 Task: Add a signature Melissa Sanchez containing Have a great National Puzzle Day, Melissa Sanchez to email address softage.9@softage.net and add a folder Disability insurance
Action: Mouse moved to (1264, 93)
Screenshot: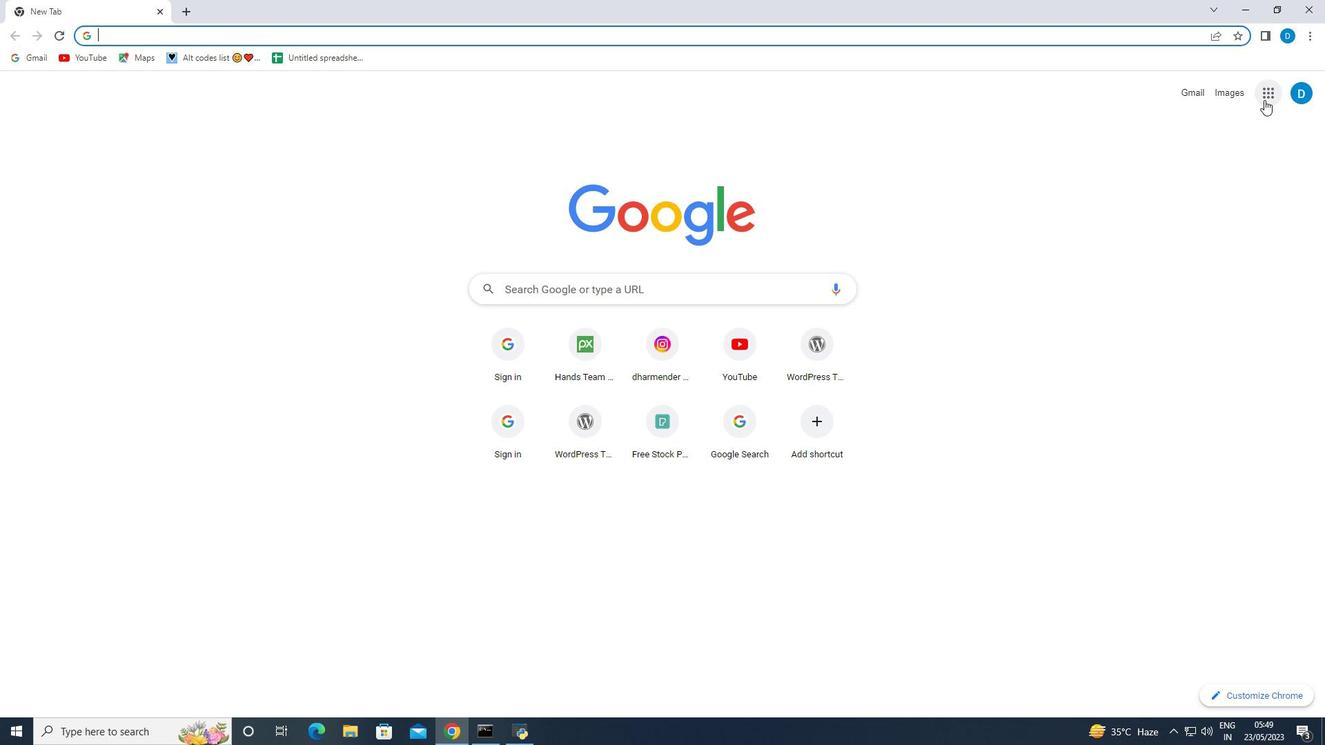 
Action: Mouse pressed left at (1264, 93)
Screenshot: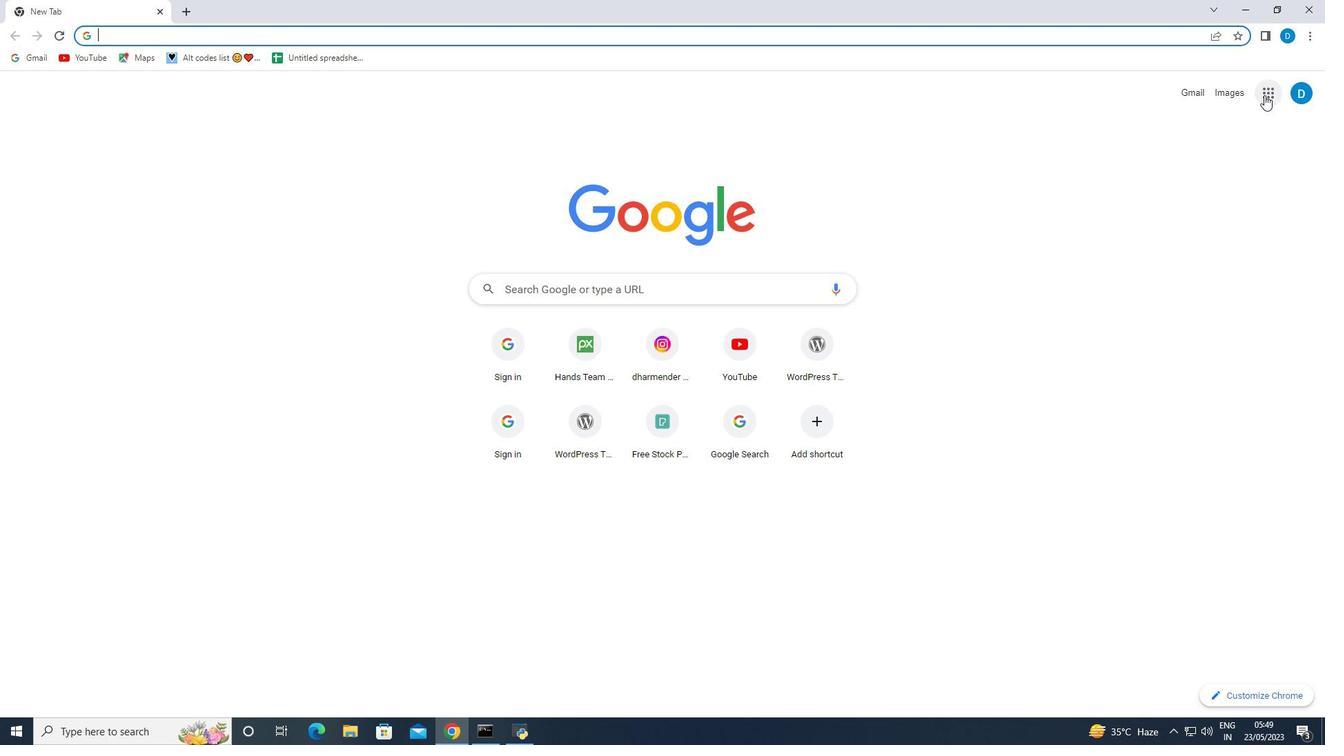 
Action: Mouse moved to (1135, 283)
Screenshot: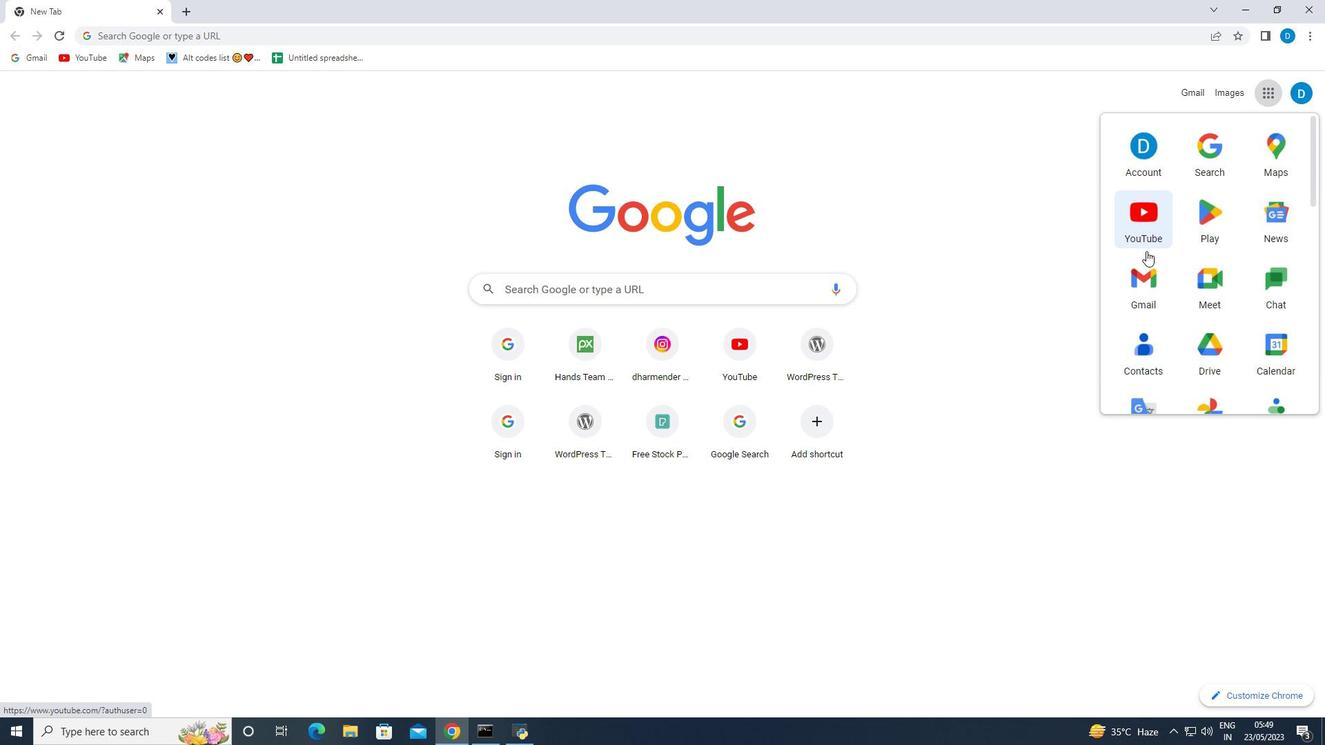 
Action: Mouse pressed left at (1135, 283)
Screenshot: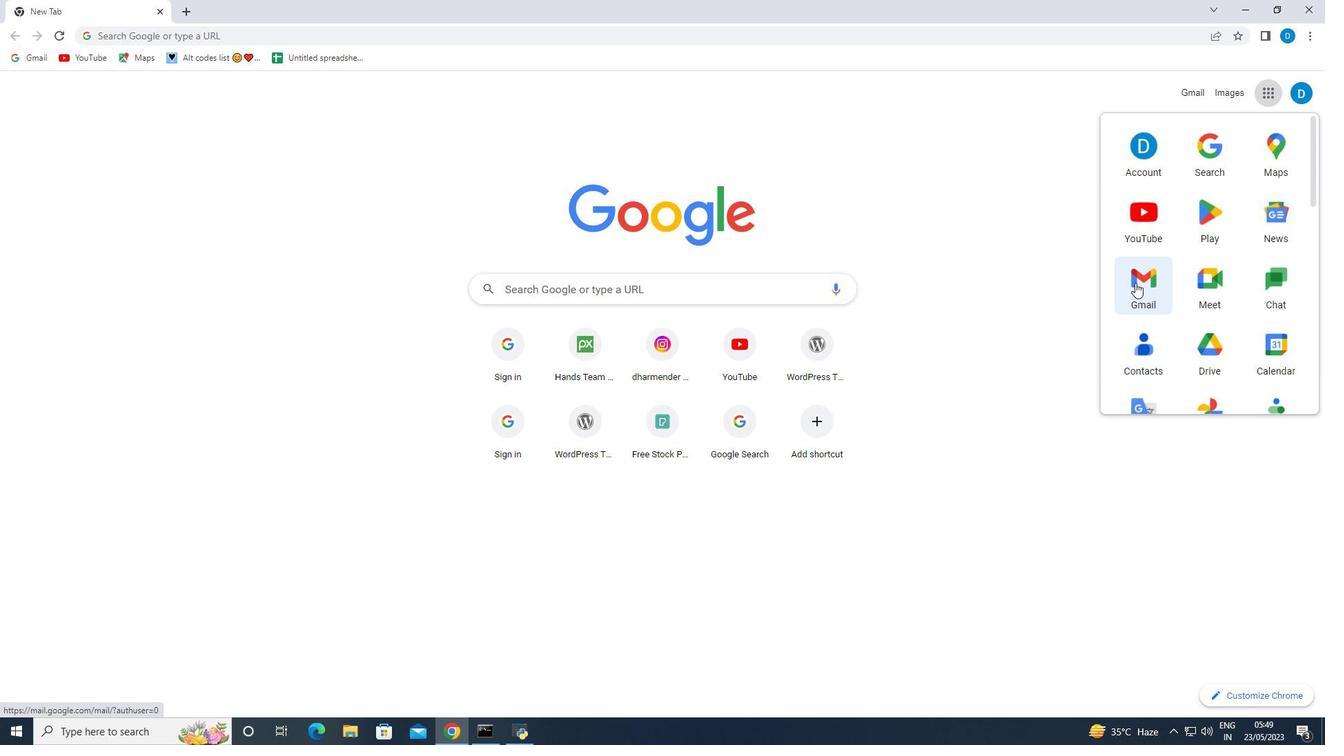 
Action: Mouse moved to (1241, 95)
Screenshot: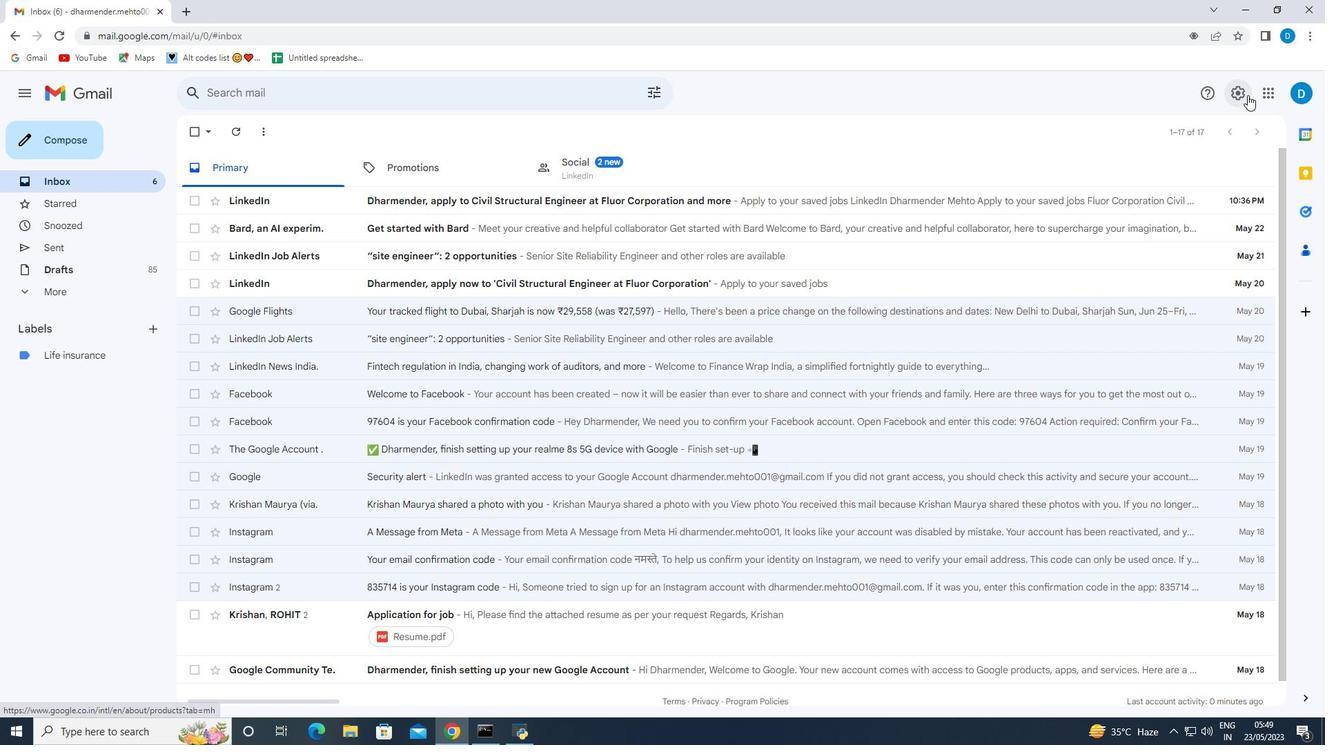 
Action: Mouse pressed left at (1241, 95)
Screenshot: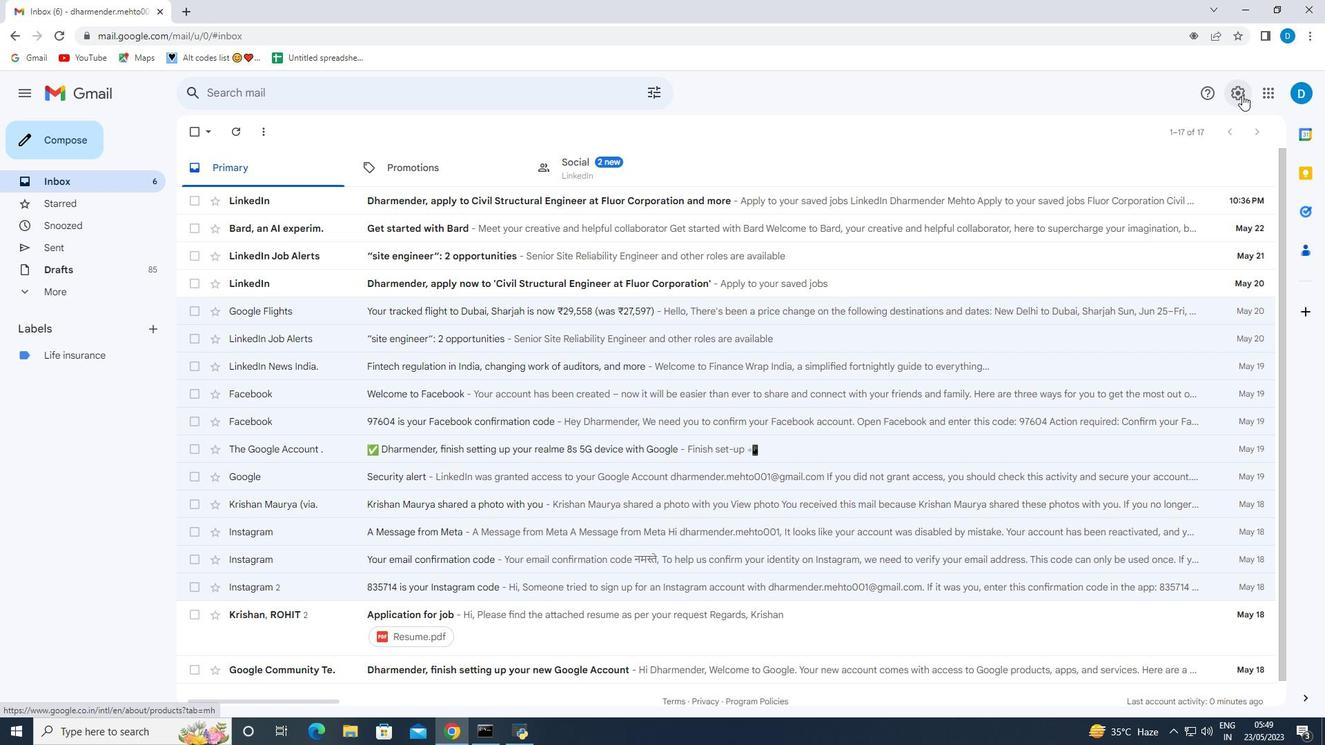 
Action: Mouse moved to (1201, 166)
Screenshot: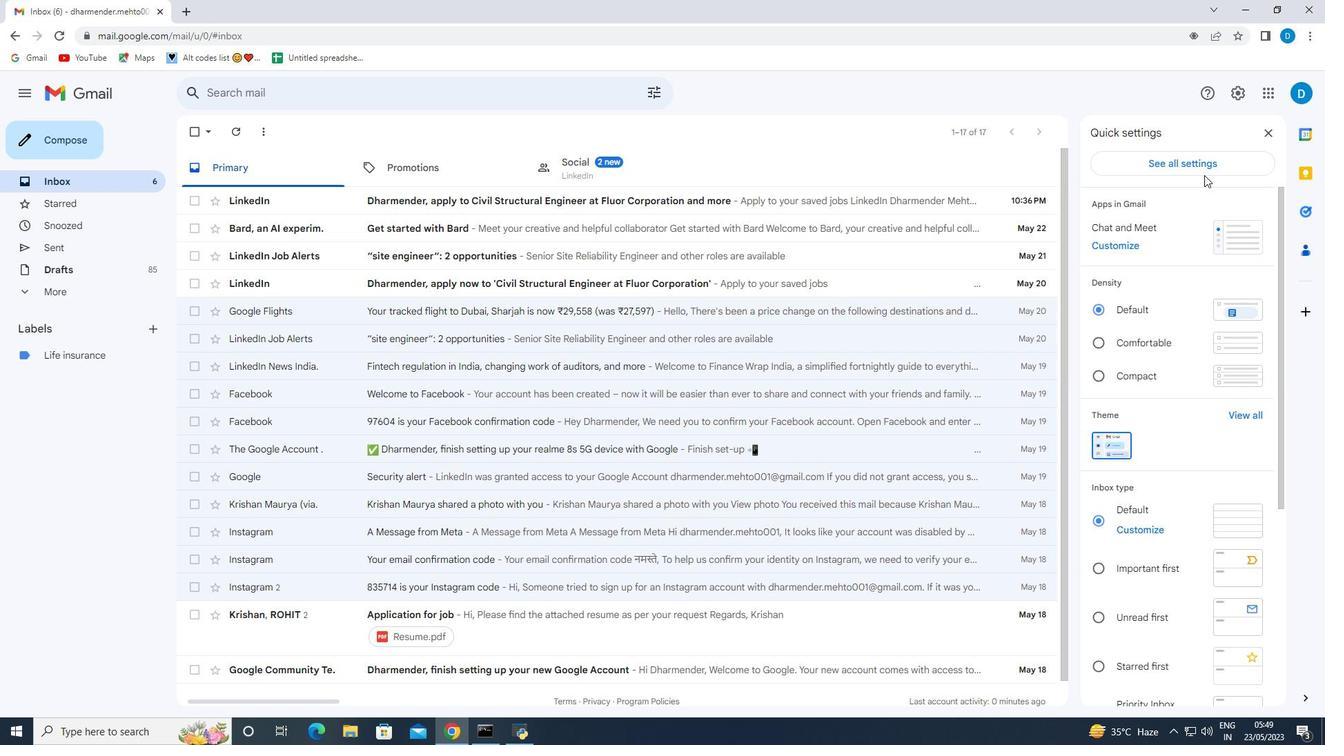 
Action: Mouse pressed left at (1201, 166)
Screenshot: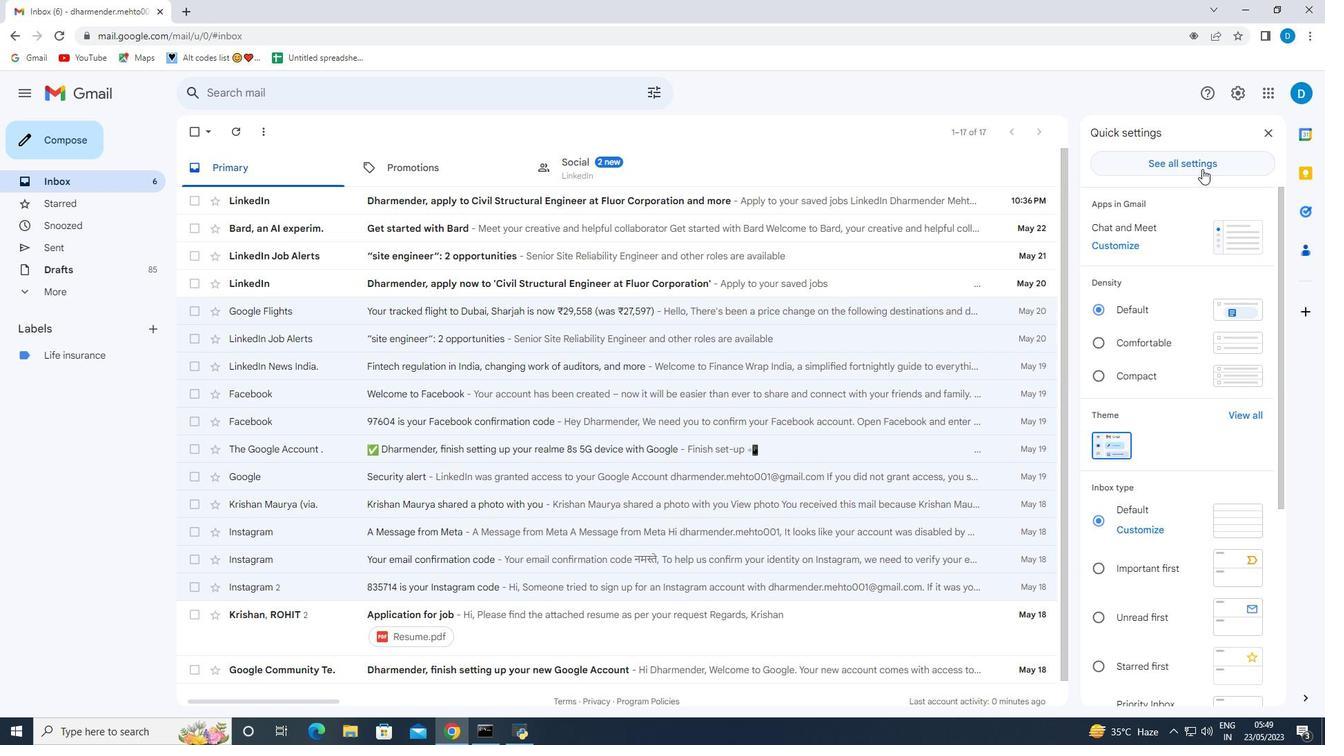 
Action: Mouse moved to (604, 339)
Screenshot: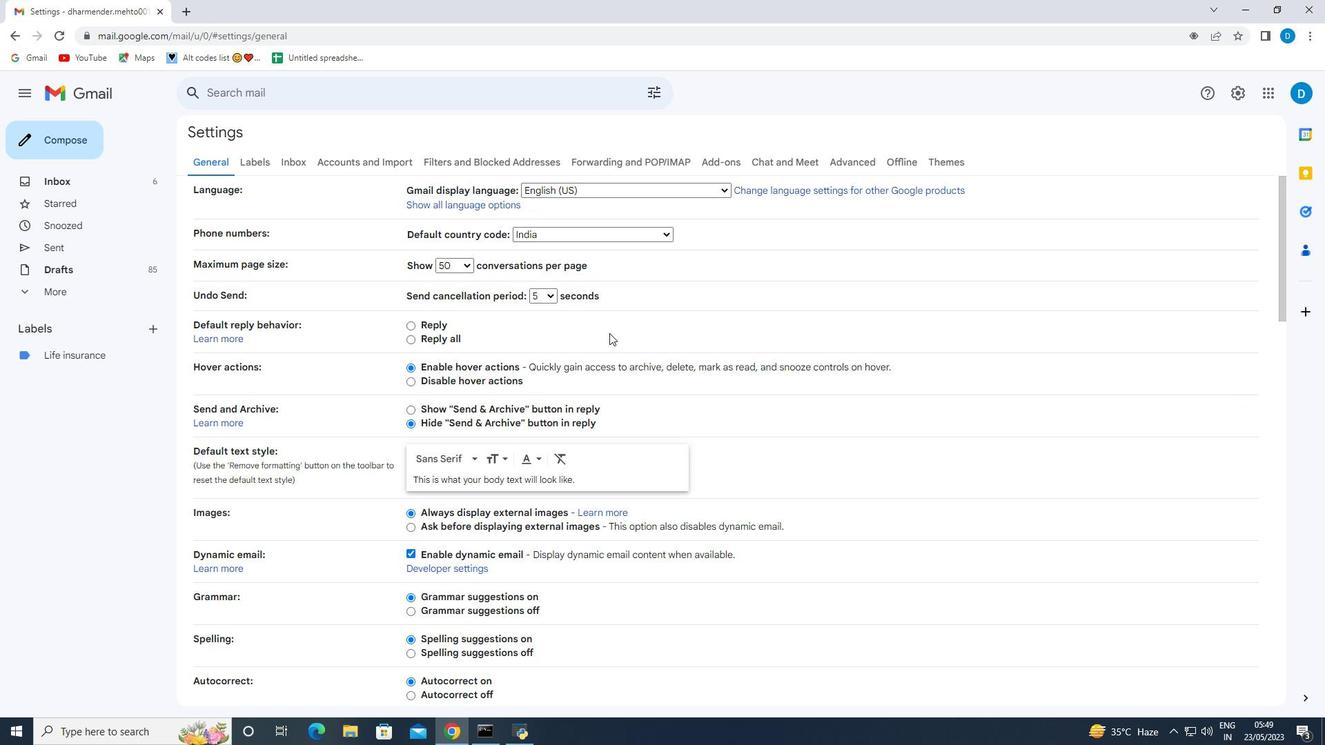 
Action: Mouse scrolled (604, 338) with delta (0, 0)
Screenshot: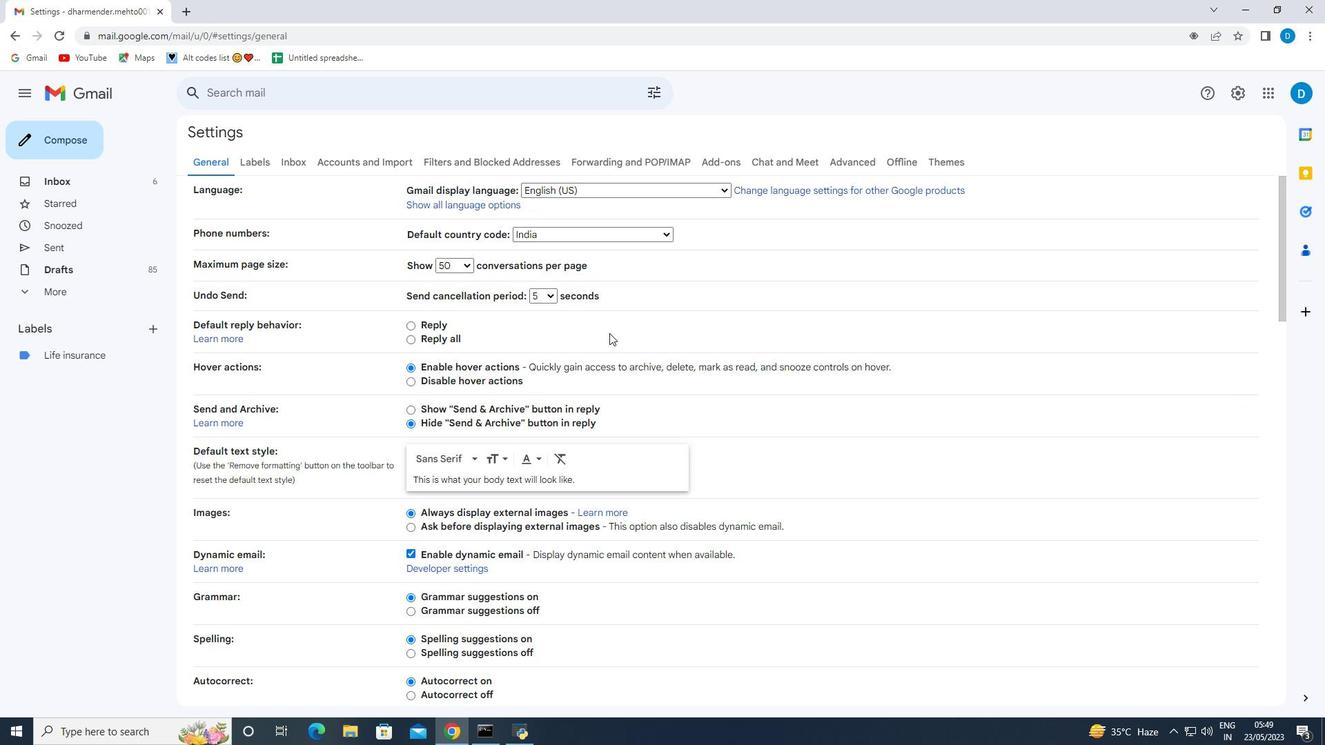 
Action: Mouse moved to (604, 339)
Screenshot: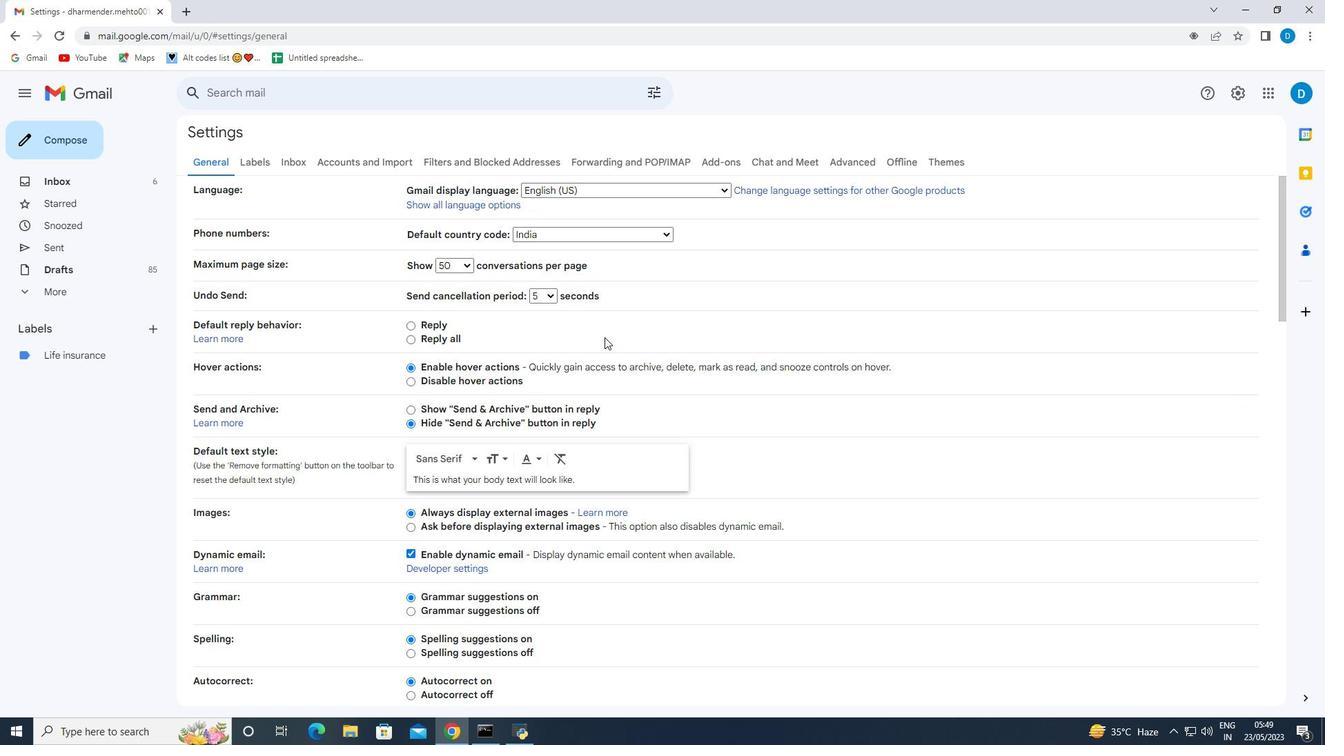 
Action: Mouse scrolled (604, 338) with delta (0, 0)
Screenshot: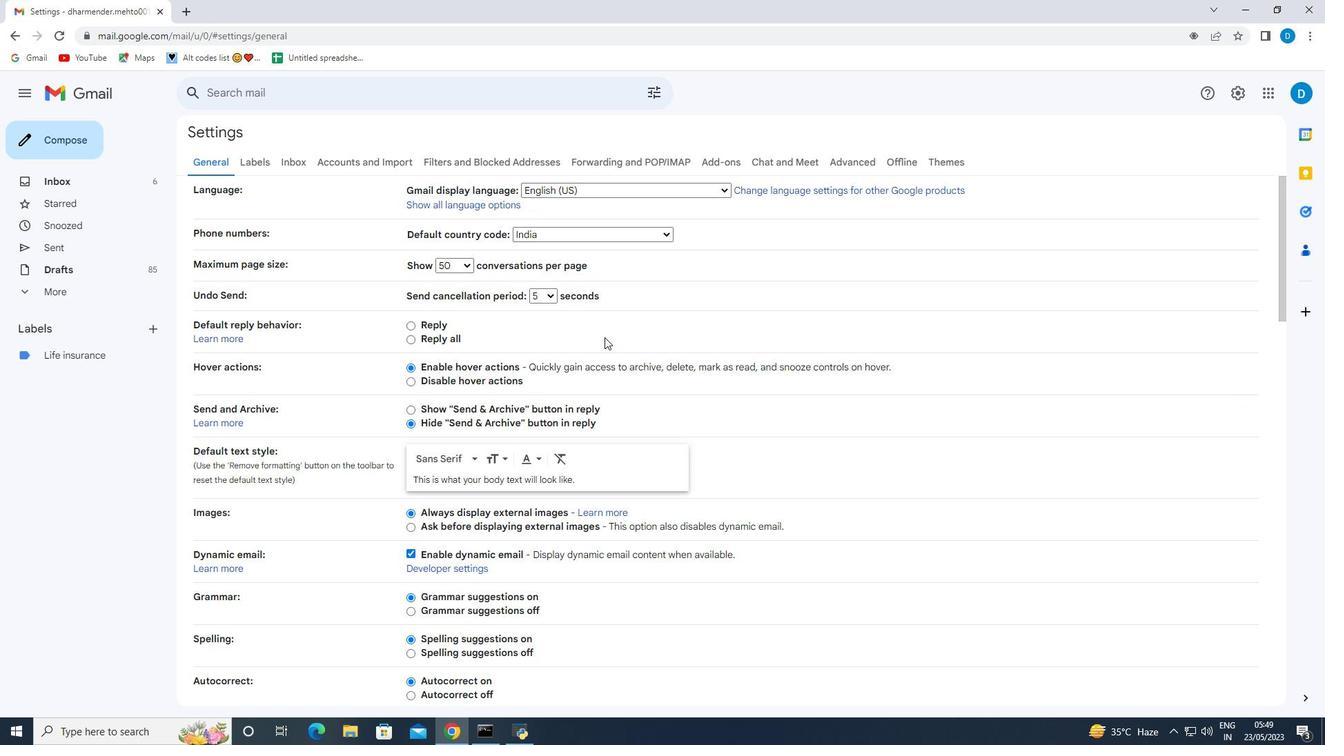 
Action: Mouse moved to (605, 340)
Screenshot: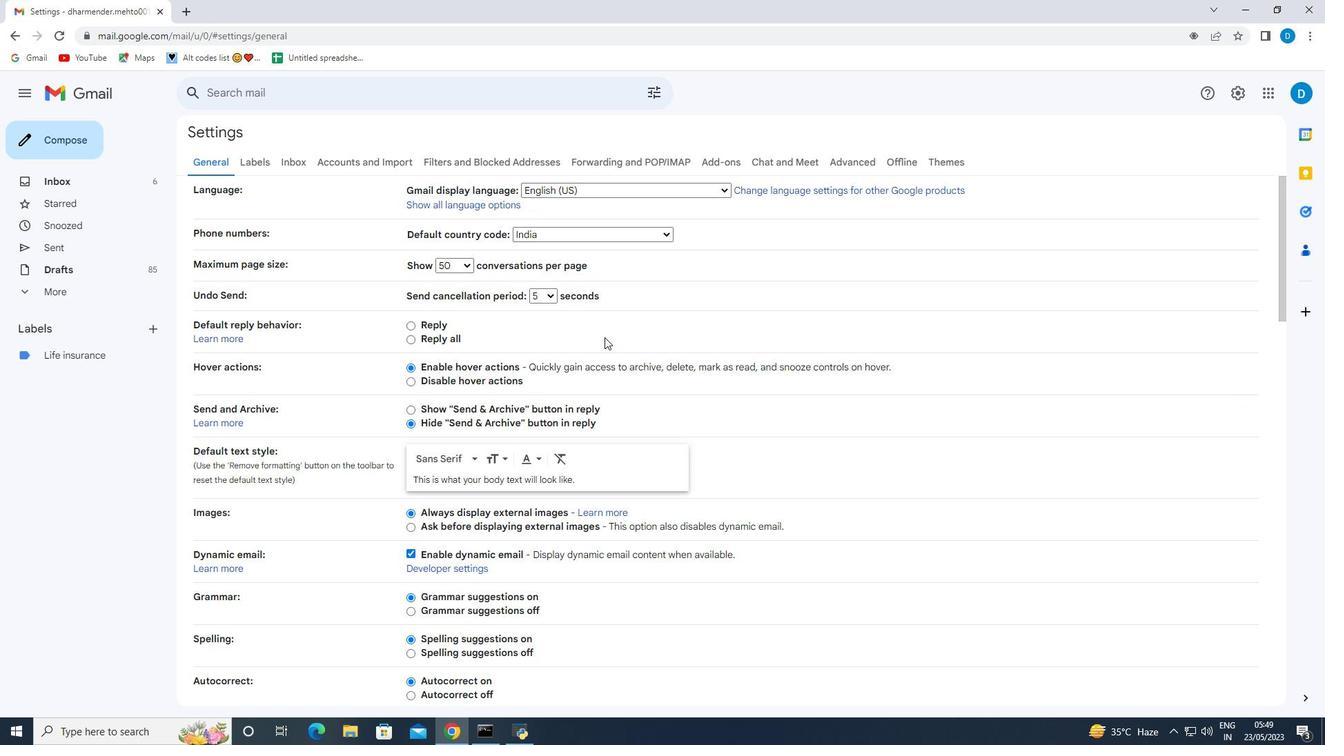 
Action: Mouse scrolled (605, 339) with delta (0, 0)
Screenshot: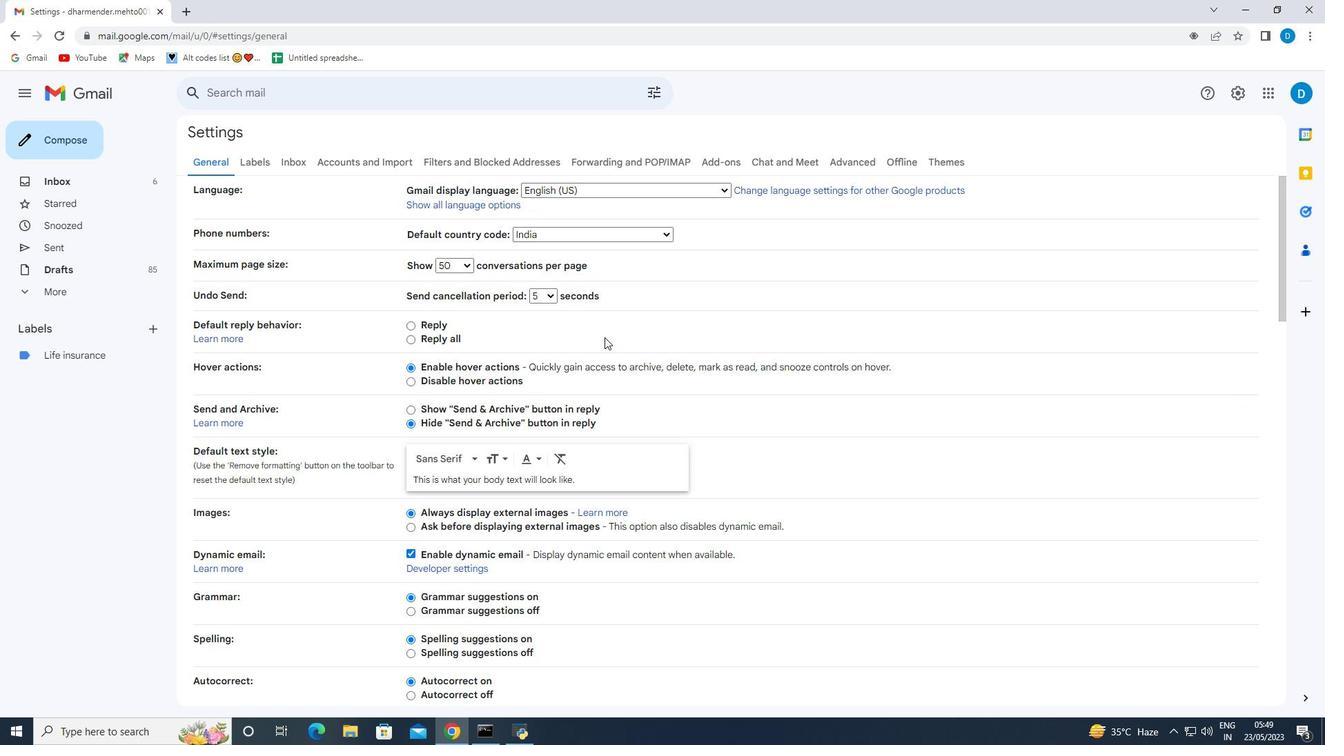 
Action: Mouse scrolled (605, 339) with delta (0, 0)
Screenshot: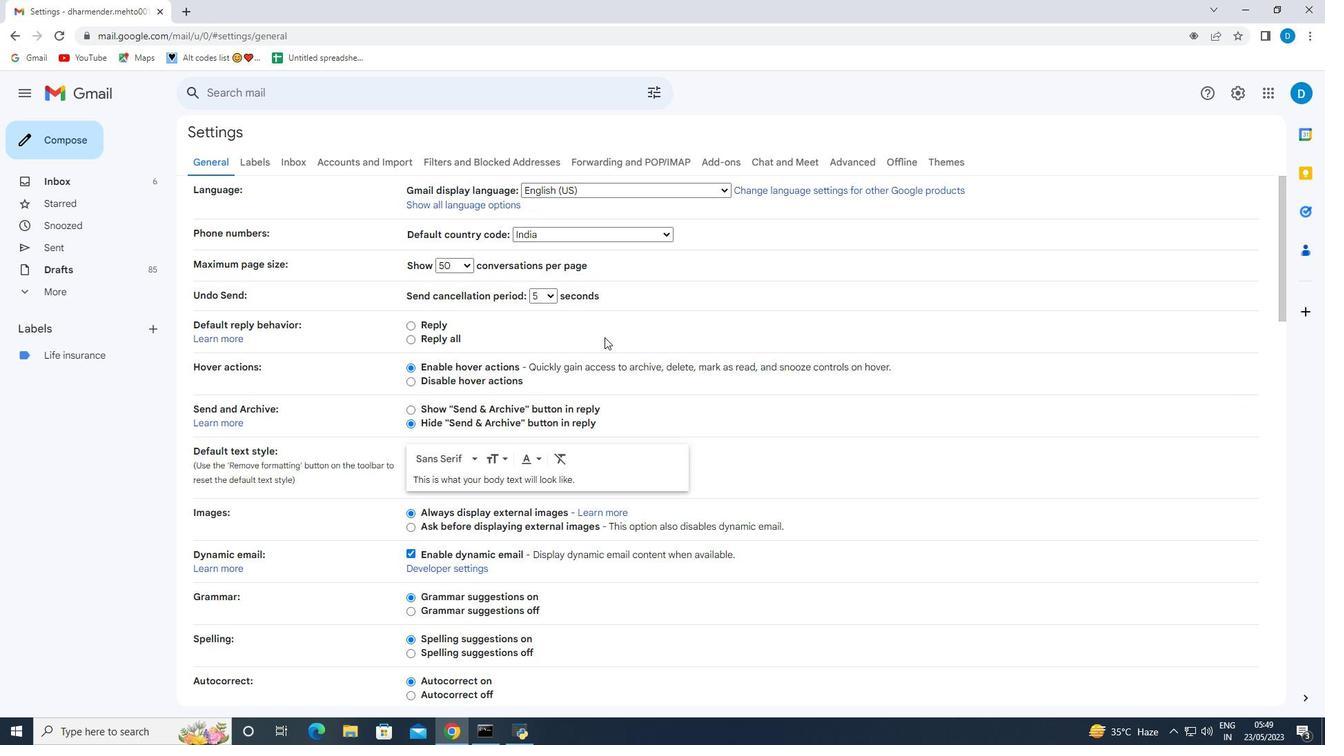 
Action: Mouse scrolled (605, 339) with delta (0, 0)
Screenshot: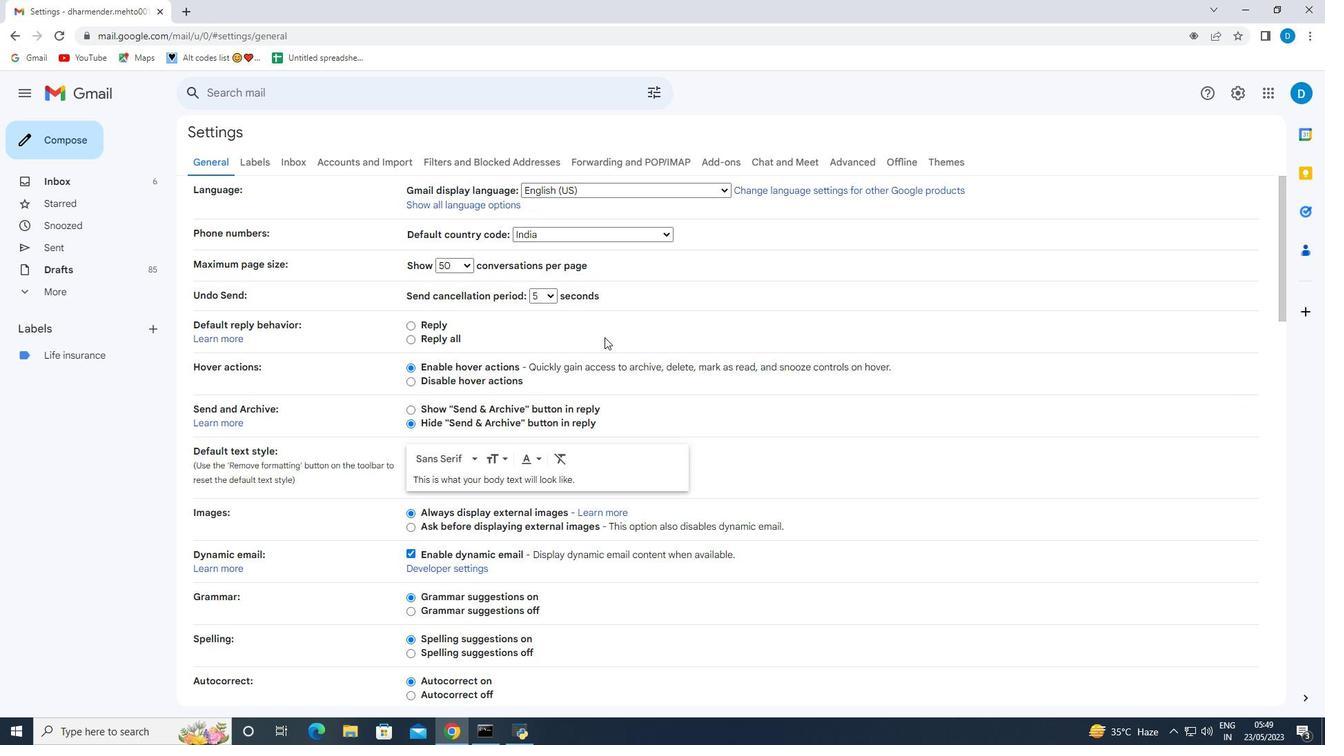 
Action: Mouse scrolled (605, 339) with delta (0, 0)
Screenshot: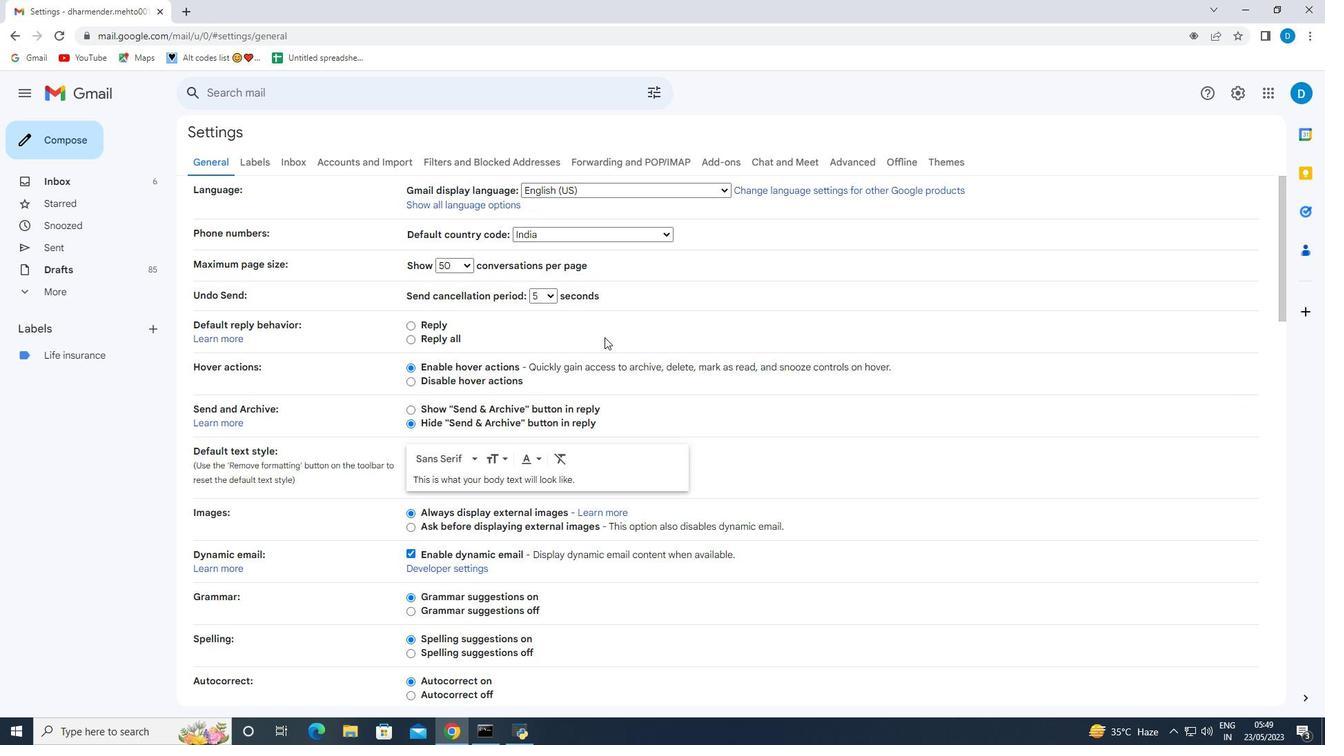 
Action: Mouse moved to (606, 340)
Screenshot: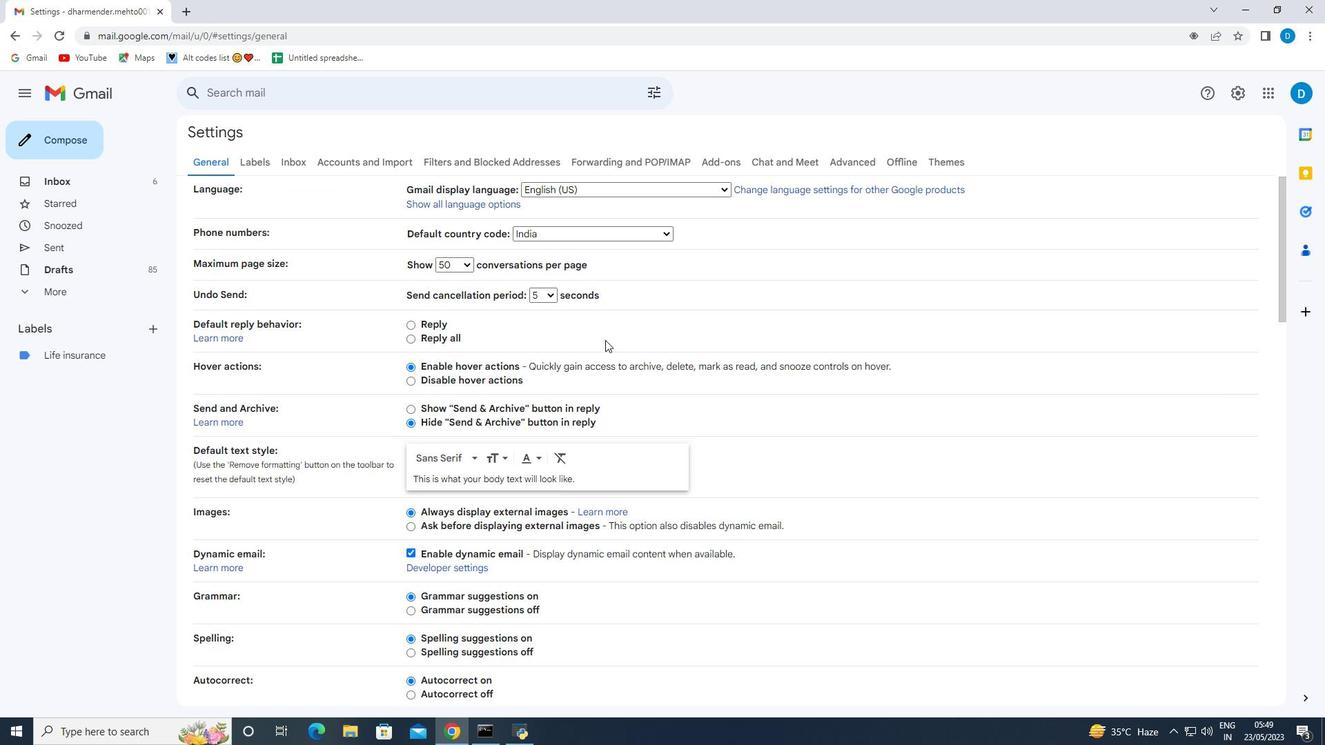 
Action: Mouse scrolled (606, 339) with delta (0, 0)
Screenshot: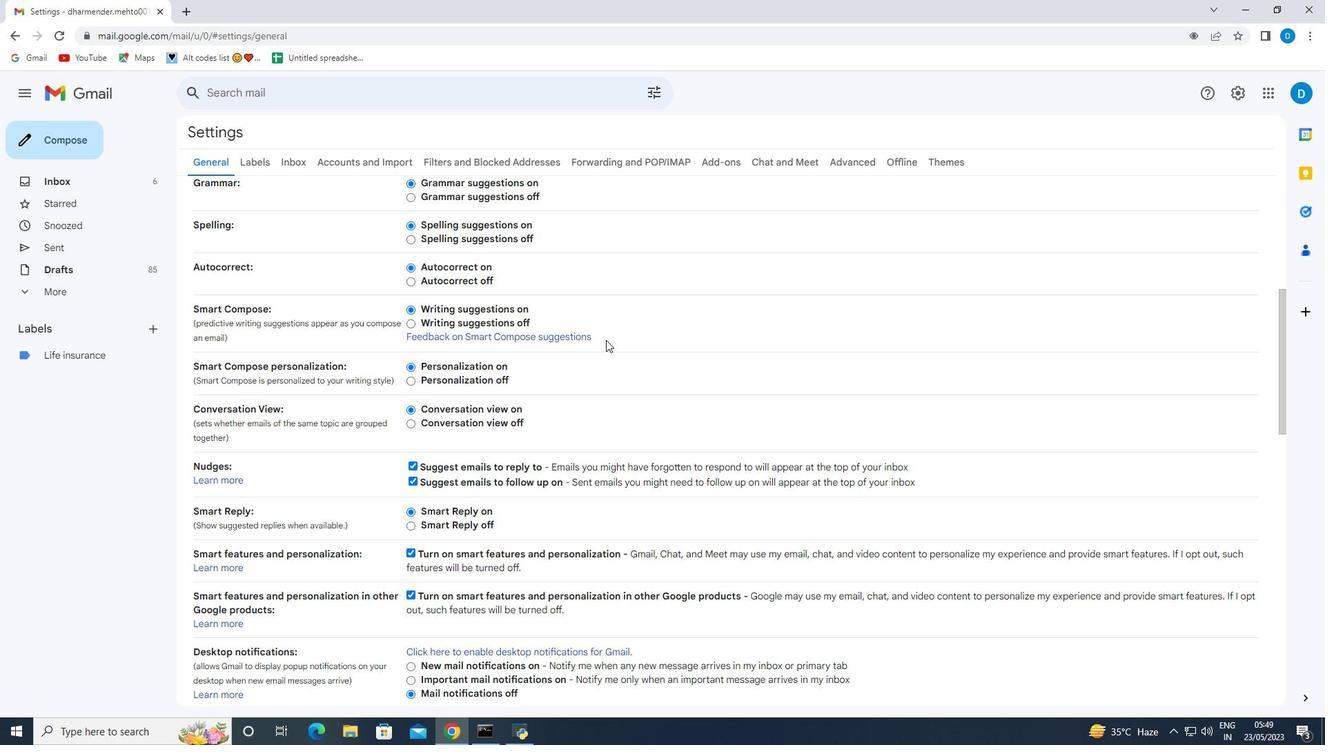 
Action: Mouse moved to (606, 340)
Screenshot: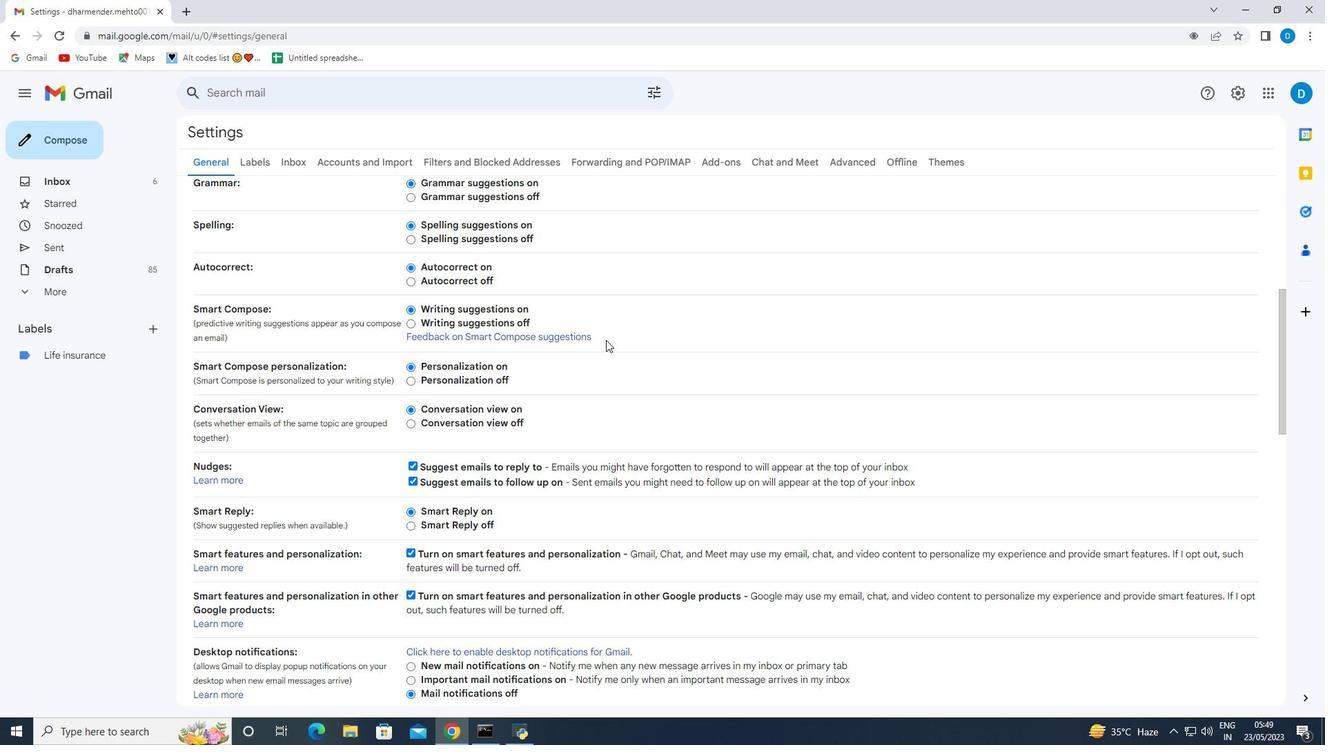 
Action: Mouse scrolled (606, 339) with delta (0, 0)
Screenshot: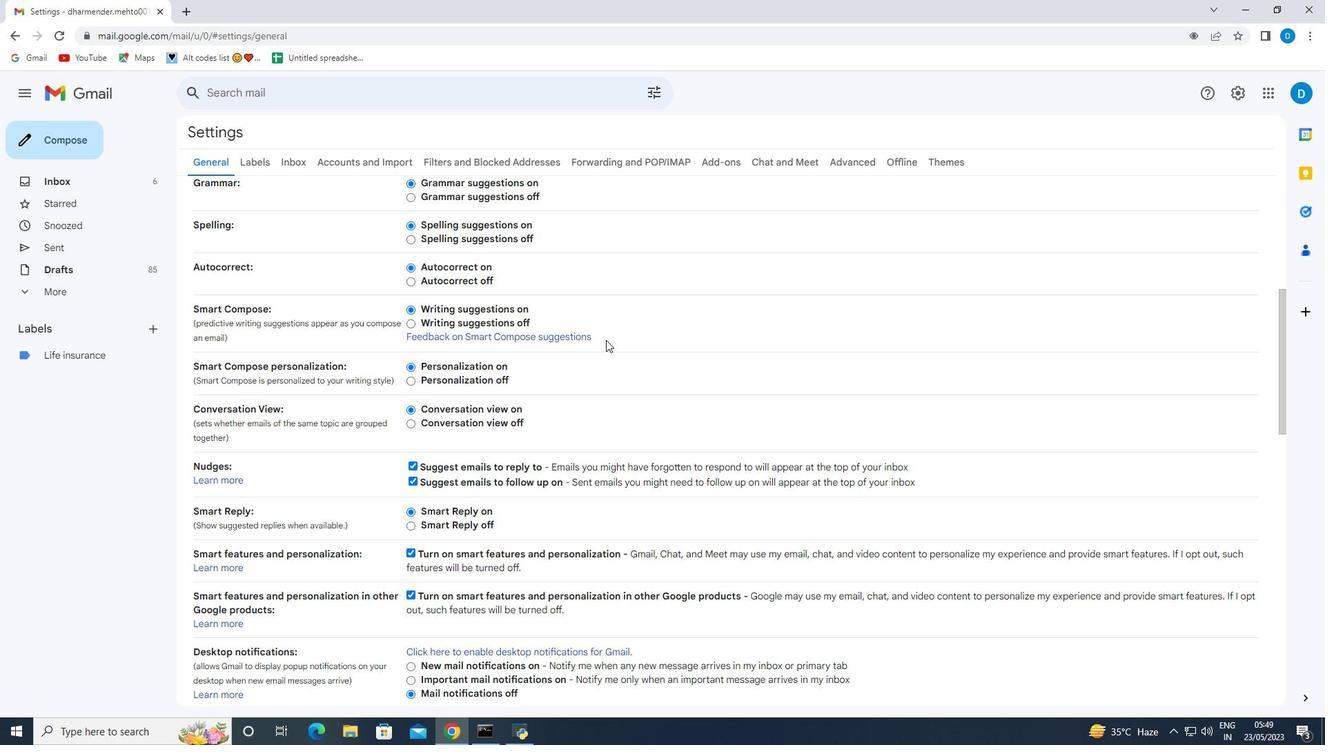 
Action: Mouse scrolled (606, 339) with delta (0, 0)
Screenshot: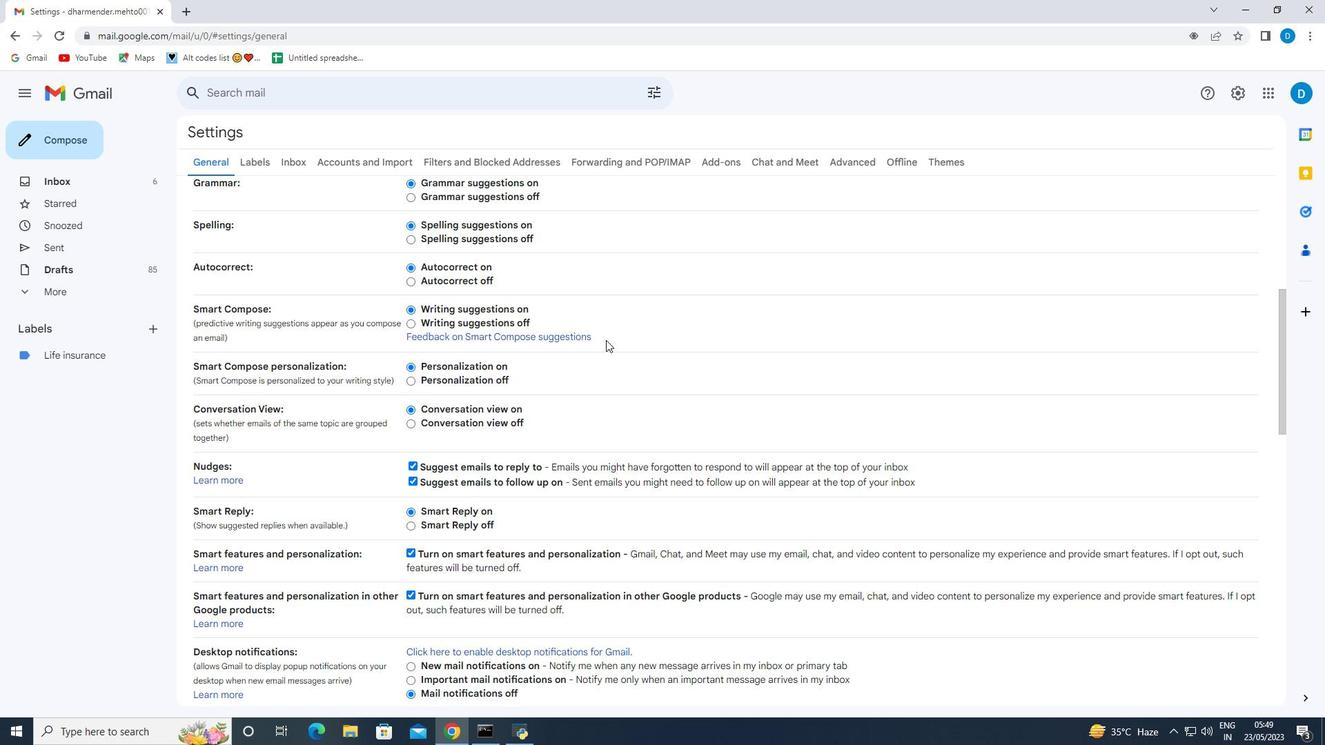 
Action: Mouse scrolled (606, 339) with delta (0, 0)
Screenshot: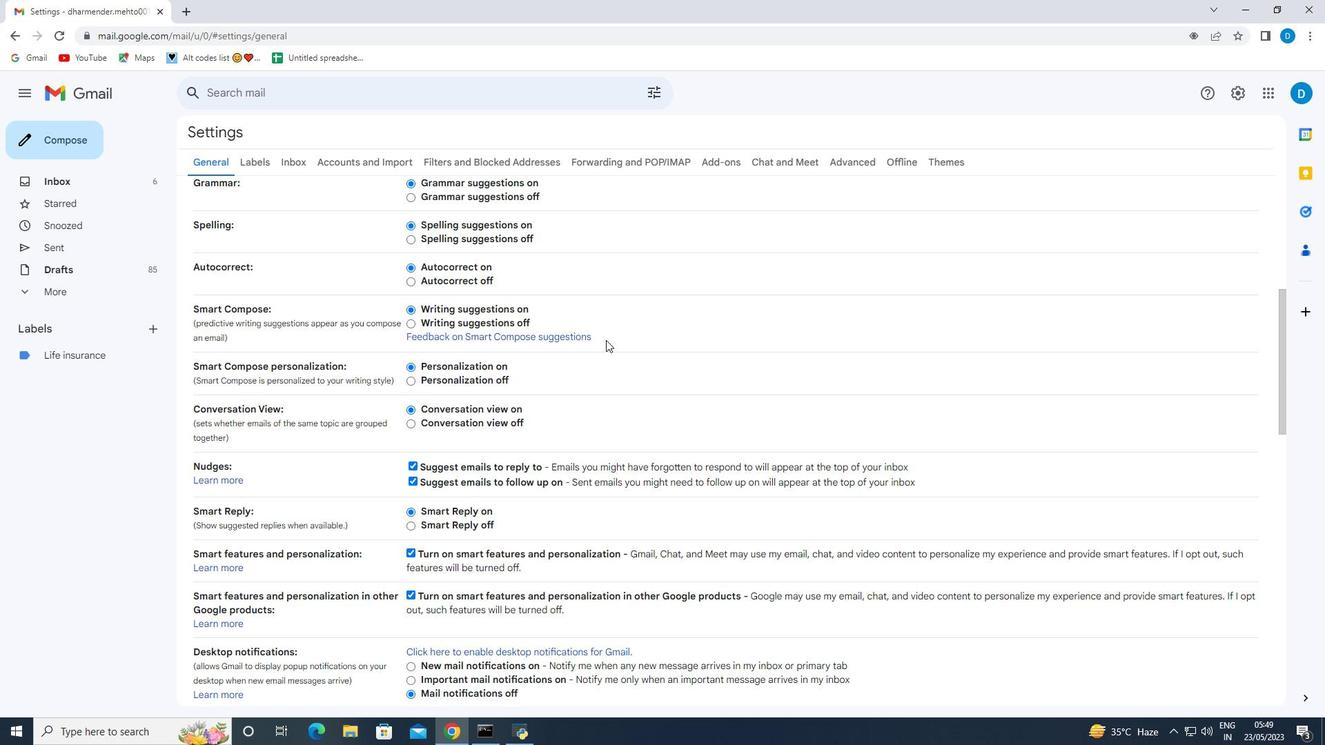 
Action: Mouse moved to (606, 340)
Screenshot: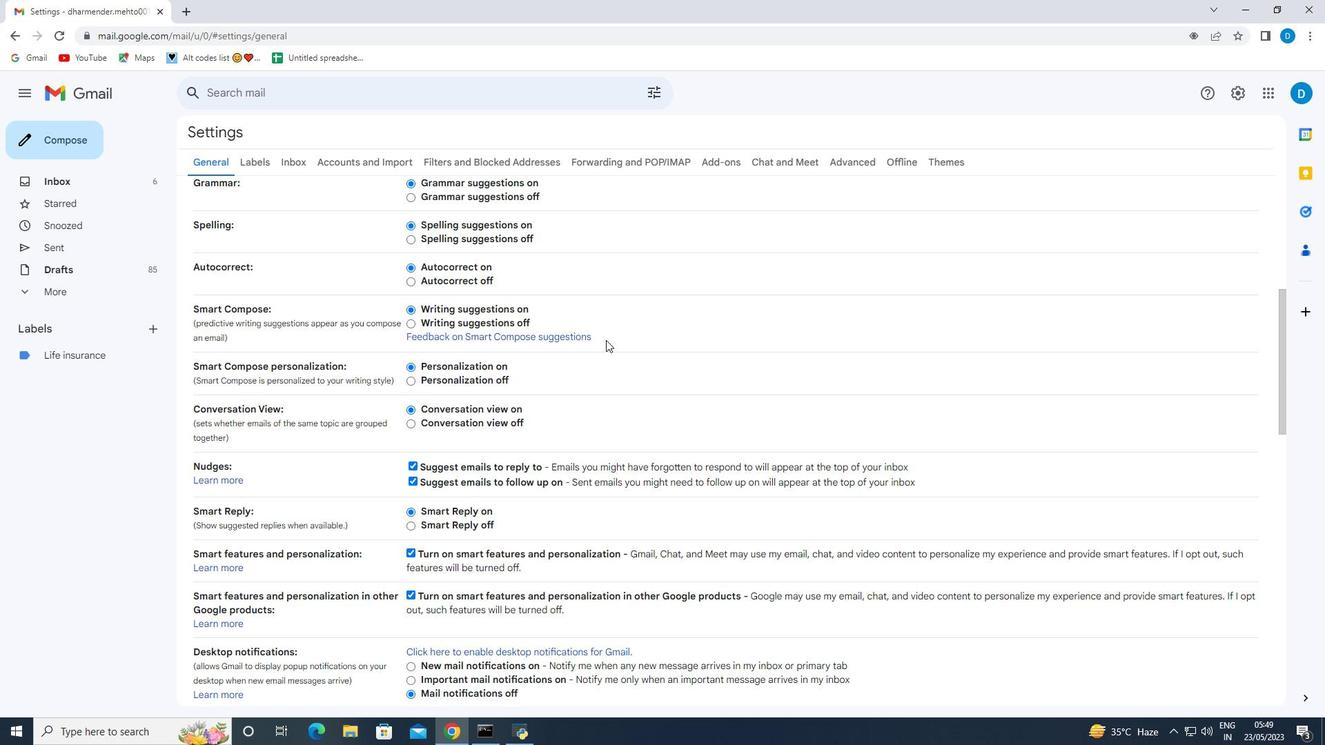 
Action: Mouse scrolled (606, 339) with delta (0, 0)
Screenshot: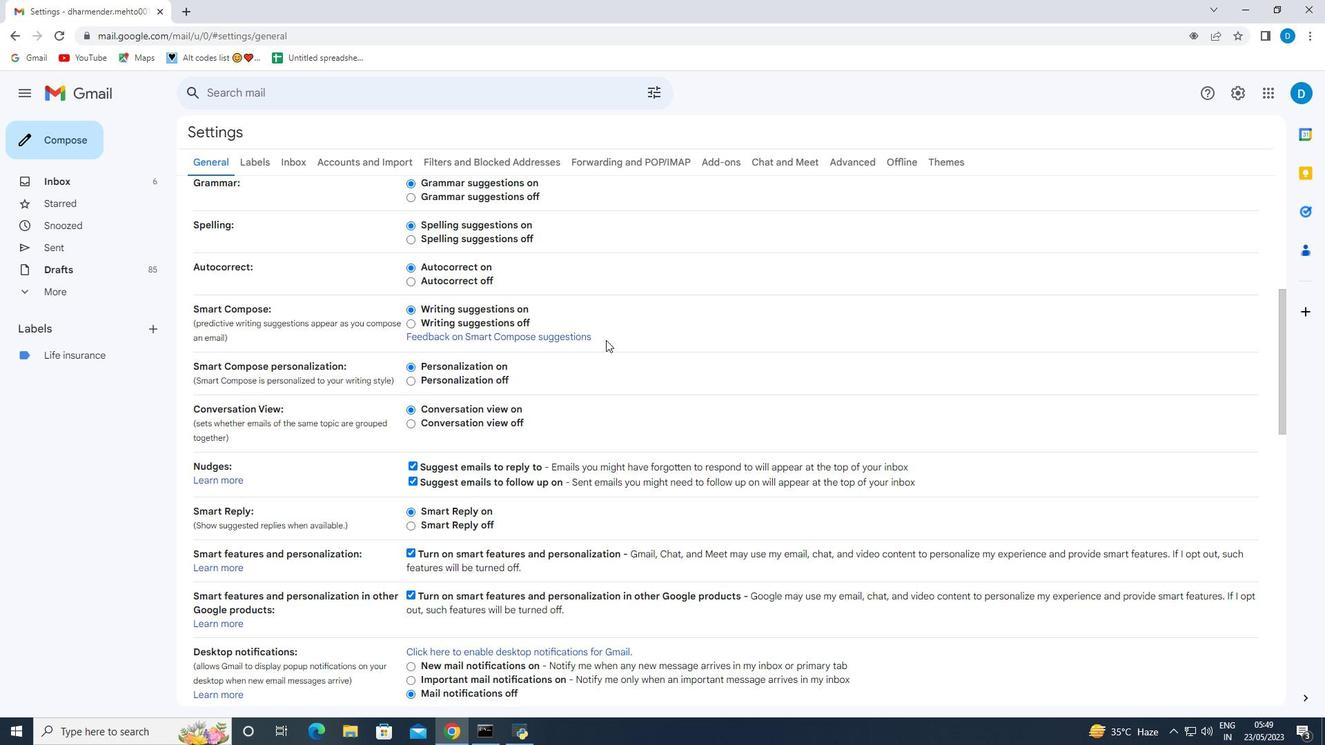 
Action: Mouse scrolled (606, 339) with delta (0, 0)
Screenshot: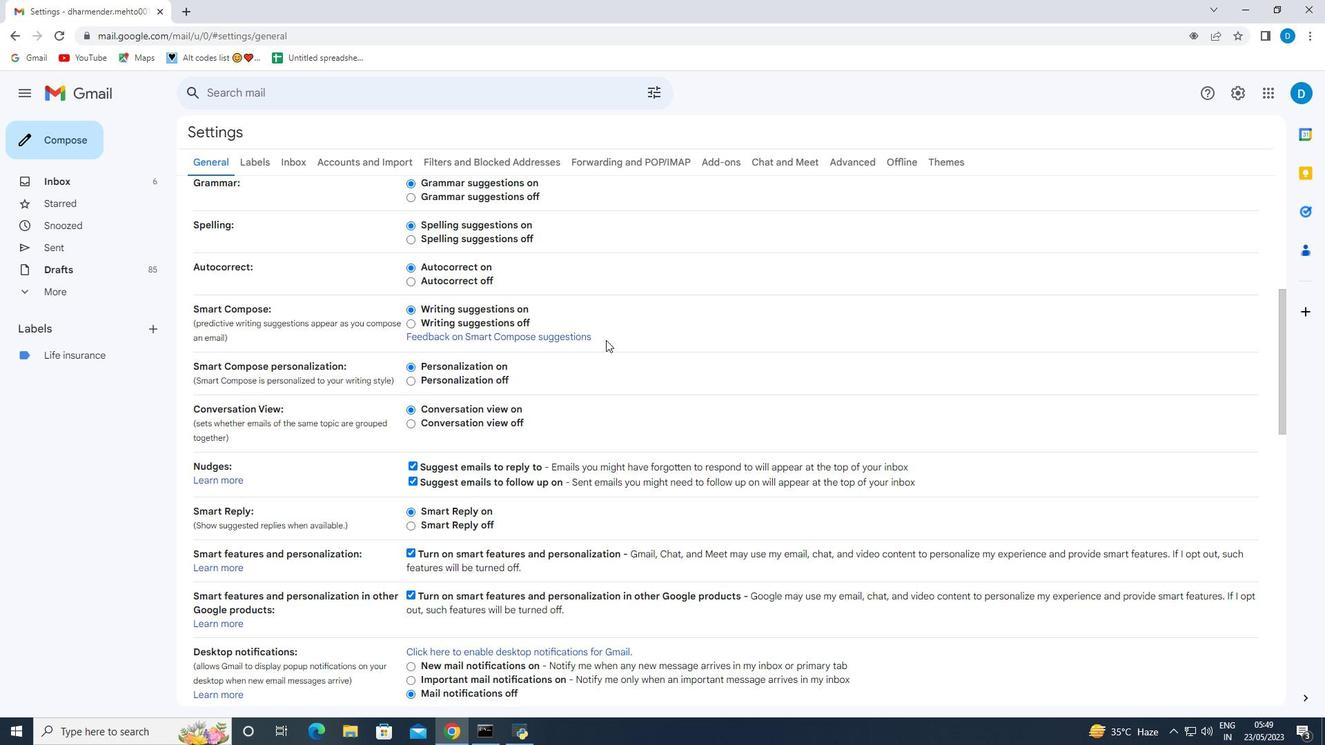 
Action: Mouse scrolled (606, 339) with delta (0, 0)
Screenshot: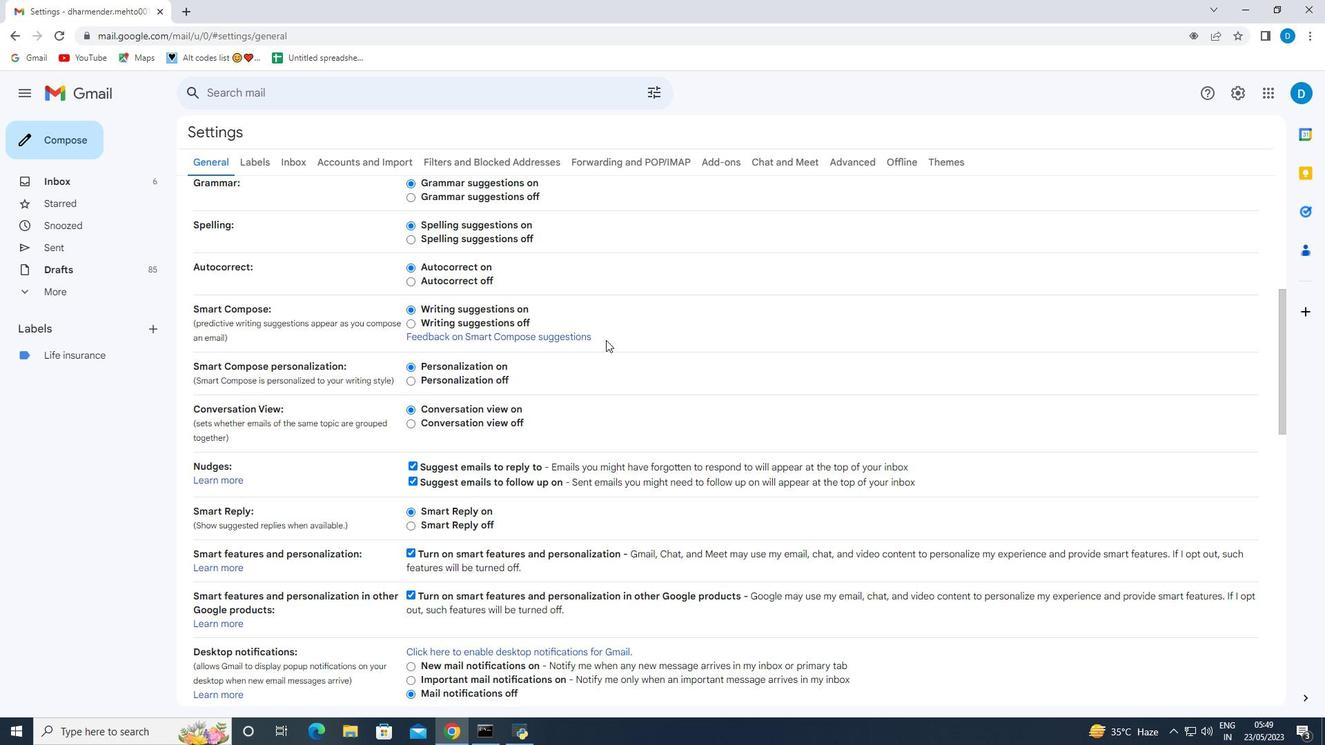 
Action: Mouse moved to (594, 361)
Screenshot: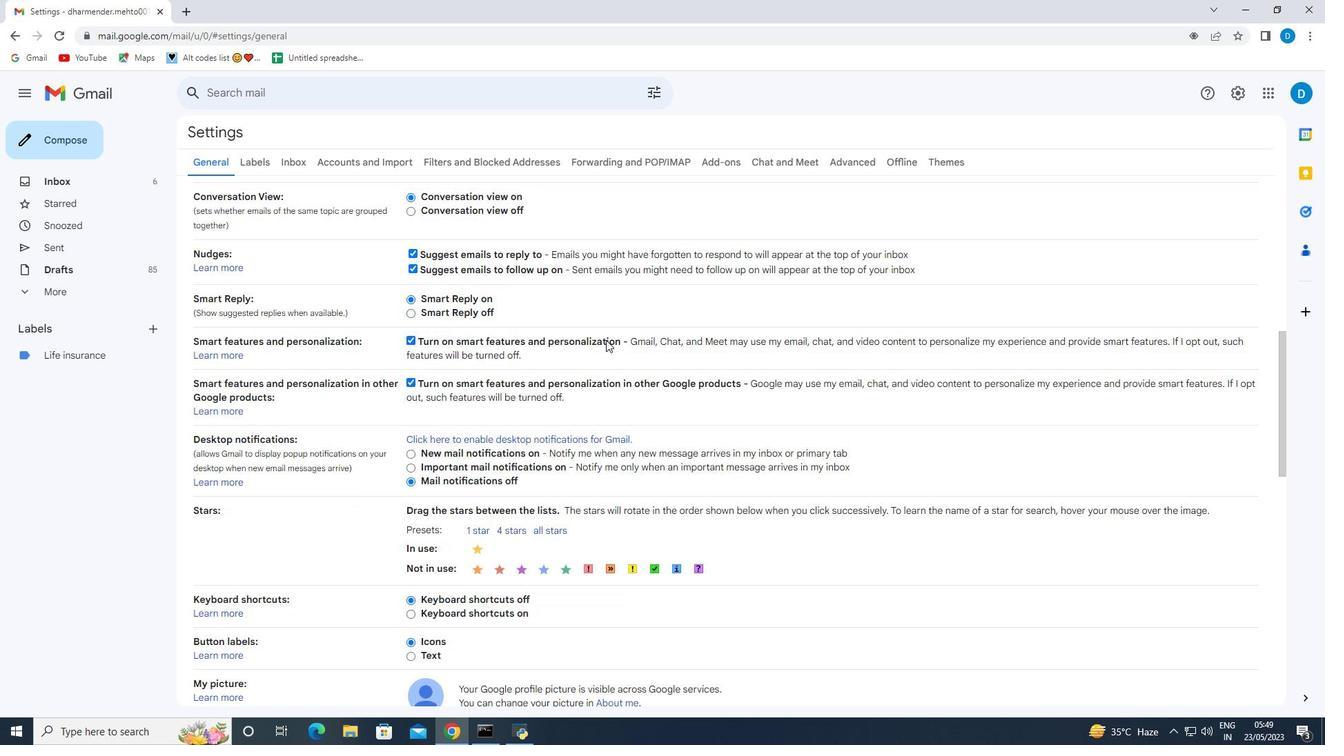
Action: Mouse scrolled (594, 361) with delta (0, 0)
Screenshot: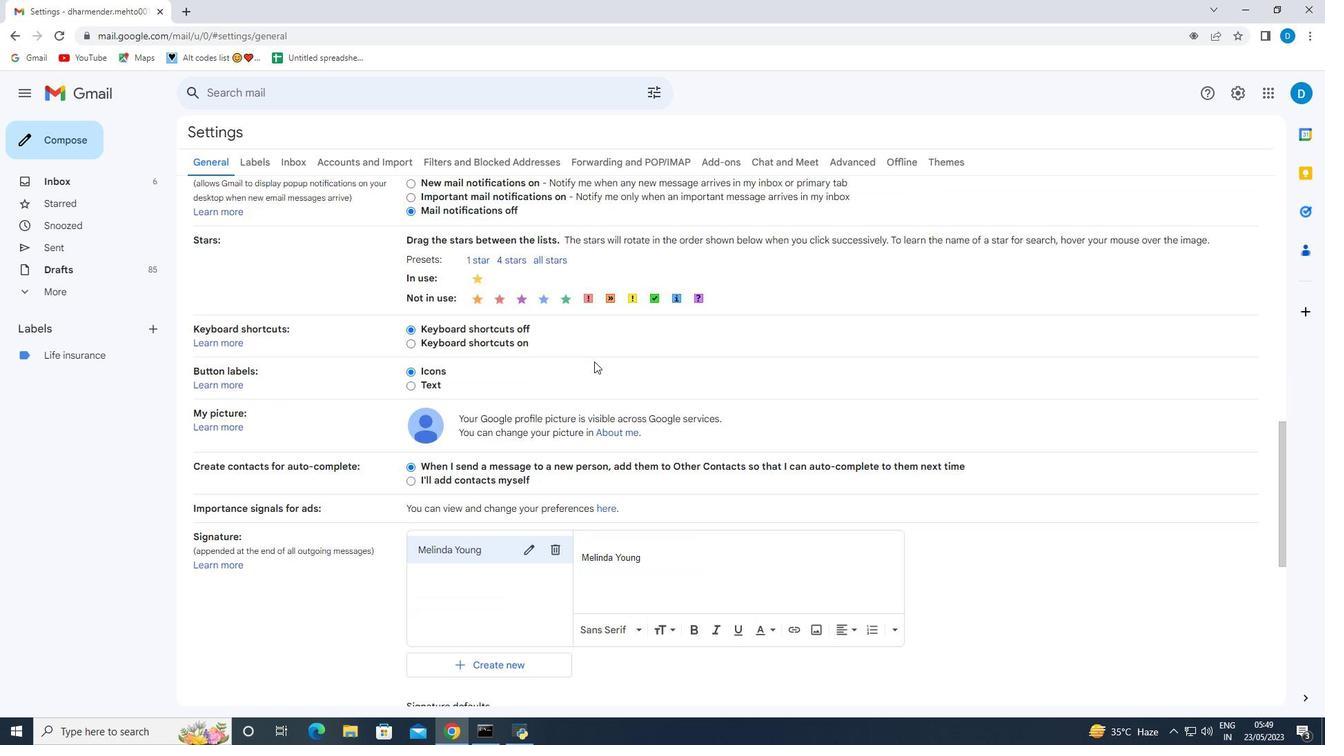 
Action: Mouse scrolled (594, 361) with delta (0, 0)
Screenshot: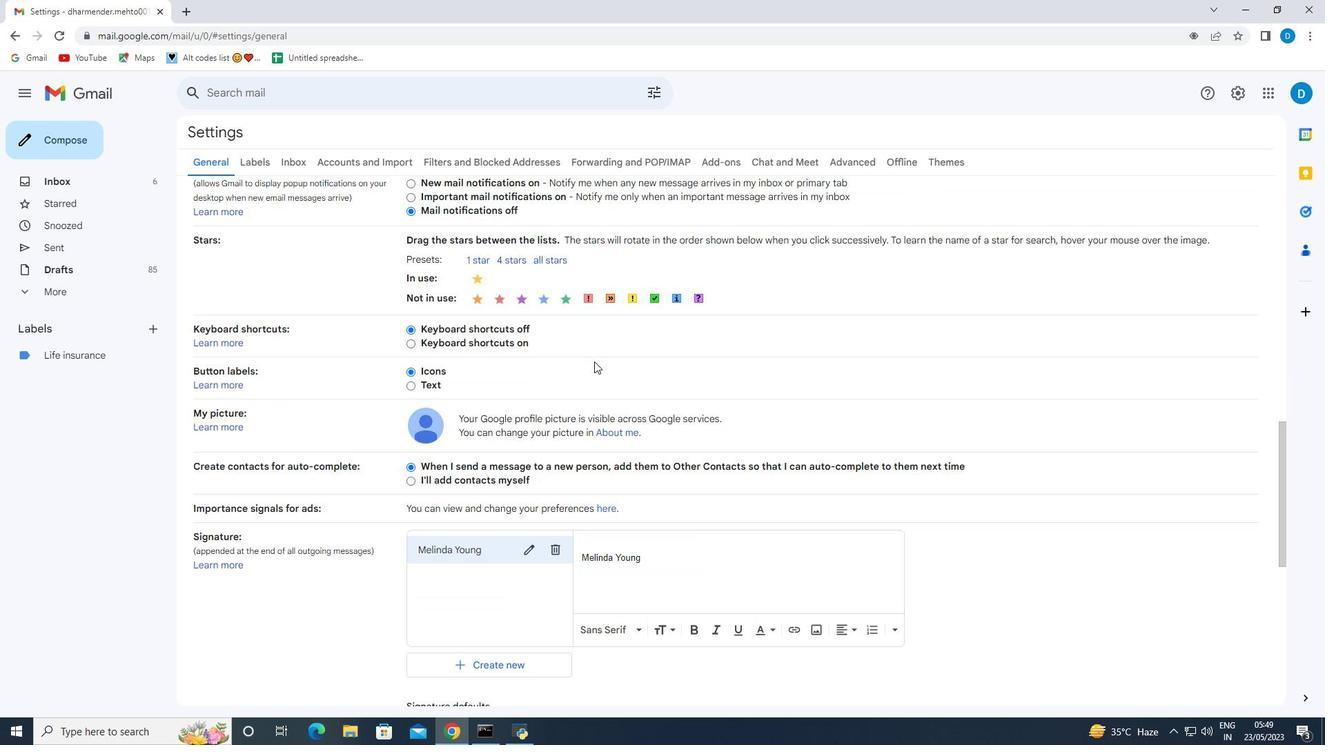 
Action: Mouse scrolled (594, 361) with delta (0, 0)
Screenshot: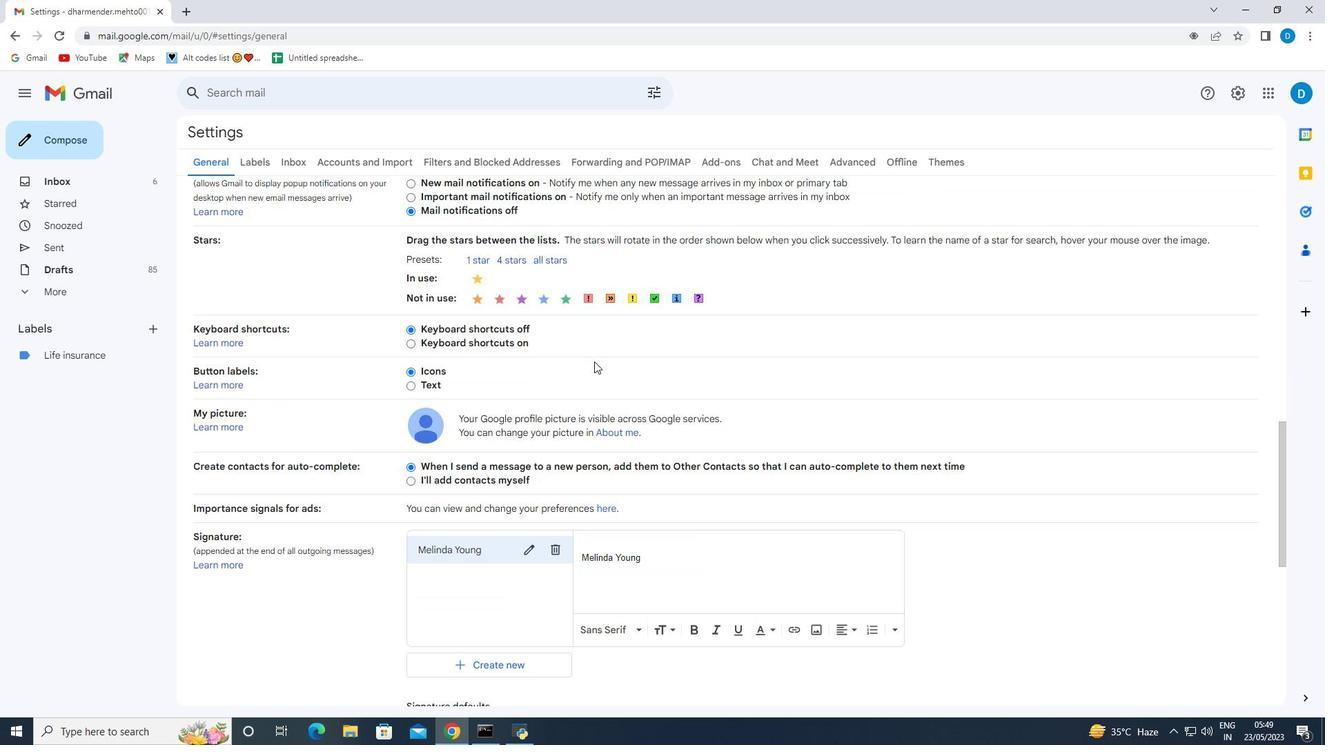 
Action: Mouse scrolled (594, 361) with delta (0, 0)
Screenshot: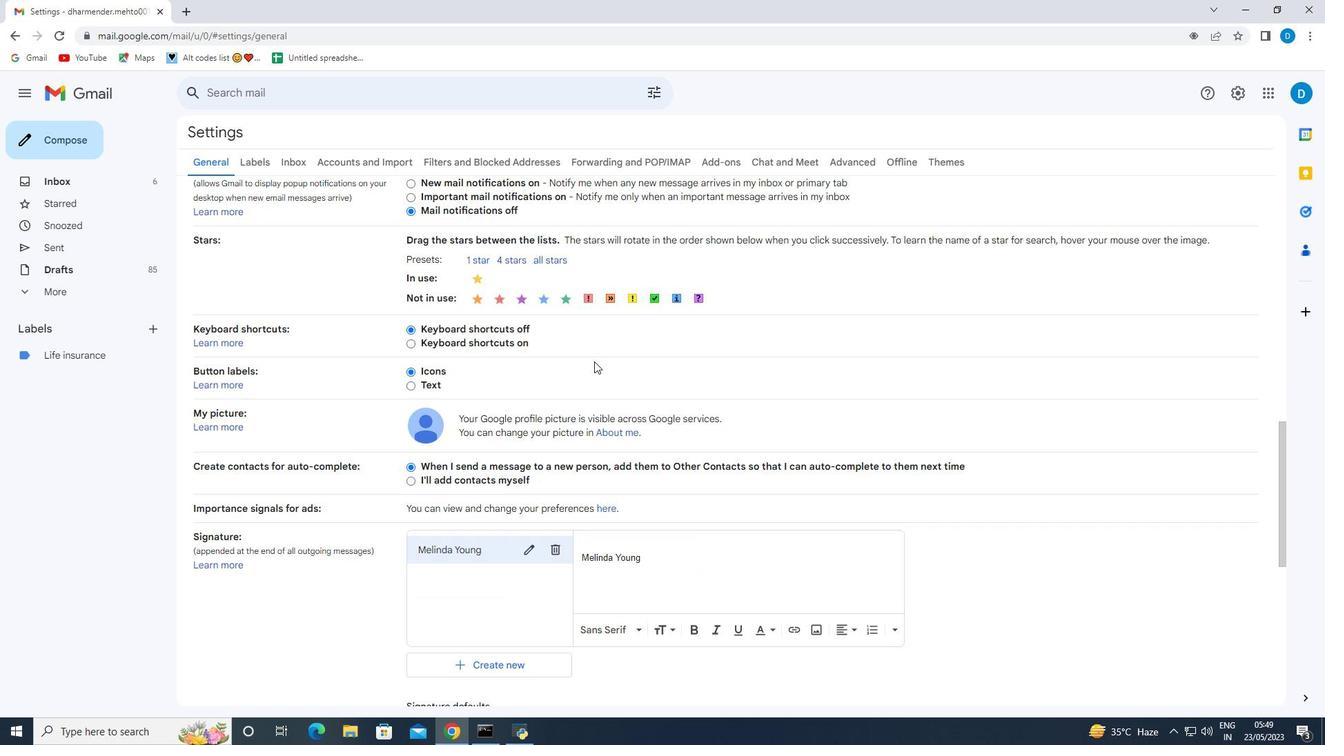 
Action: Mouse scrolled (594, 361) with delta (0, 0)
Screenshot: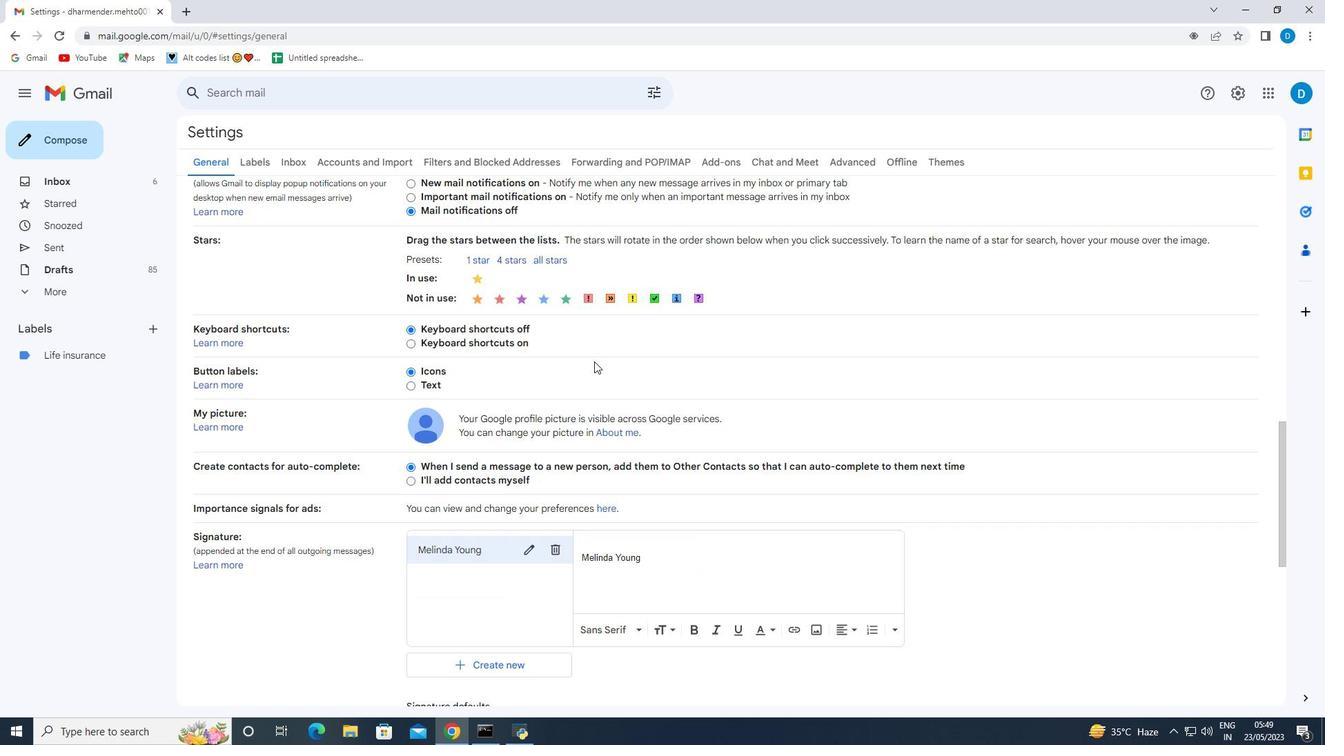
Action: Mouse moved to (554, 210)
Screenshot: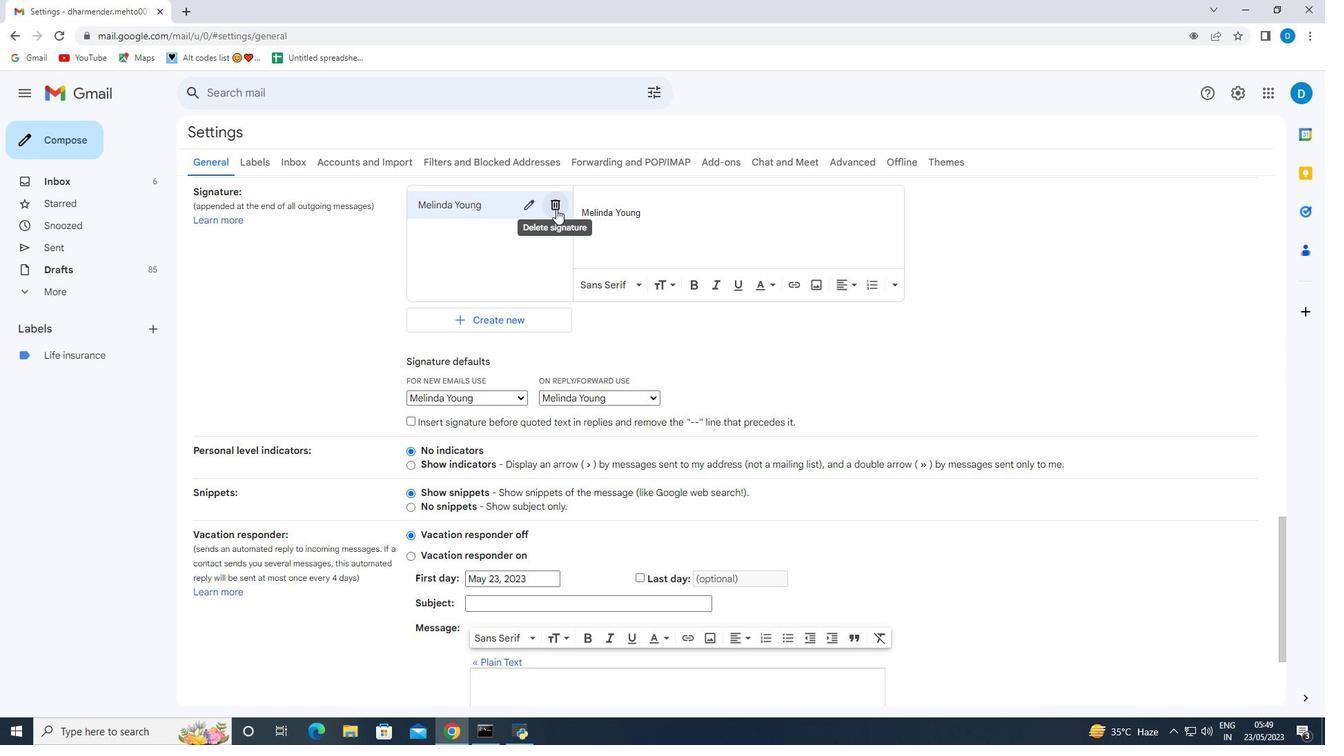 
Action: Mouse pressed left at (554, 210)
Screenshot: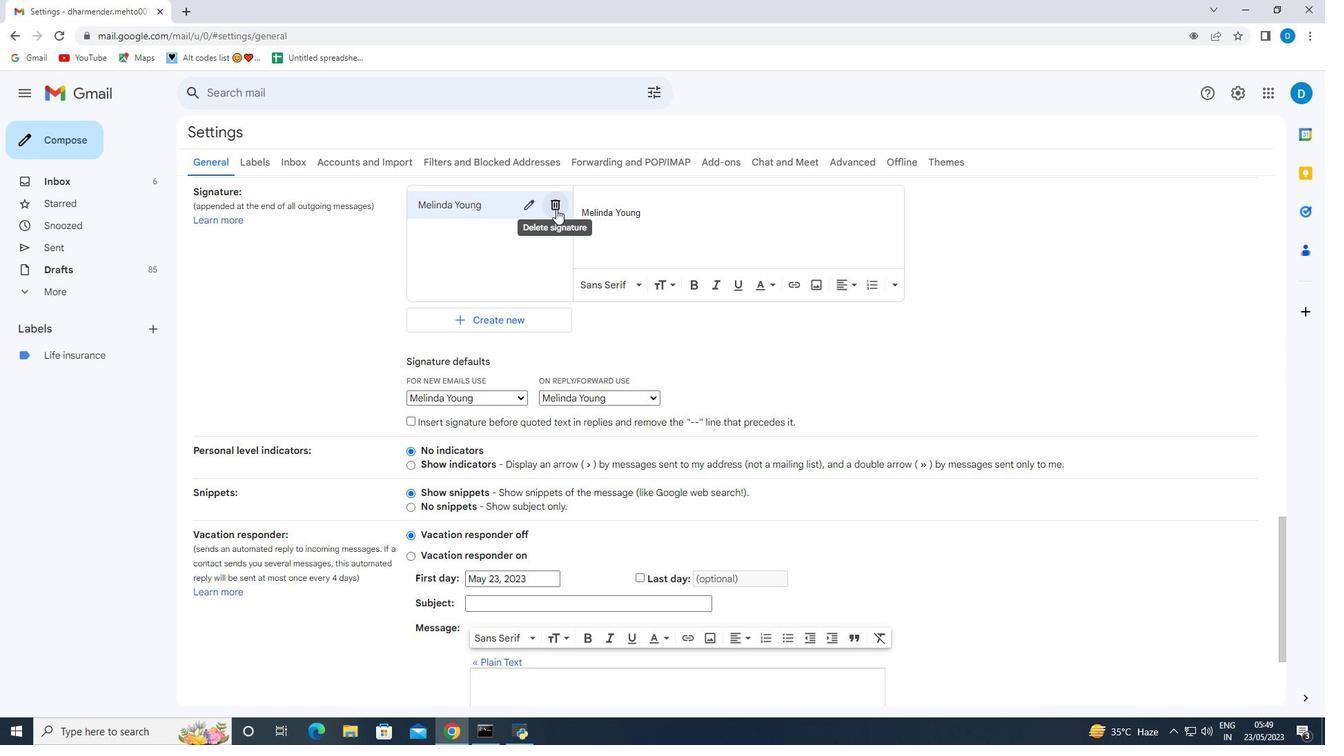 
Action: Mouse moved to (786, 421)
Screenshot: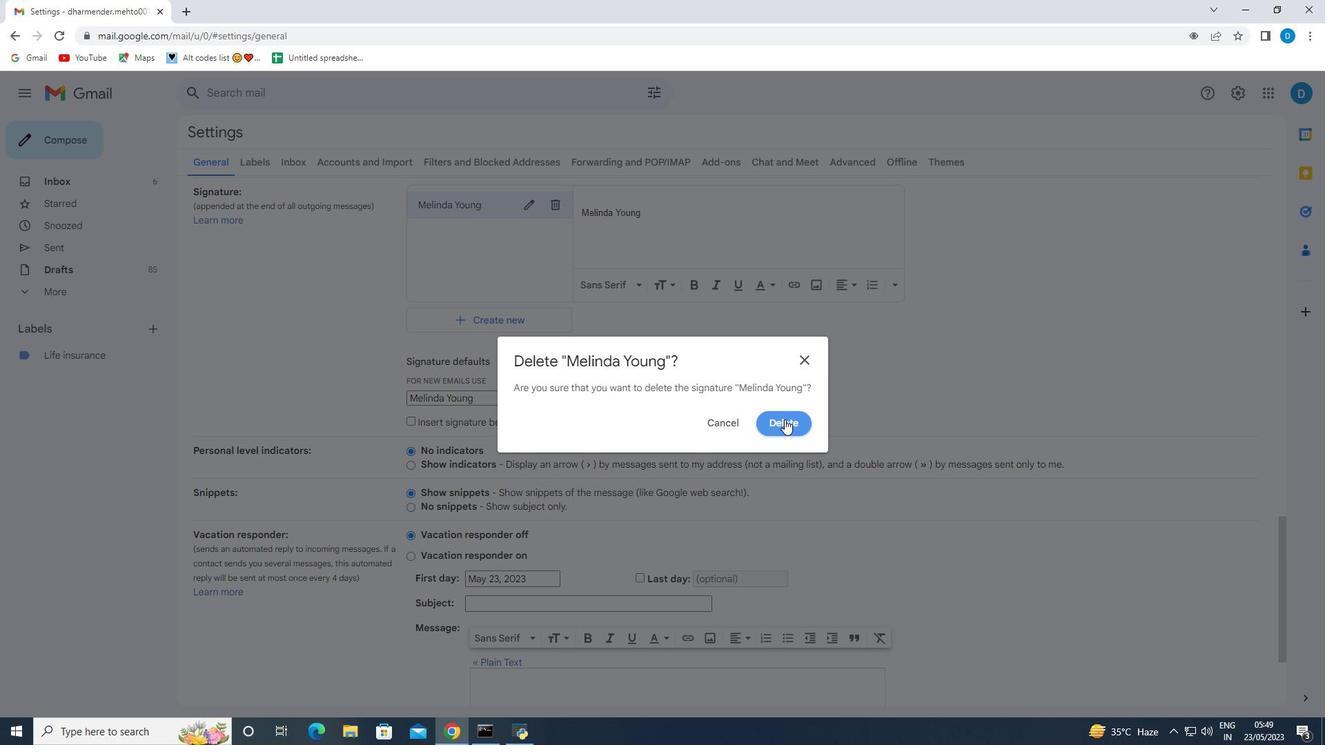 
Action: Mouse pressed left at (786, 421)
Screenshot: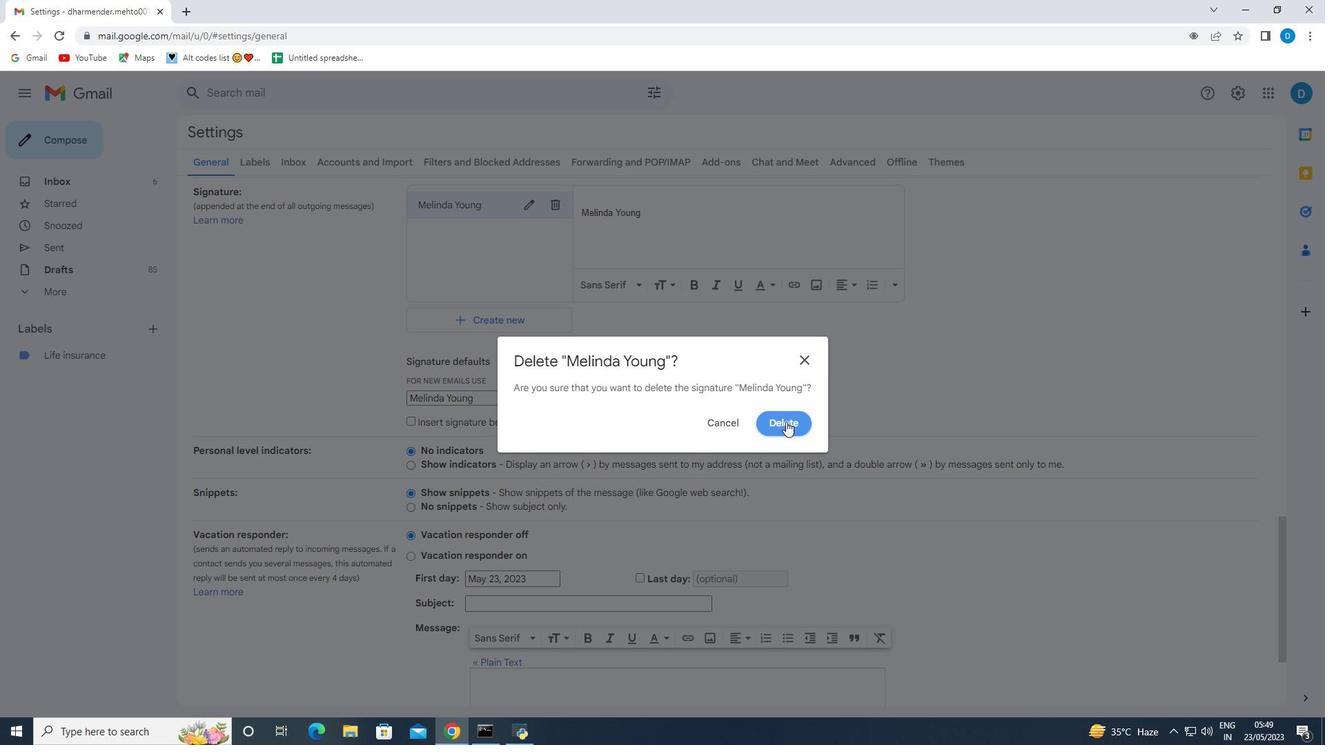 
Action: Mouse moved to (708, 452)
Screenshot: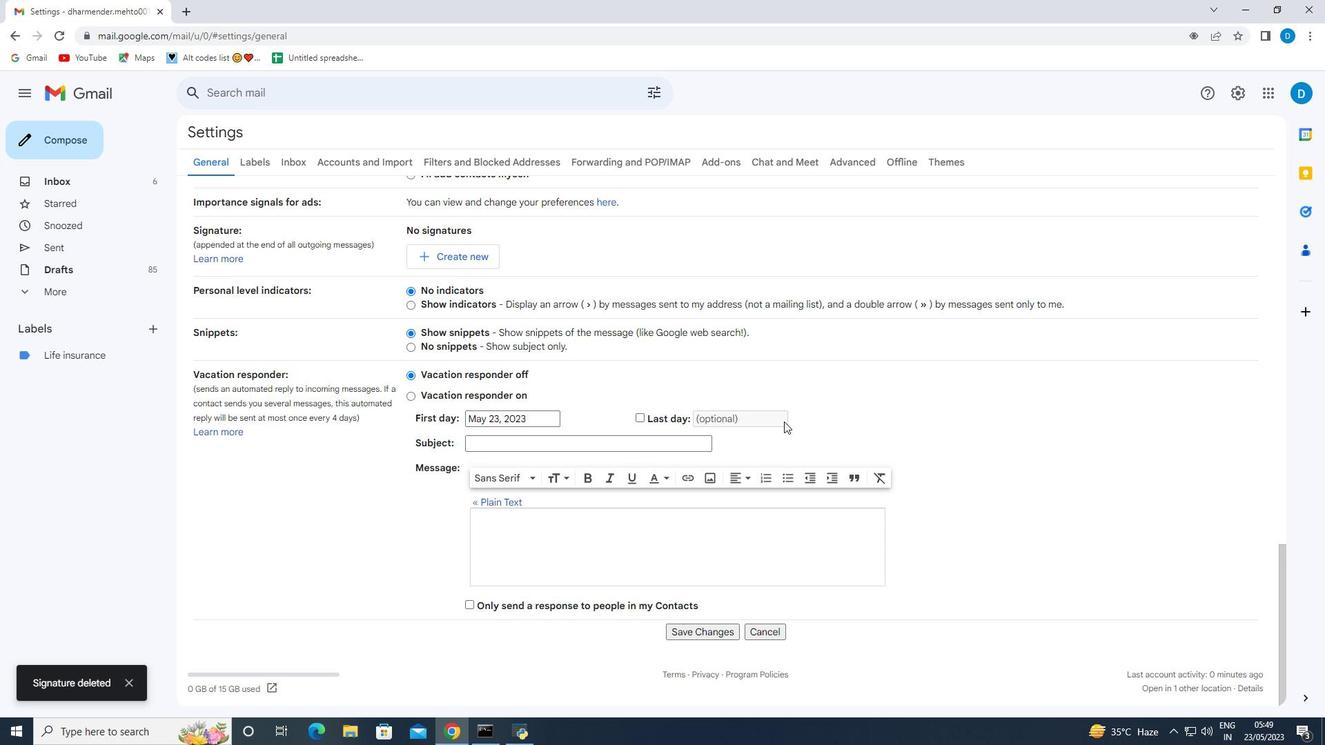 
Action: Mouse scrolled (708, 452) with delta (0, 0)
Screenshot: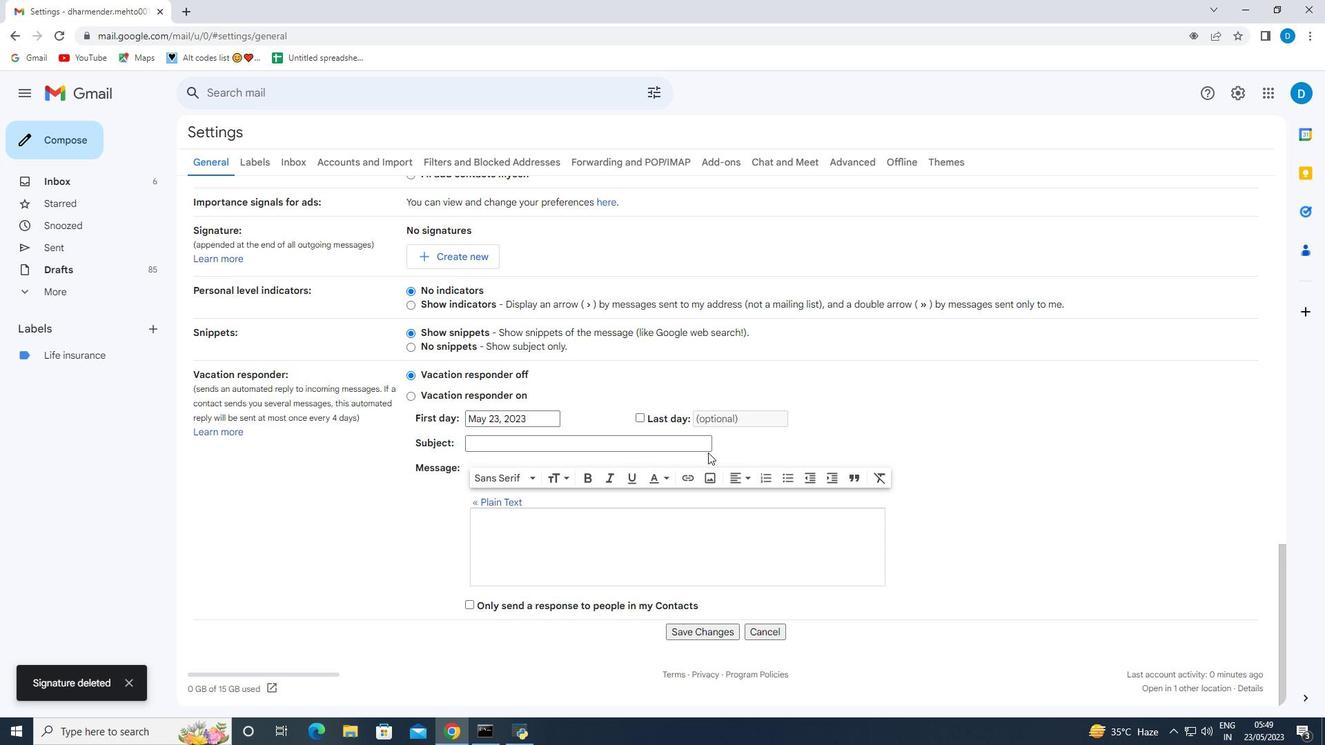 
Action: Mouse scrolled (708, 452) with delta (0, 0)
Screenshot: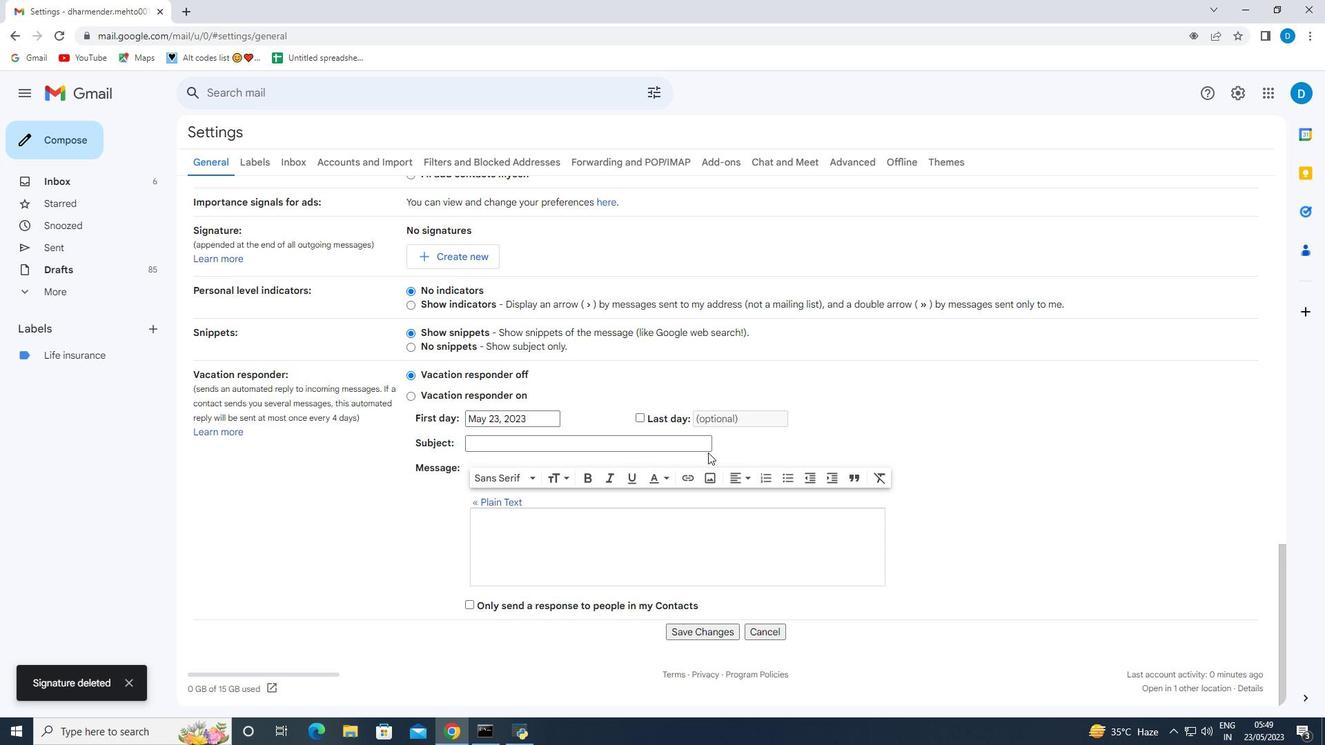 
Action: Mouse scrolled (708, 452) with delta (0, 0)
Screenshot: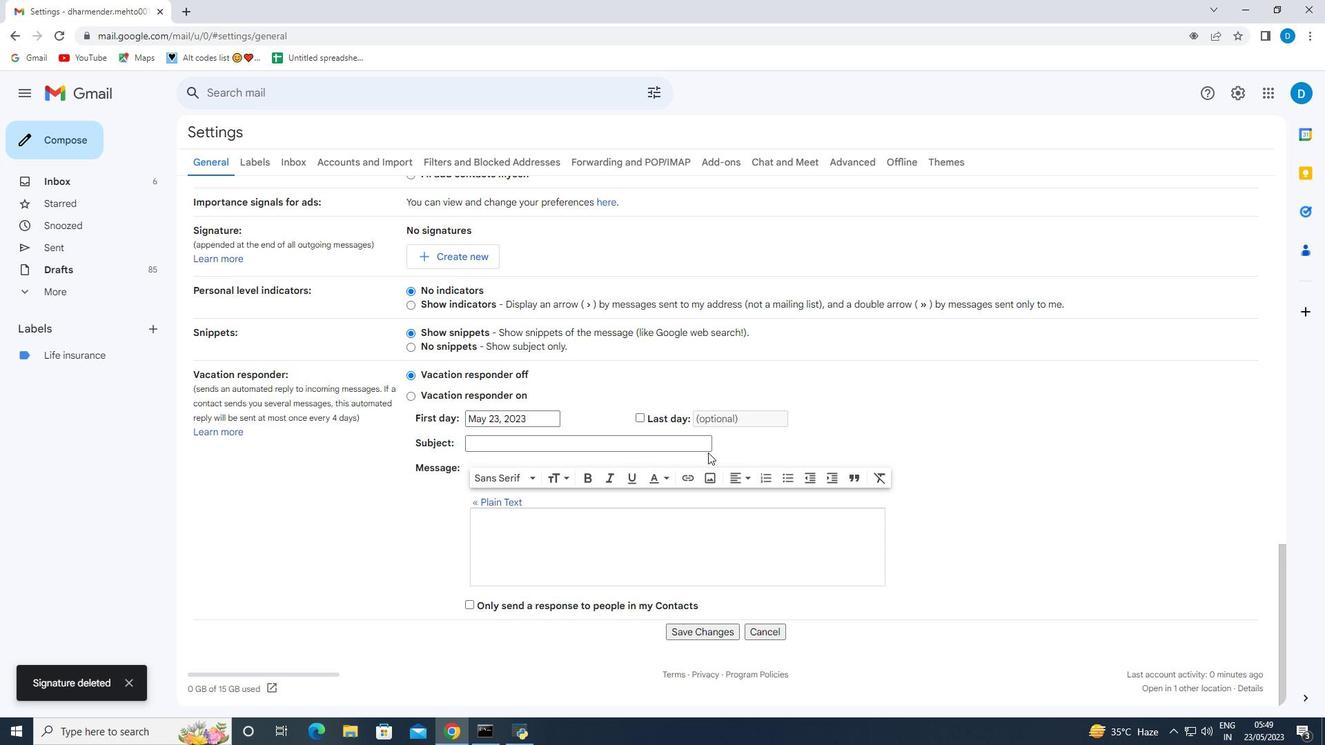
Action: Mouse scrolled (708, 452) with delta (0, 0)
Screenshot: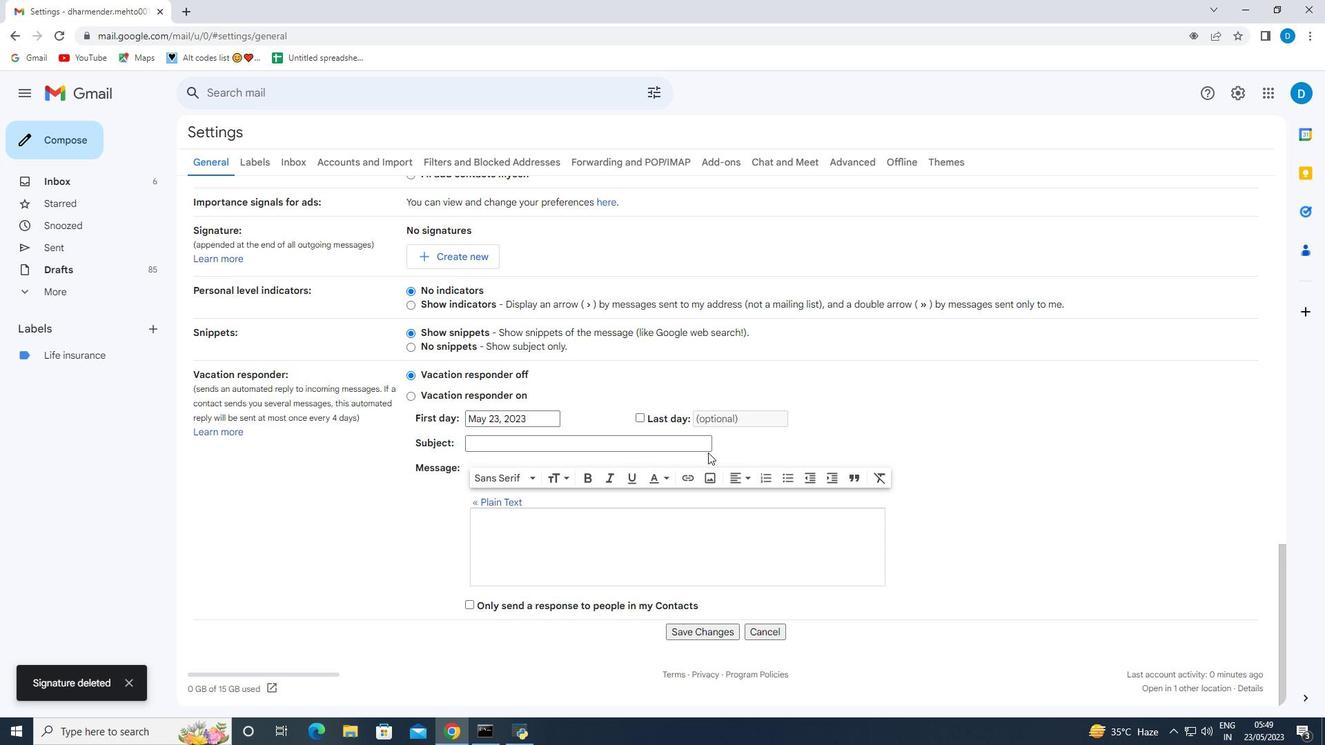 
Action: Mouse scrolled (708, 452) with delta (0, 0)
Screenshot: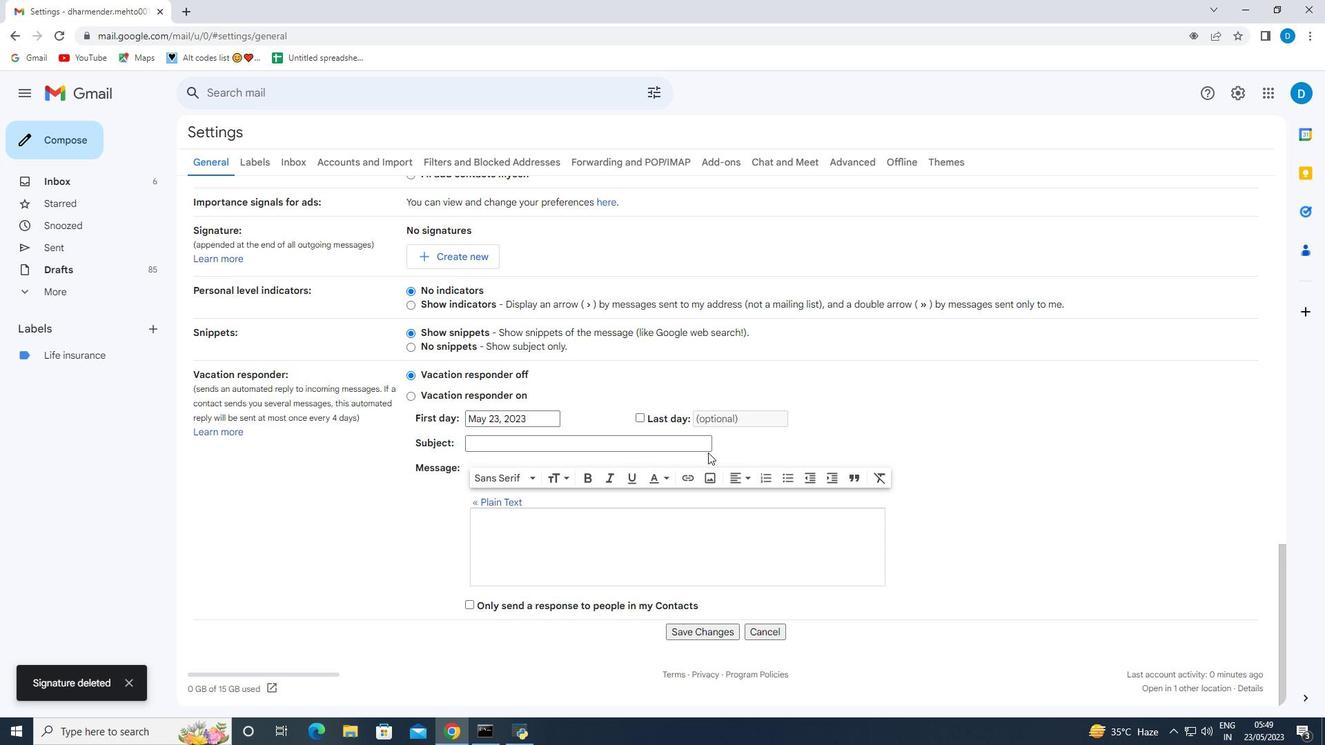 
Action: Mouse moved to (687, 635)
Screenshot: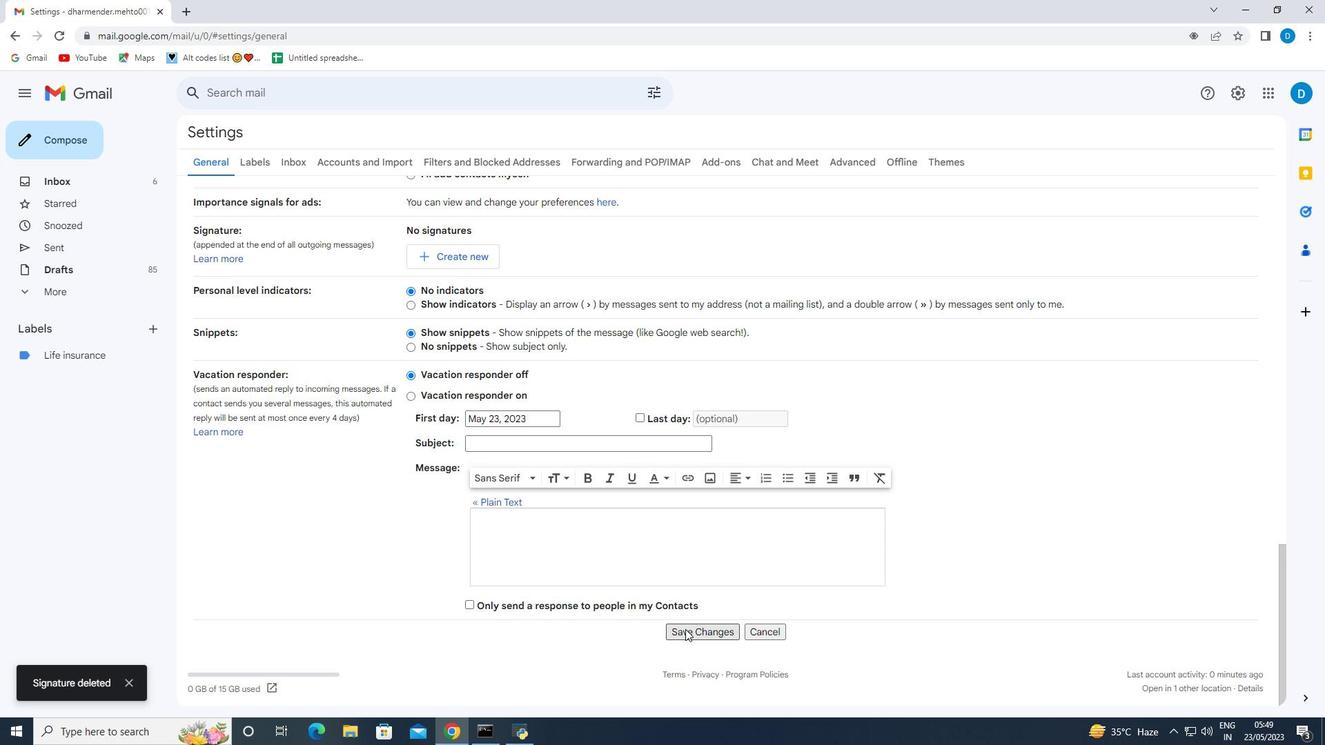 
Action: Mouse pressed left at (687, 635)
Screenshot: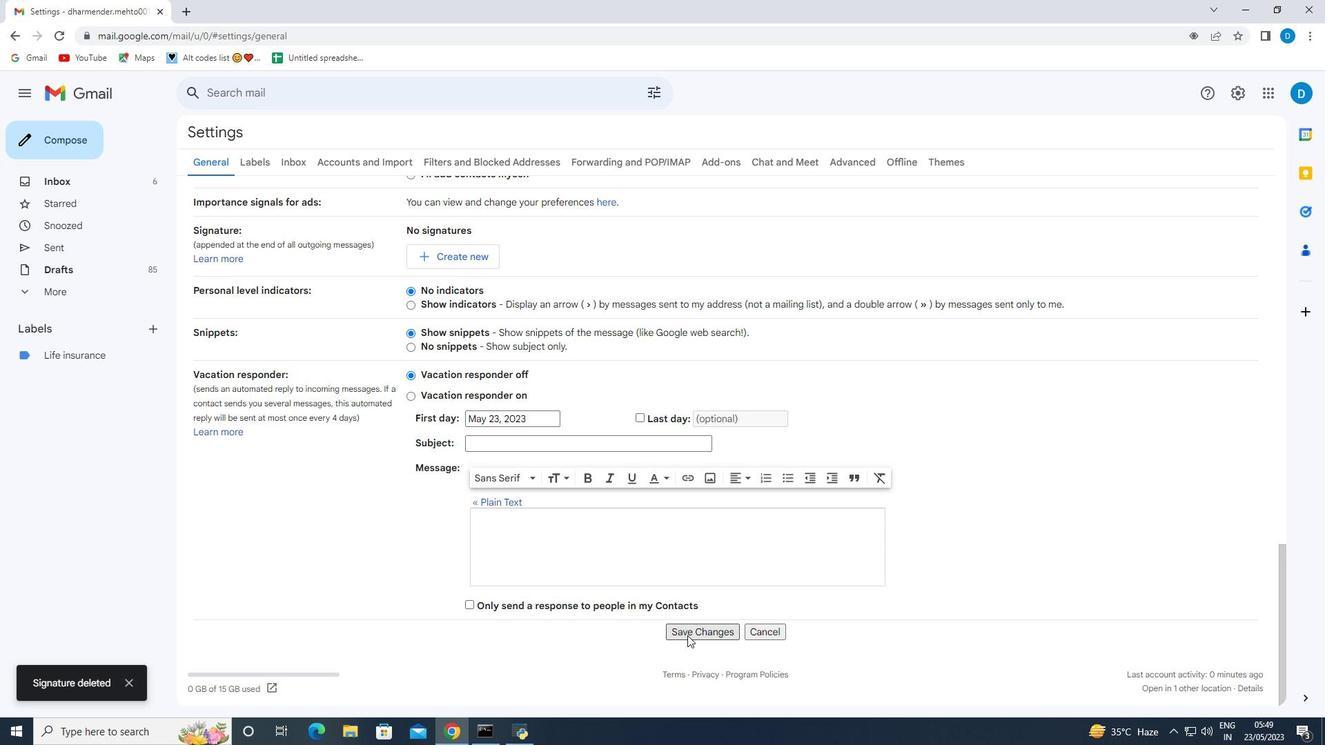 
Action: Mouse moved to (1232, 90)
Screenshot: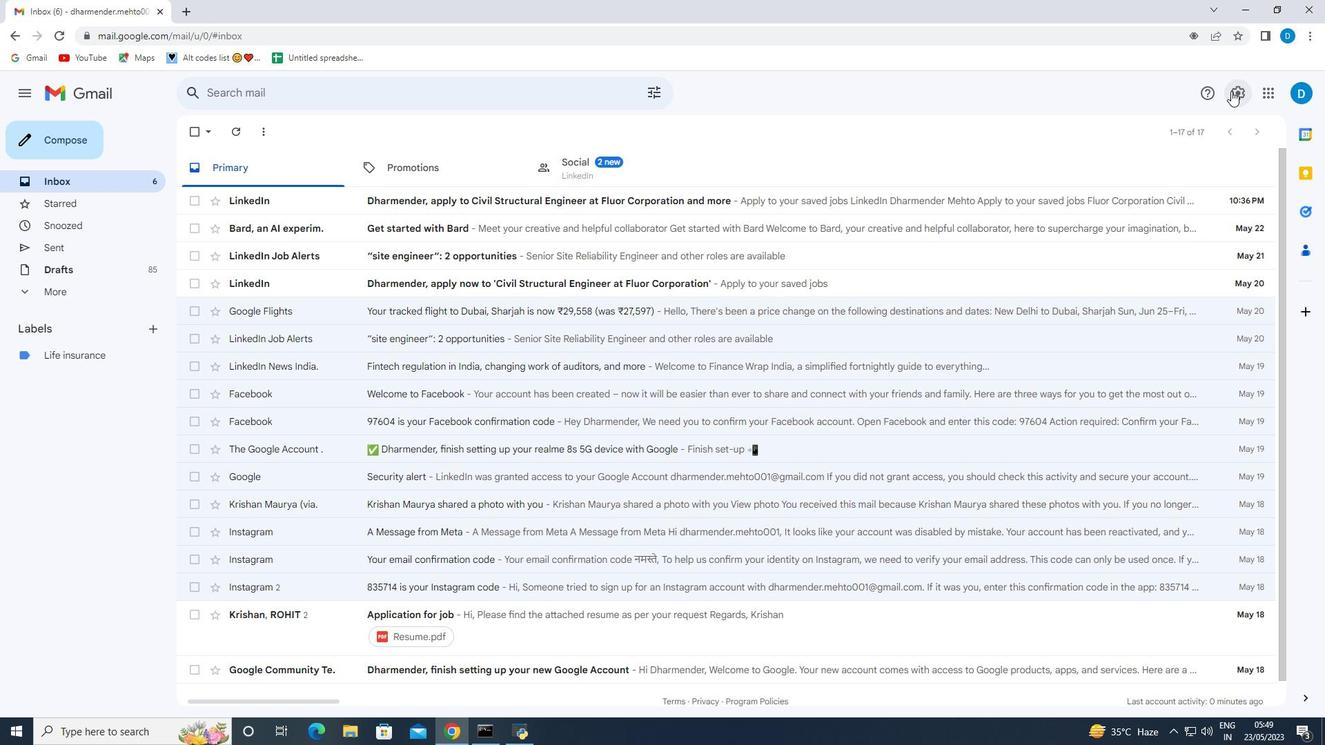 
Action: Mouse pressed left at (1232, 90)
Screenshot: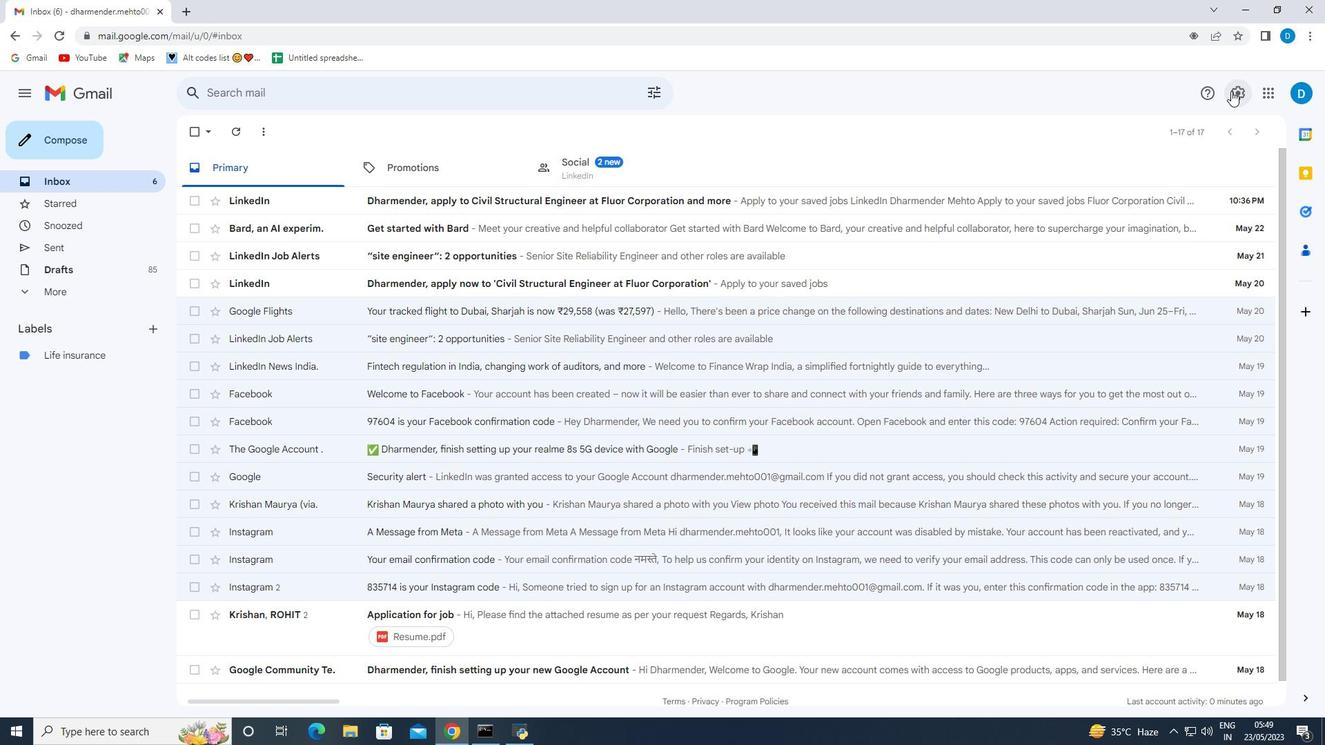 
Action: Mouse moved to (1174, 164)
Screenshot: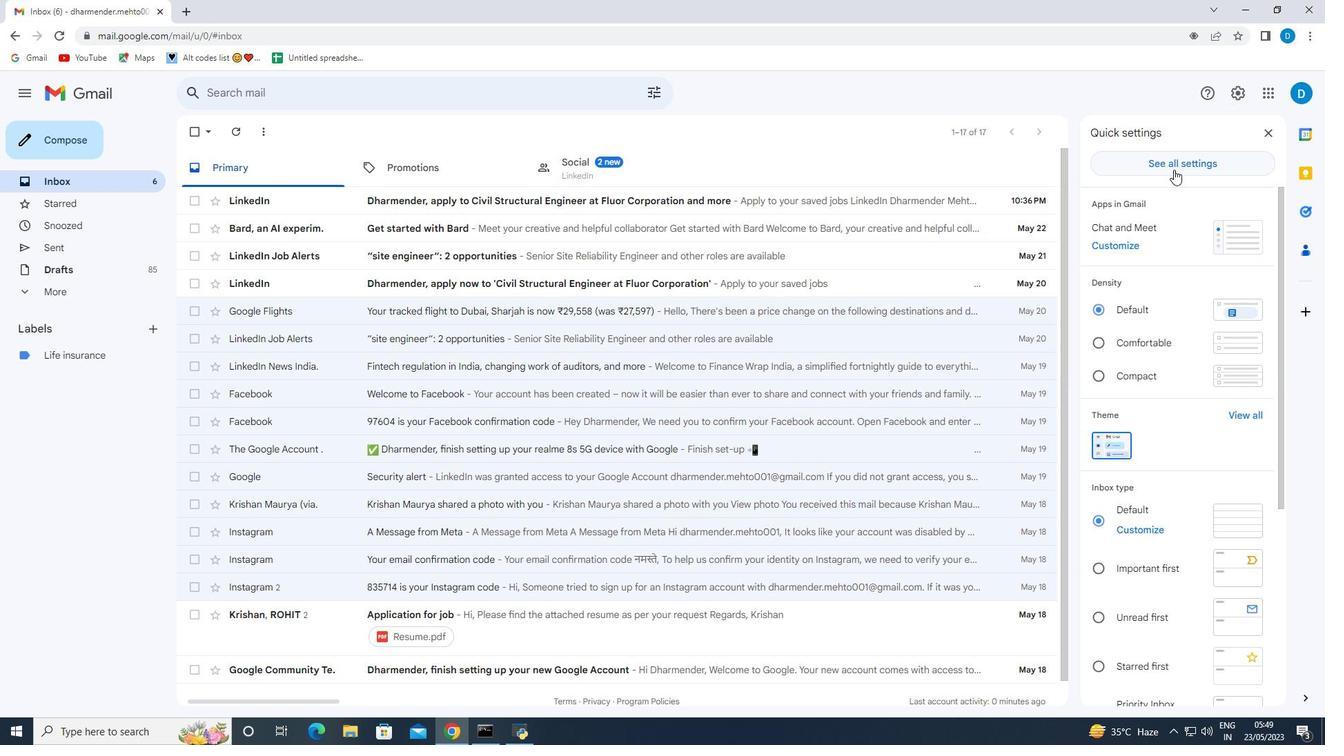 
Action: Mouse pressed left at (1174, 164)
Screenshot: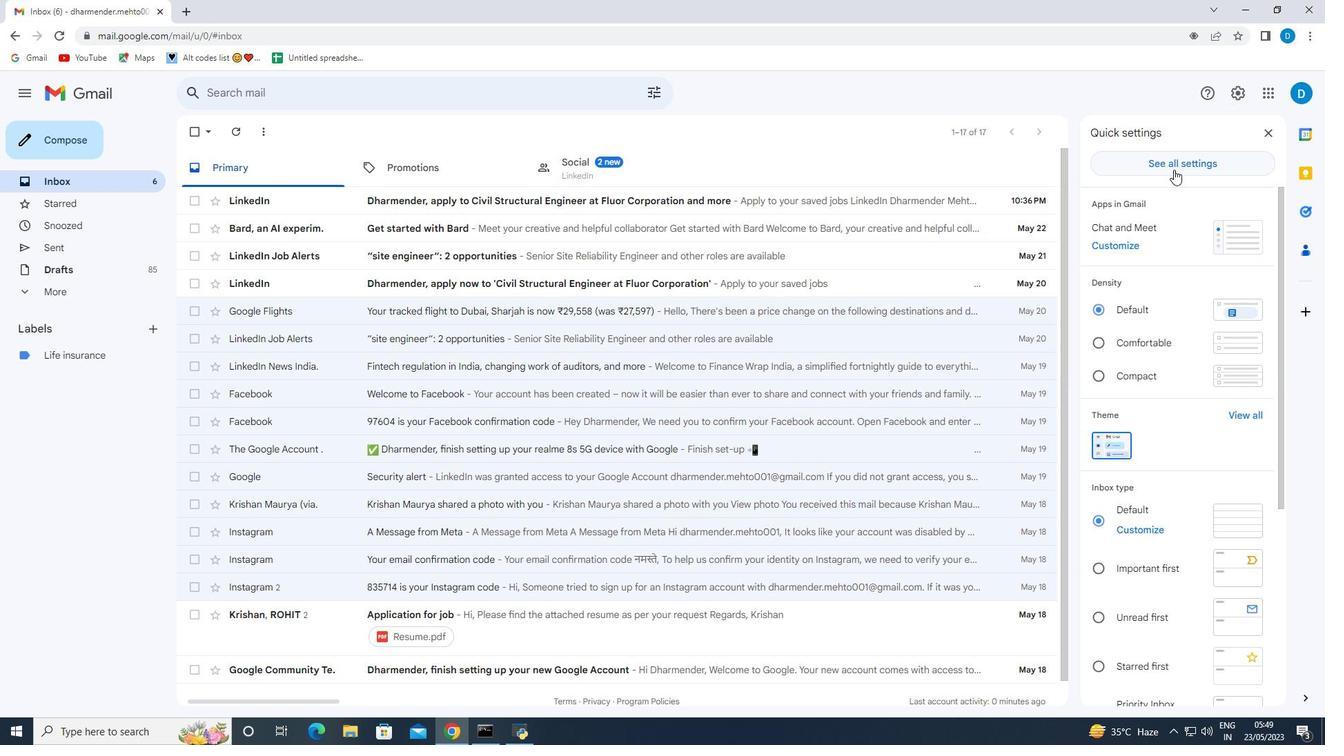
Action: Mouse moved to (573, 436)
Screenshot: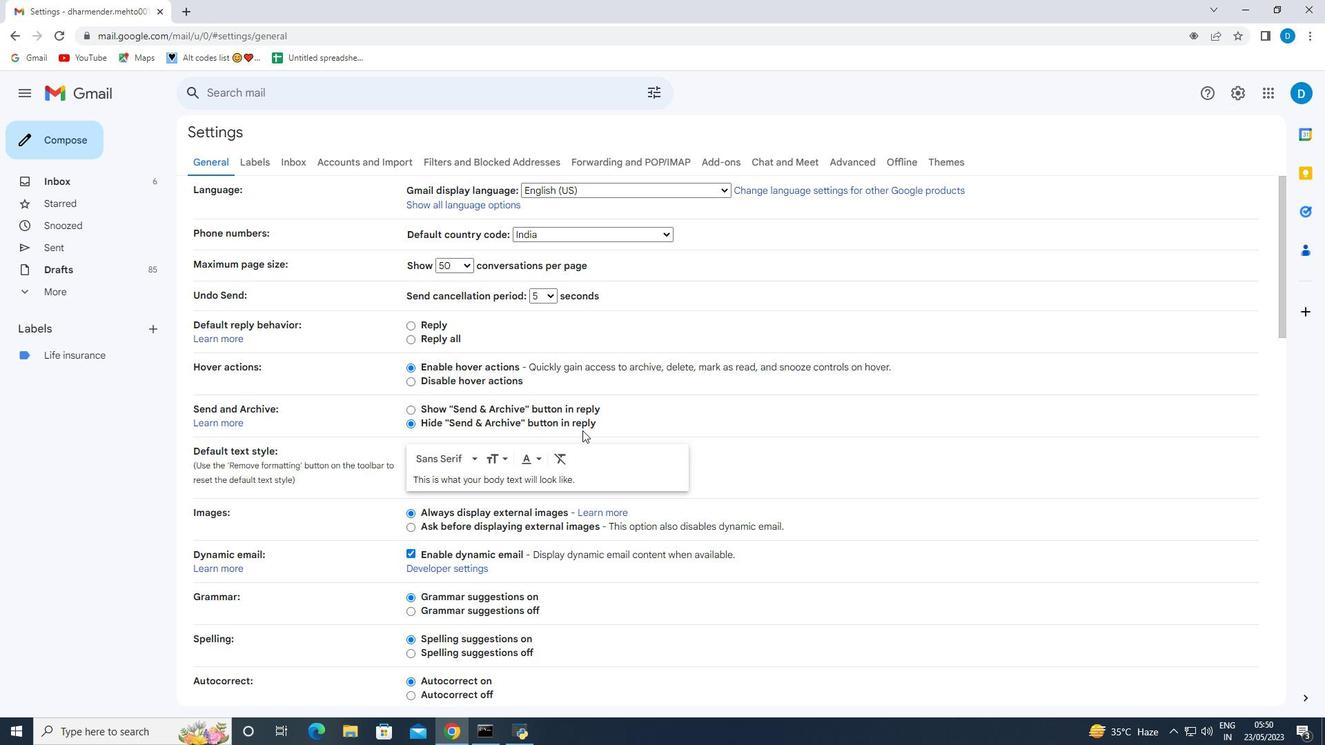 
Action: Mouse scrolled (573, 435) with delta (0, 0)
Screenshot: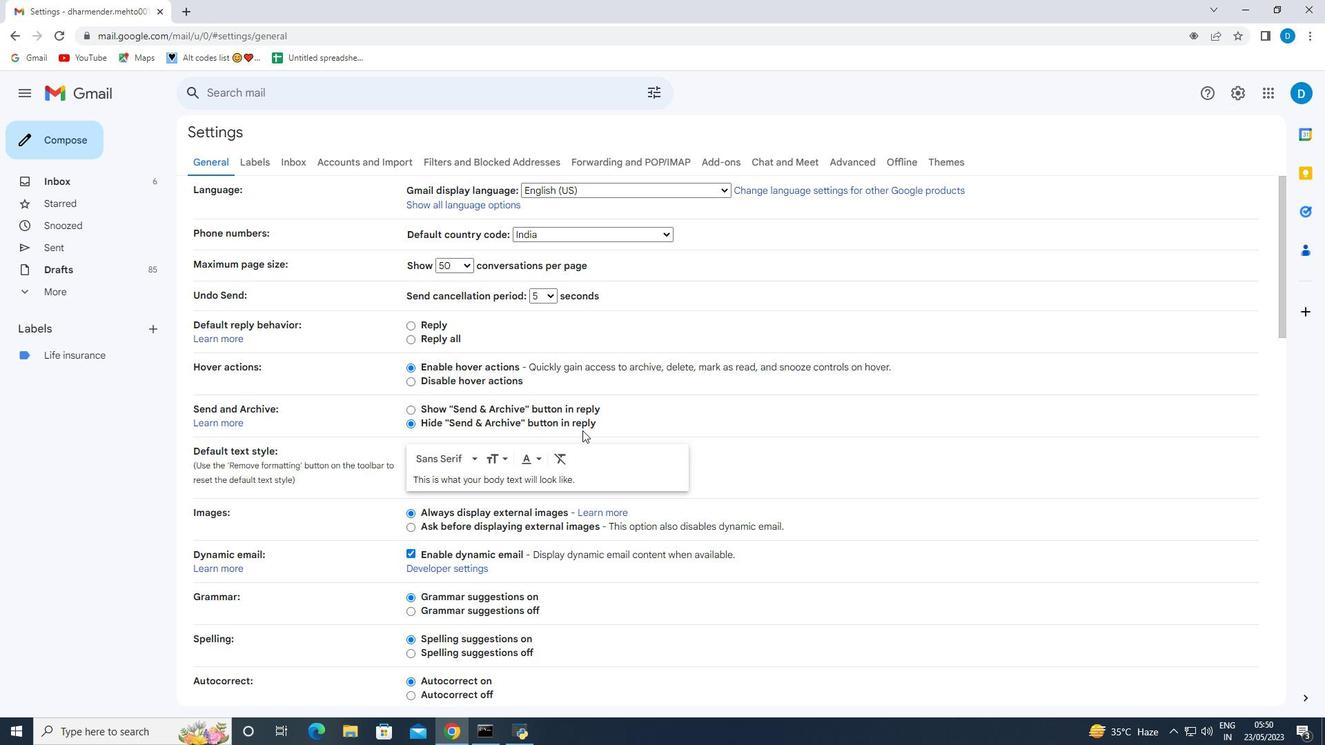 
Action: Mouse moved to (572, 436)
Screenshot: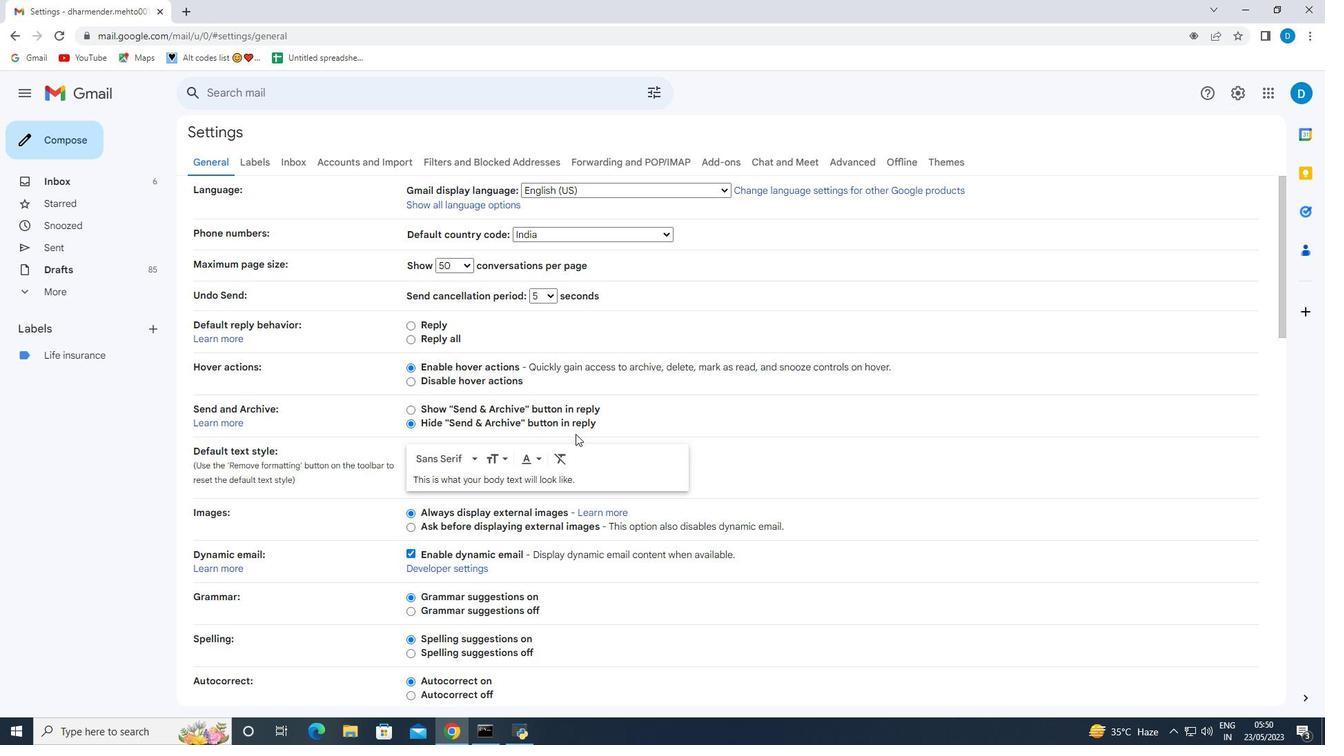 
Action: Mouse scrolled (572, 436) with delta (0, 0)
Screenshot: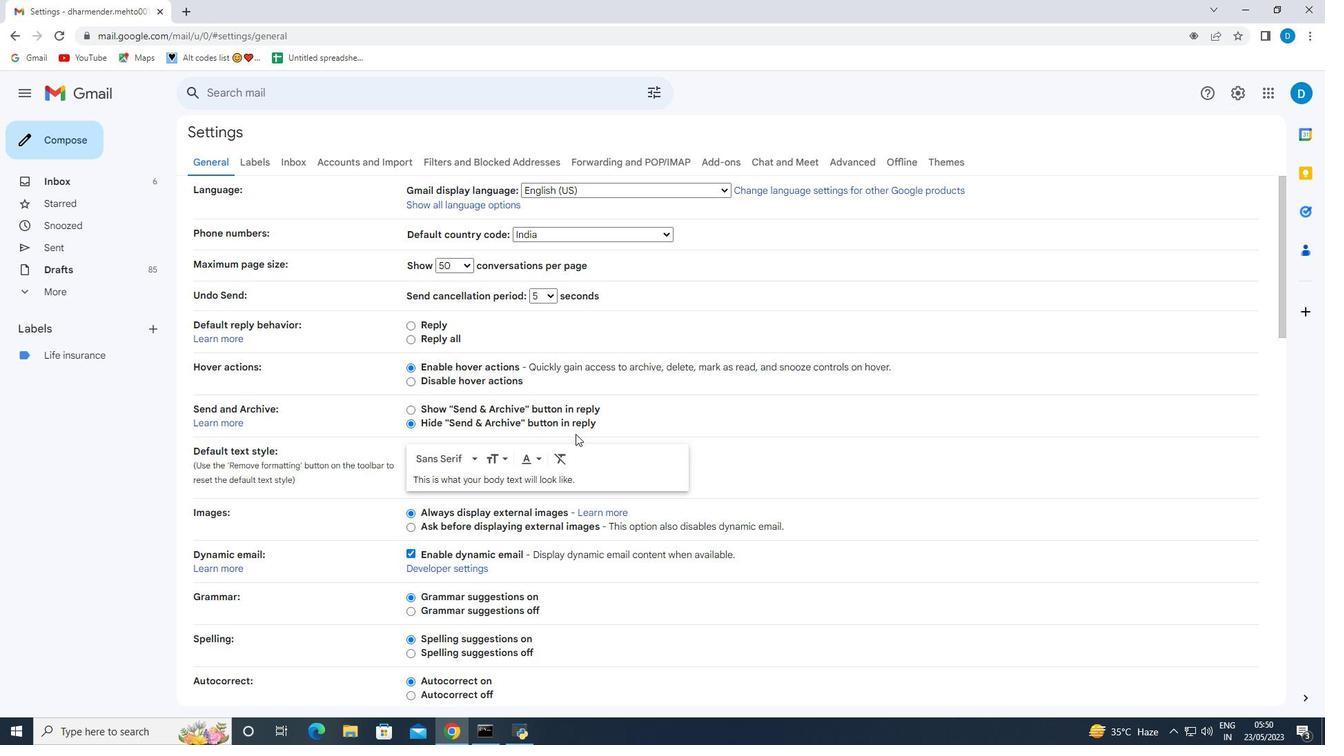 
Action: Mouse scrolled (572, 436) with delta (0, 0)
Screenshot: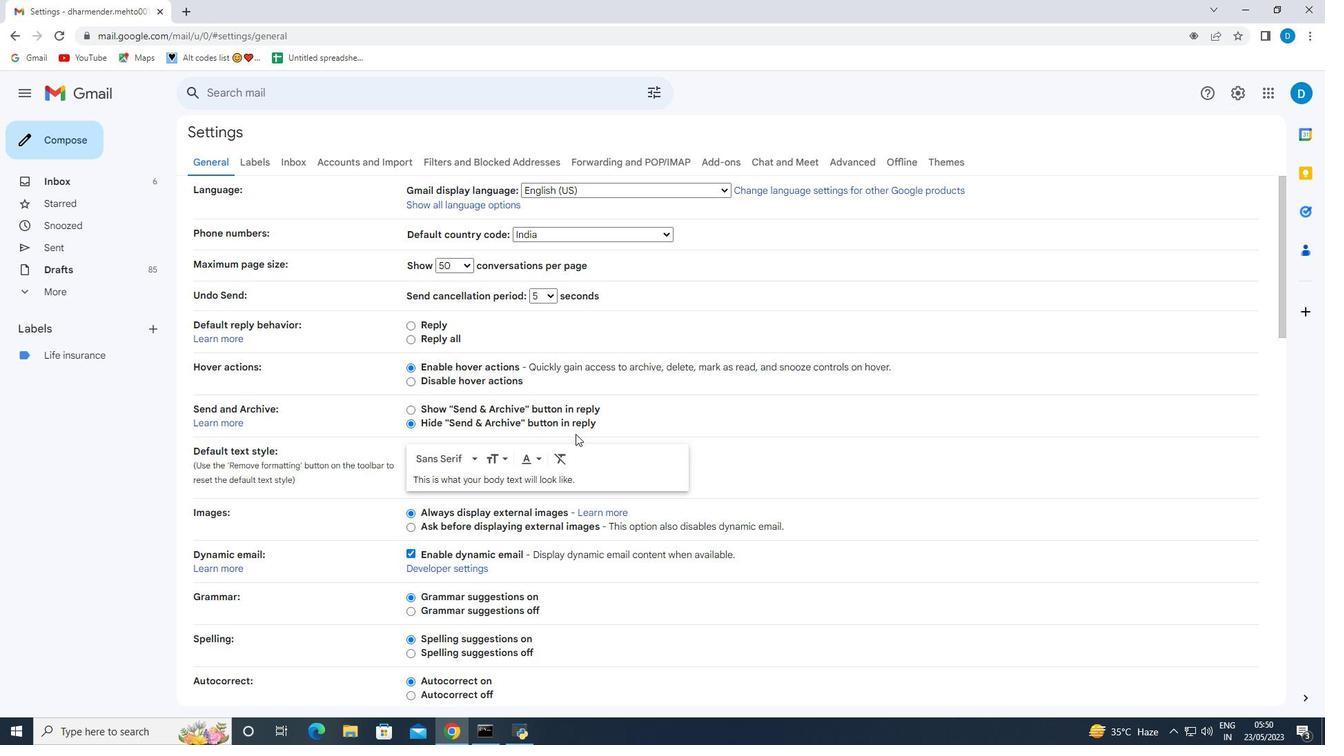 
Action: Mouse scrolled (572, 436) with delta (0, 0)
Screenshot: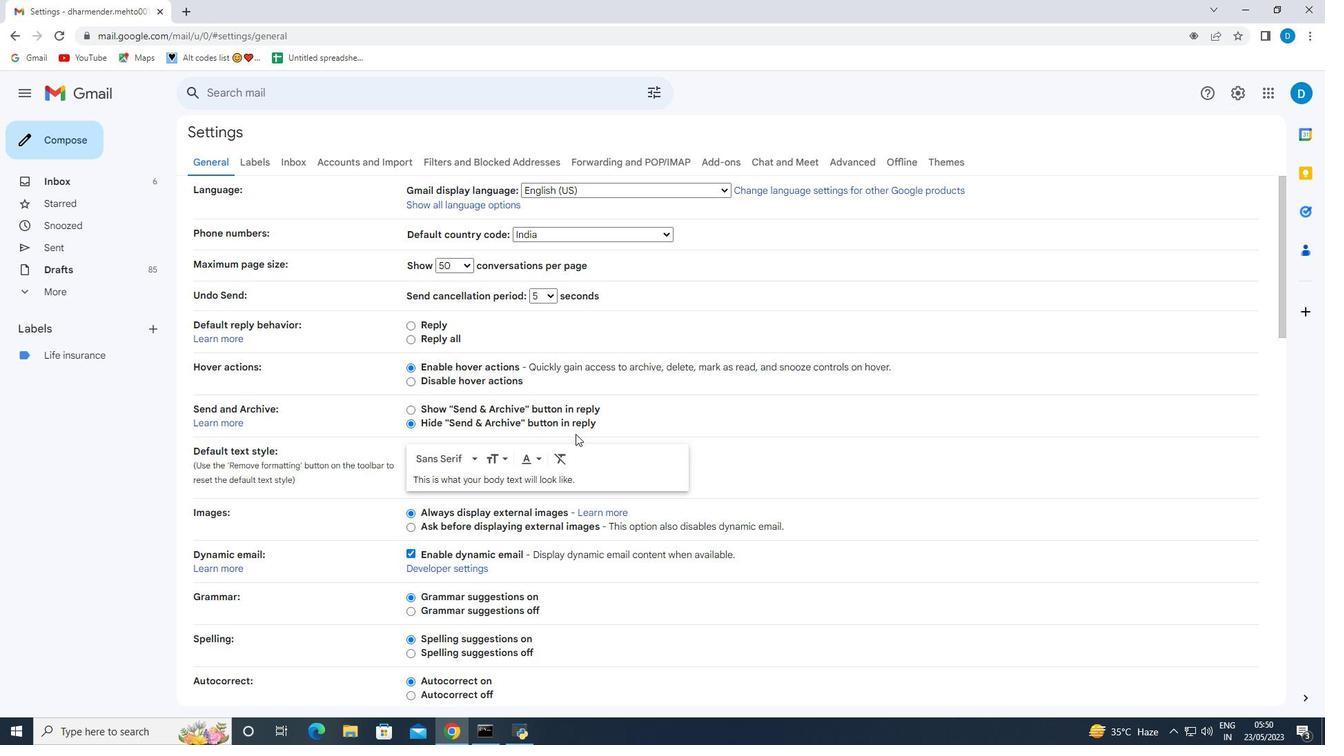 
Action: Mouse scrolled (572, 436) with delta (0, 0)
Screenshot: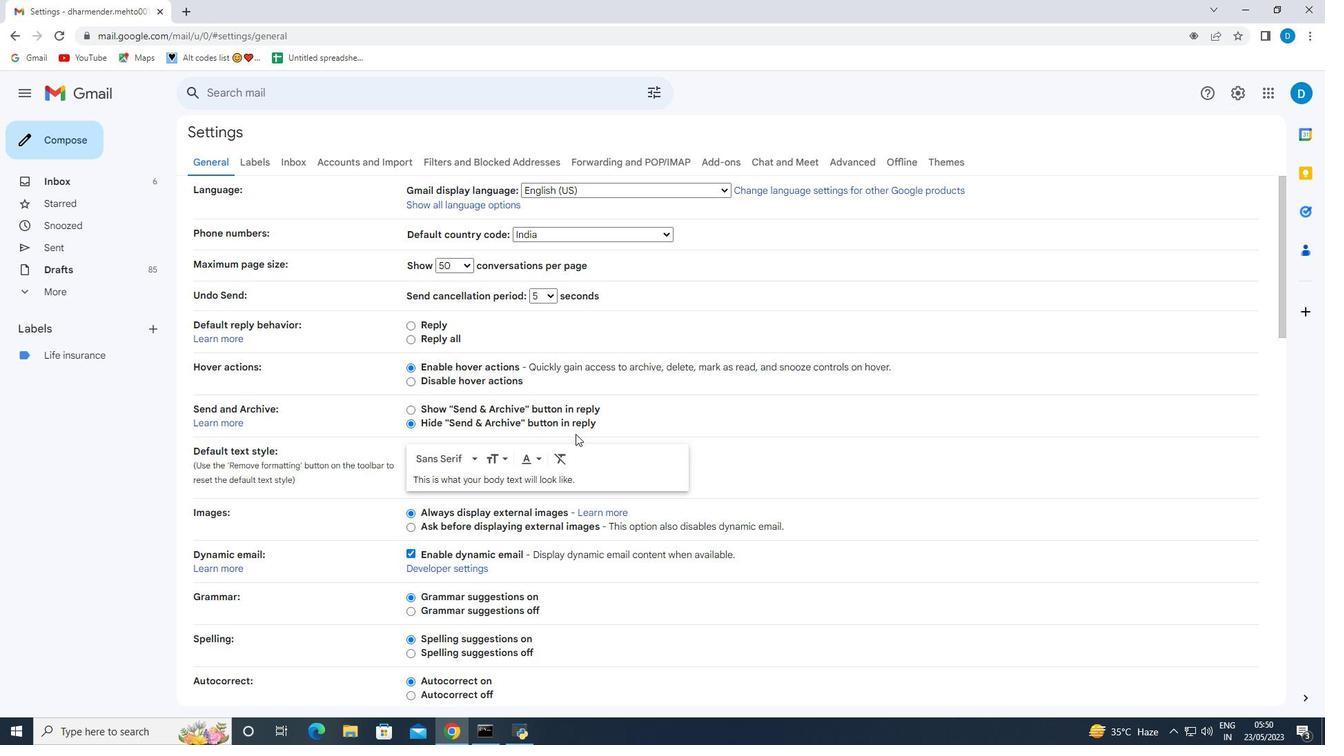 
Action: Mouse moved to (570, 436)
Screenshot: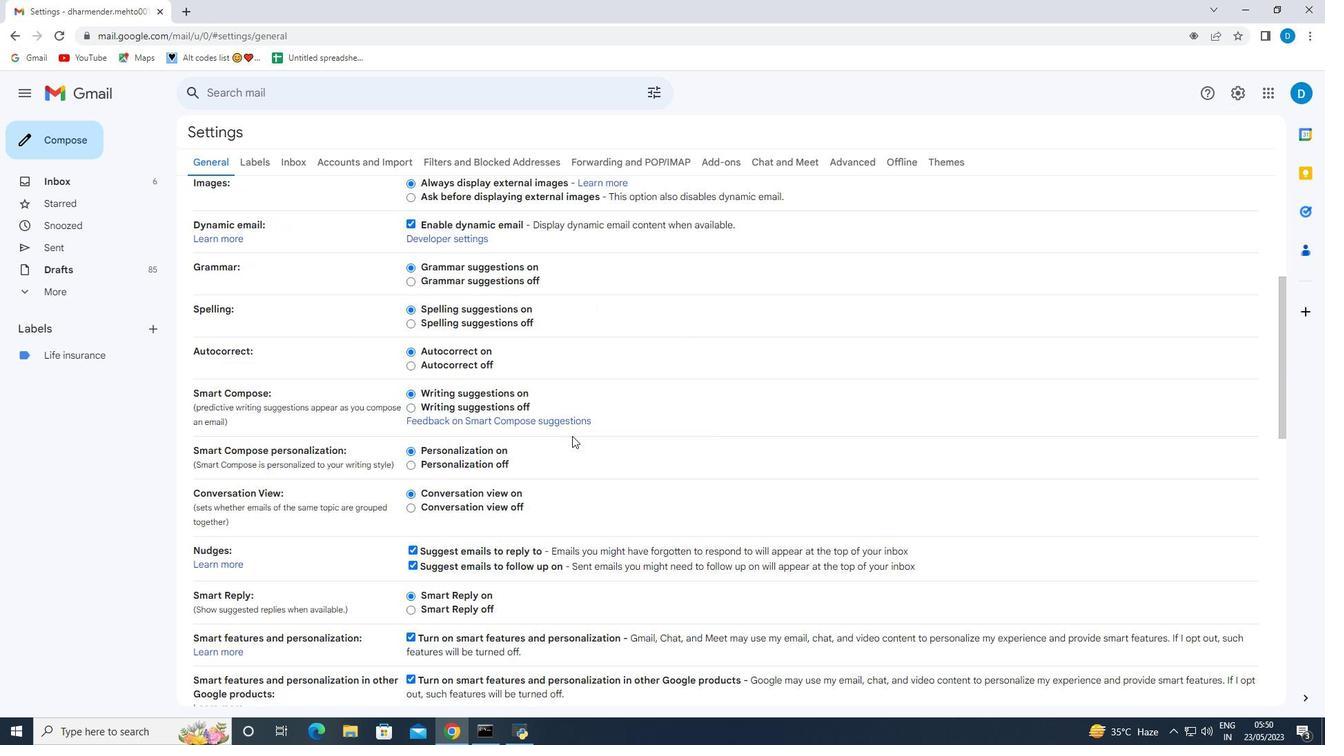 
Action: Mouse scrolled (570, 435) with delta (0, 0)
Screenshot: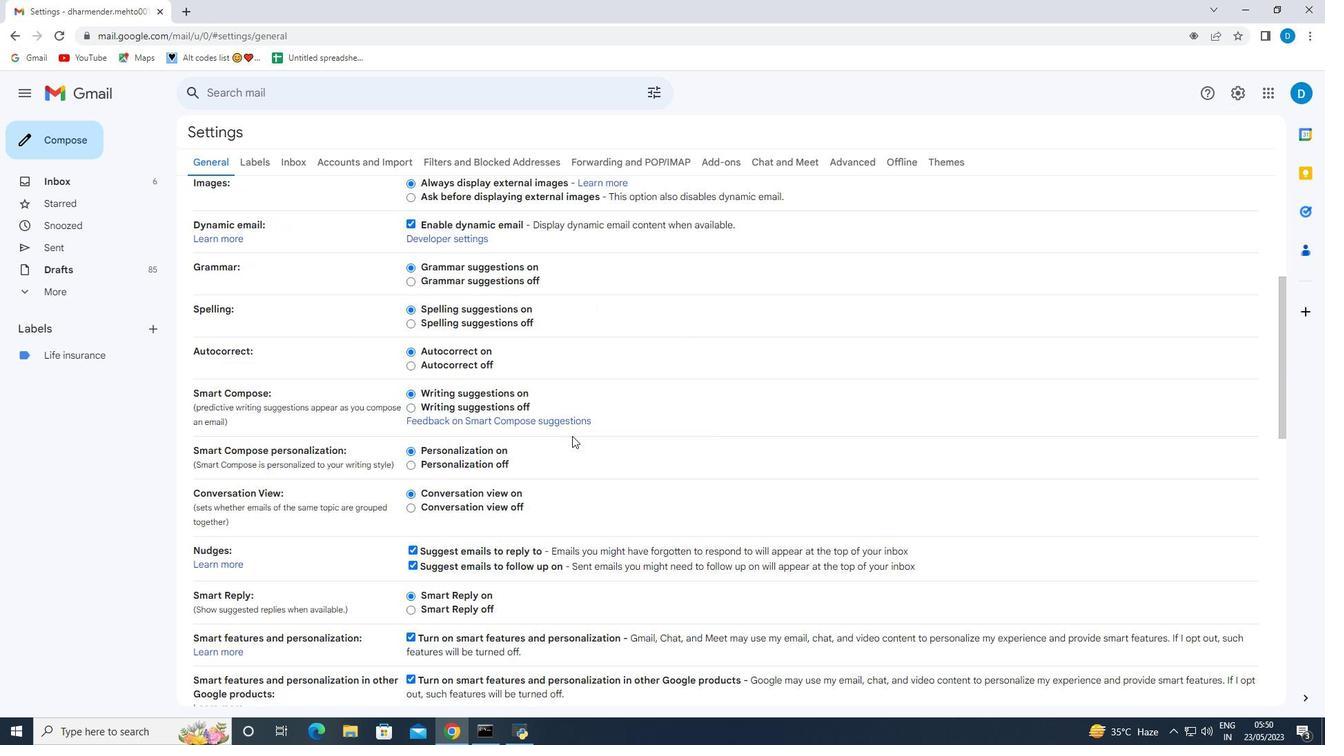 
Action: Mouse moved to (570, 436)
Screenshot: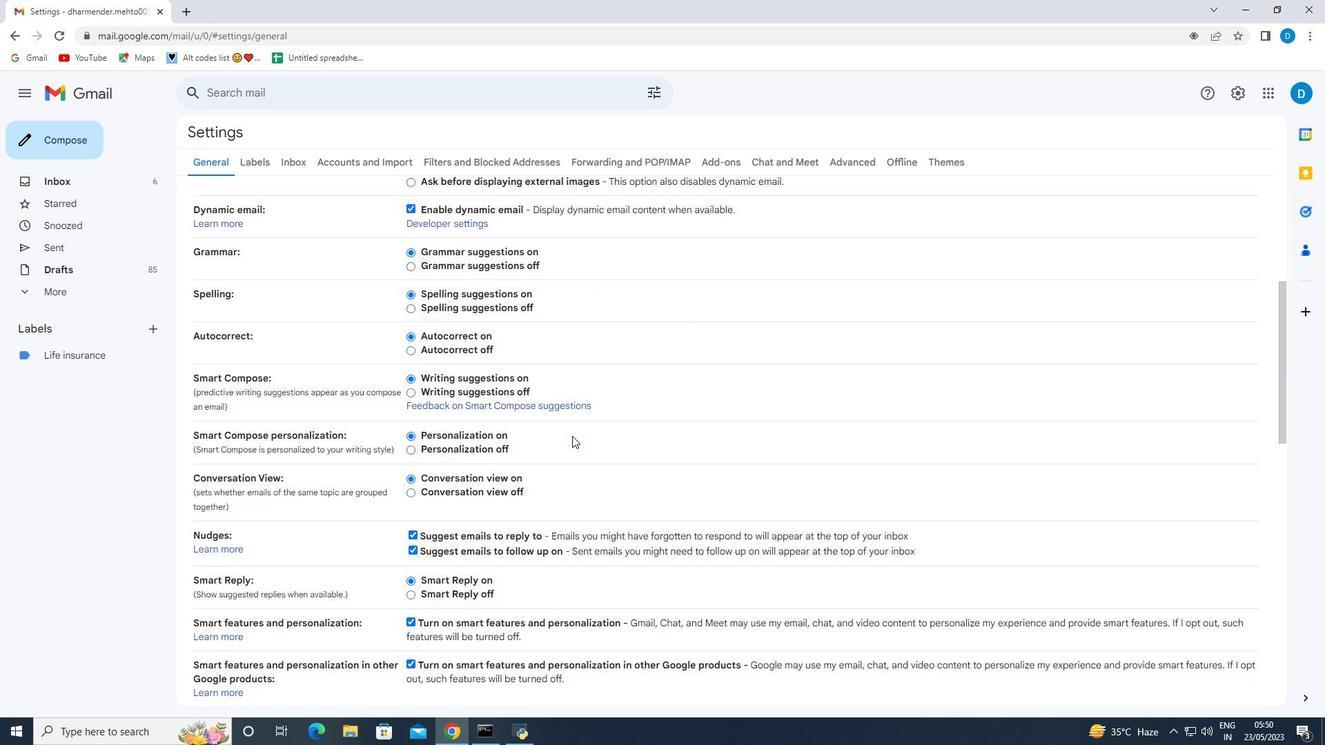 
Action: Mouse scrolled (570, 435) with delta (0, 0)
Screenshot: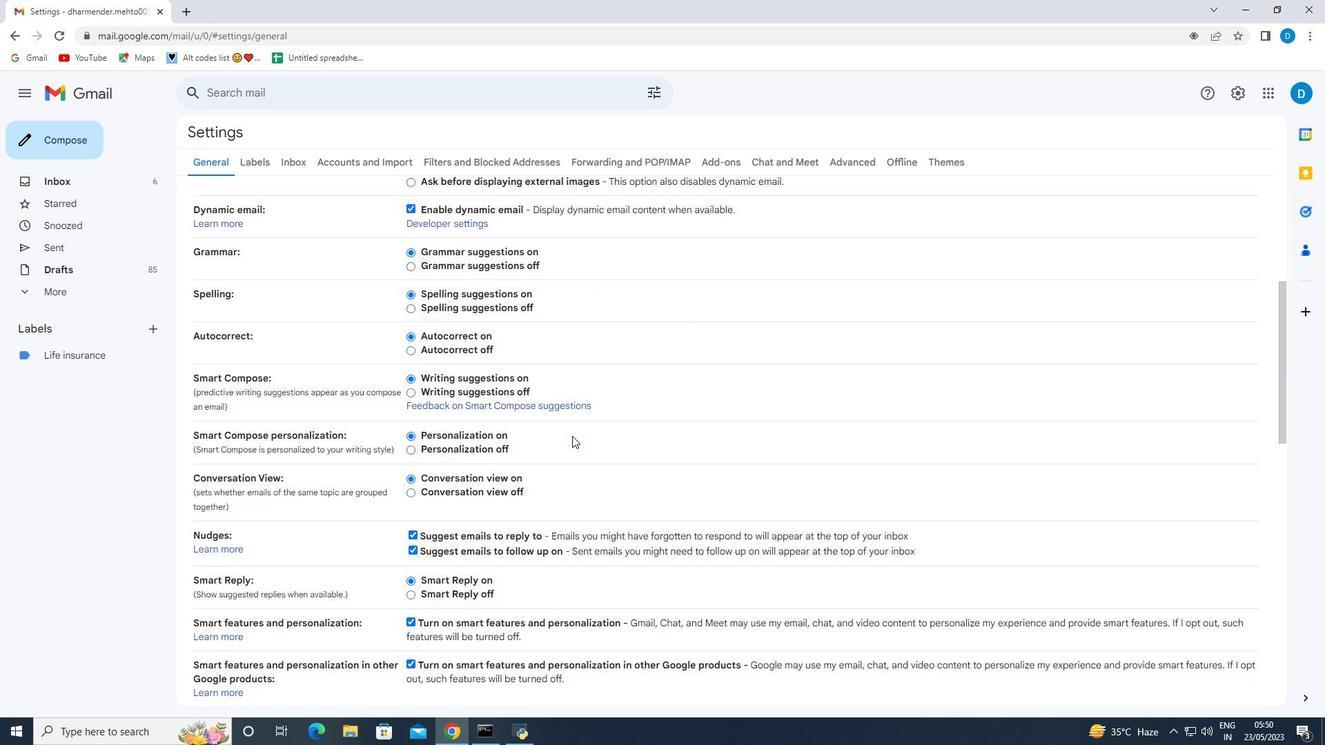 
Action: Mouse scrolled (570, 435) with delta (0, 0)
Screenshot: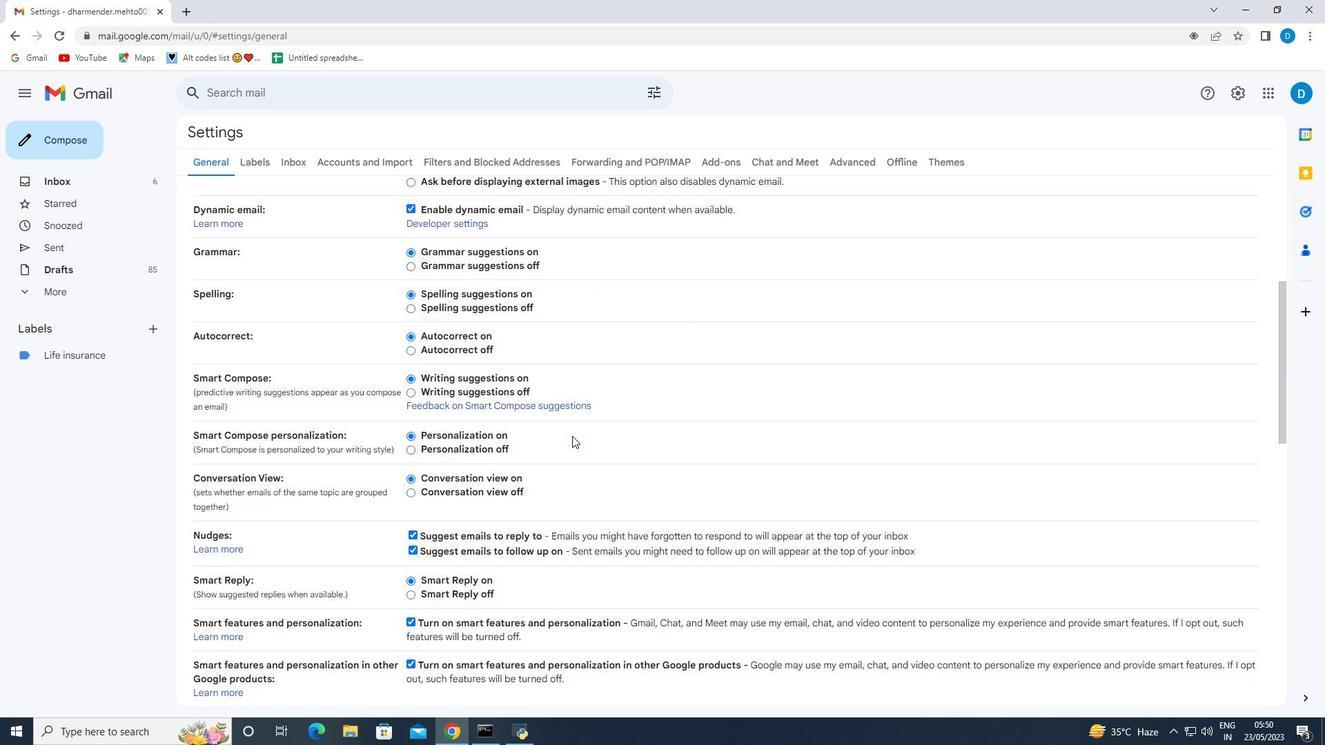 
Action: Mouse scrolled (570, 435) with delta (0, 0)
Screenshot: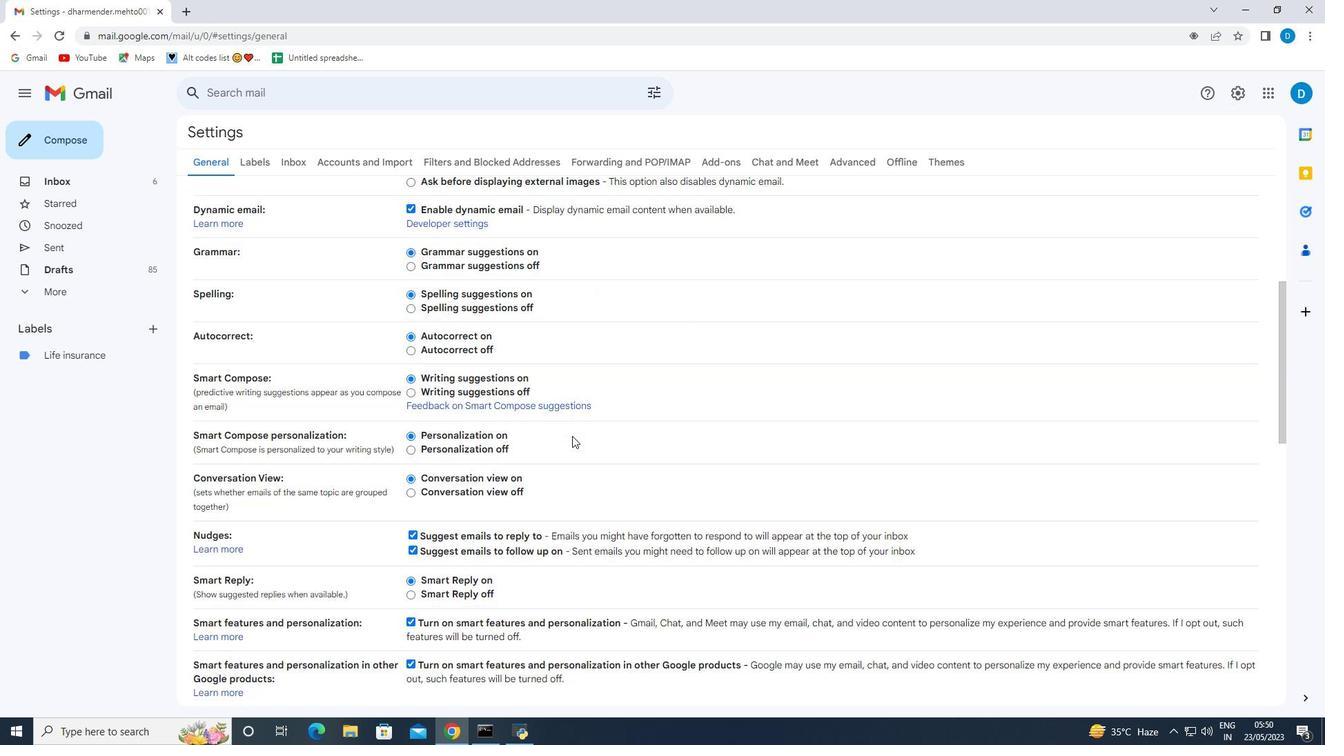 
Action: Mouse moved to (505, 446)
Screenshot: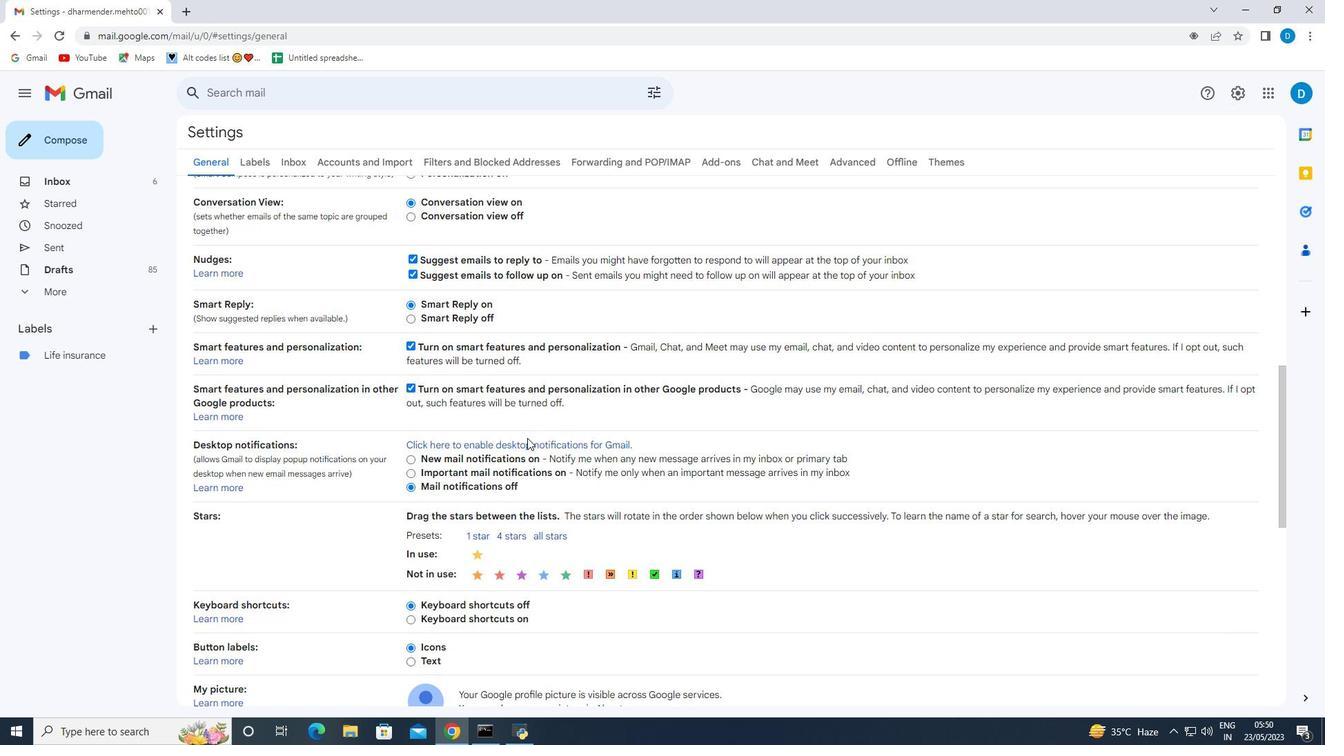 
Action: Mouse scrolled (505, 445) with delta (0, 0)
Screenshot: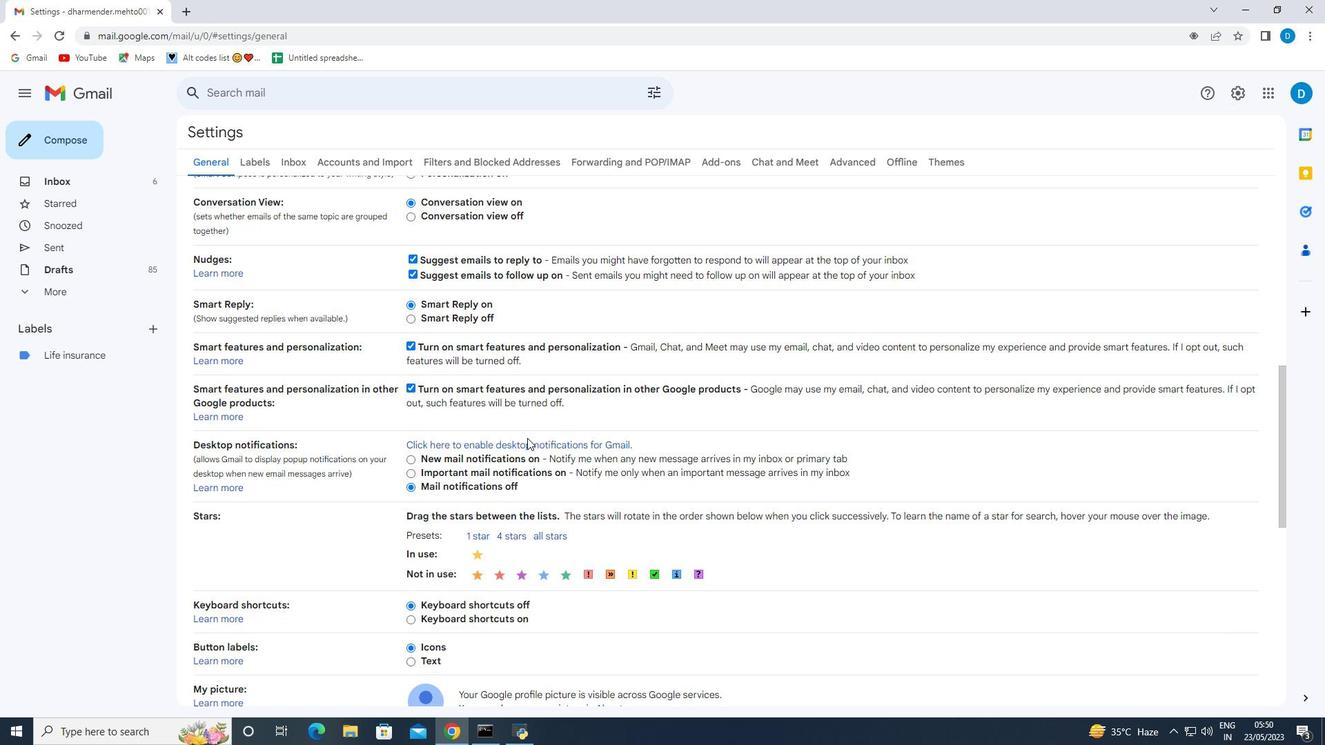 
Action: Mouse scrolled (505, 445) with delta (0, 0)
Screenshot: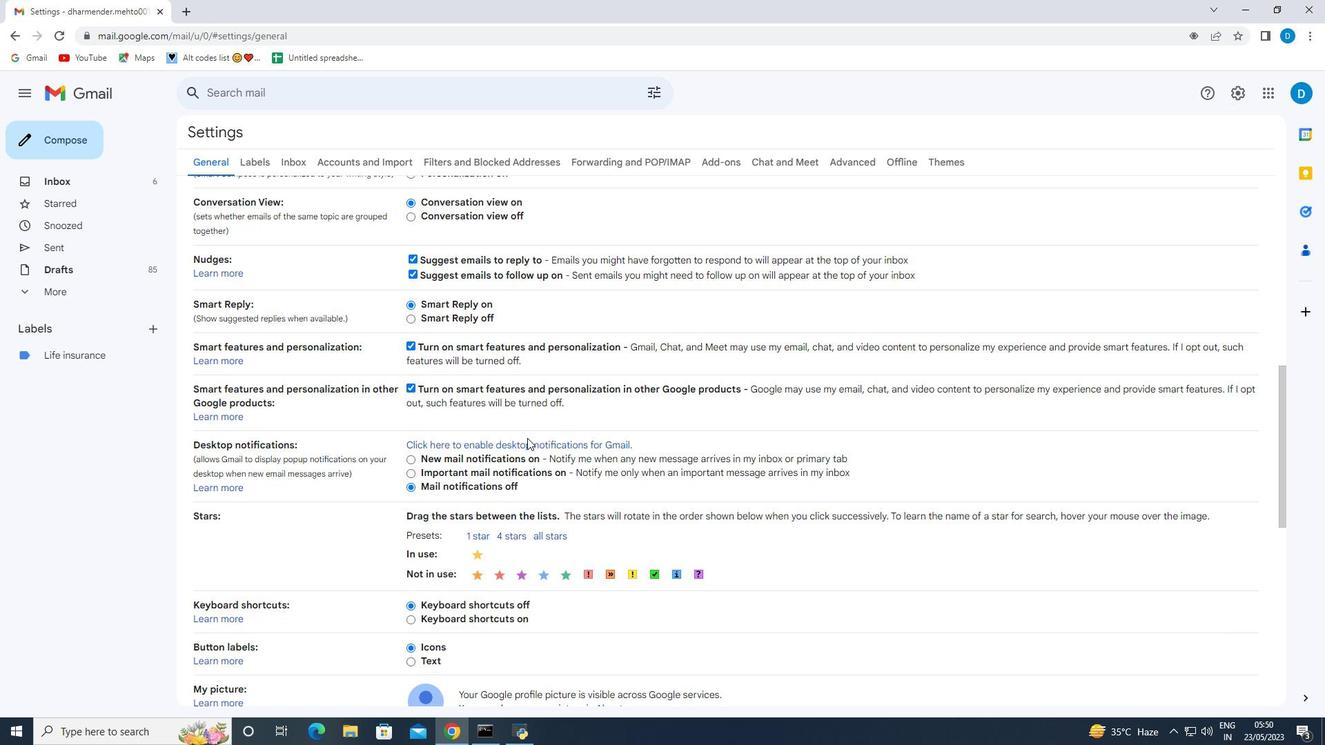 
Action: Mouse scrolled (505, 445) with delta (0, 0)
Screenshot: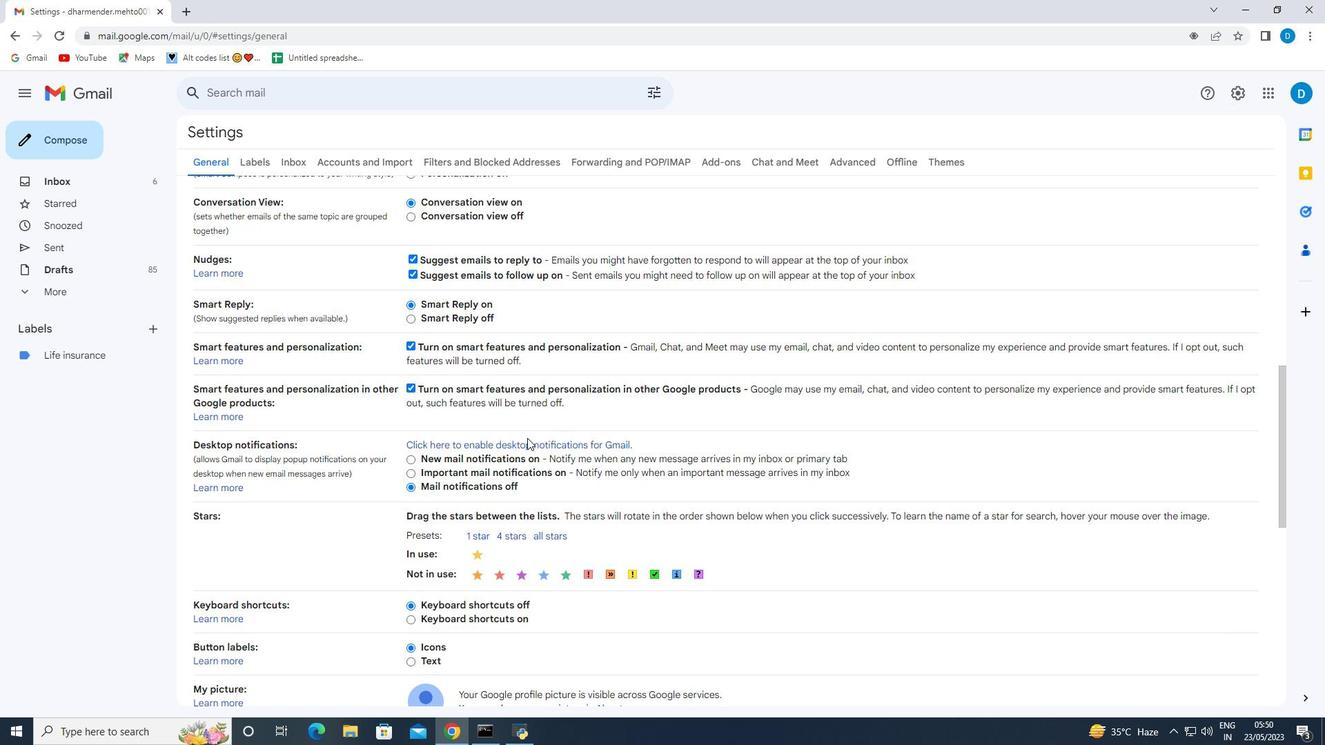 
Action: Mouse scrolled (505, 445) with delta (0, 0)
Screenshot: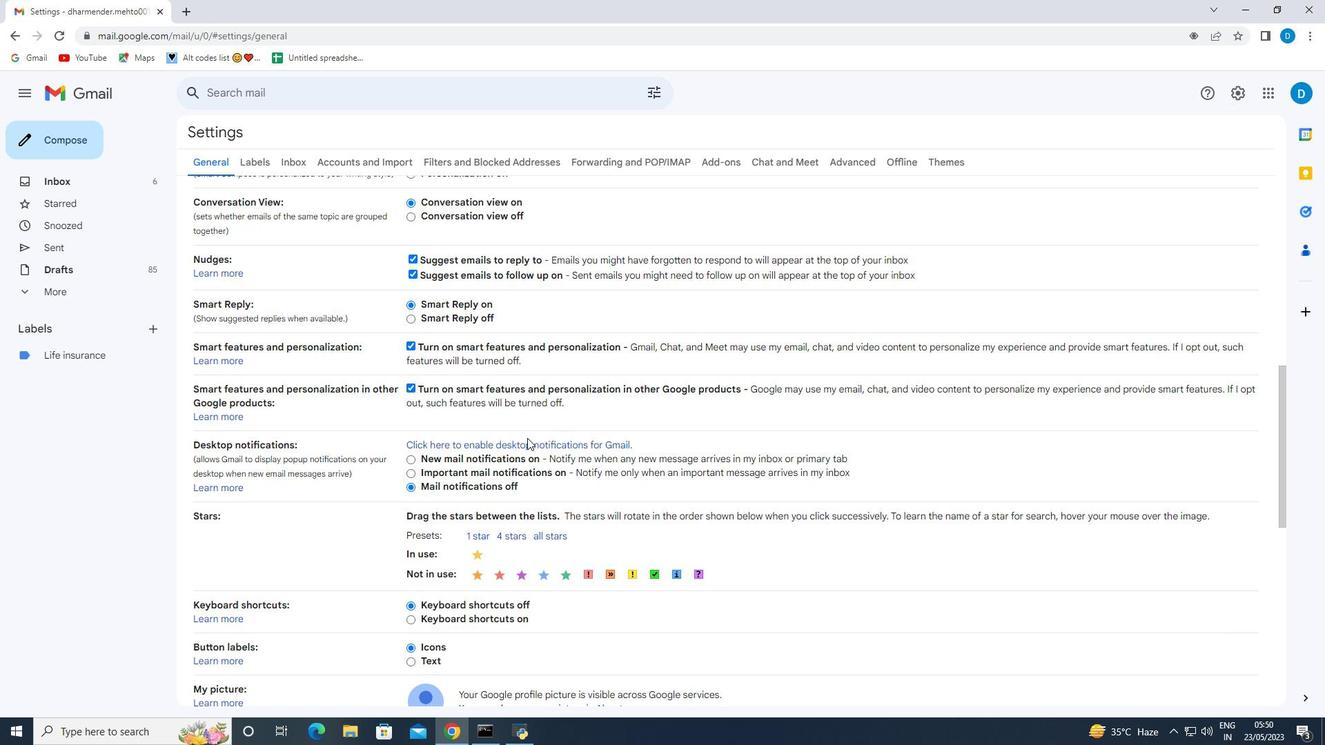 
Action: Mouse scrolled (505, 445) with delta (0, 0)
Screenshot: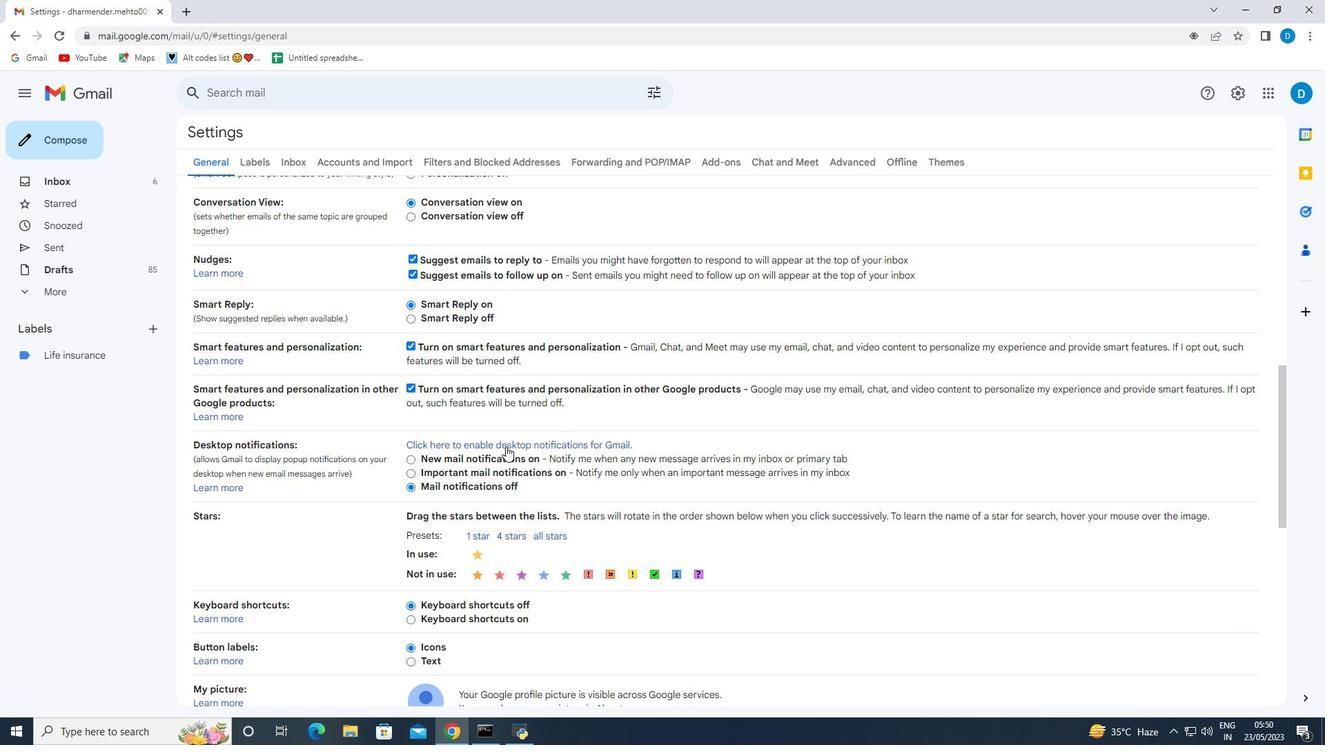 
Action: Mouse moved to (481, 487)
Screenshot: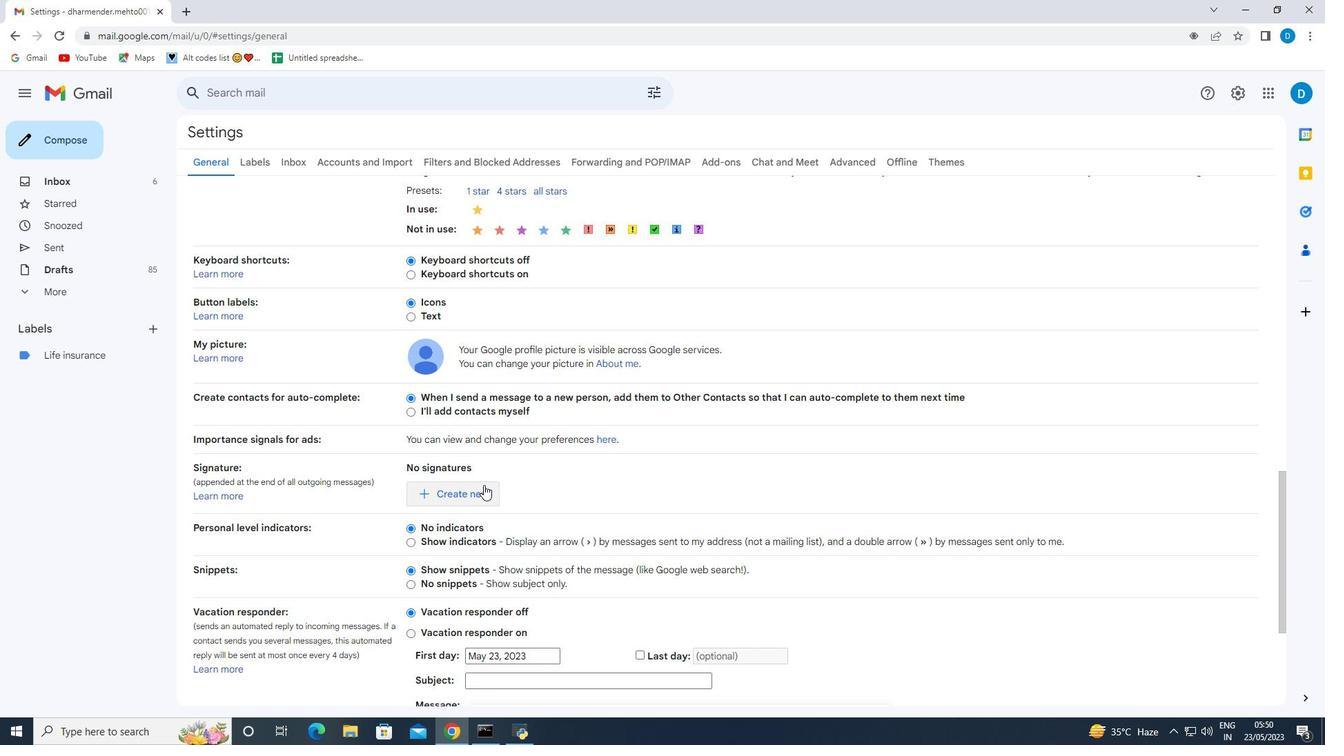 
Action: Mouse pressed left at (481, 487)
Screenshot: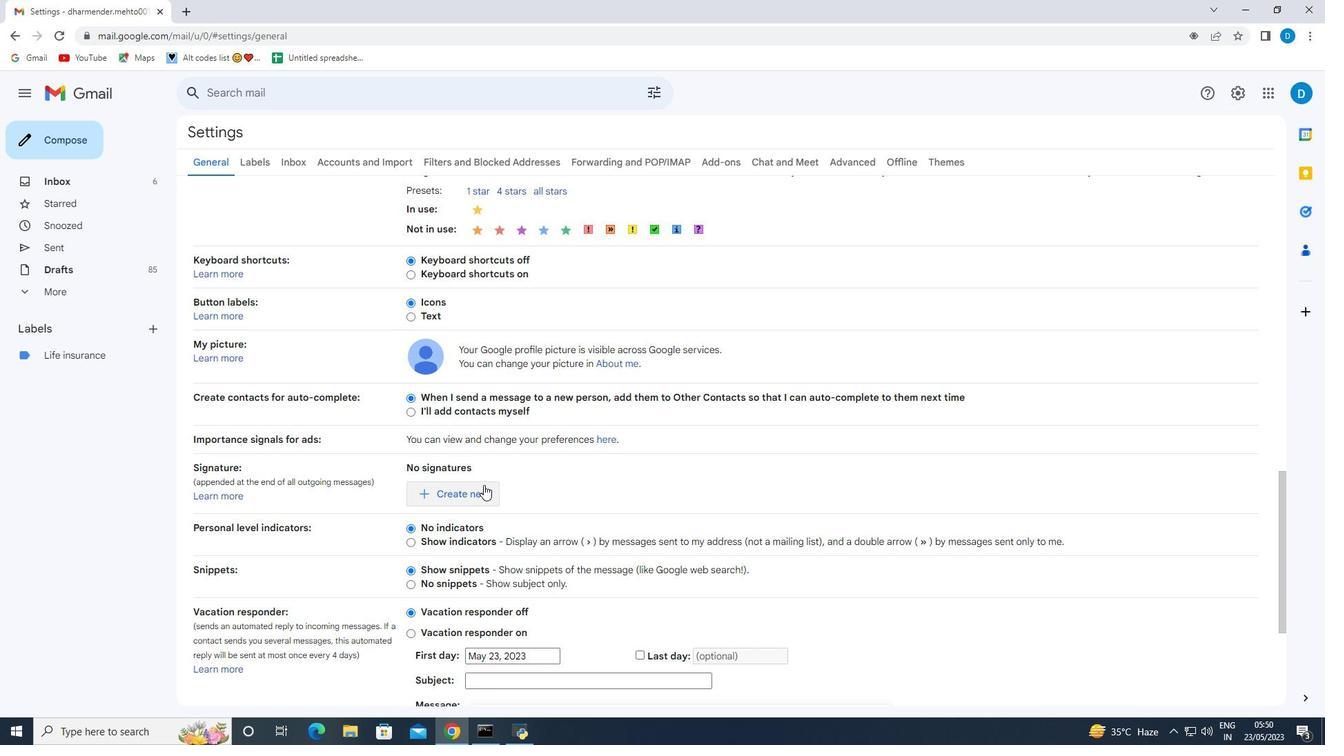 
Action: Mouse moved to (557, 392)
Screenshot: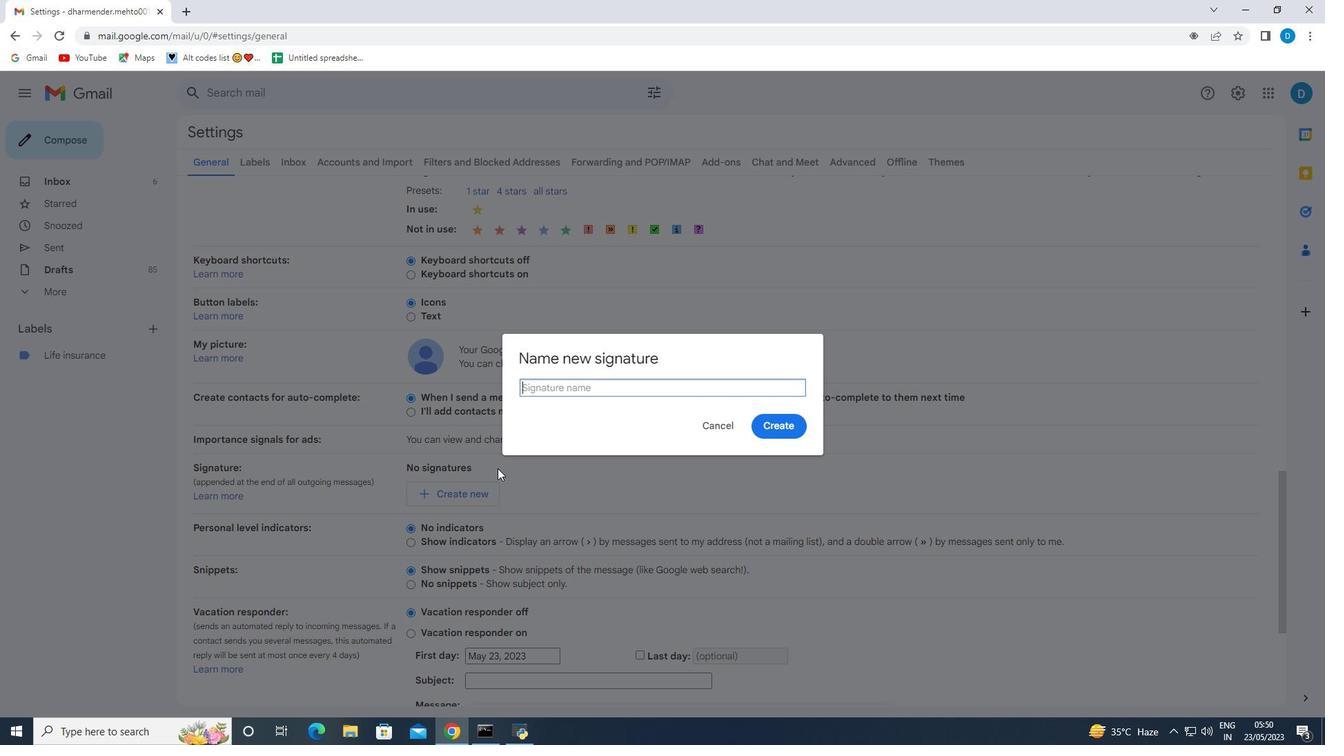 
Action: Mouse pressed left at (557, 392)
Screenshot: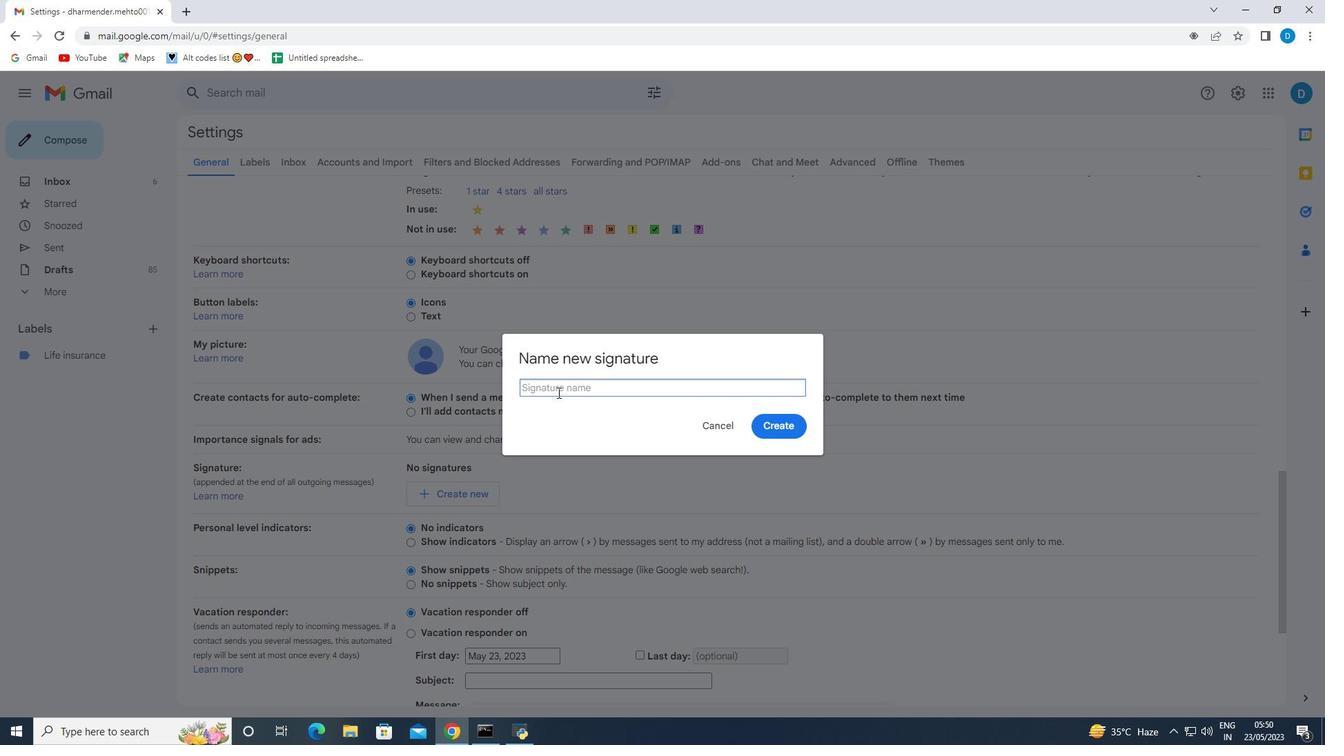 
Action: Mouse moved to (557, 392)
Screenshot: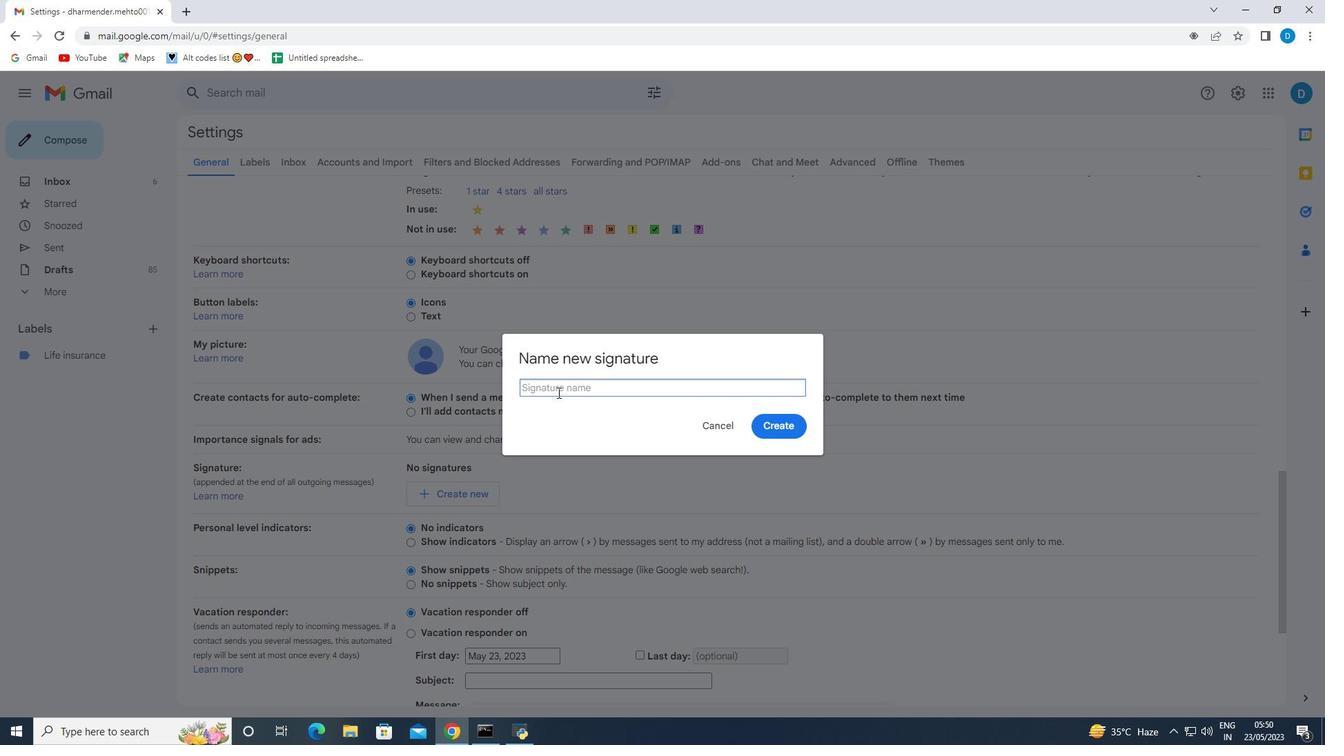 
Action: Key pressed <Key.shift><Key.shift><Key.shift><Key.shift>Melissa<Key.space><Key.shift>Sanchez
Screenshot: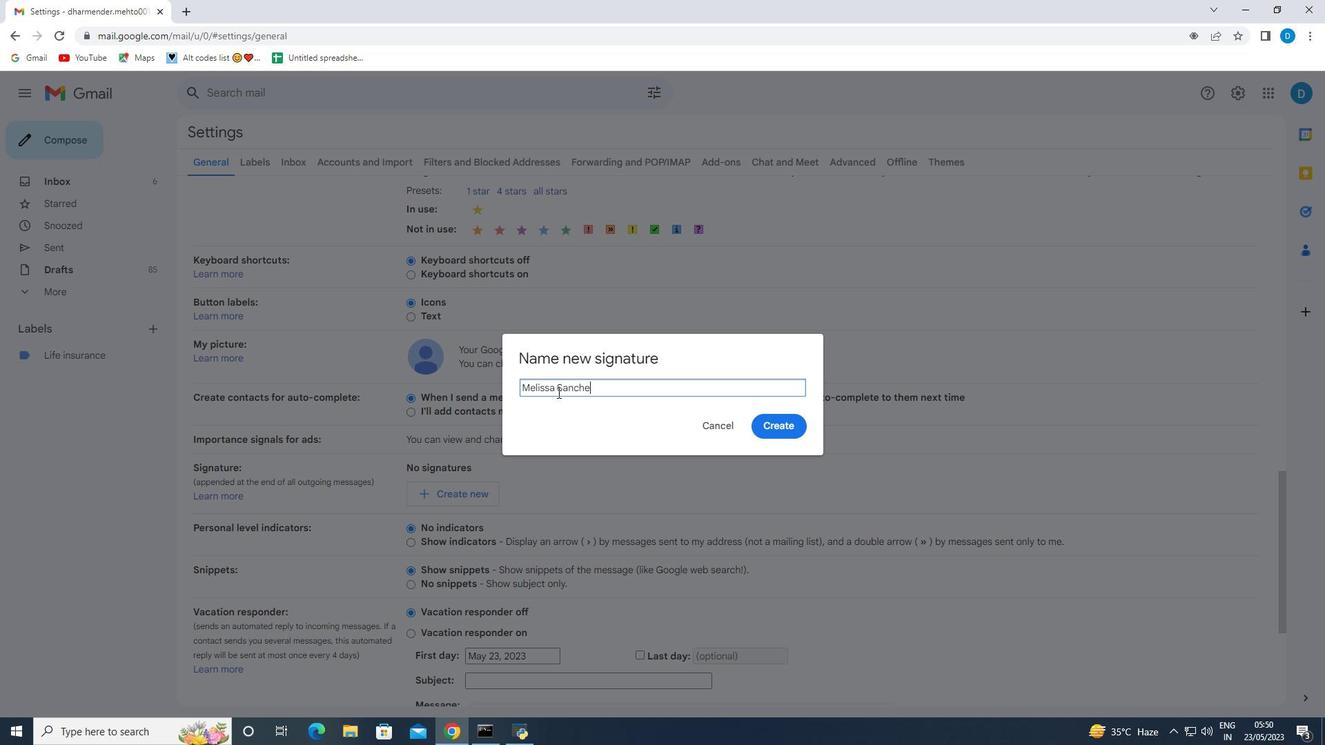 
Action: Mouse moved to (767, 423)
Screenshot: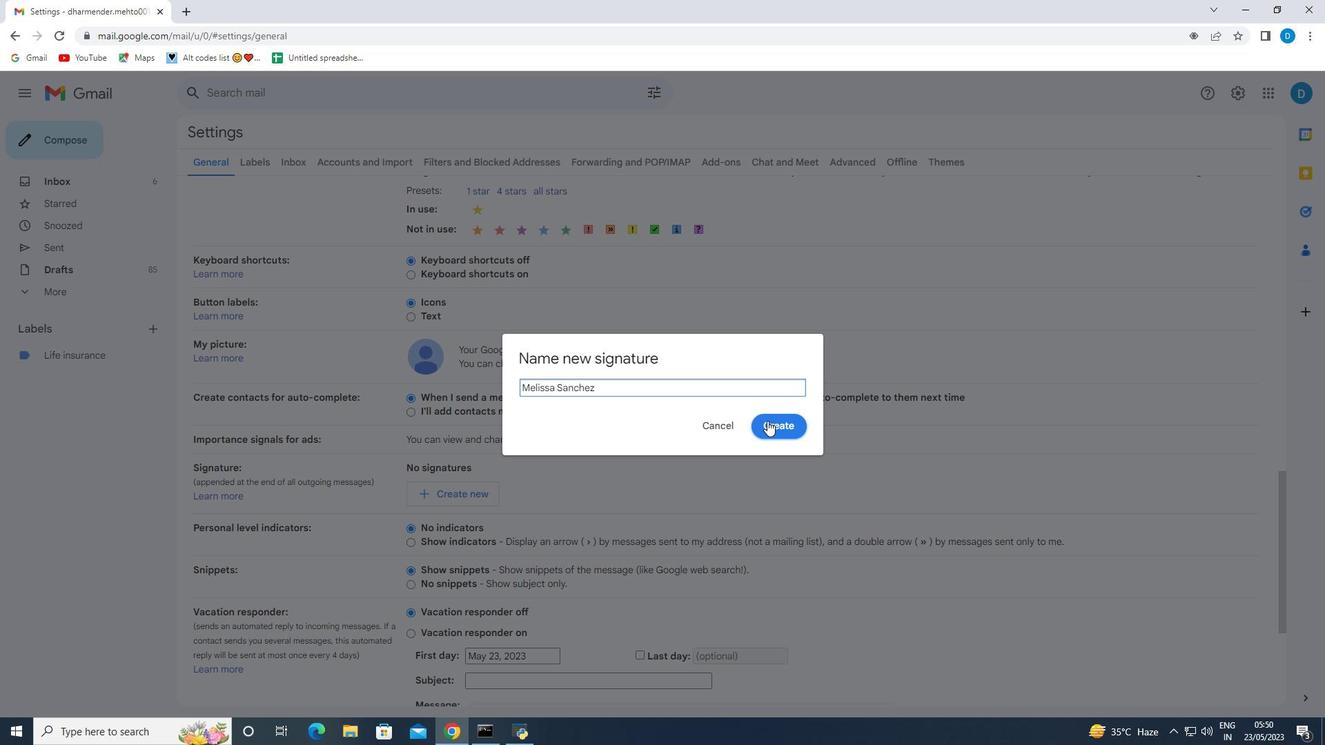 
Action: Mouse pressed left at (767, 423)
Screenshot: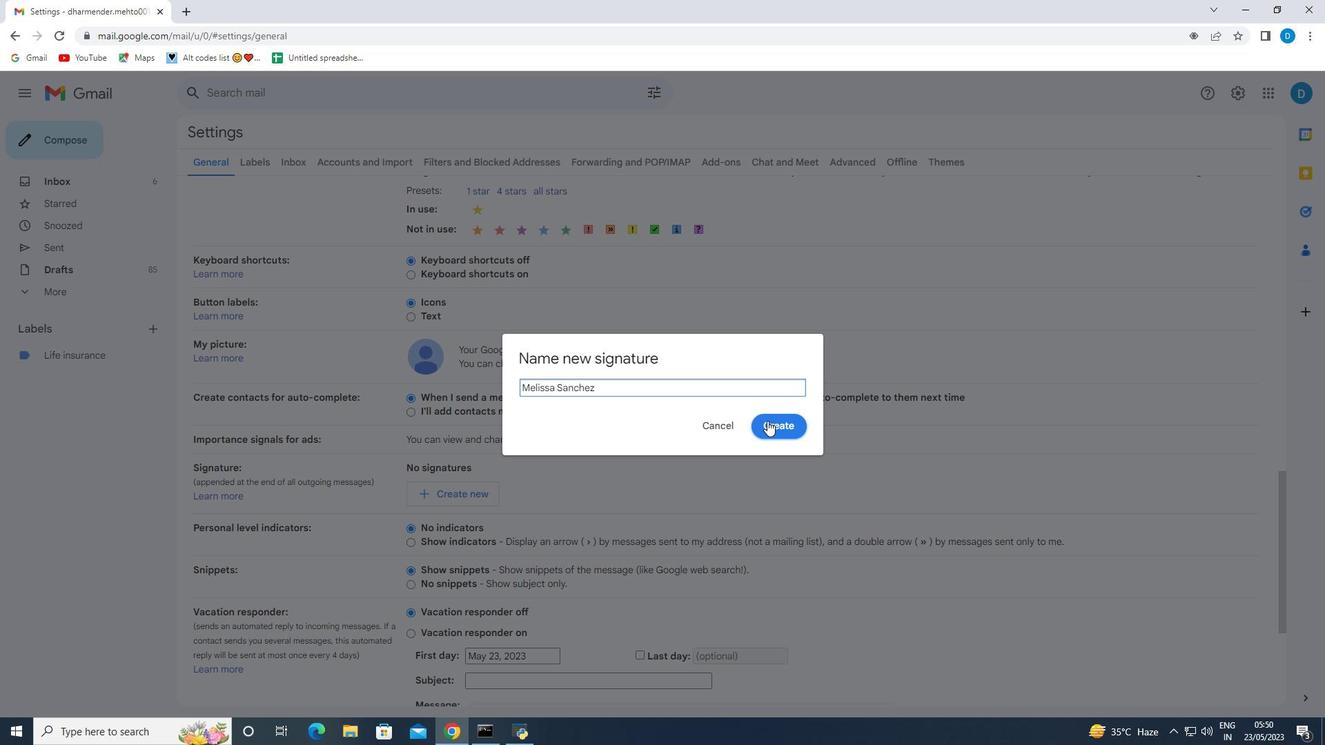 
Action: Mouse moved to (610, 480)
Screenshot: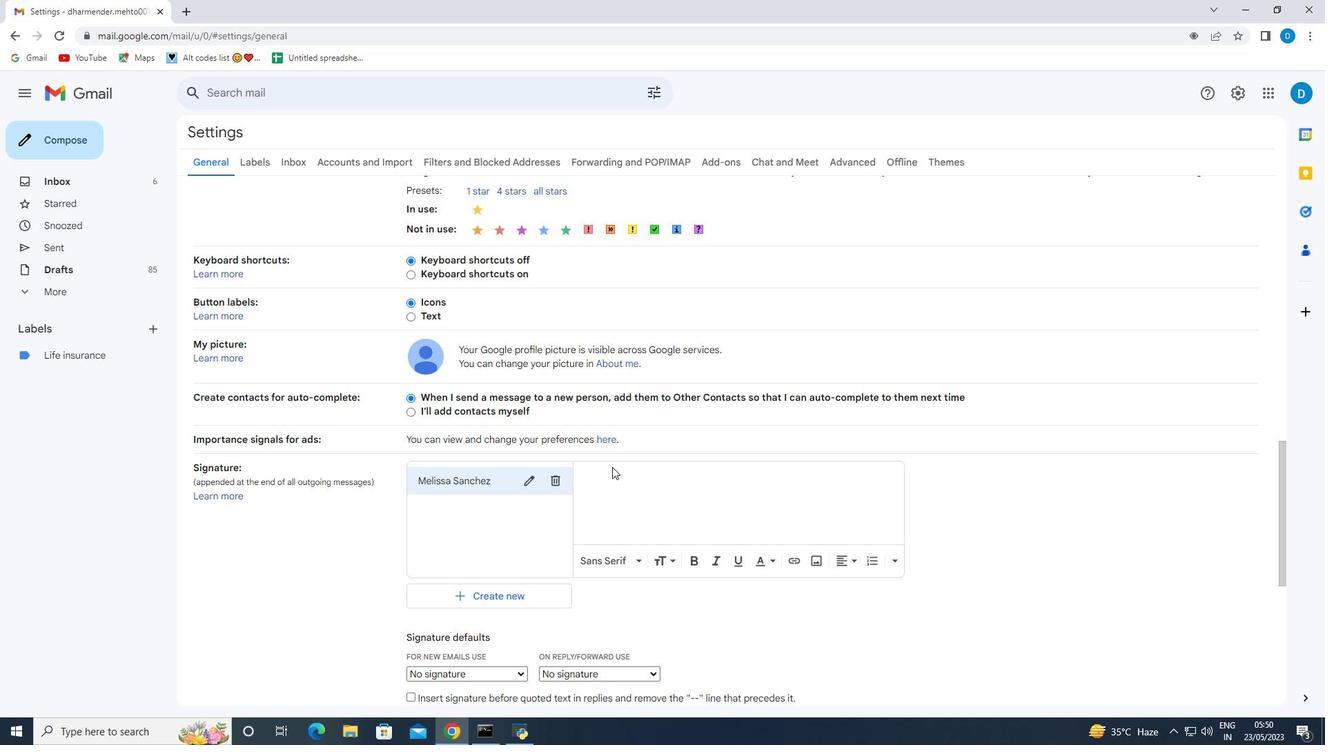 
Action: Mouse pressed left at (610, 480)
Screenshot: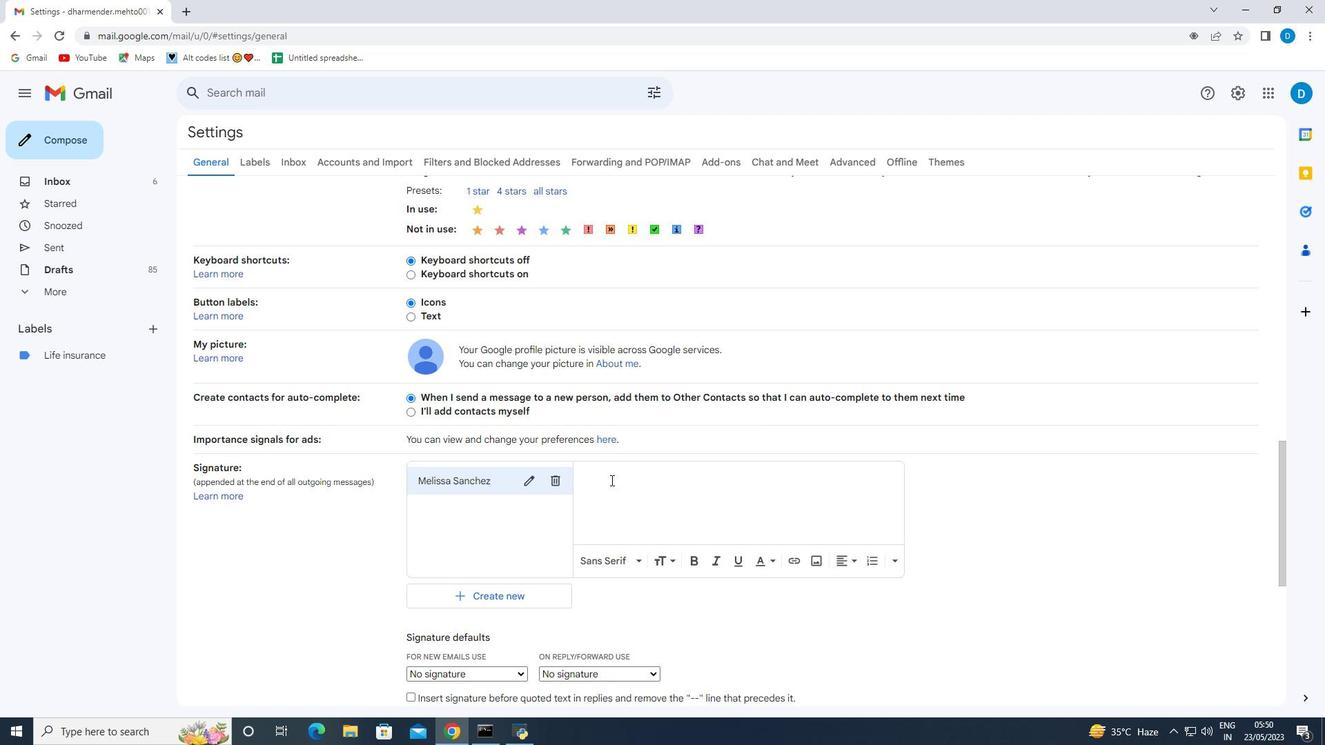 
Action: Key pressed <Key.enter><Key.shift>Melissa<Key.space><Key.shift>Sanchez
Screenshot: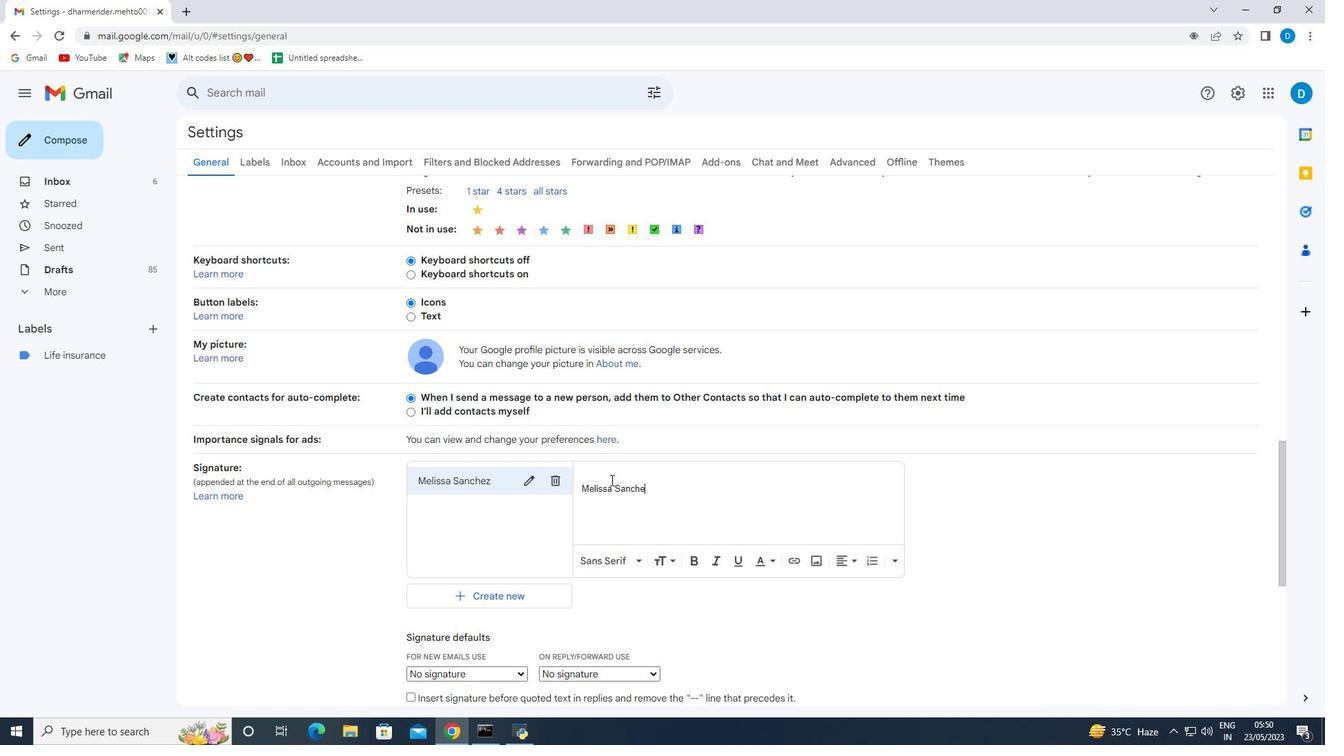 
Action: Mouse moved to (523, 593)
Screenshot: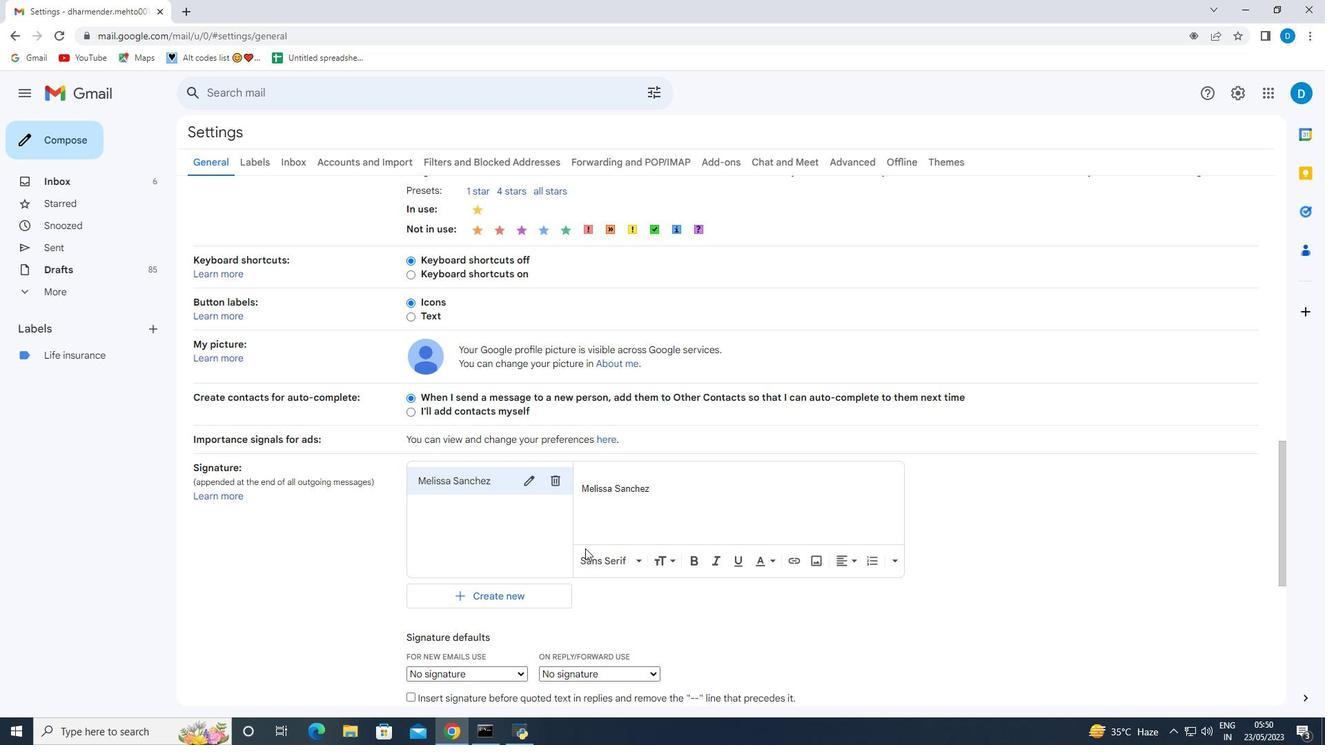 
Action: Mouse scrolled (523, 592) with delta (0, 0)
Screenshot: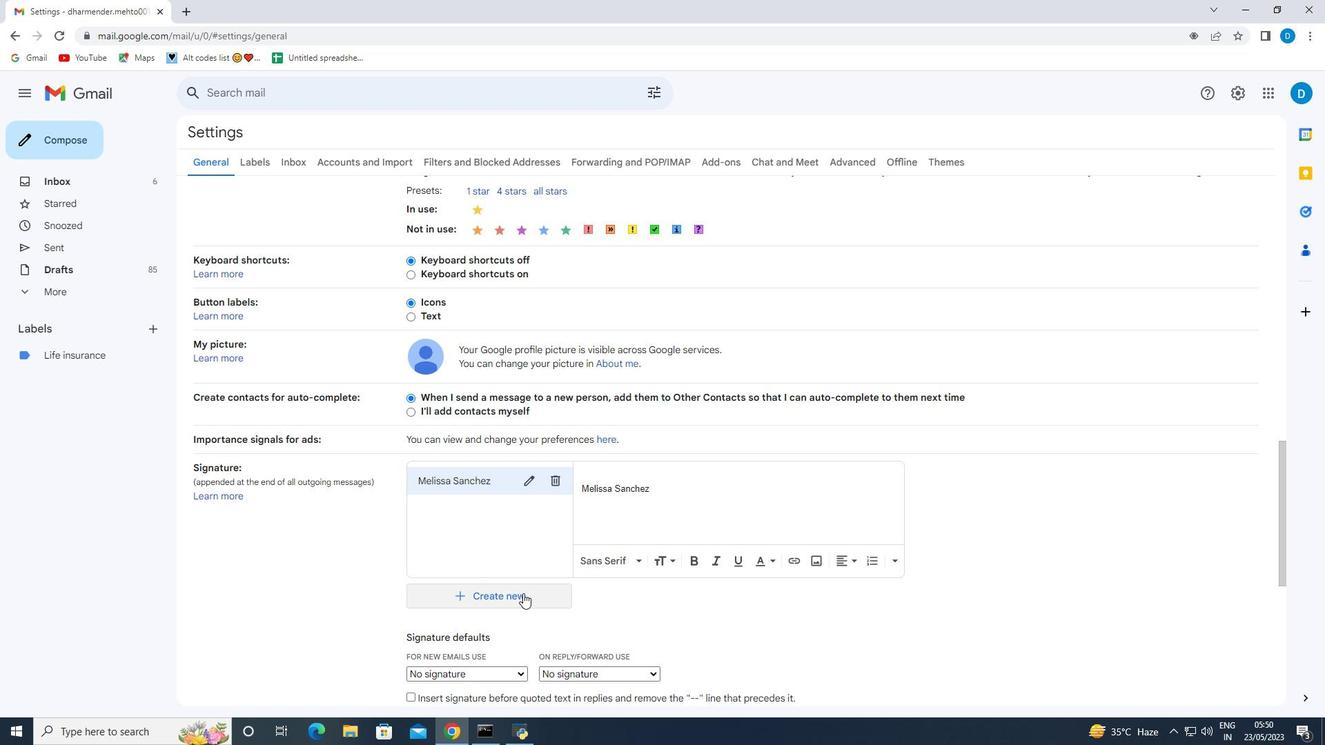 
Action: Mouse scrolled (523, 592) with delta (0, 0)
Screenshot: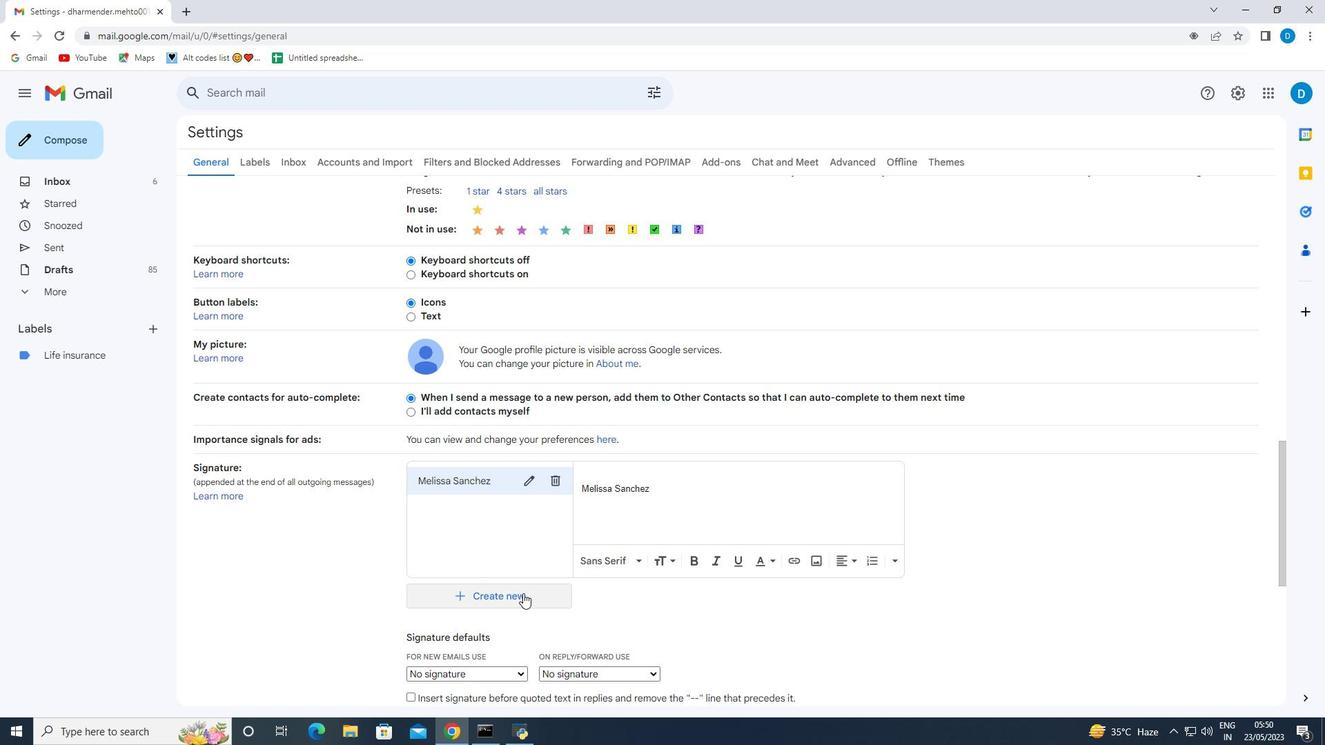 
Action: Mouse moved to (503, 541)
Screenshot: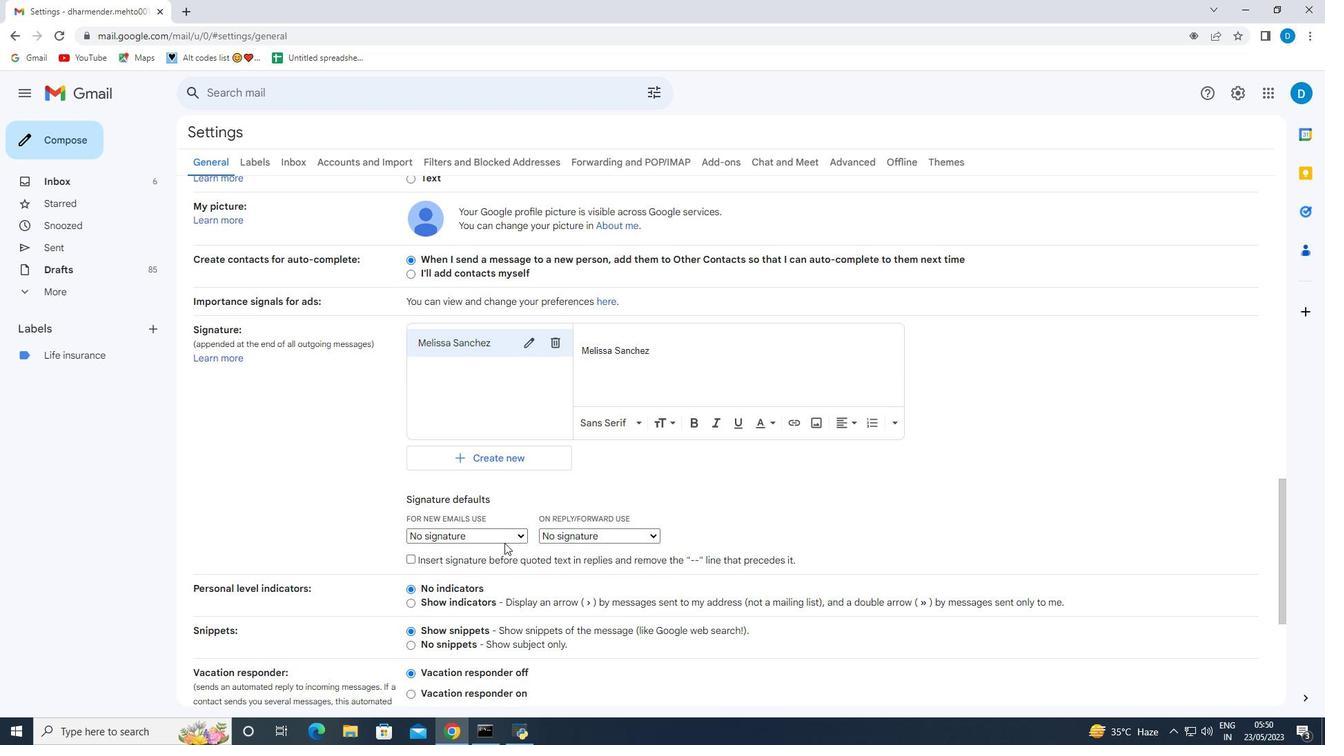 
Action: Mouse pressed left at (503, 541)
Screenshot: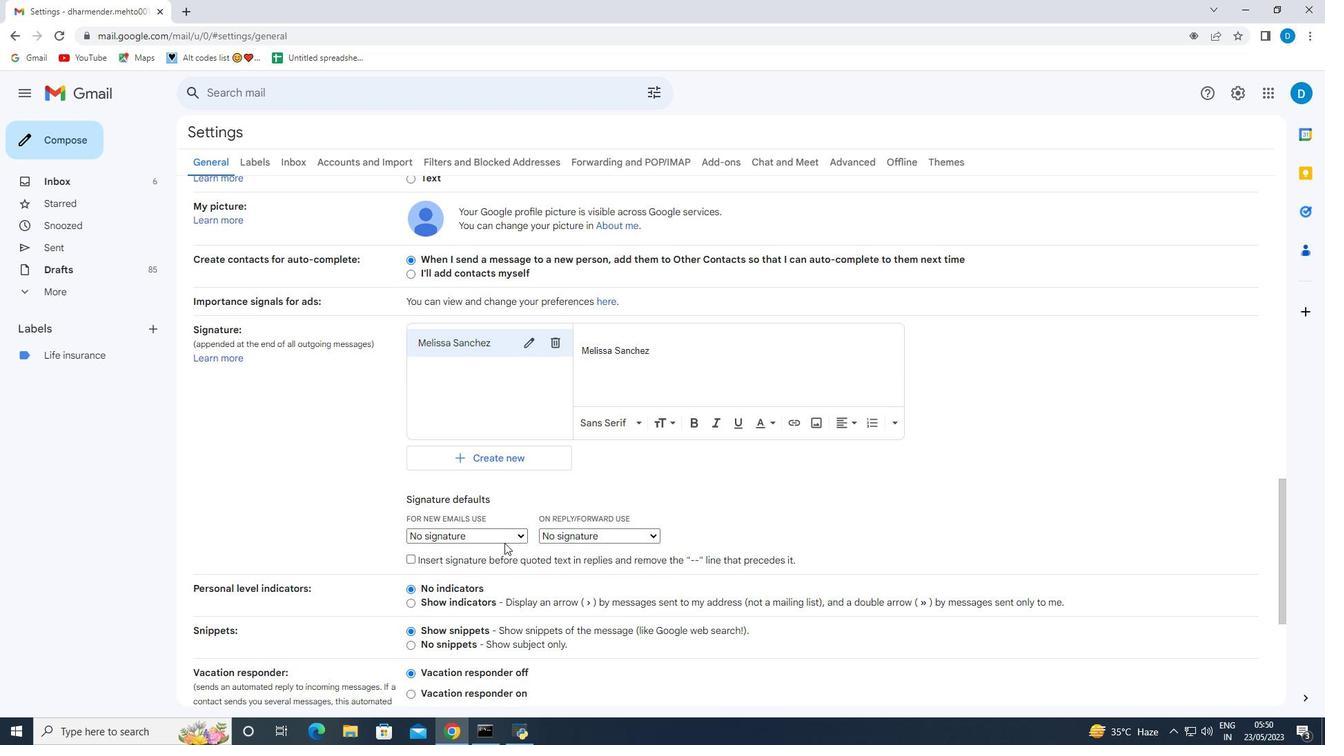 
Action: Mouse moved to (499, 561)
Screenshot: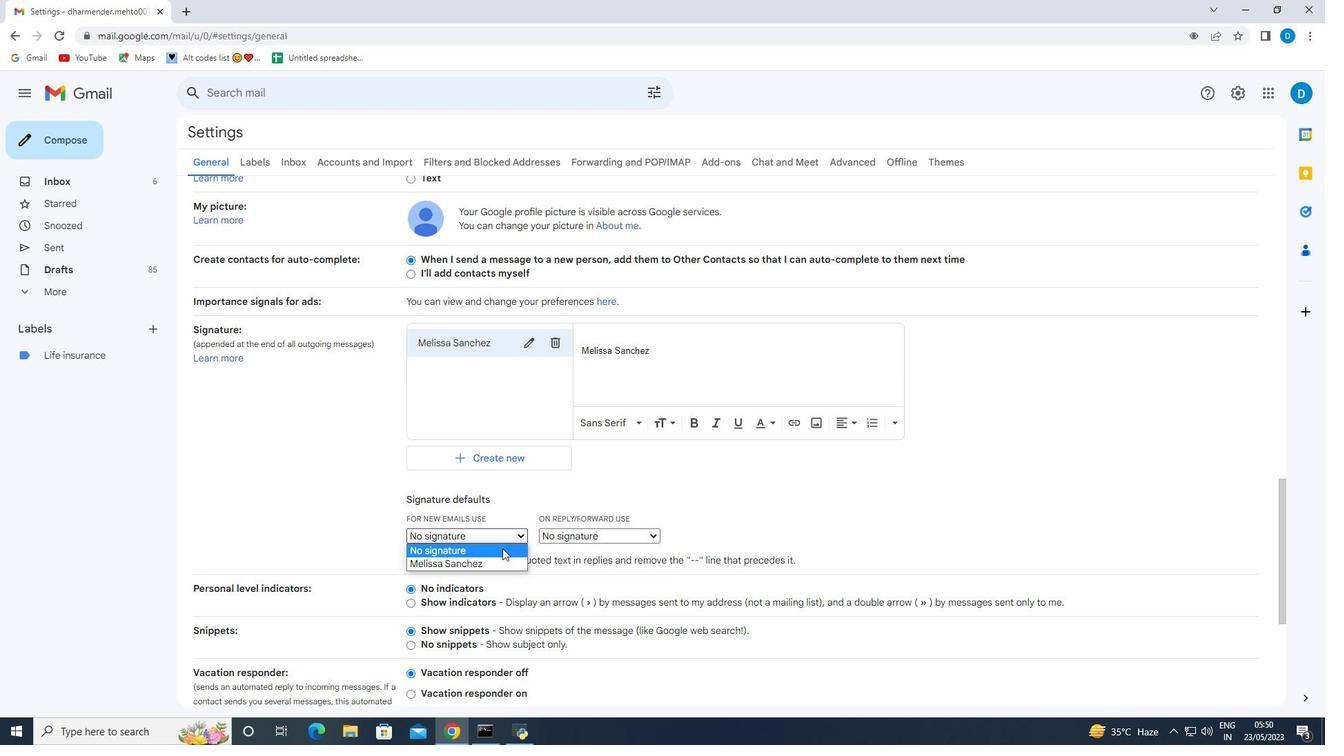 
Action: Mouse pressed left at (499, 561)
Screenshot: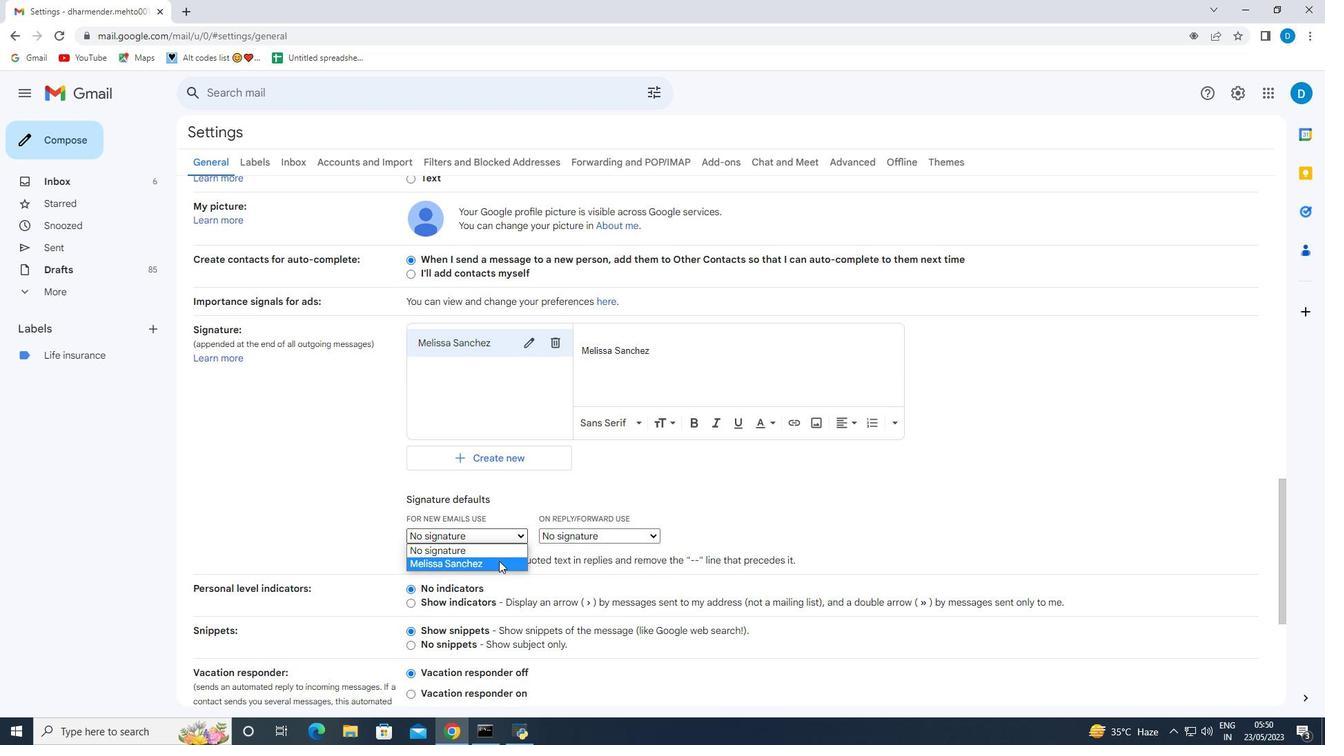 
Action: Mouse moved to (576, 534)
Screenshot: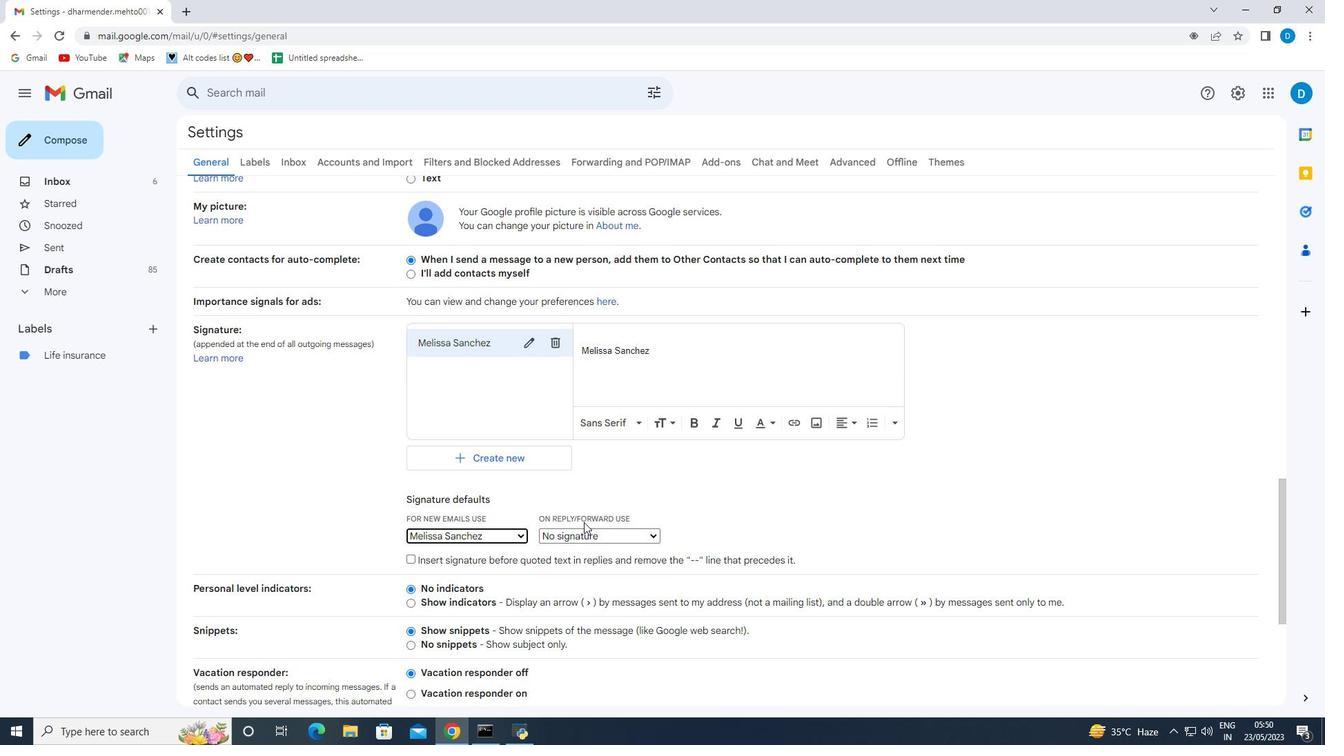
Action: Mouse pressed left at (576, 534)
Screenshot: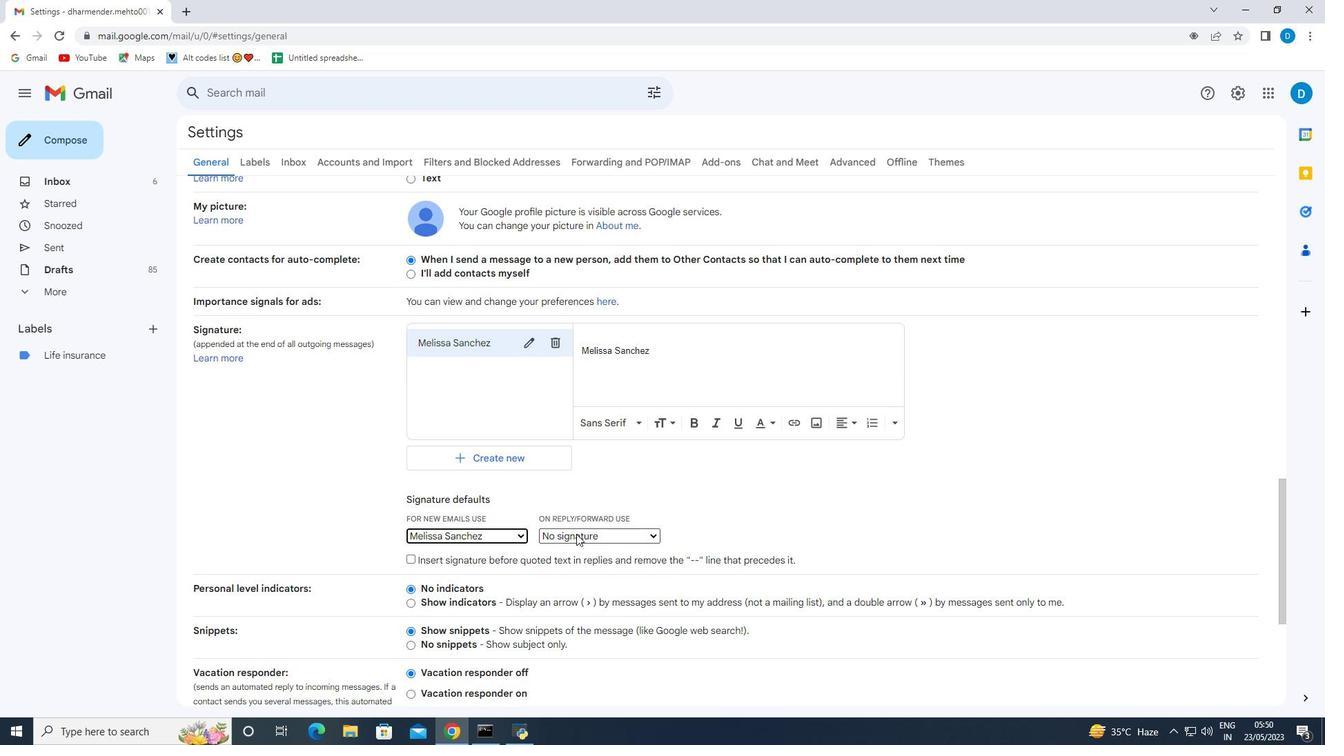 
Action: Mouse moved to (568, 559)
Screenshot: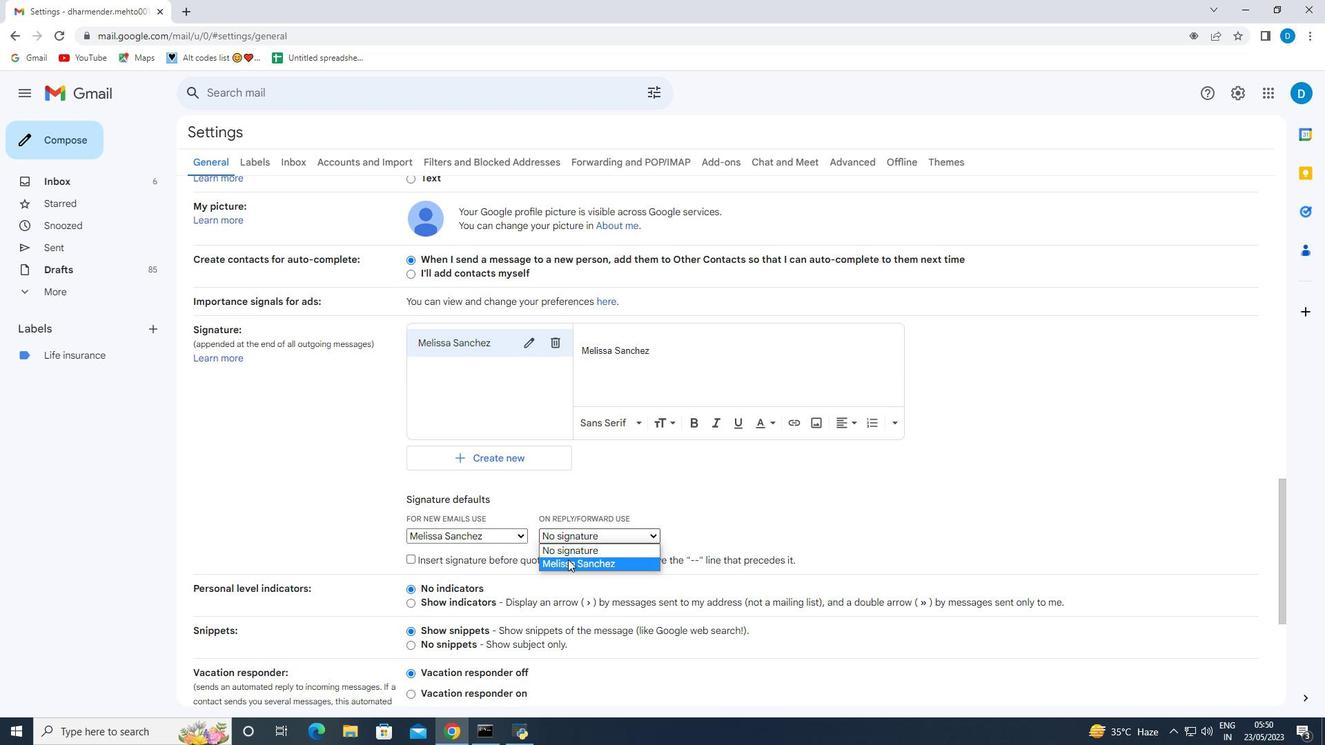 
Action: Mouse pressed left at (568, 559)
Screenshot: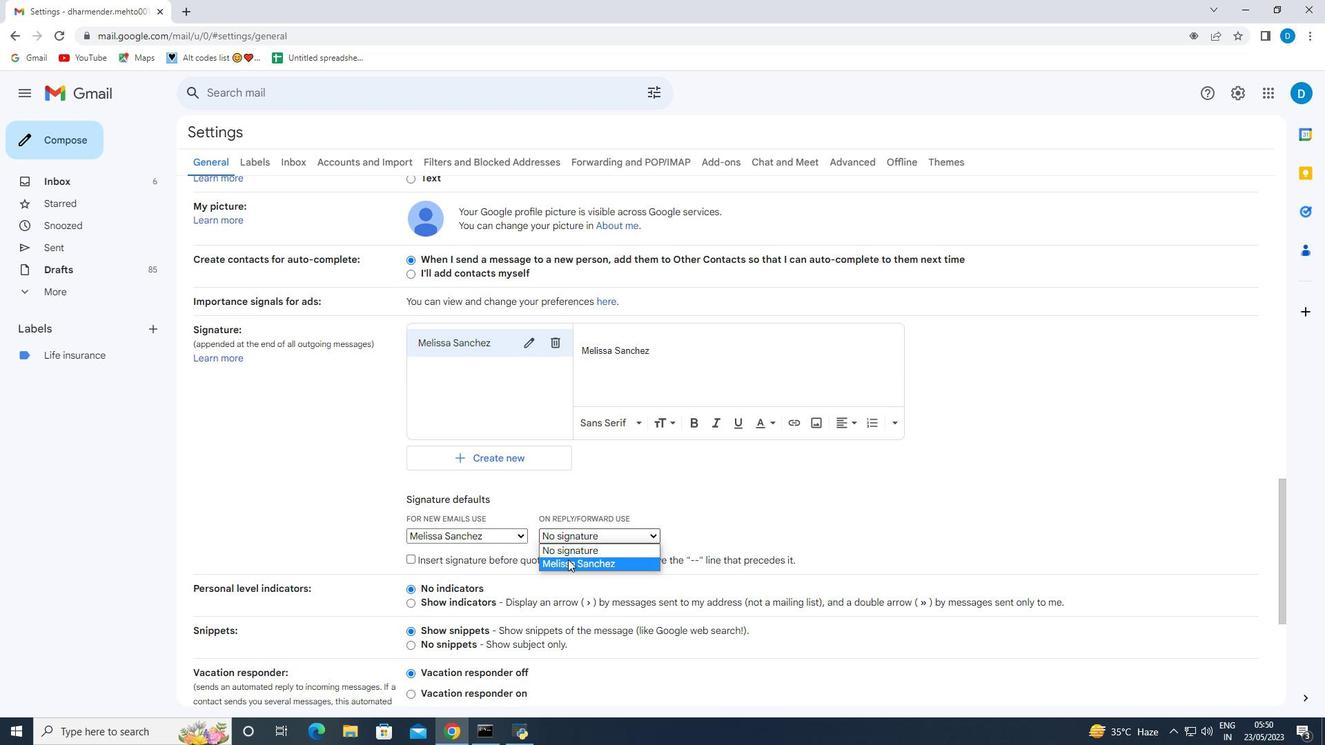 
Action: Mouse moved to (572, 554)
Screenshot: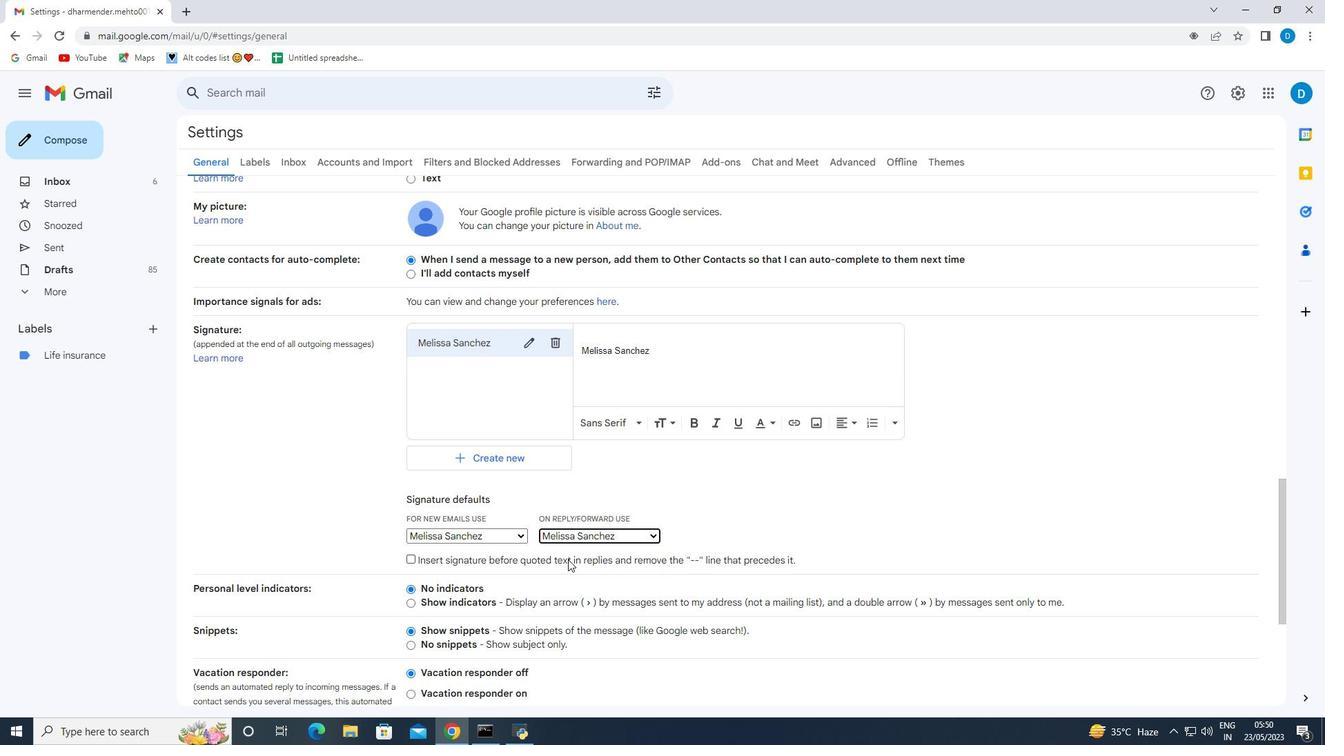 
Action: Mouse scrolled (572, 553) with delta (0, 0)
Screenshot: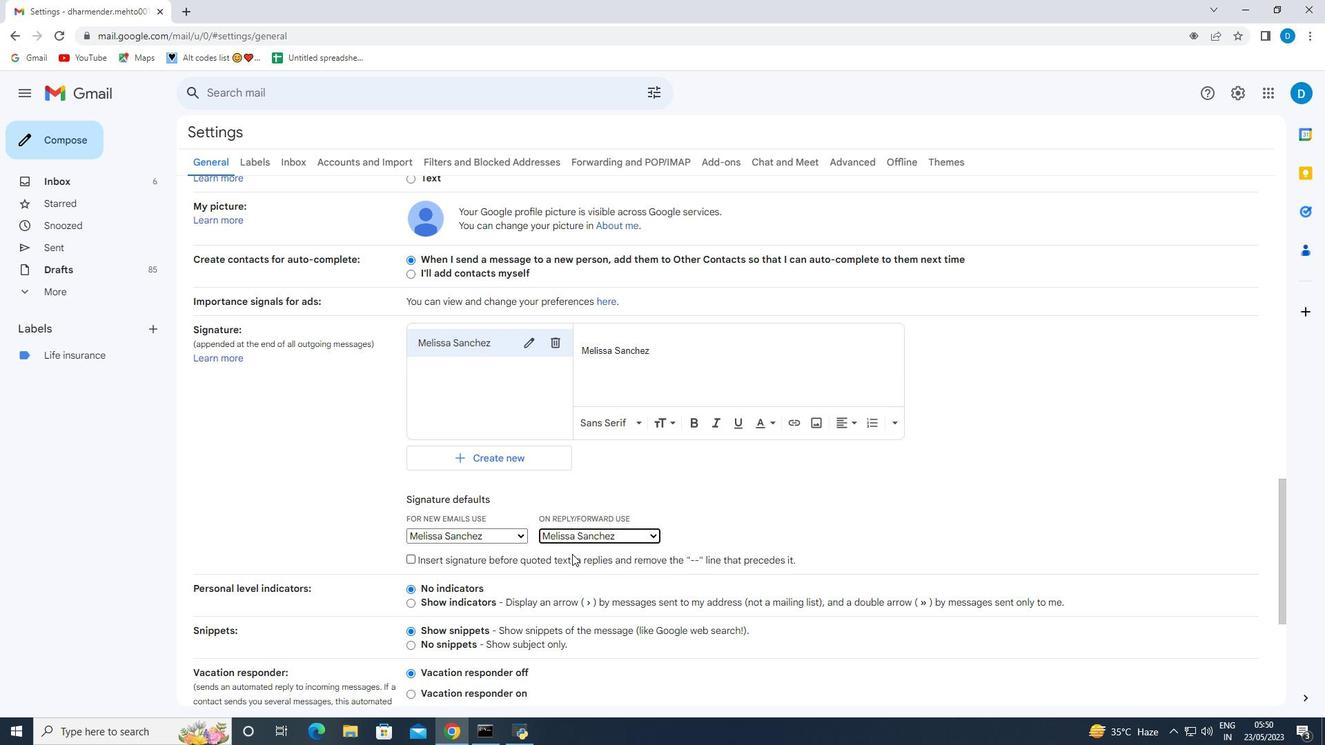 
Action: Mouse scrolled (572, 553) with delta (0, 0)
Screenshot: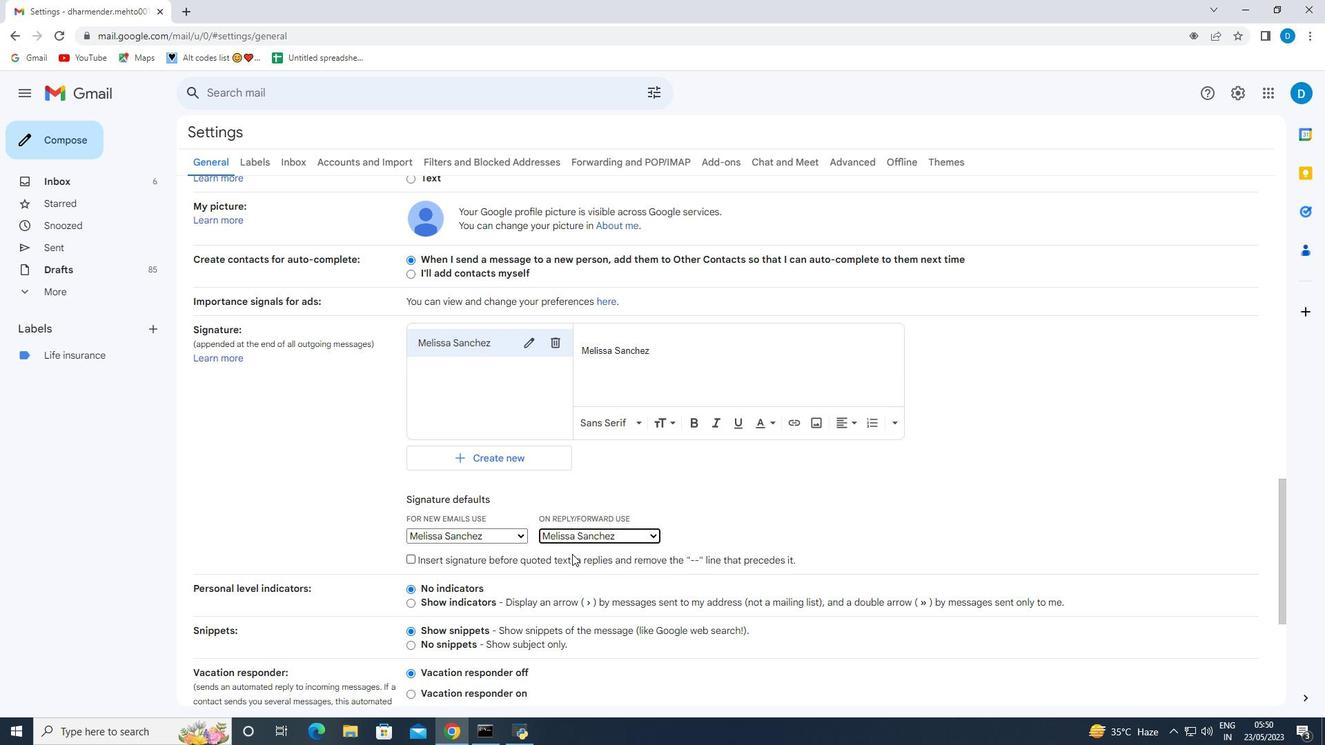 
Action: Mouse scrolled (572, 553) with delta (0, 0)
Screenshot: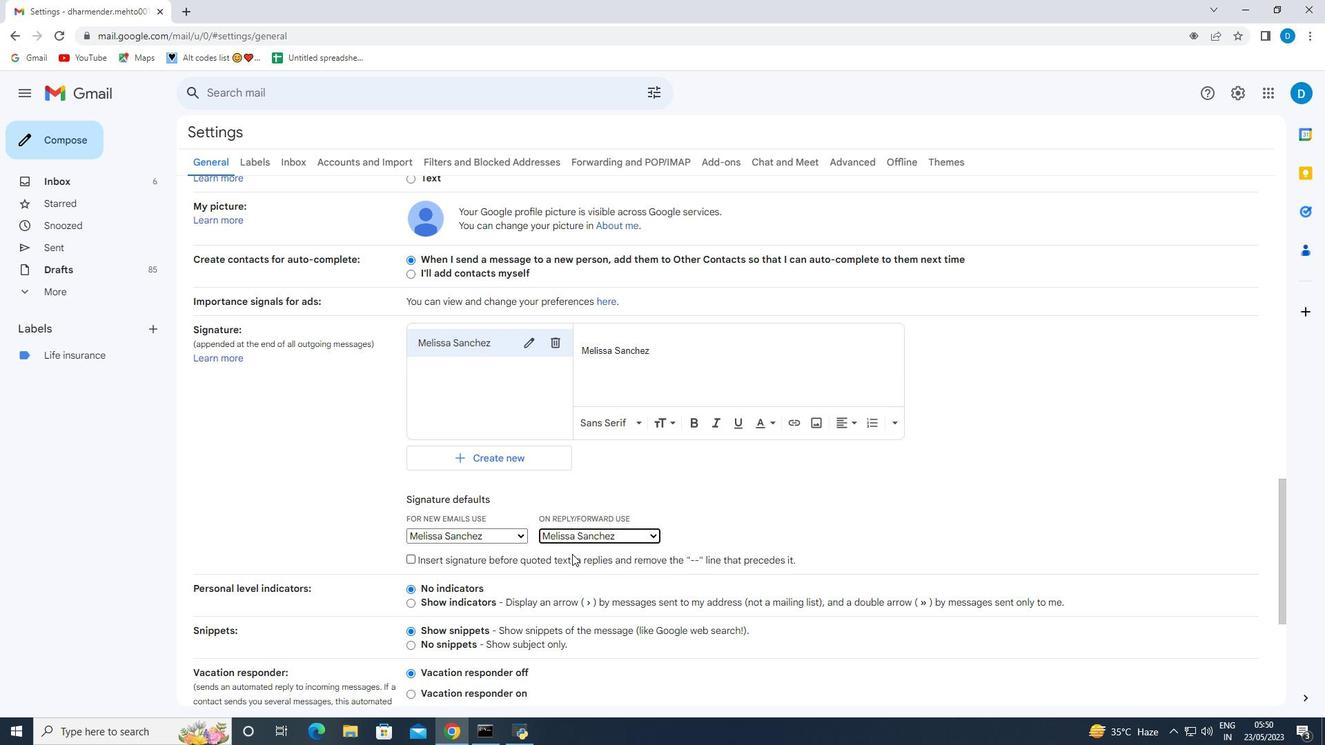 
Action: Mouse moved to (572, 554)
Screenshot: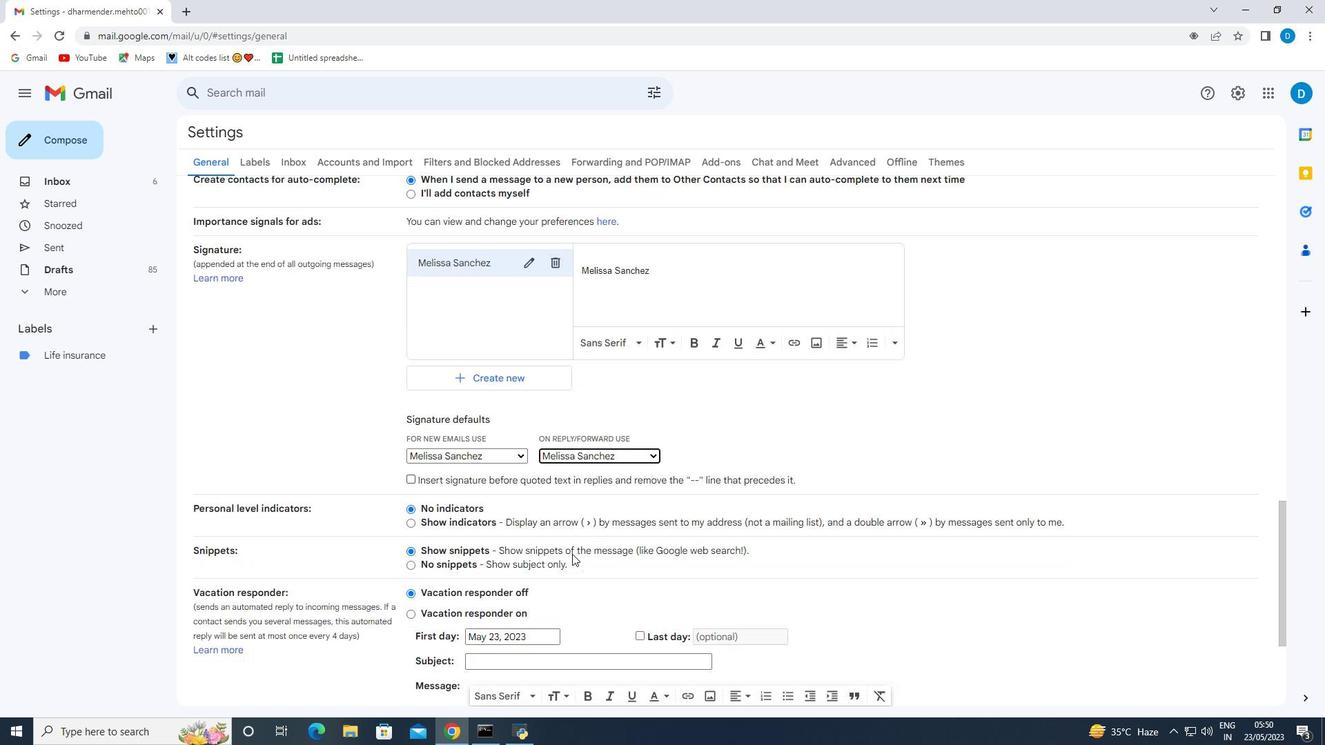 
Action: Mouse scrolled (572, 553) with delta (0, 0)
Screenshot: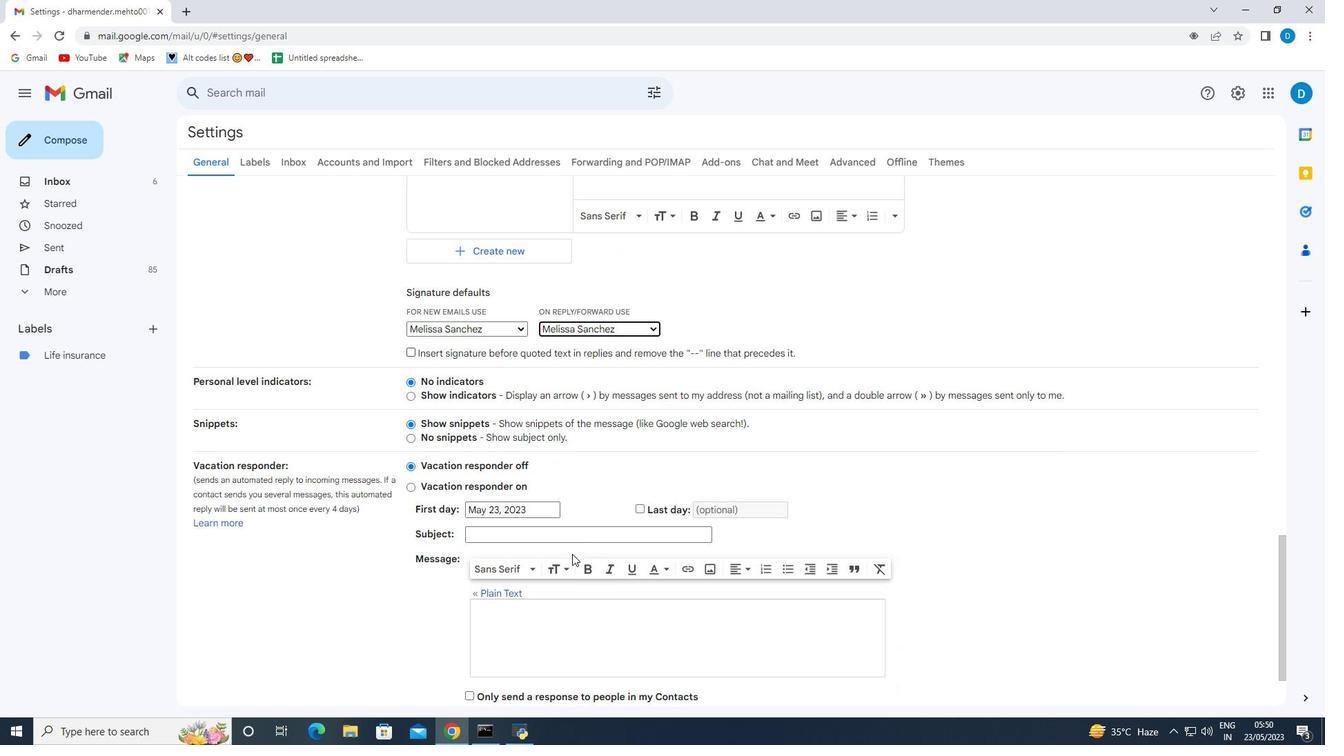 
Action: Mouse scrolled (572, 553) with delta (0, 0)
Screenshot: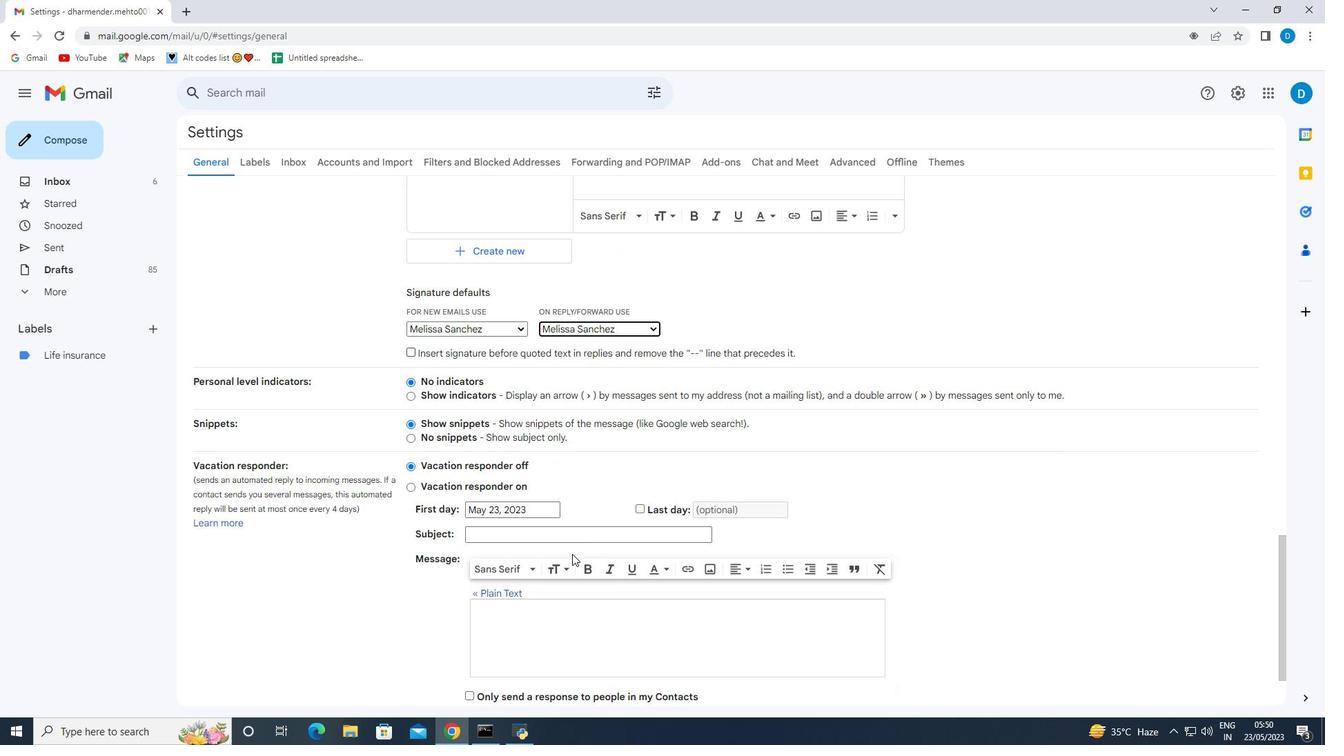 
Action: Mouse scrolled (572, 553) with delta (0, 0)
Screenshot: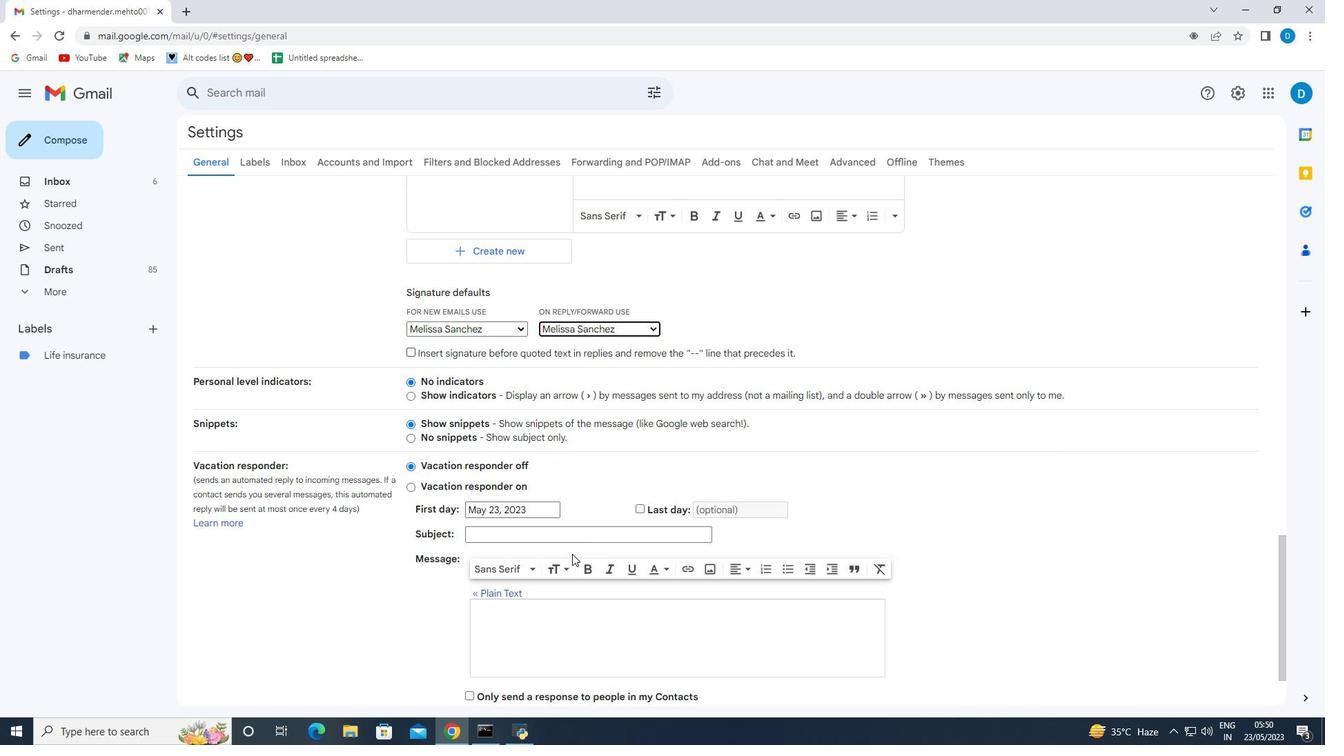 
Action: Mouse scrolled (572, 553) with delta (0, 0)
Screenshot: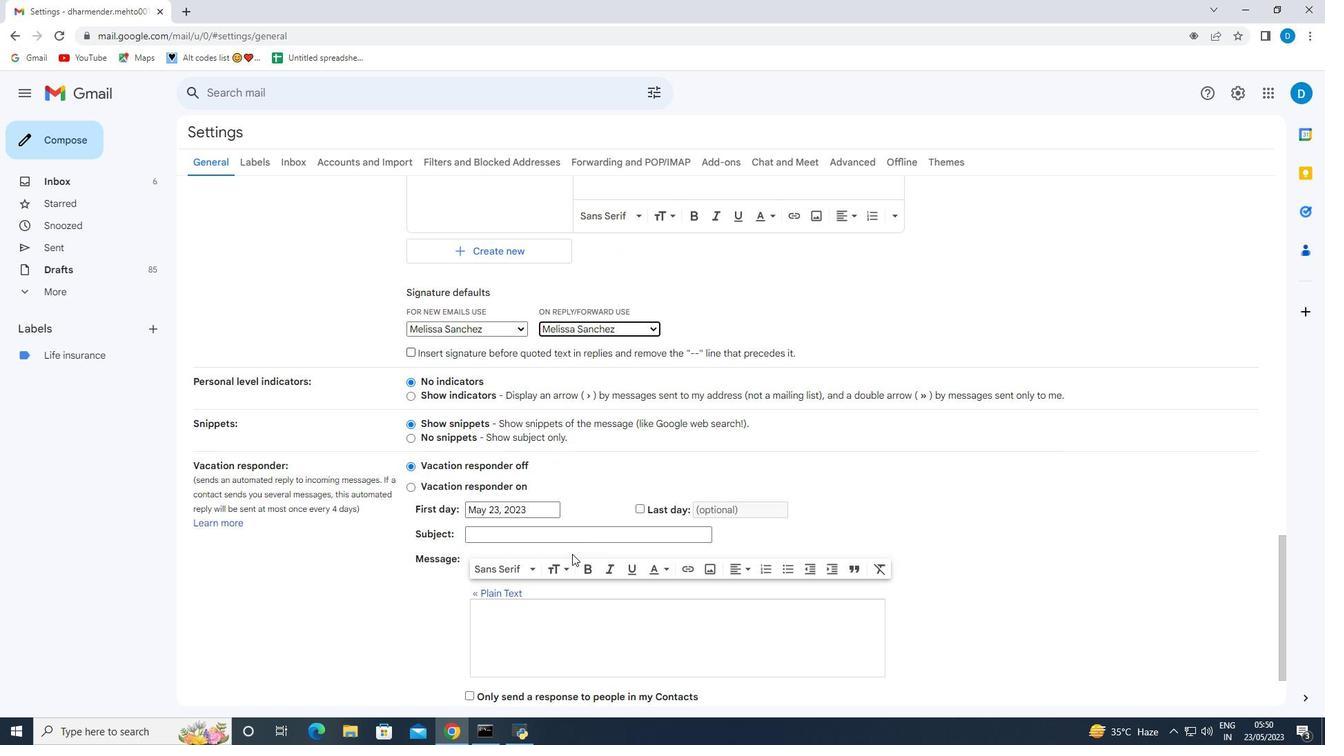 
Action: Mouse moved to (570, 554)
Screenshot: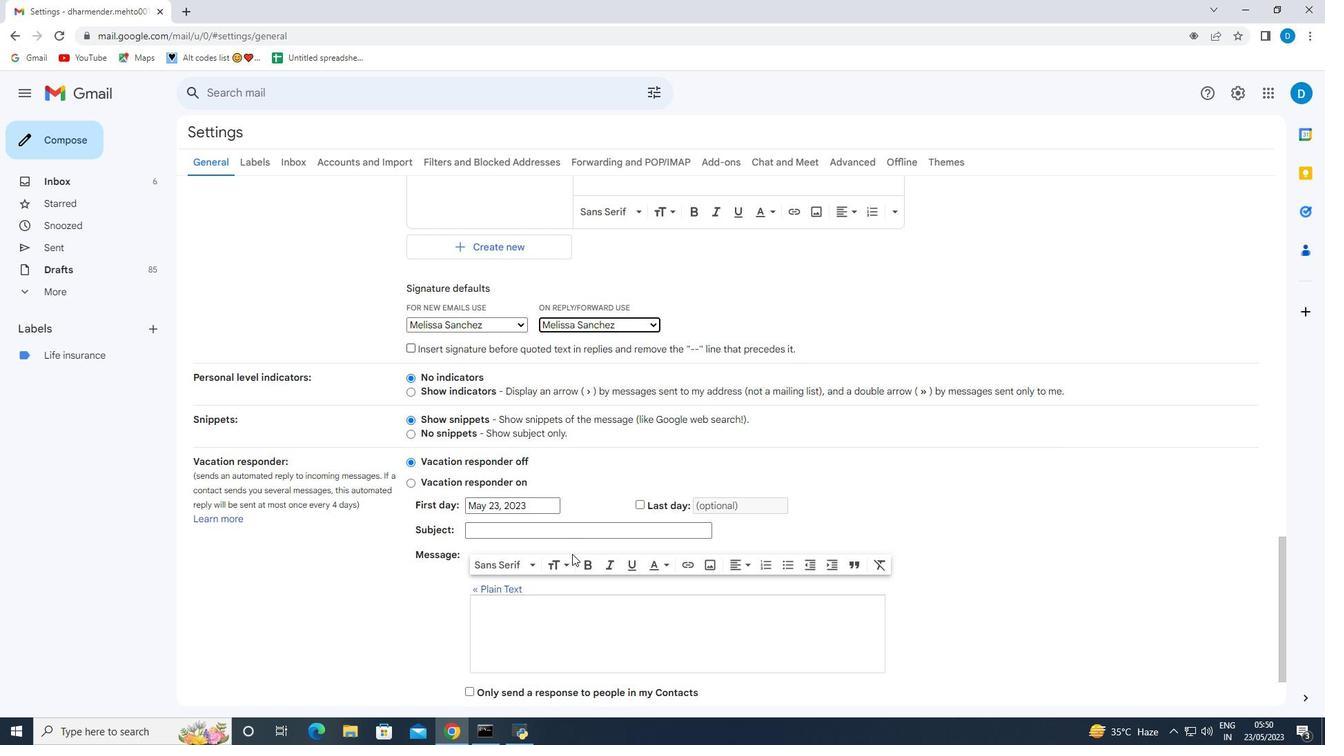 
Action: Mouse scrolled (570, 553) with delta (0, 0)
Screenshot: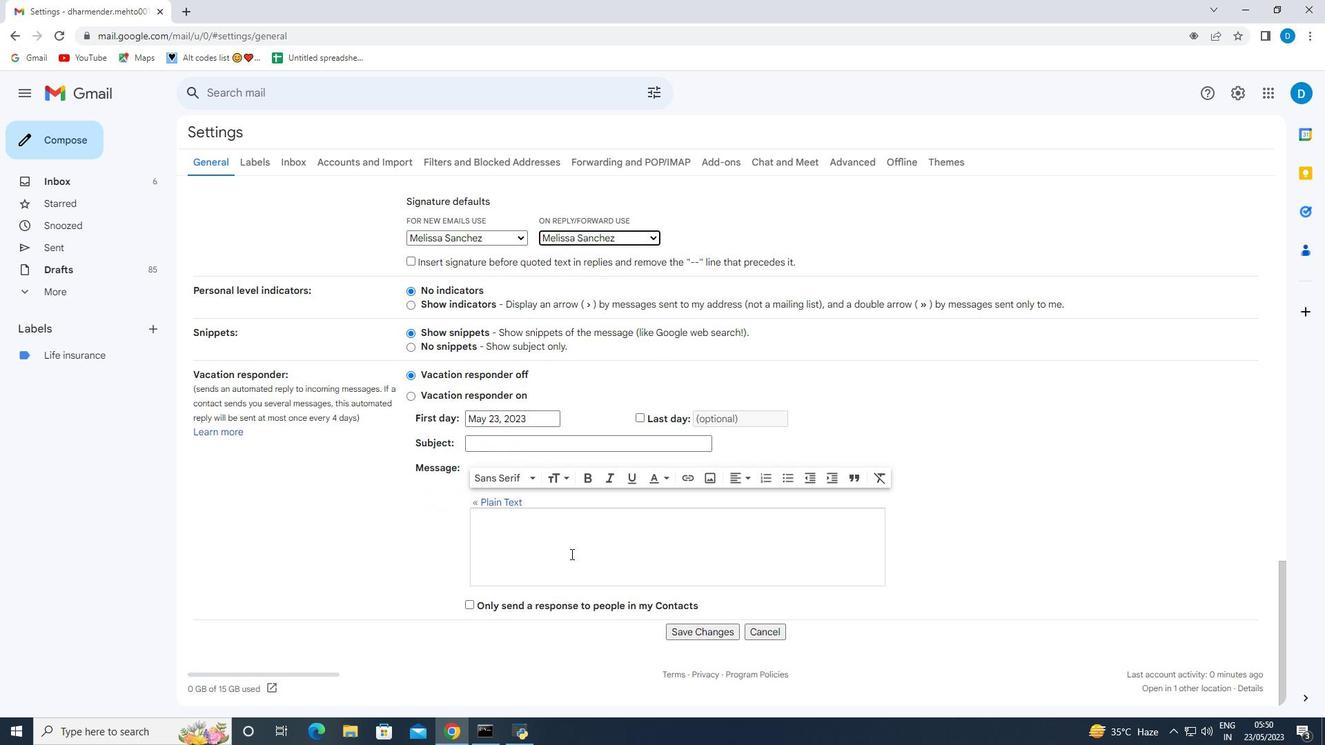 
Action: Mouse scrolled (570, 553) with delta (0, 0)
Screenshot: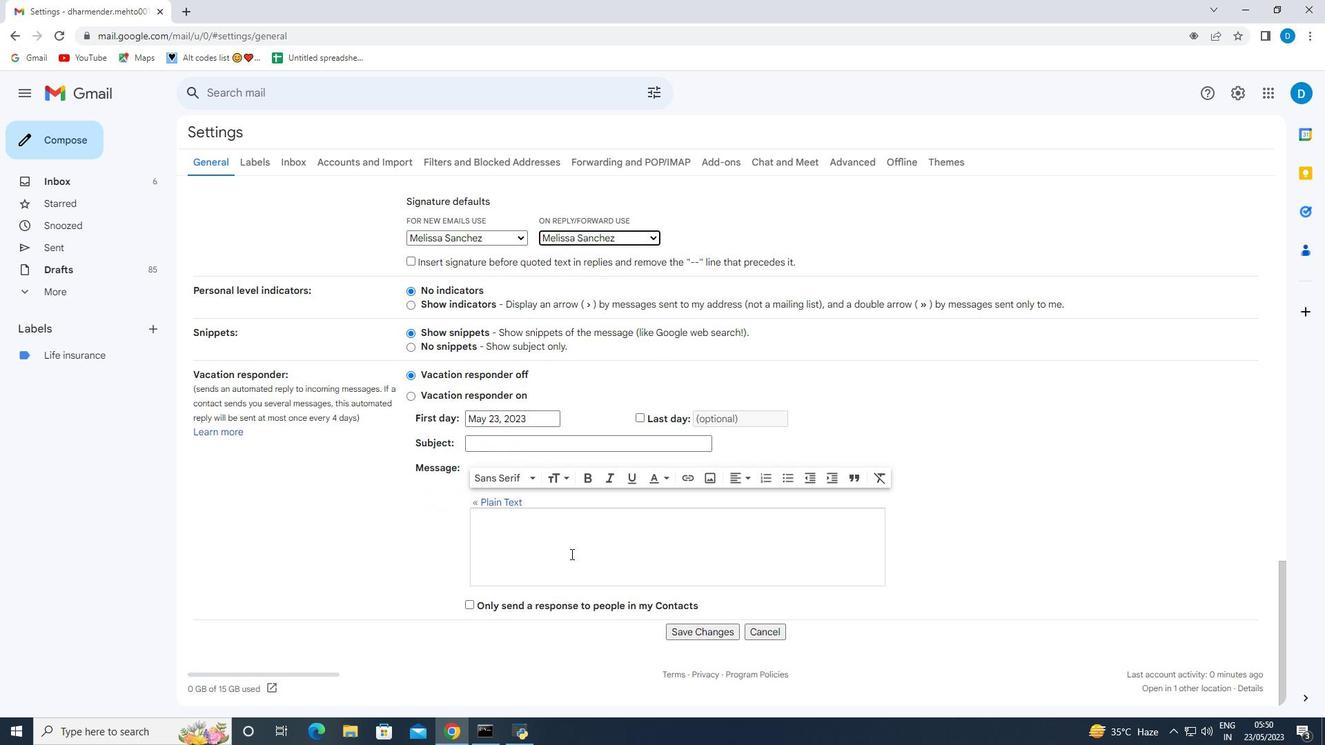 
Action: Mouse scrolled (570, 553) with delta (0, 0)
Screenshot: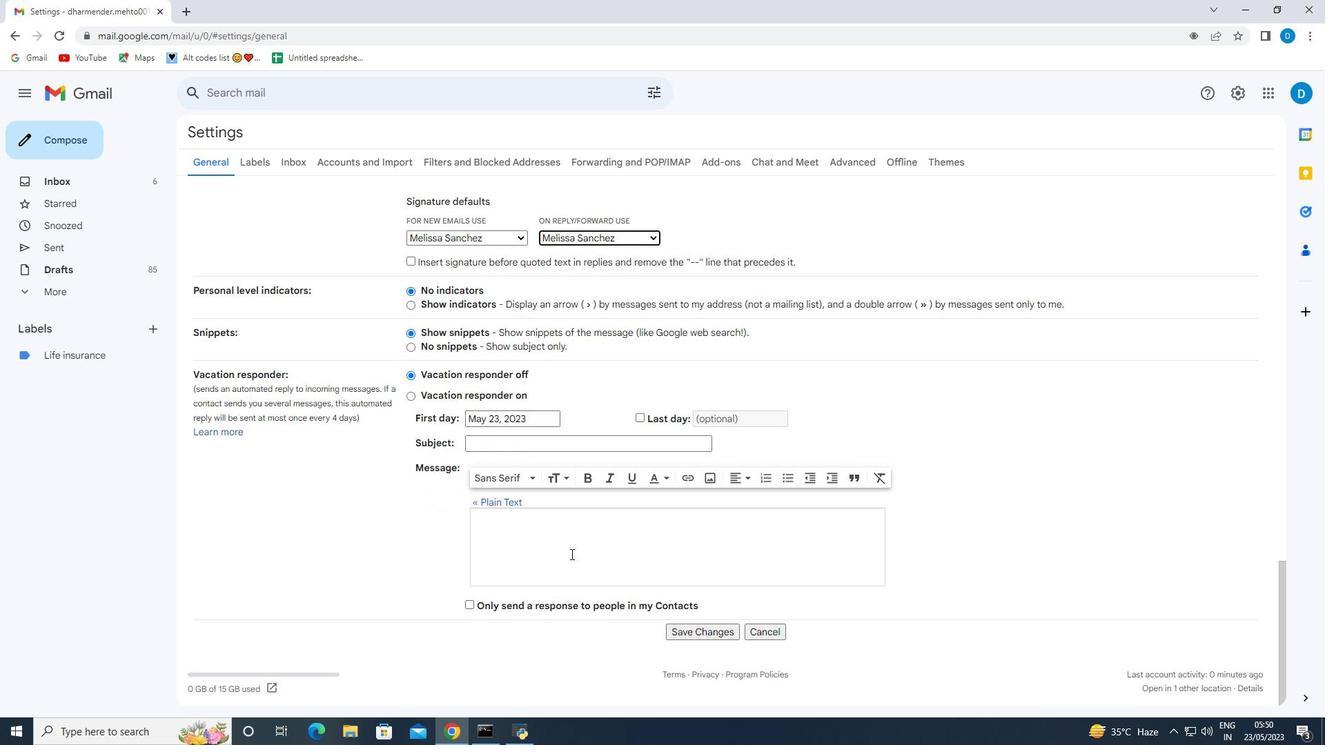 
Action: Mouse scrolled (570, 553) with delta (0, 0)
Screenshot: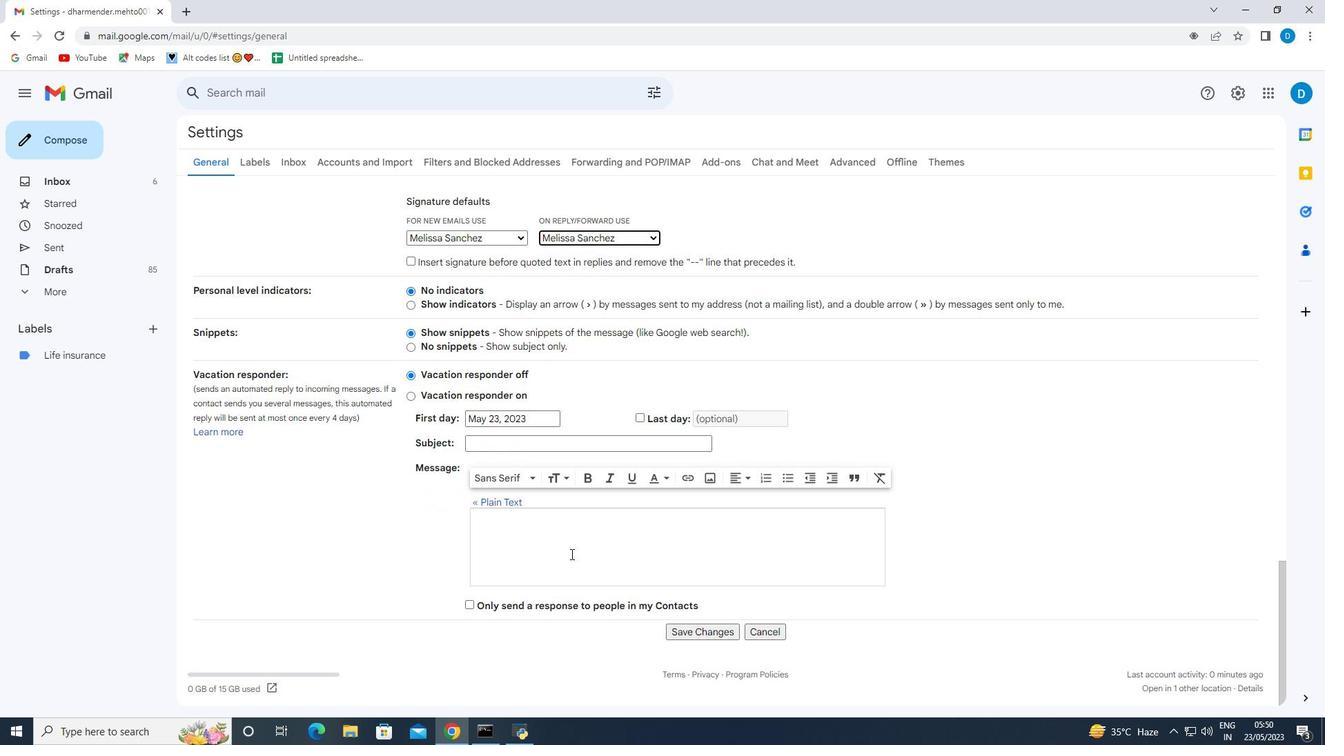 
Action: Mouse moved to (686, 628)
Screenshot: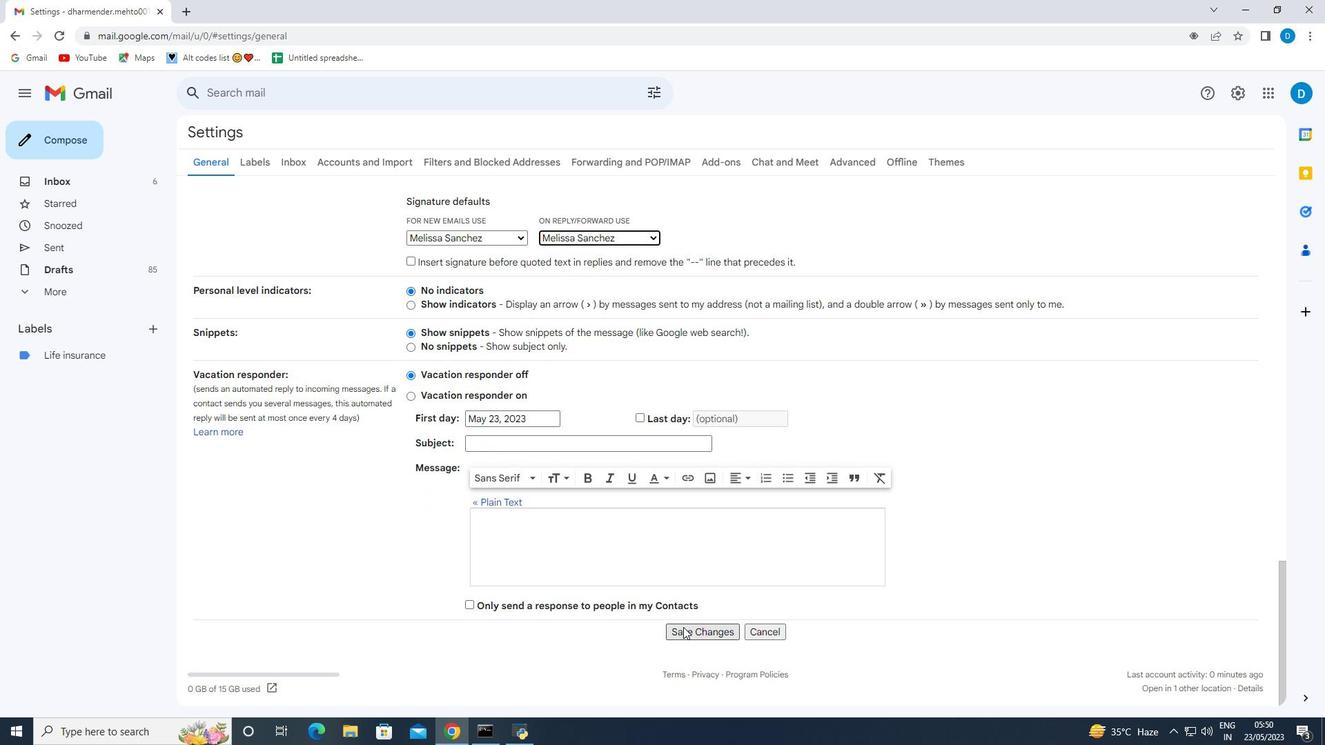 
Action: Mouse pressed left at (686, 628)
Screenshot: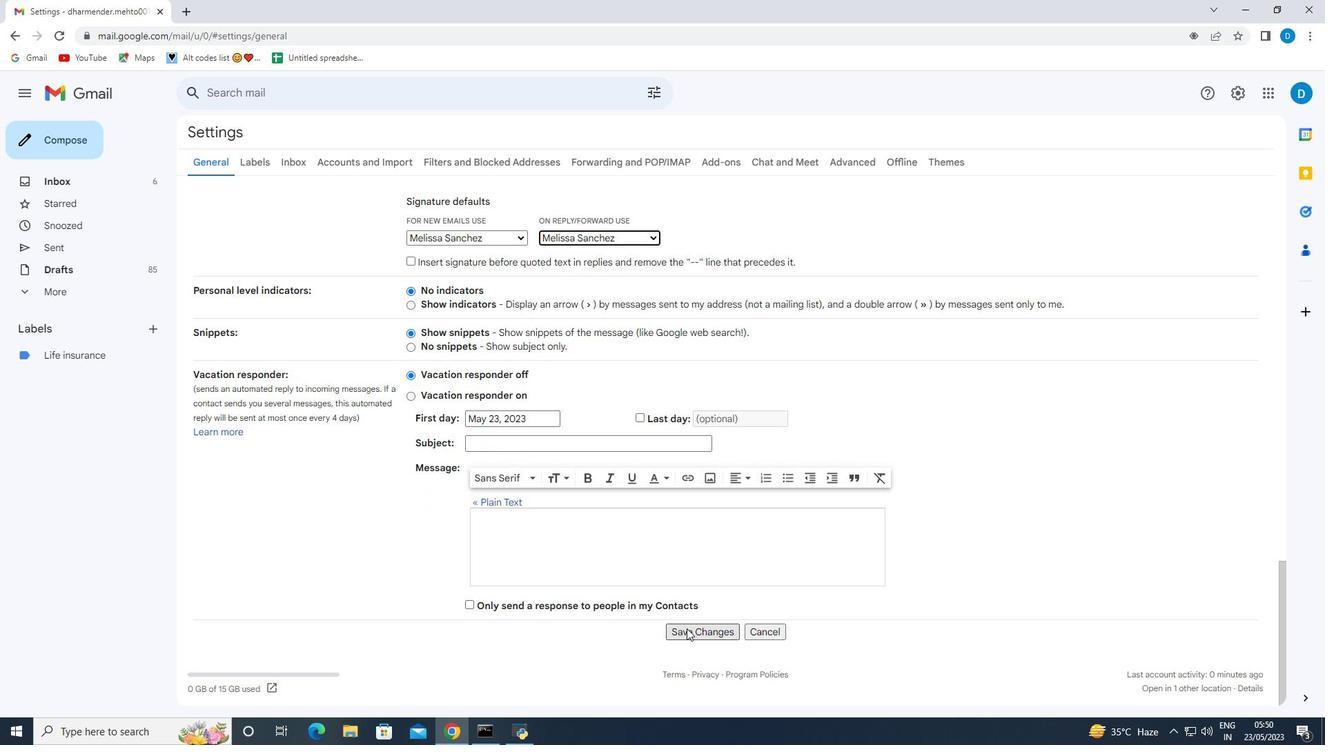 
Action: Mouse moved to (151, 357)
Screenshot: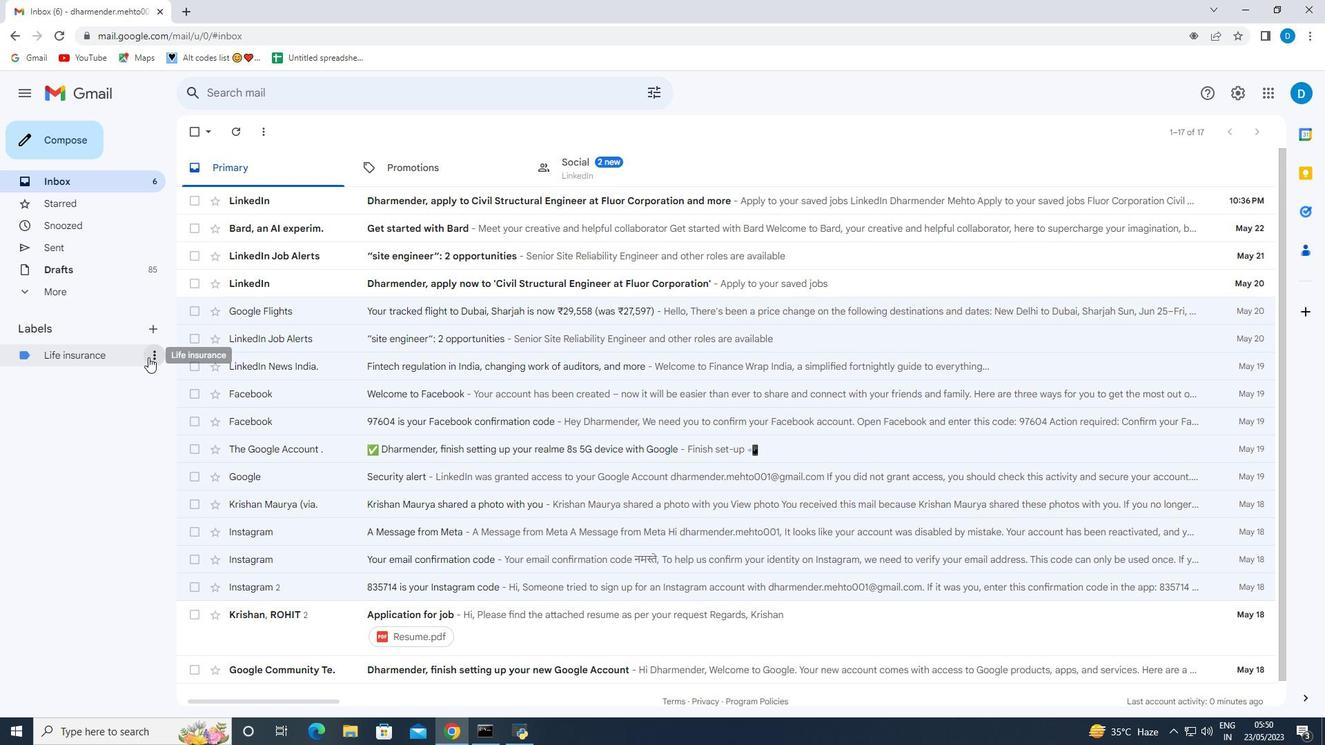 
Action: Mouse pressed left at (151, 357)
Screenshot: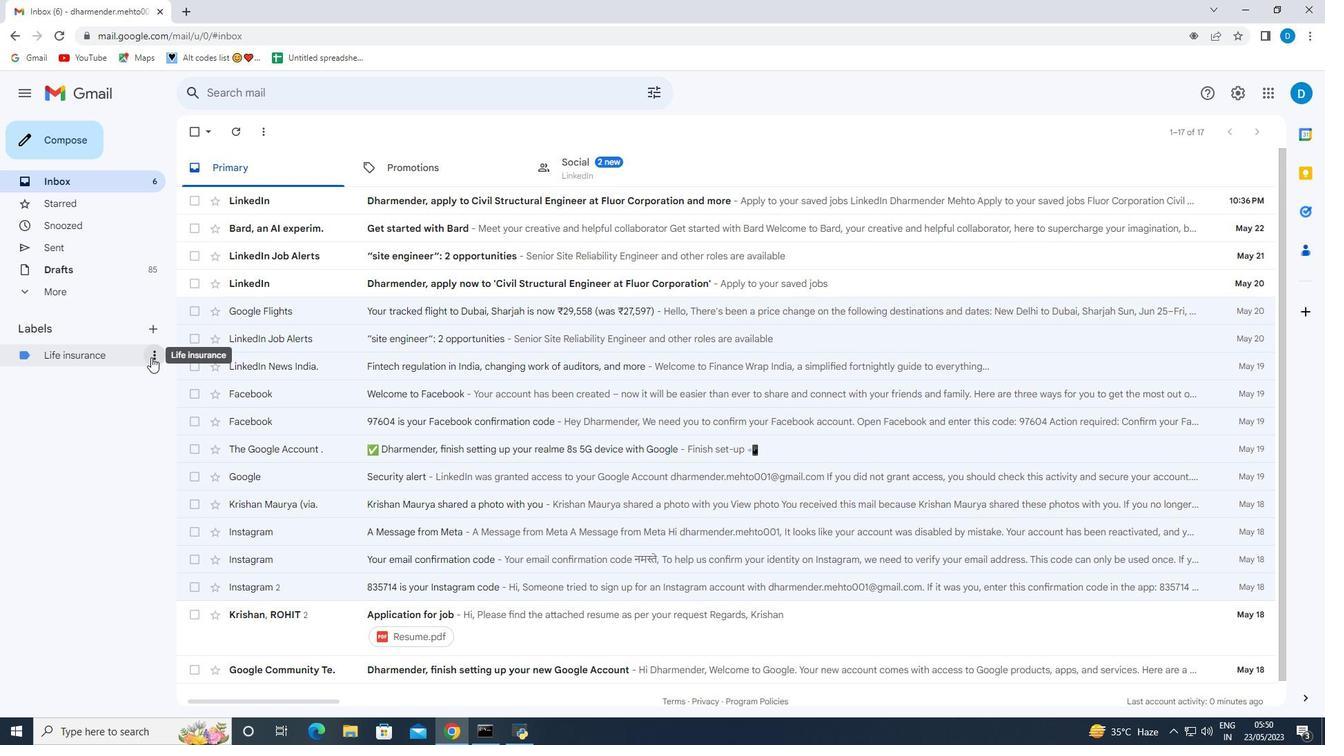 
Action: Mouse moved to (197, 608)
Screenshot: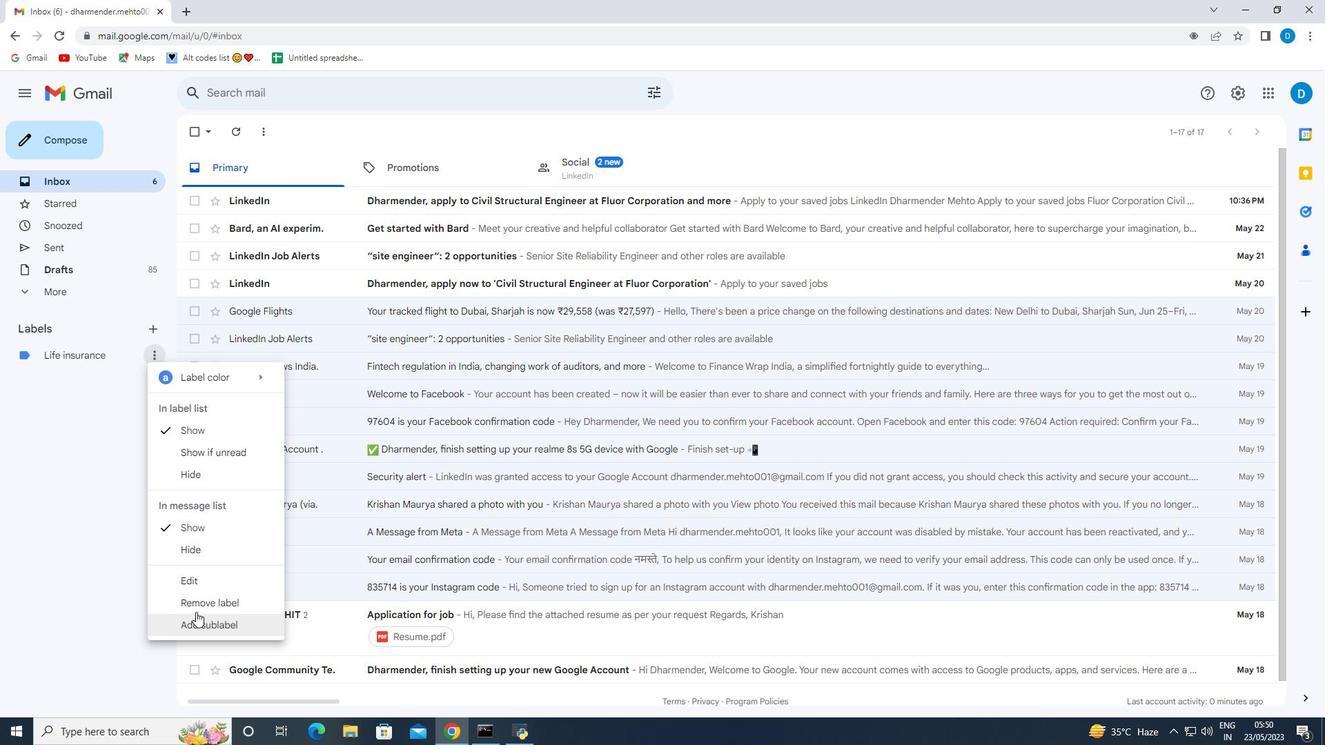 
Action: Mouse pressed left at (197, 608)
Screenshot: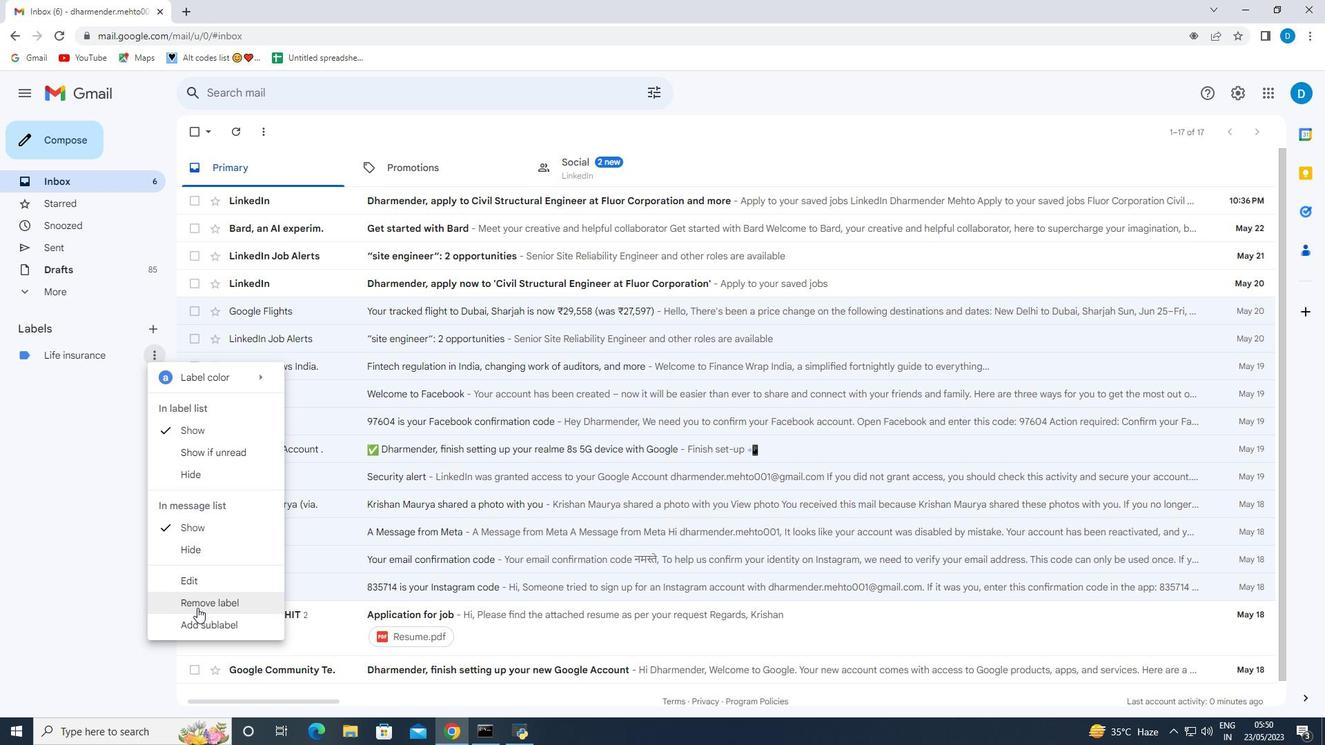 
Action: Mouse moved to (791, 436)
Screenshot: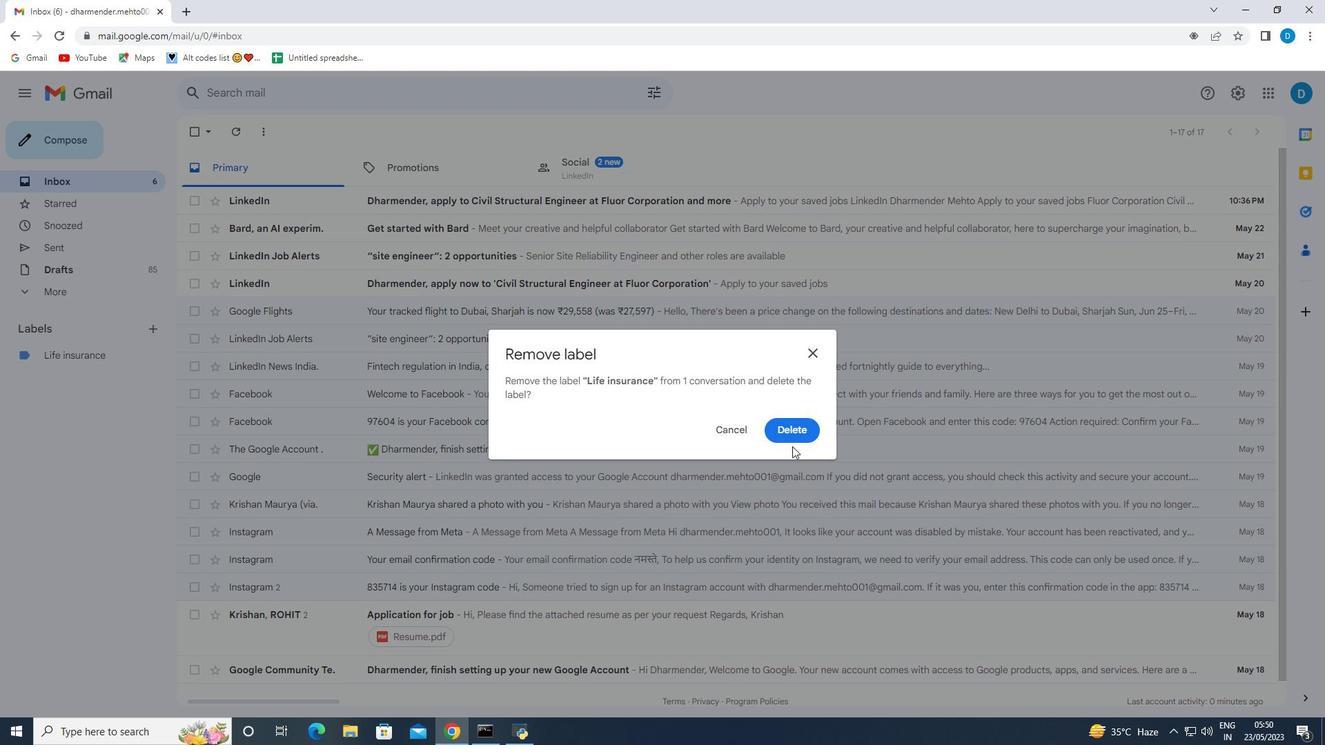 
Action: Mouse pressed left at (791, 436)
Screenshot: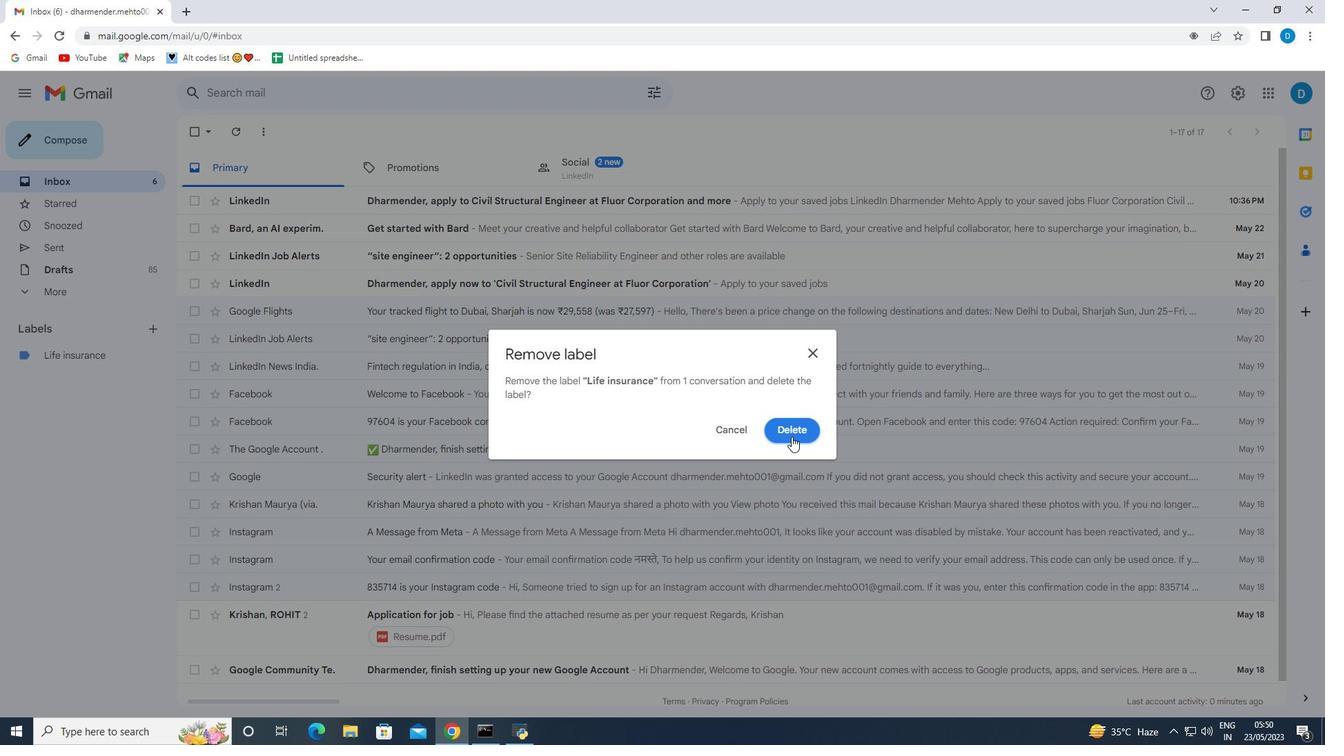 
Action: Mouse moved to (152, 330)
Screenshot: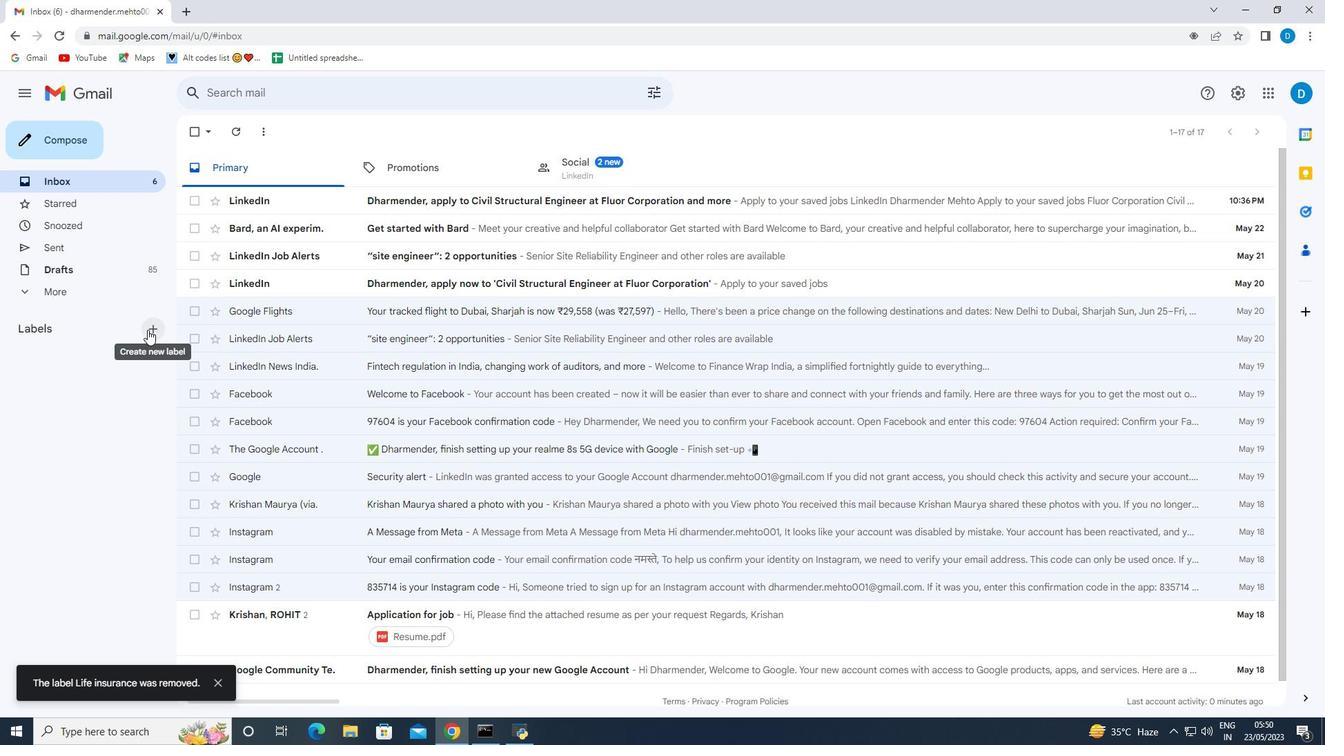 
Action: Mouse pressed left at (152, 330)
Screenshot: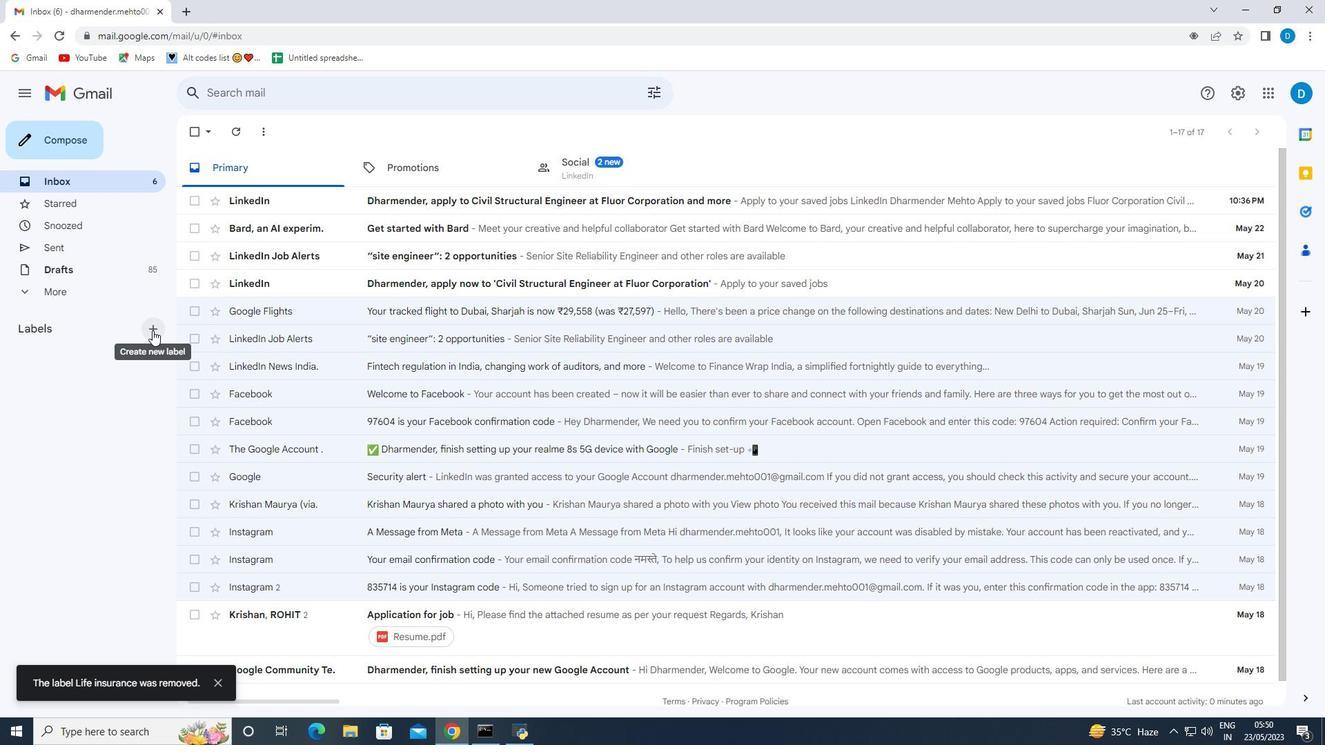 
Action: Mouse moved to (540, 381)
Screenshot: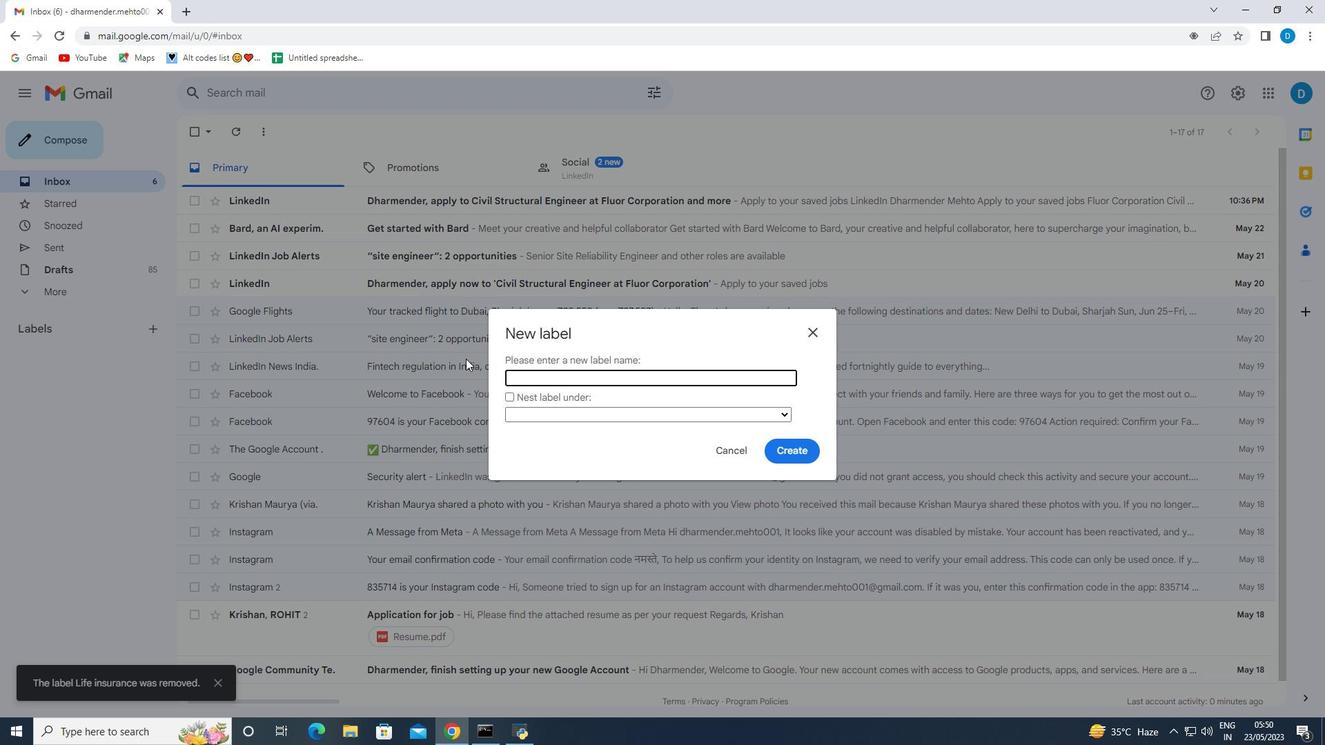 
Action: Mouse pressed left at (540, 381)
Screenshot: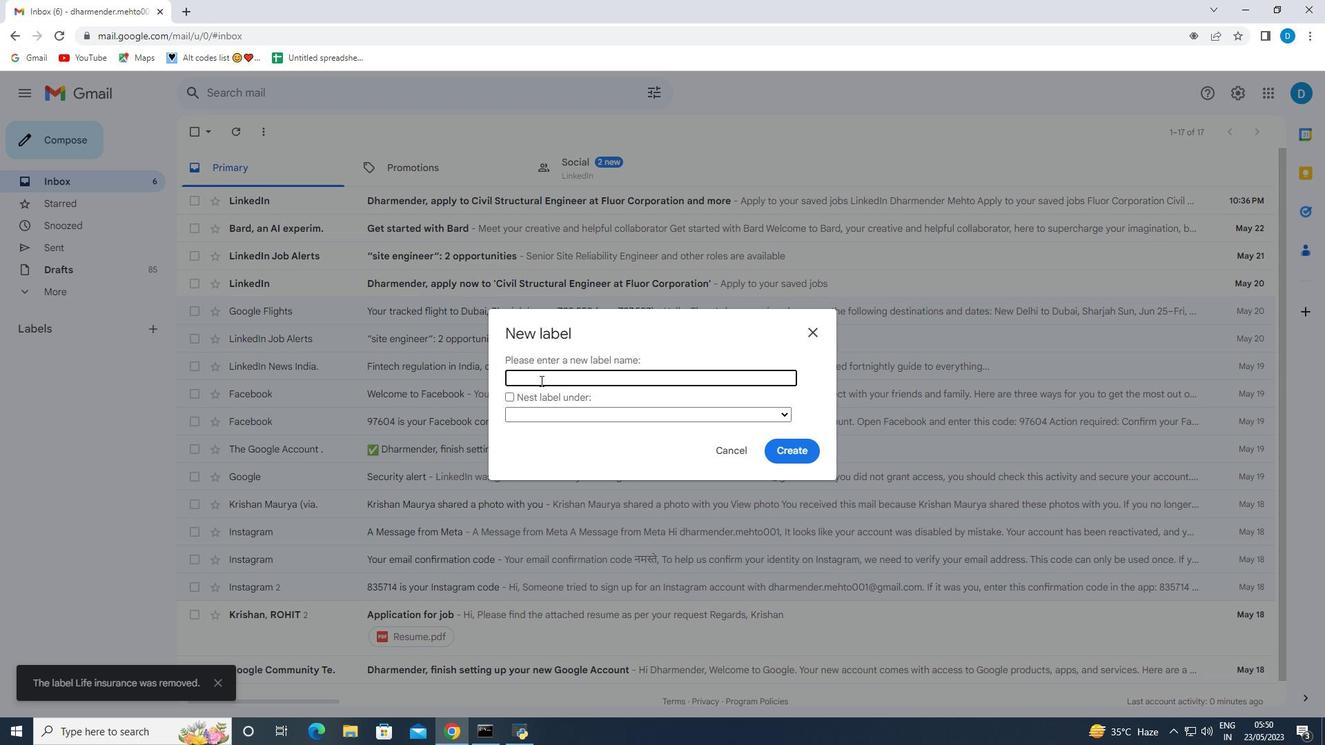 
Action: Key pressed <Key.shift>Disability<Key.space>insurance
Screenshot: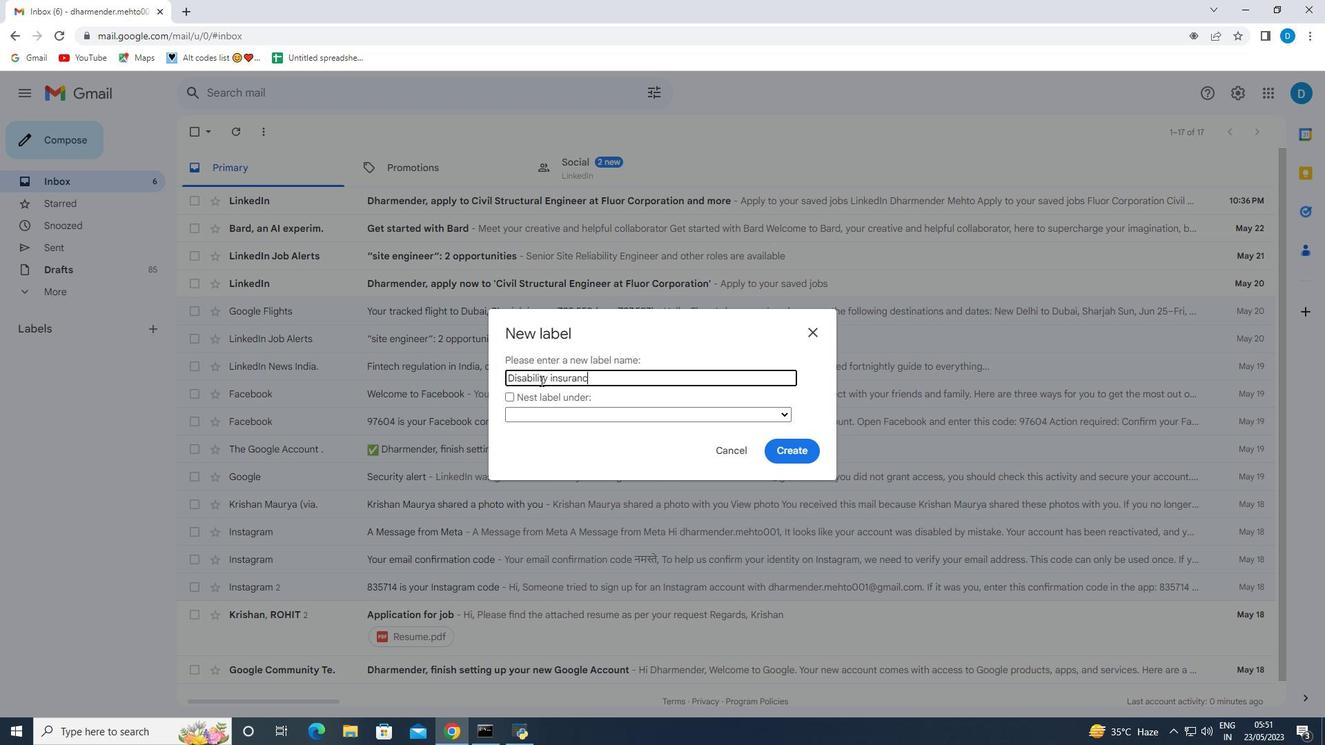 
Action: Mouse moved to (769, 451)
Screenshot: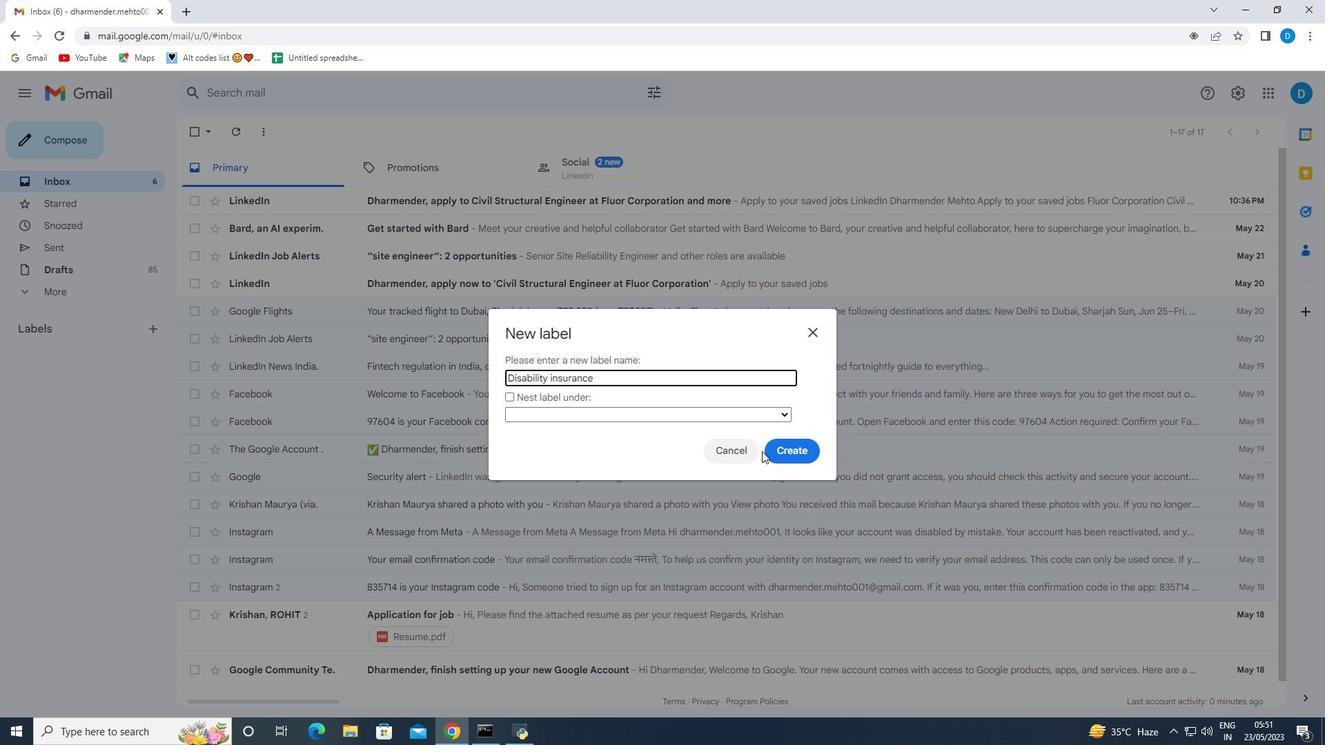 
Action: Mouse pressed left at (769, 451)
Screenshot: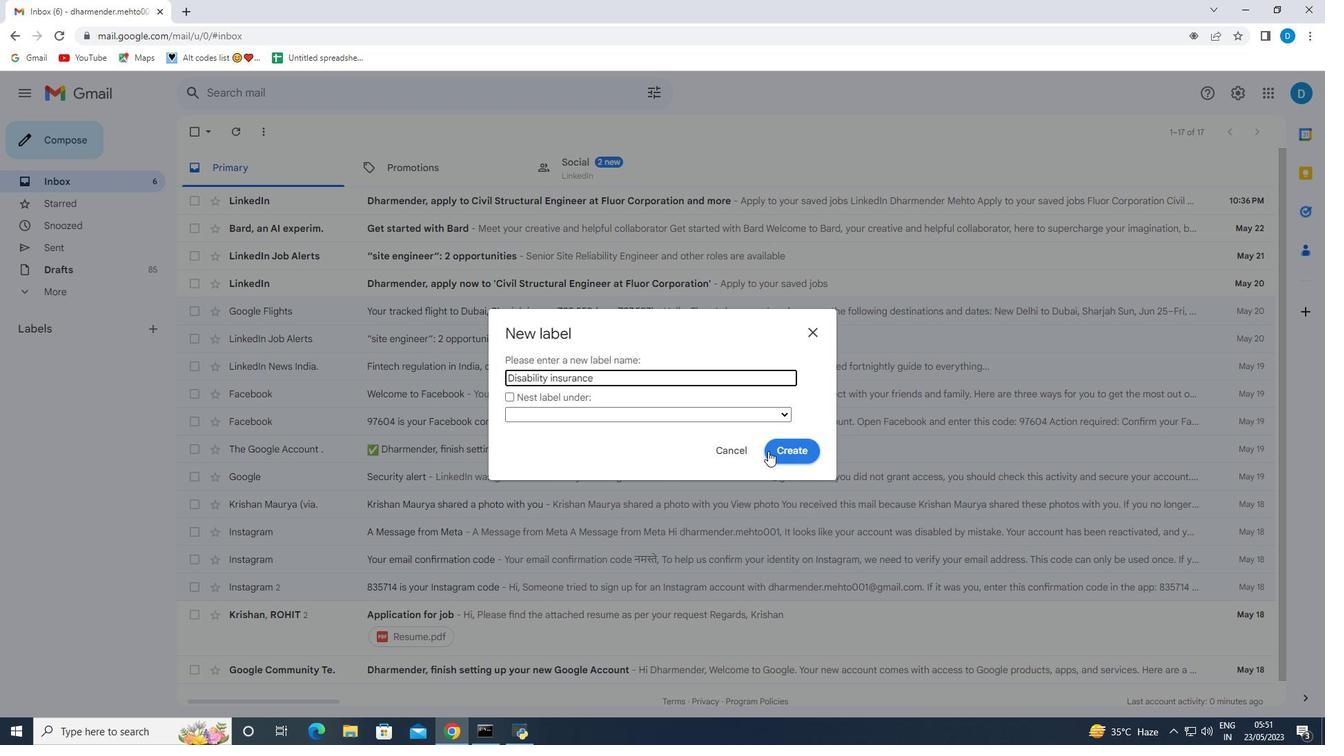 
Action: Mouse moved to (1185, 459)
Screenshot: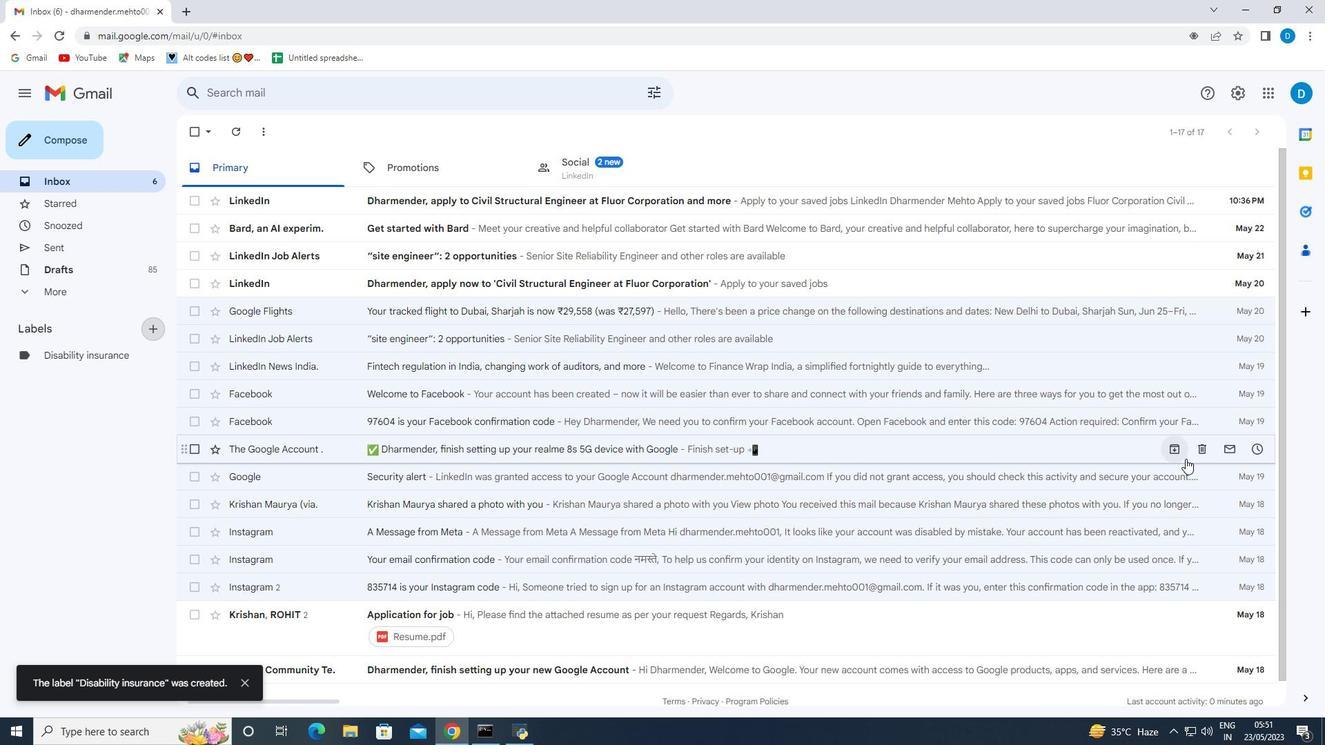 
Action: Mouse scrolled (1185, 458) with delta (0, 0)
Screenshot: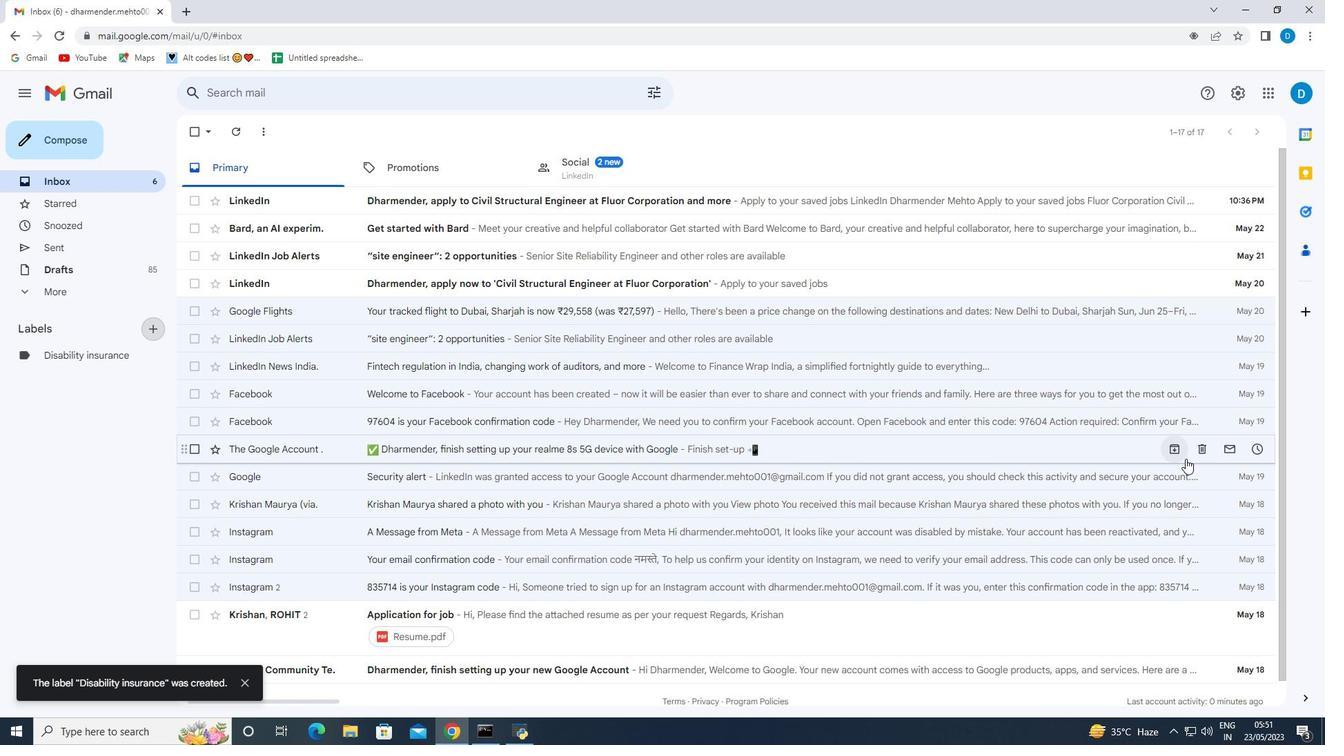 
Action: Mouse moved to (41, 134)
Screenshot: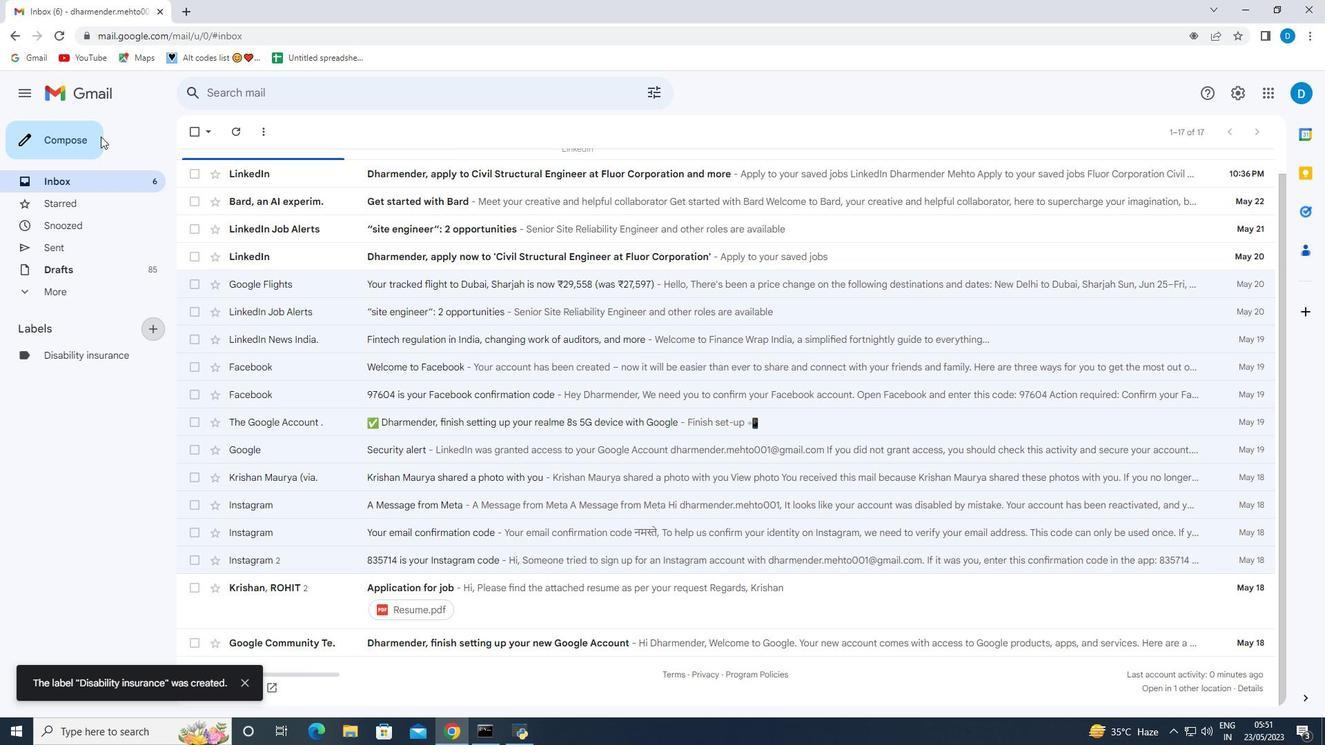 
Action: Mouse pressed left at (41, 134)
Screenshot: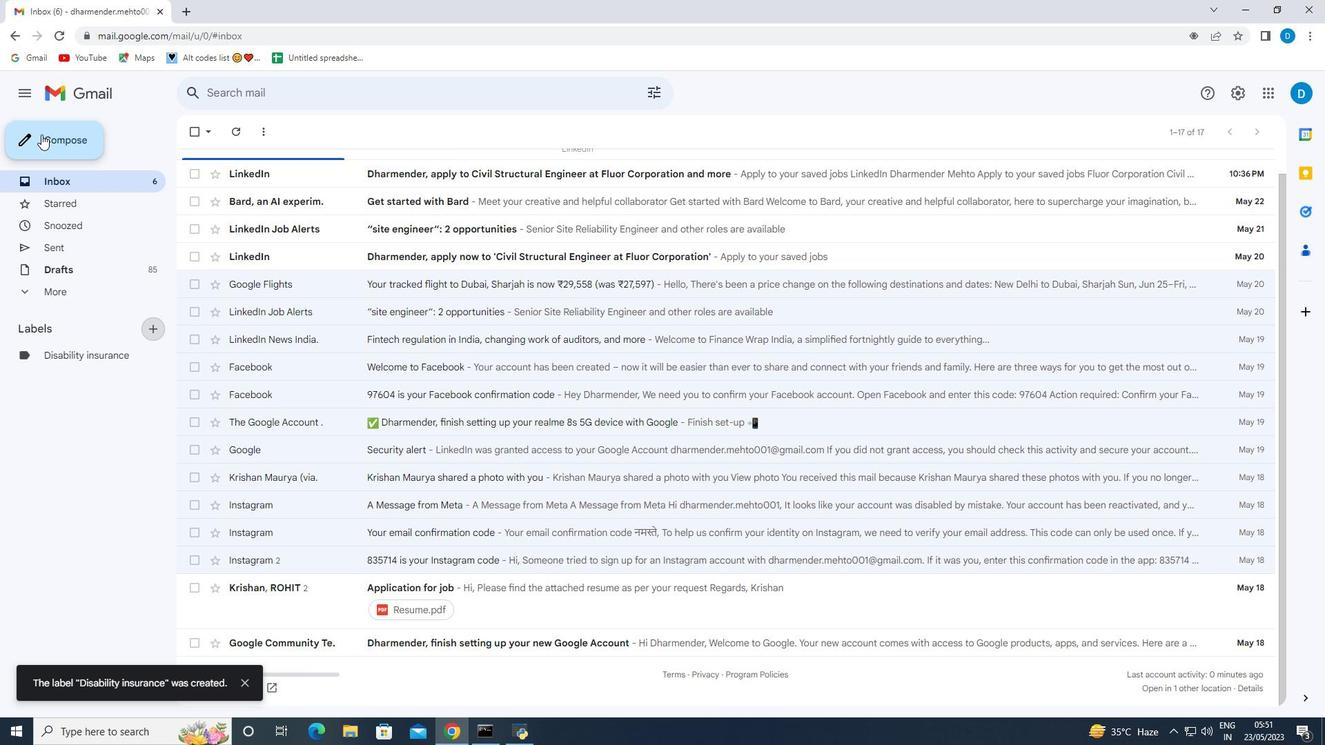 
Action: Mouse moved to (884, 412)
Screenshot: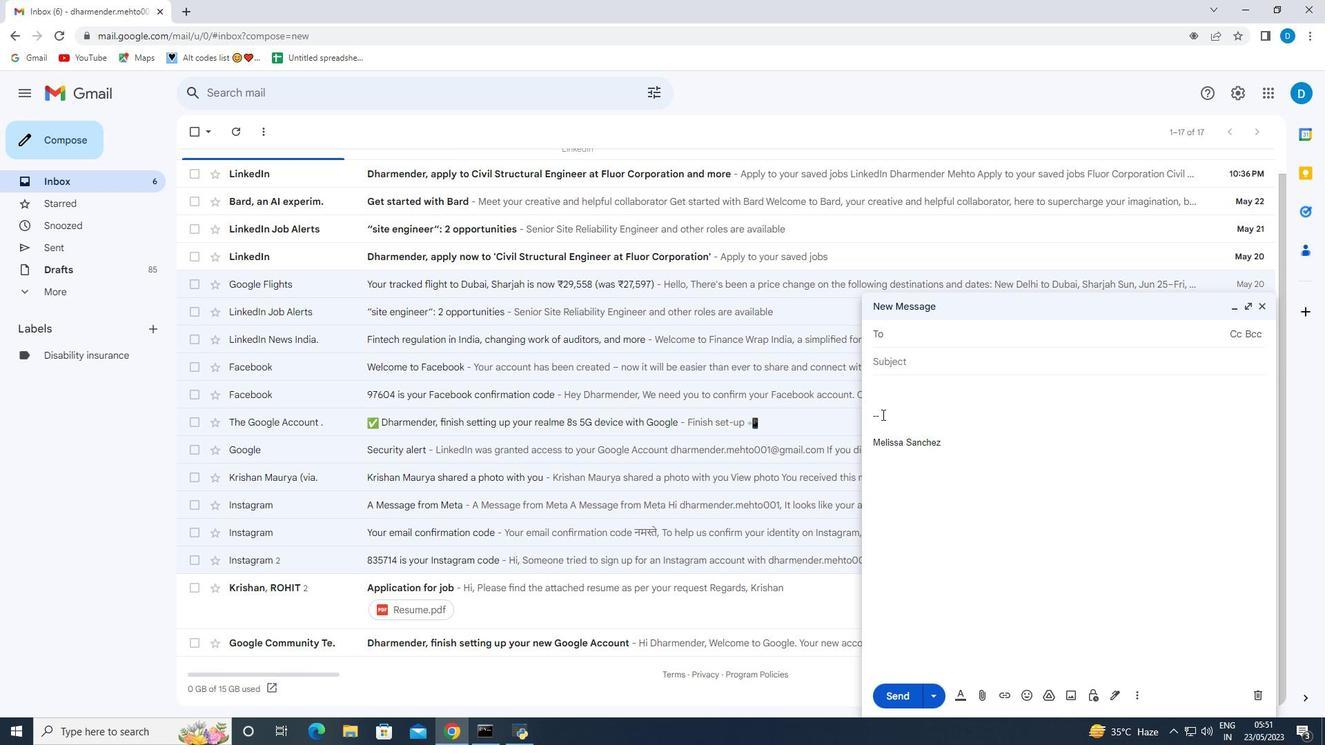 
Action: Mouse pressed left at (884, 412)
Screenshot: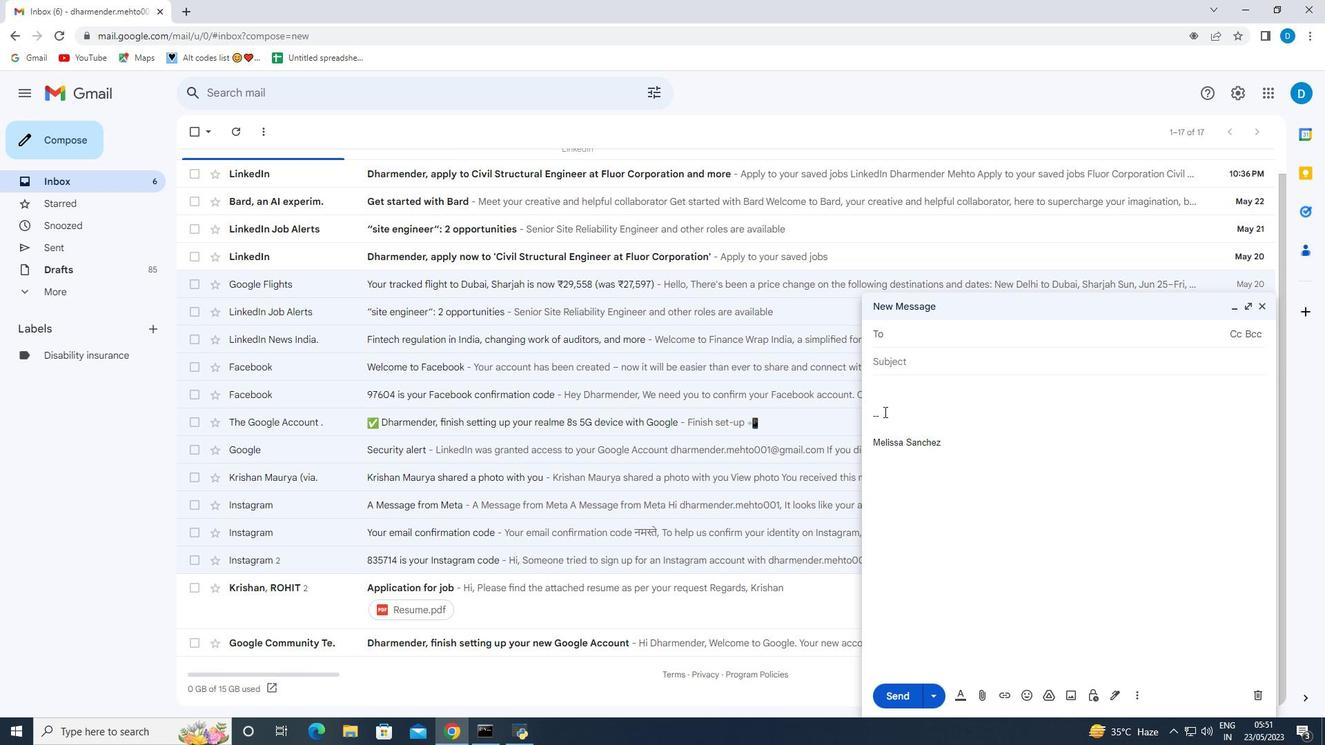 
Action: Mouse moved to (884, 412)
Screenshot: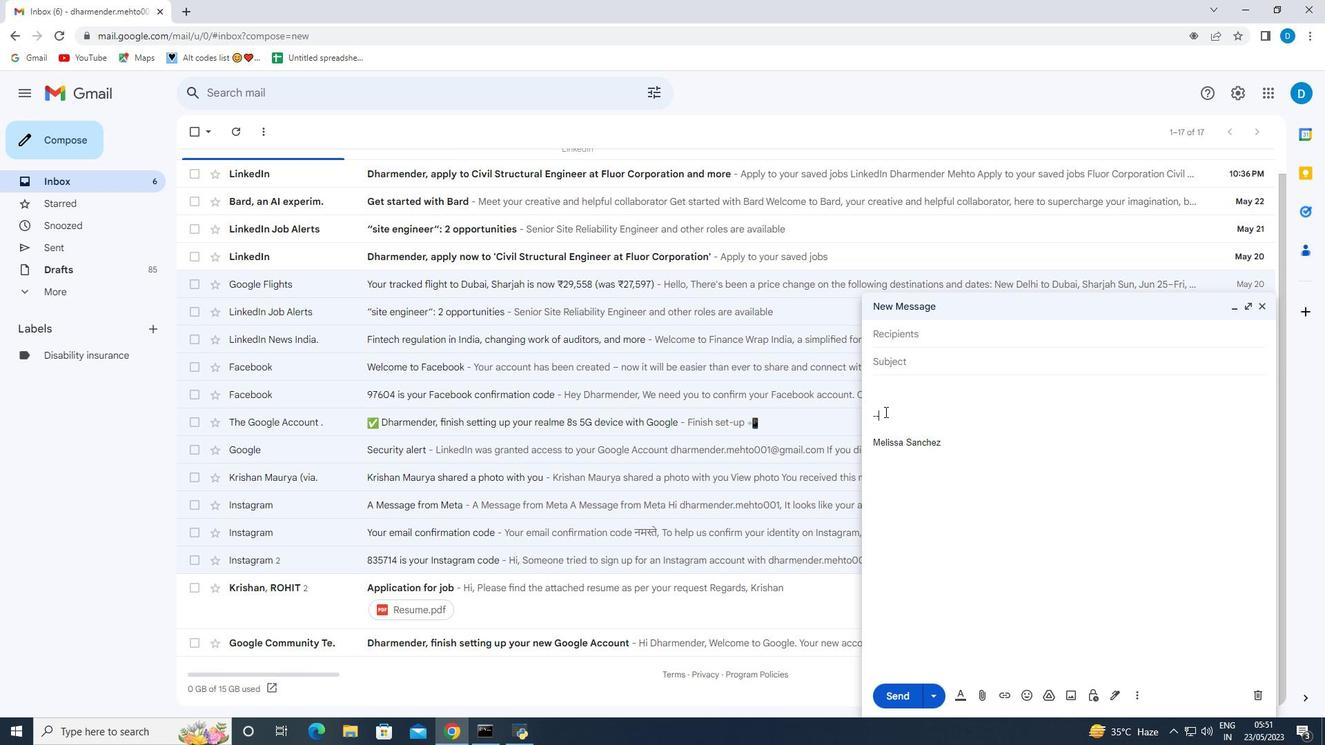 
Action: Key pressed <Key.backspace><Key.backspace><Key.backspace><Key.backspace><Key.shift>Have<Key.space>a<Key.space>great<Key.space><Key.shift>National<Key.space><Key.shift>Puzzle<Key.space><Key.shift>Day,
Screenshot: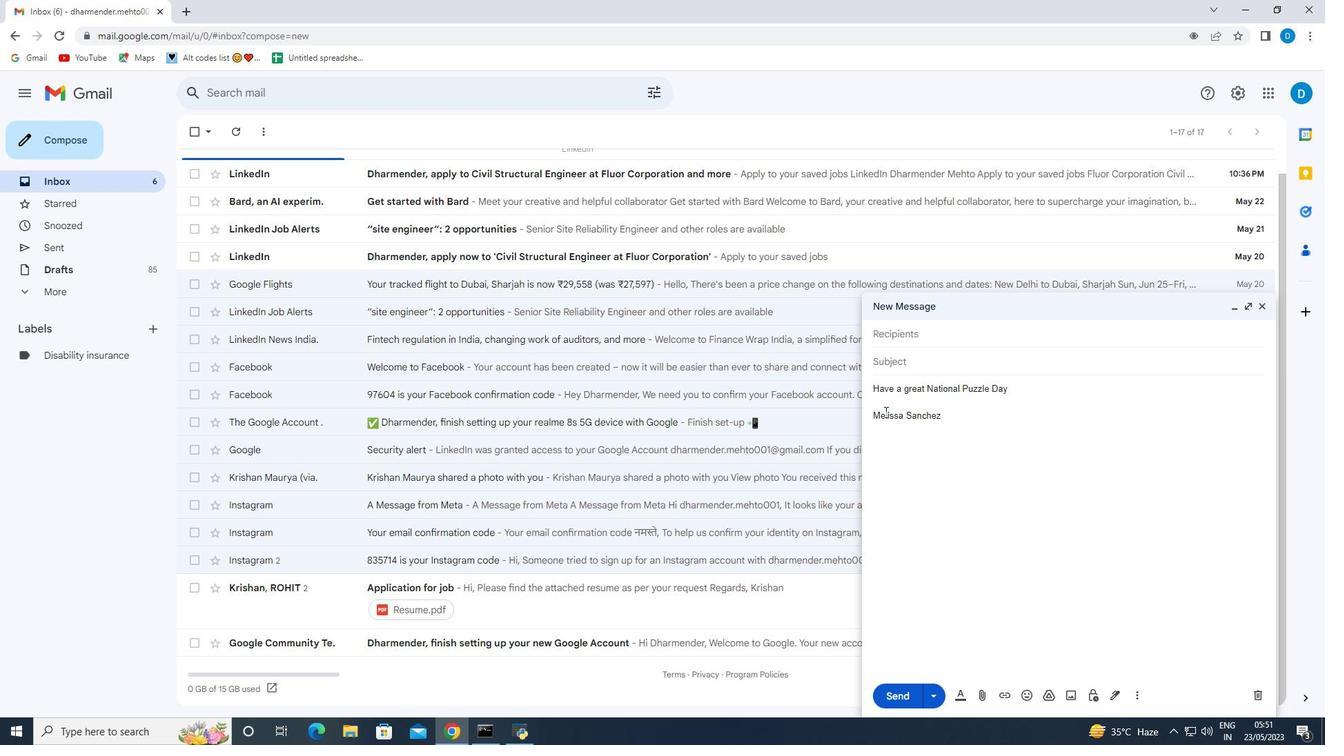 
Action: Mouse moved to (1139, 695)
Screenshot: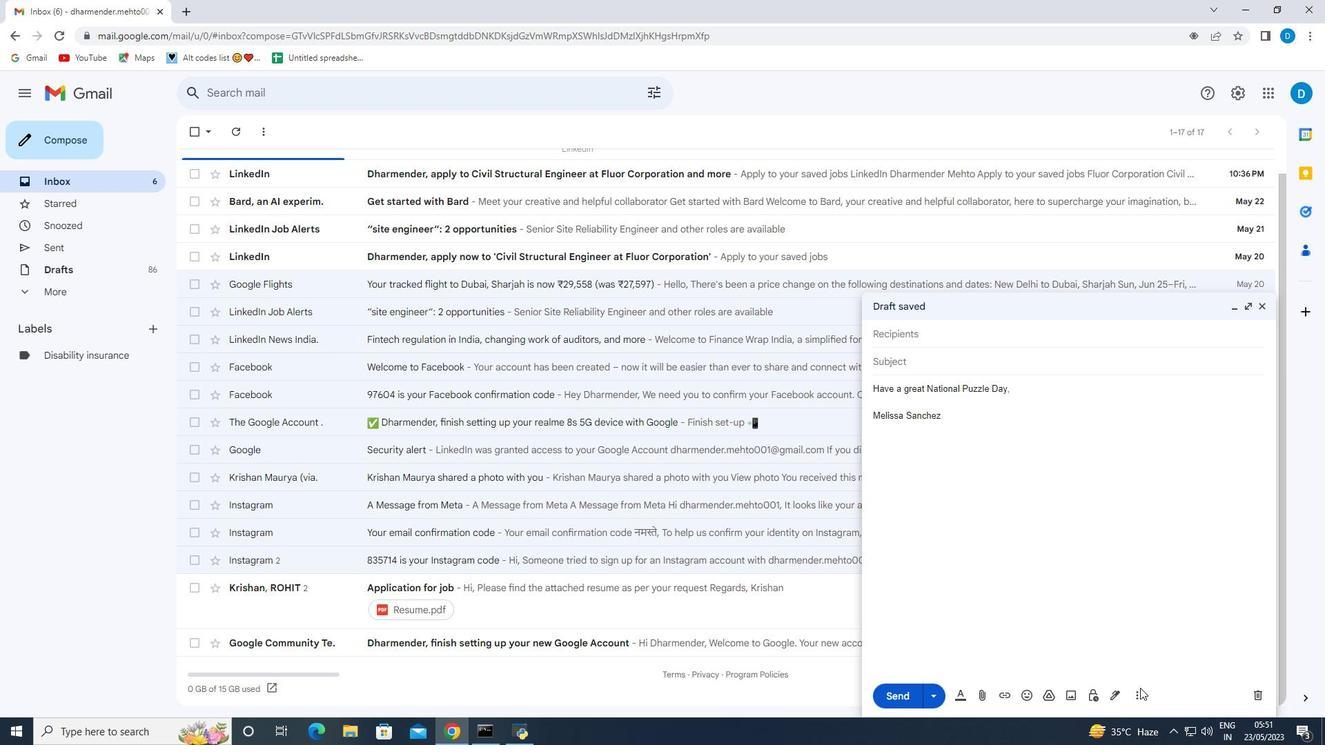 
Action: Mouse pressed left at (1139, 695)
Screenshot: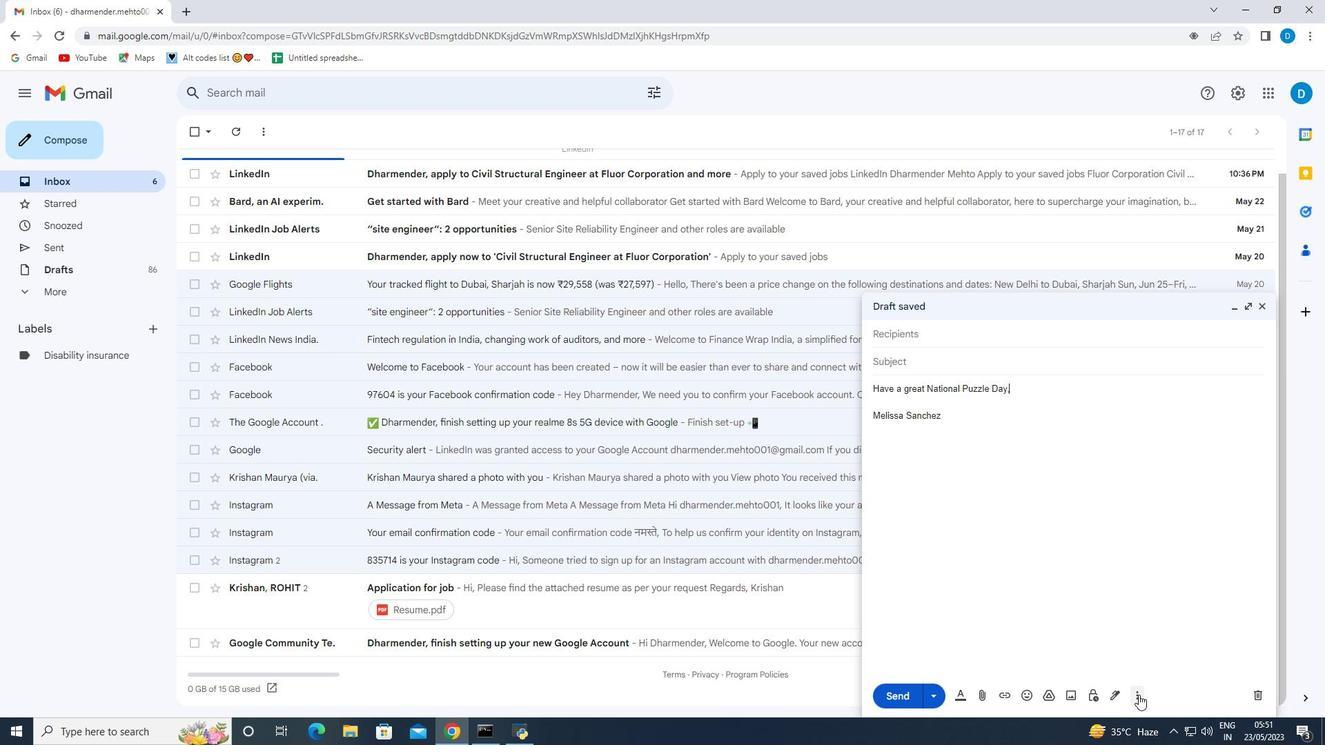 
Action: Mouse moved to (1188, 574)
Screenshot: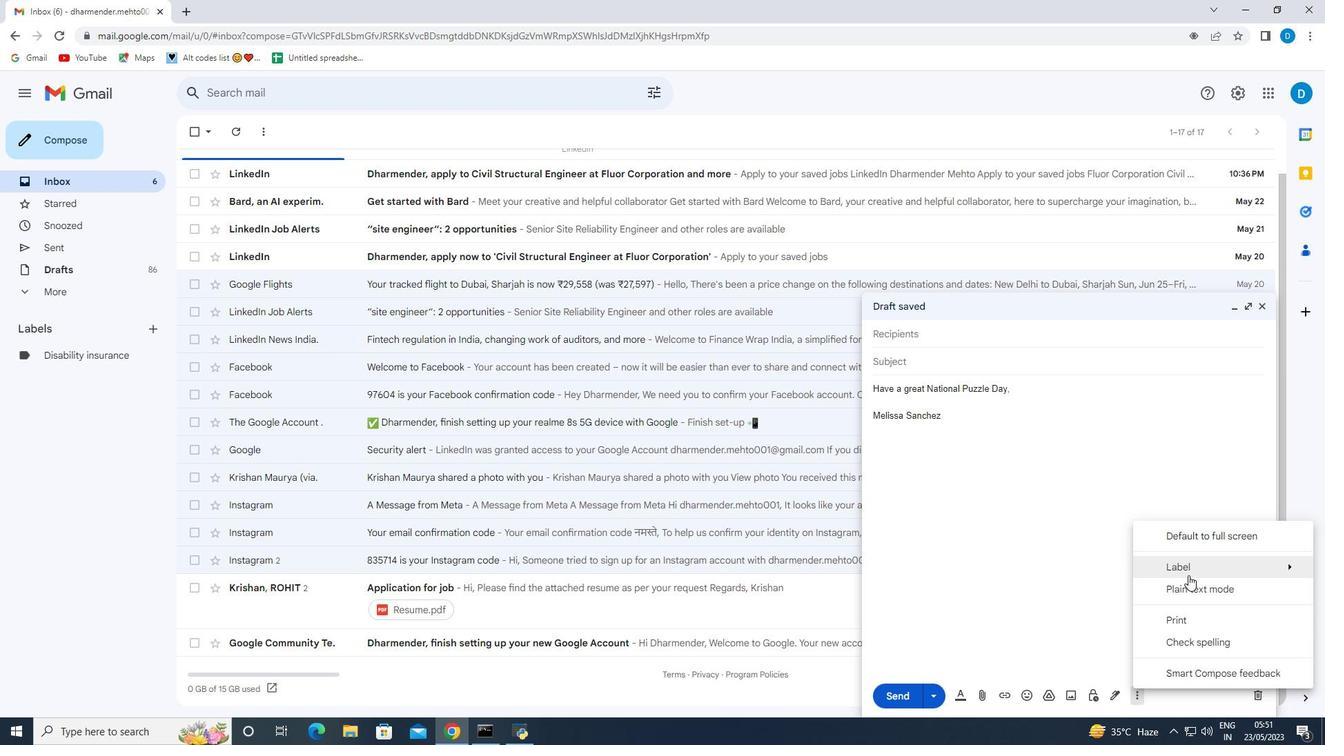 
Action: Mouse pressed left at (1188, 574)
Screenshot: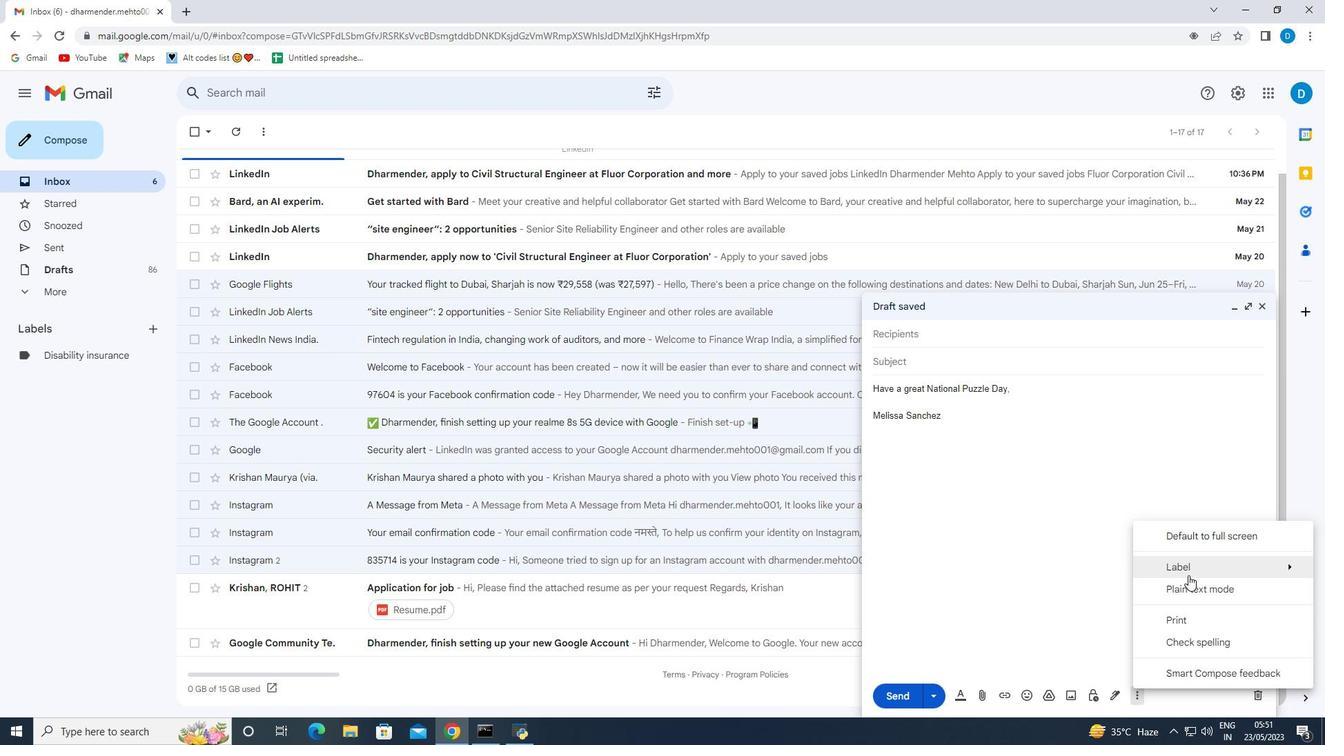 
Action: Mouse moved to (986, 386)
Screenshot: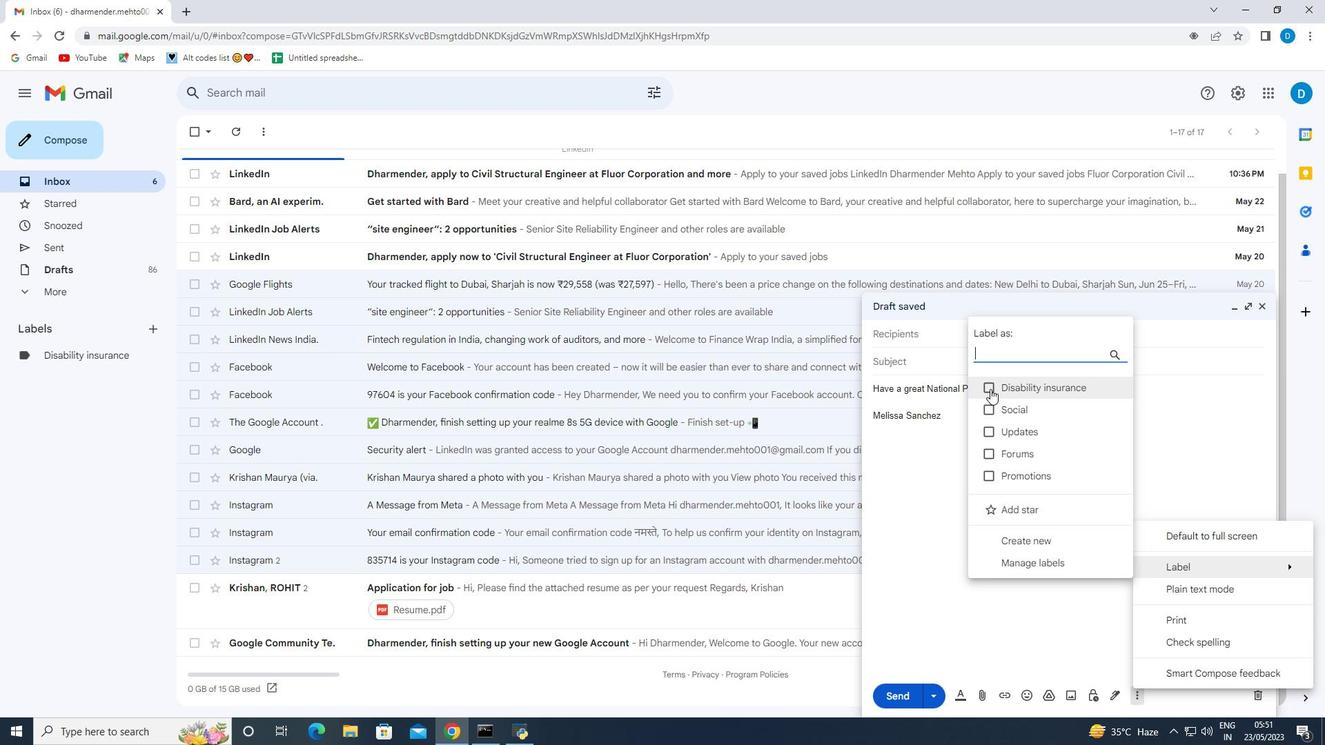 
Action: Mouse pressed left at (986, 386)
Screenshot: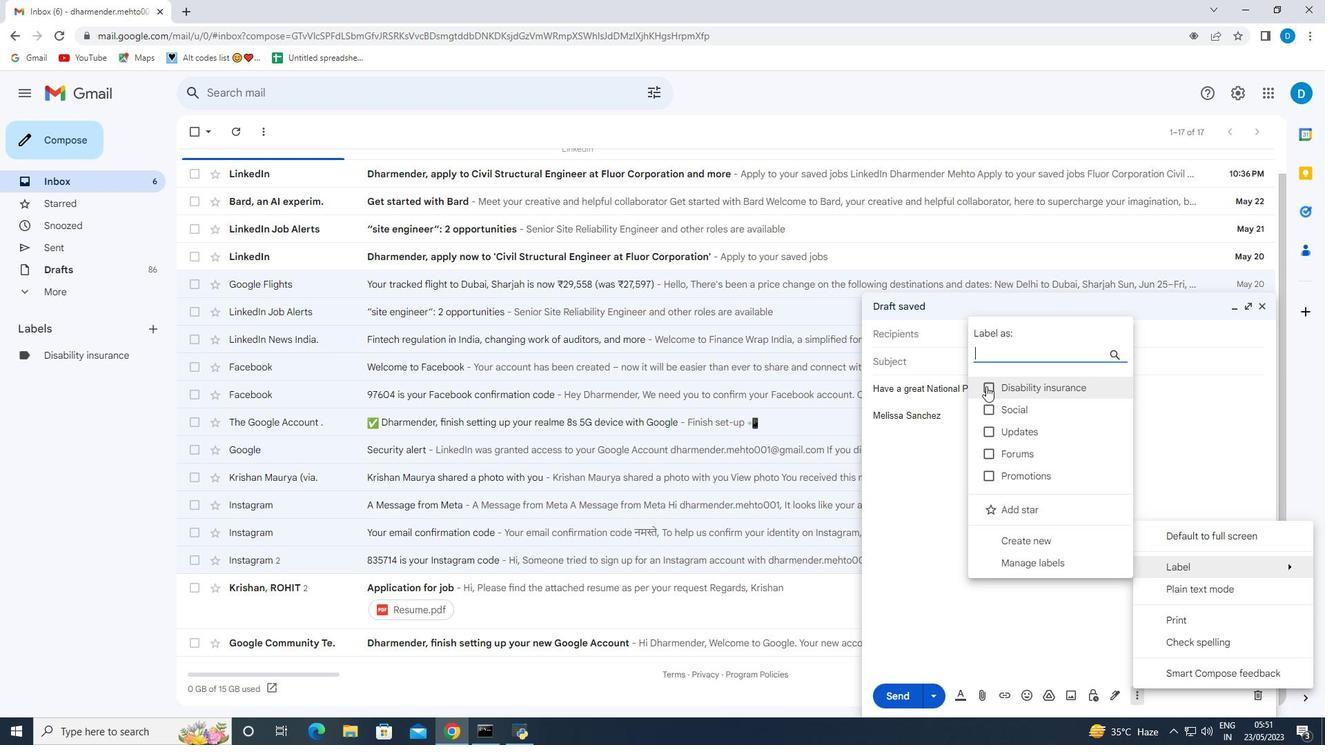 
Action: Mouse moved to (1012, 548)
Screenshot: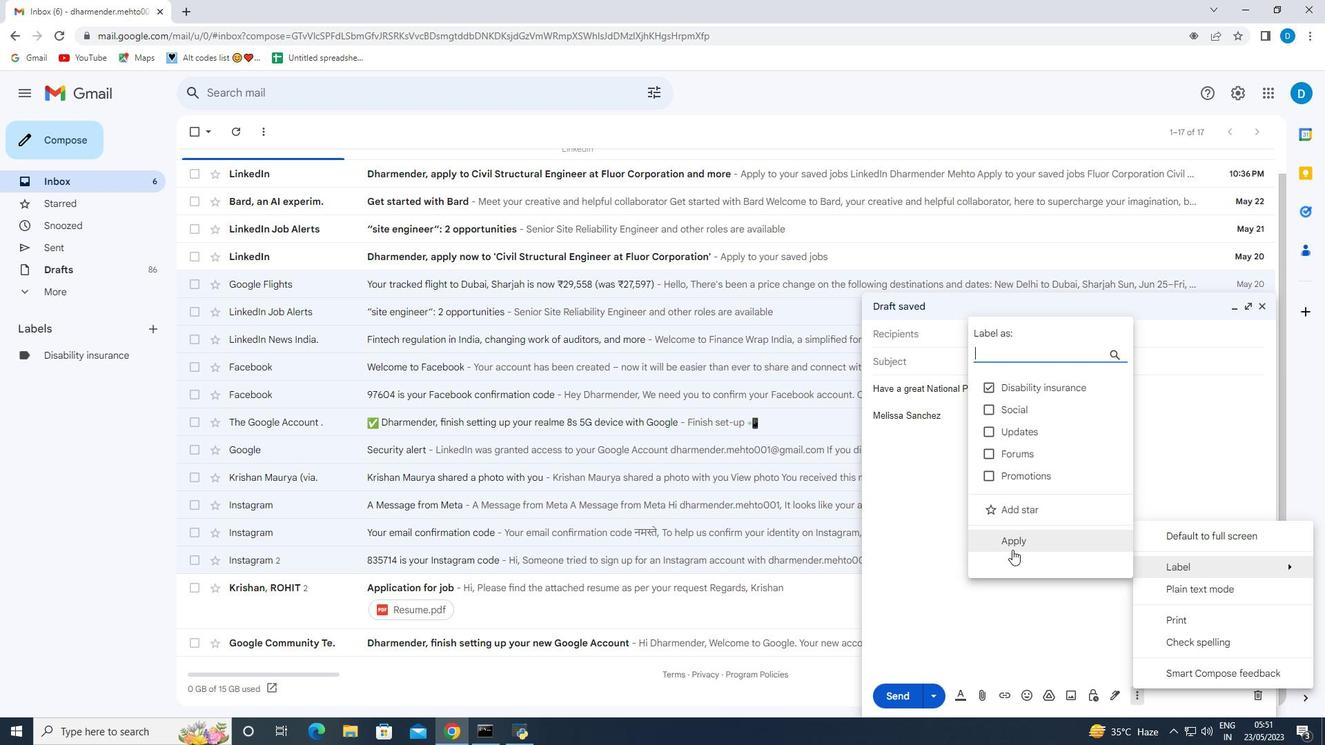 
Action: Mouse pressed left at (1012, 548)
Screenshot: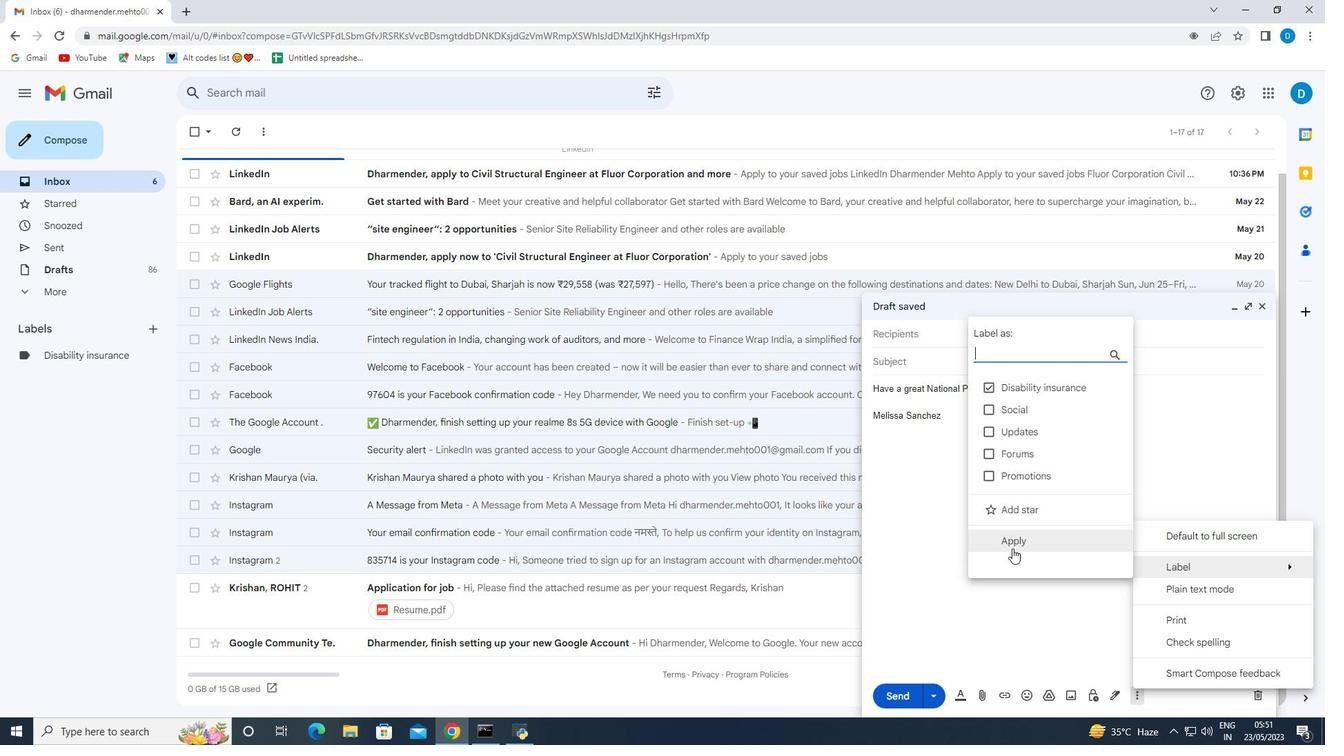 
Action: Mouse moved to (151, 354)
Screenshot: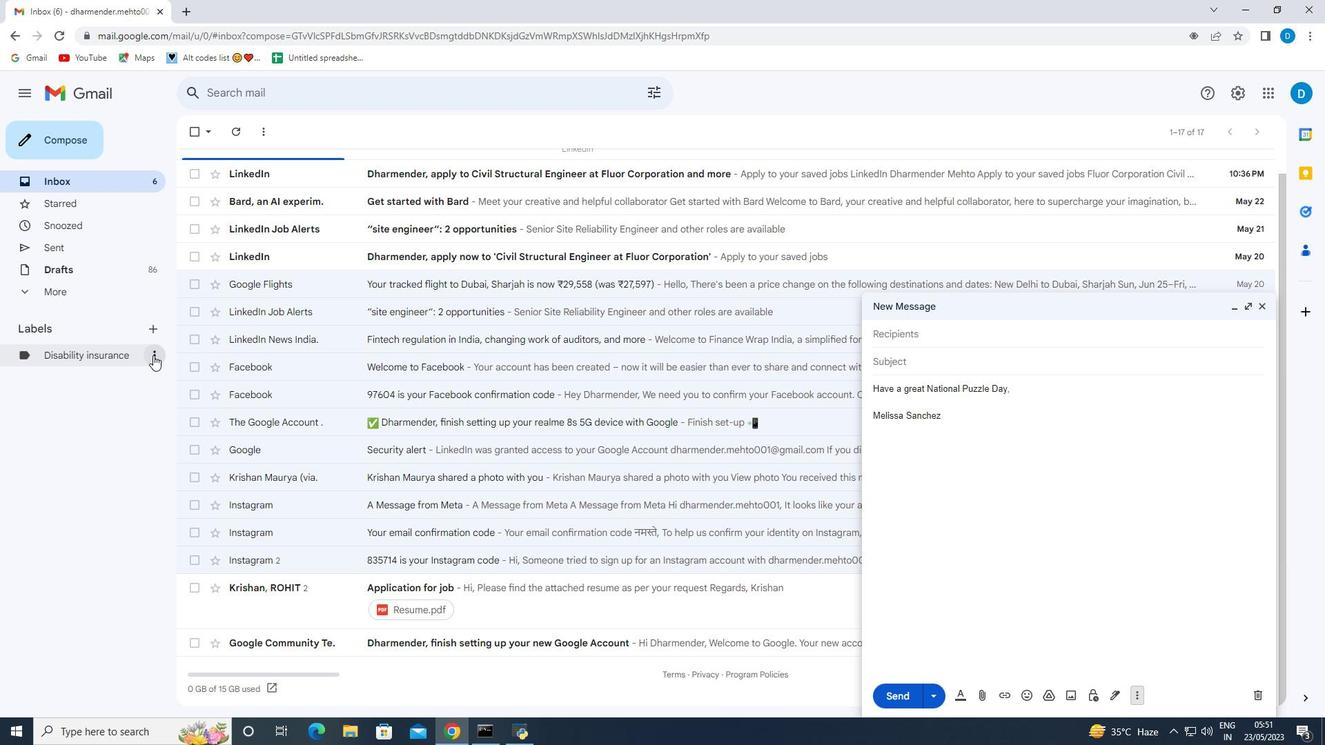 
Action: Mouse pressed left at (151, 354)
Screenshot: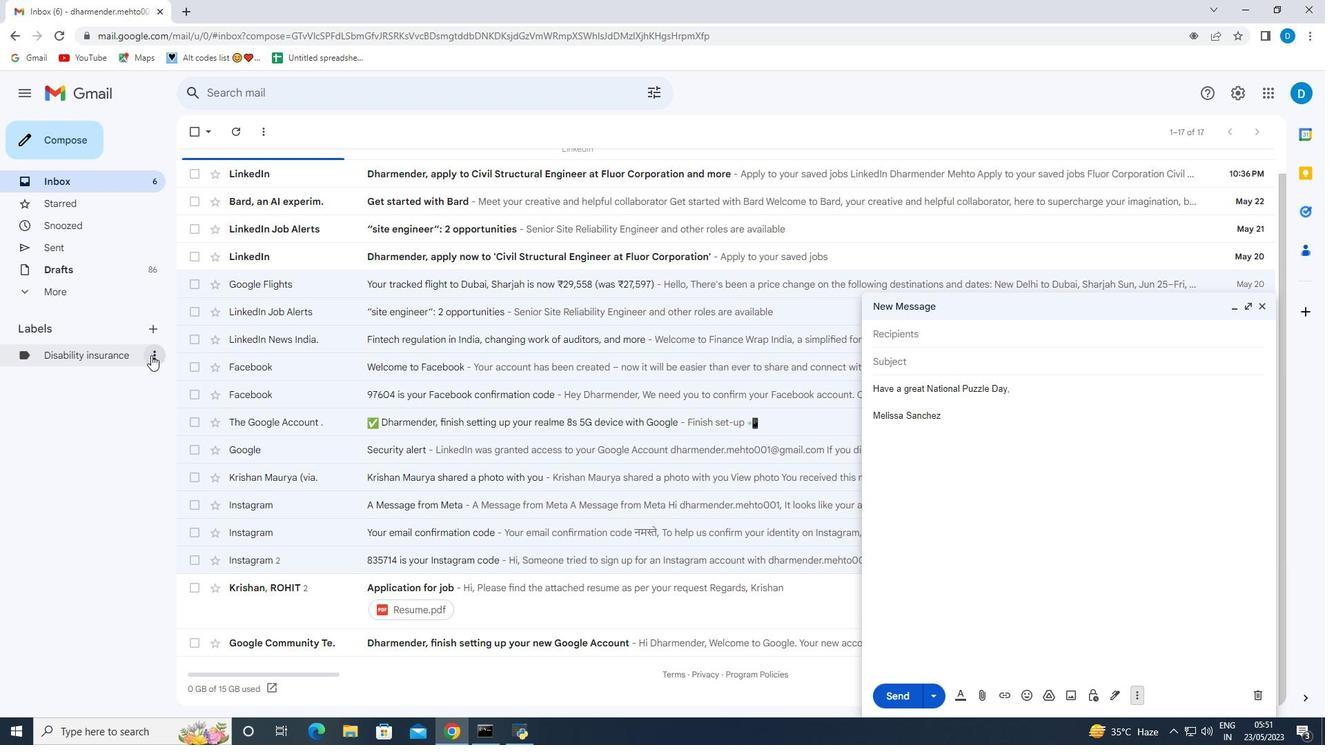 
Action: Mouse moved to (344, 406)
Screenshot: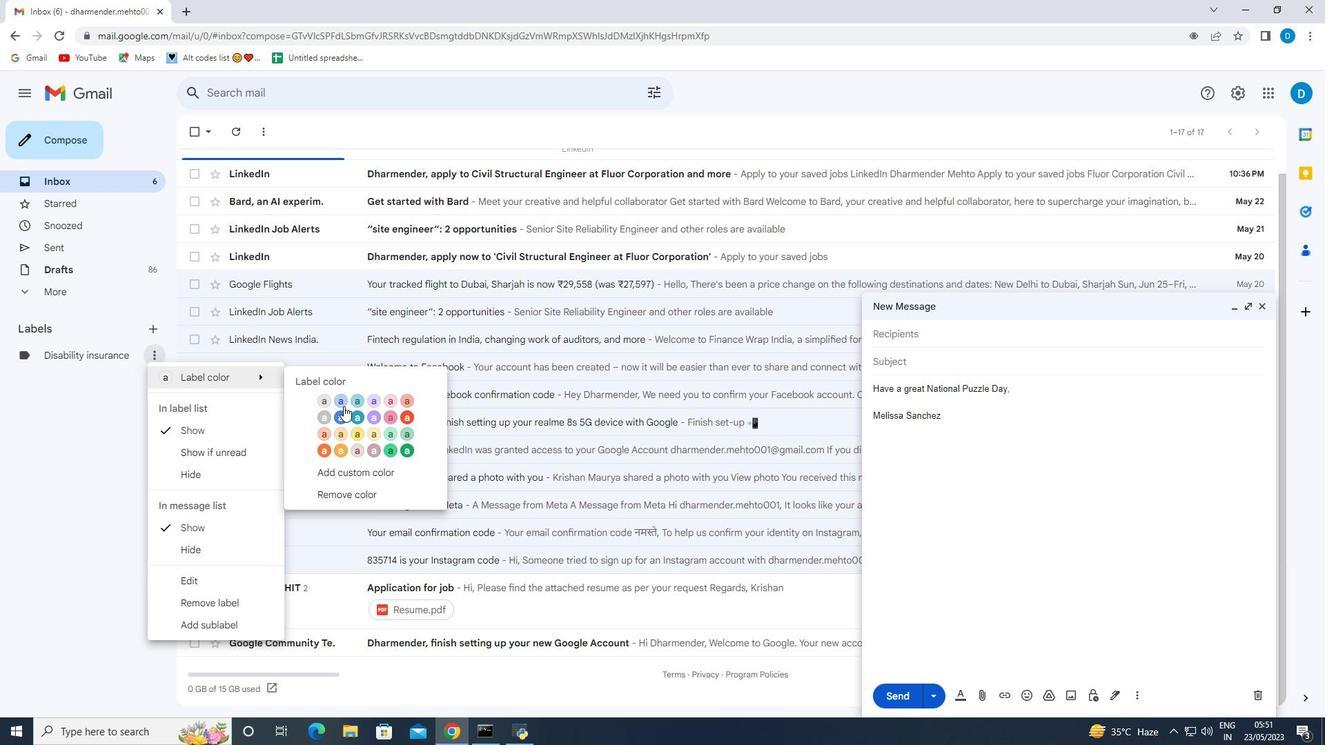 
Action: Mouse pressed left at (344, 406)
Screenshot: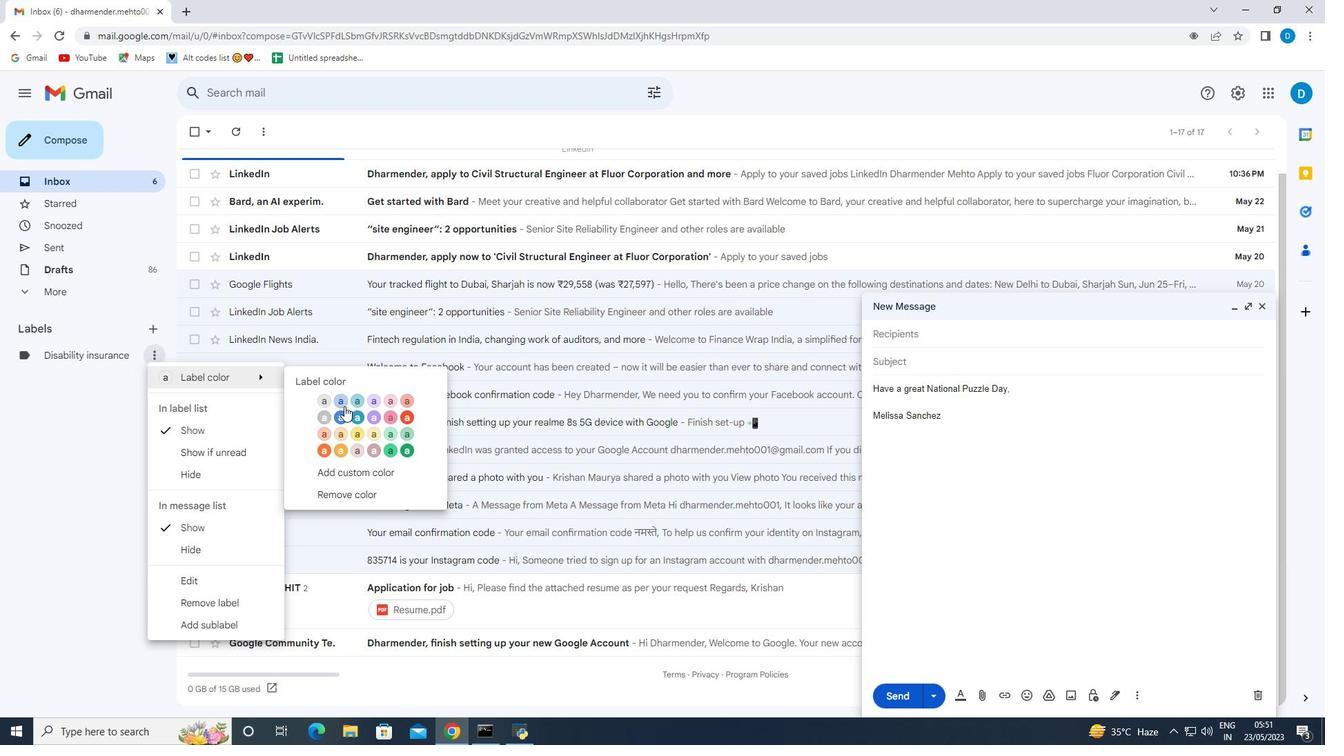 
Action: Mouse moved to (916, 334)
Screenshot: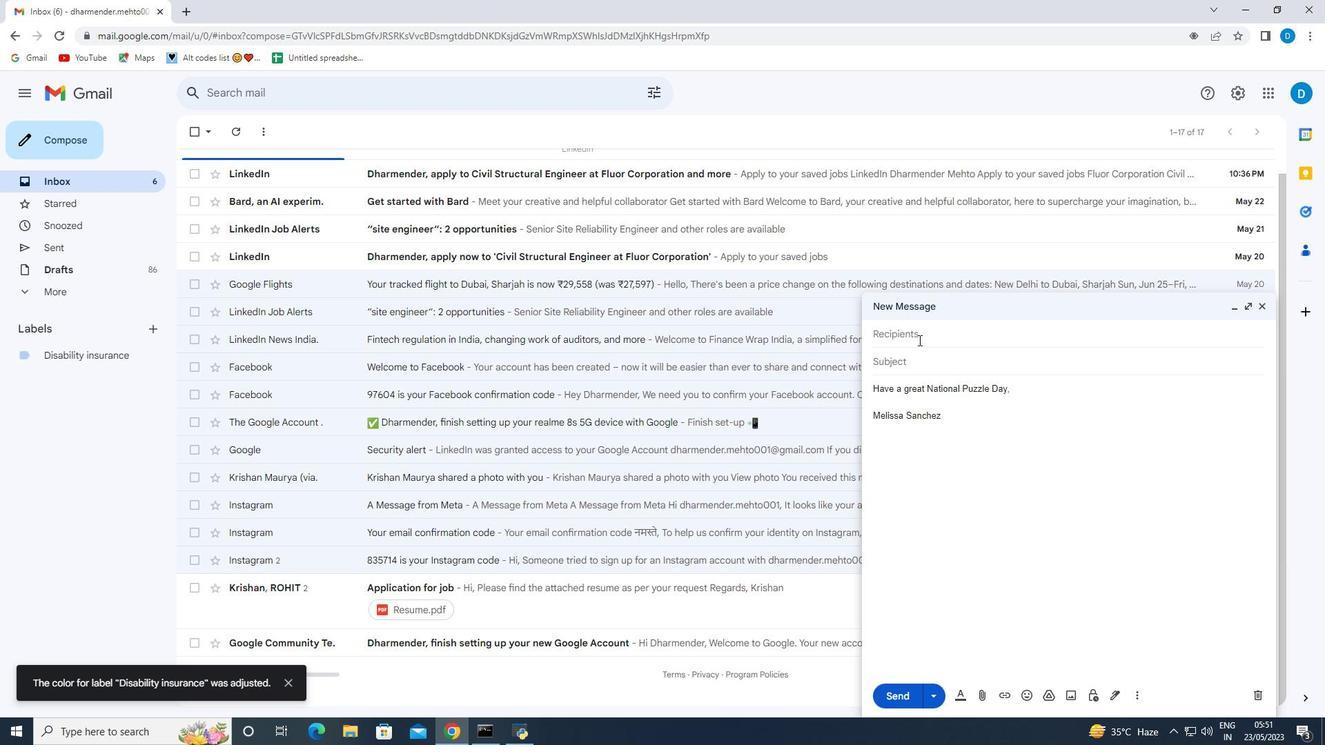 
Action: Mouse pressed left at (916, 334)
Screenshot: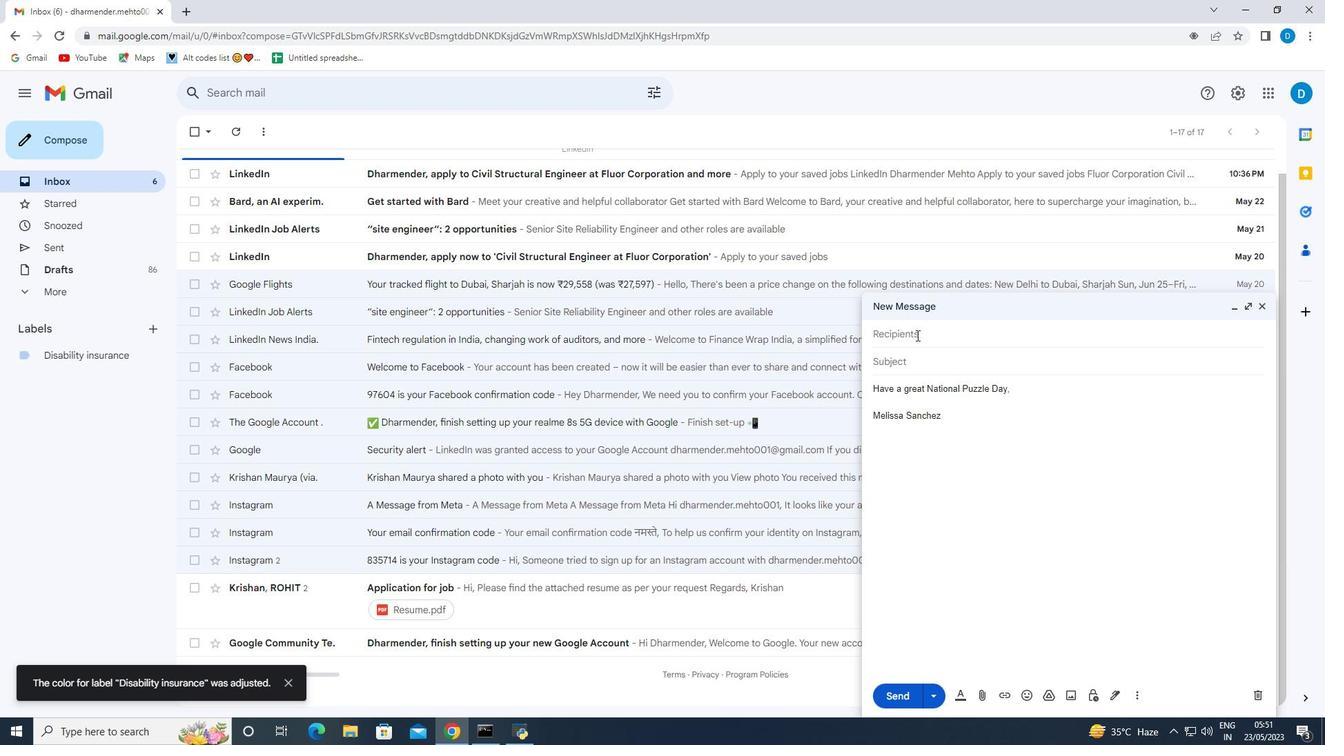 
Action: Key pressed softage.9<Key.shift>@softage.net
Screenshot: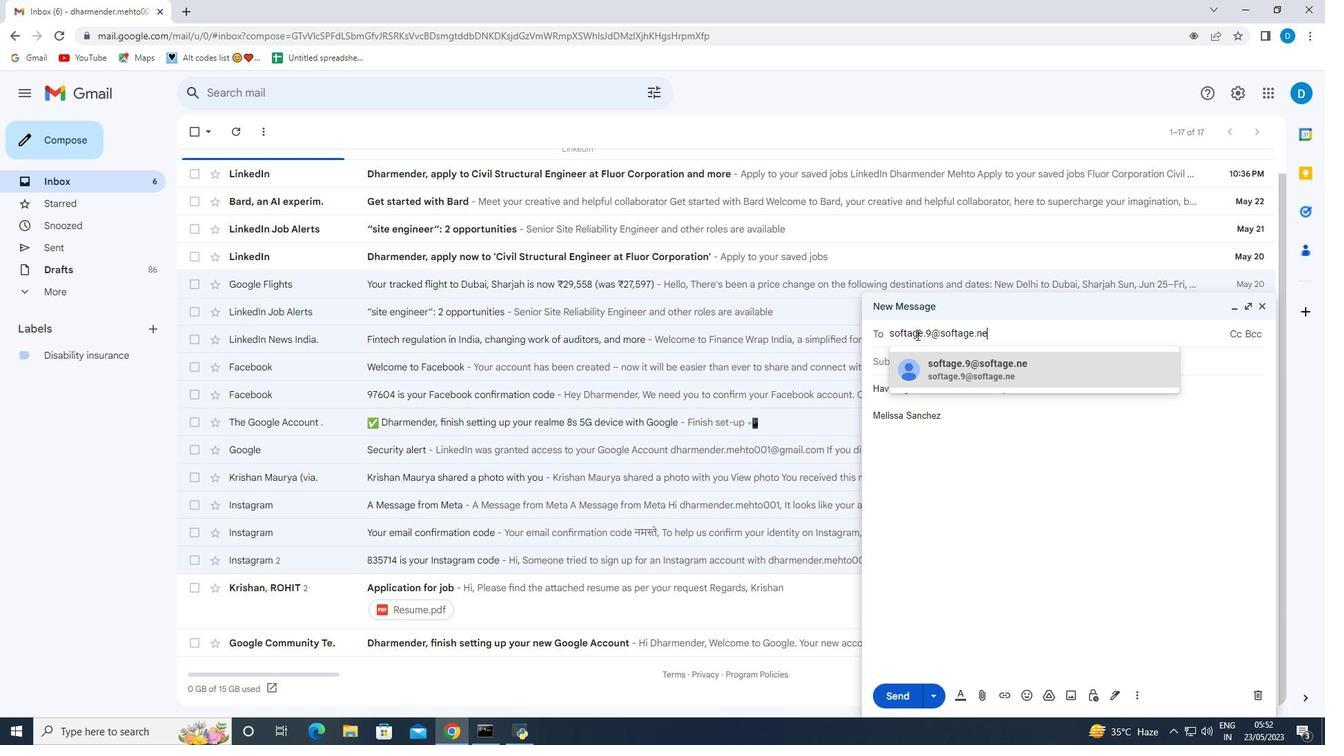 
Action: Mouse moved to (989, 370)
Screenshot: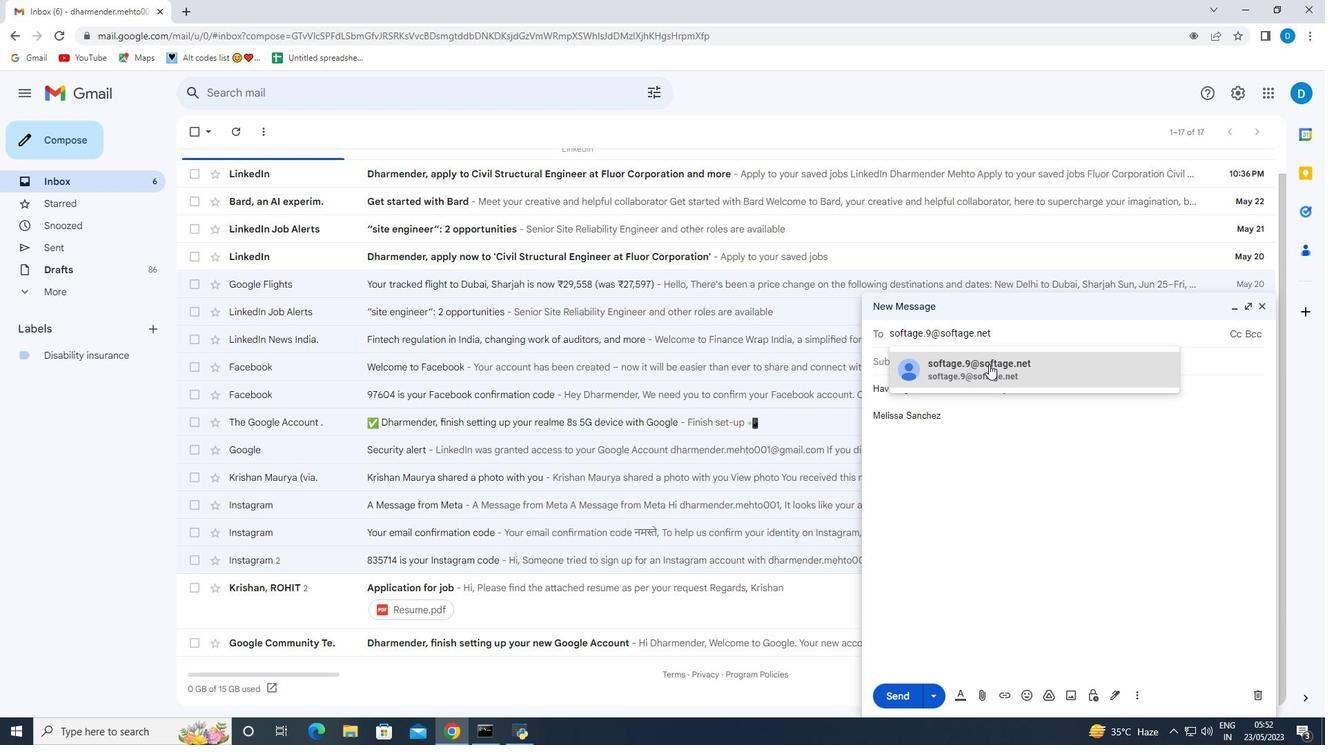 
Action: Mouse pressed left at (989, 370)
Screenshot: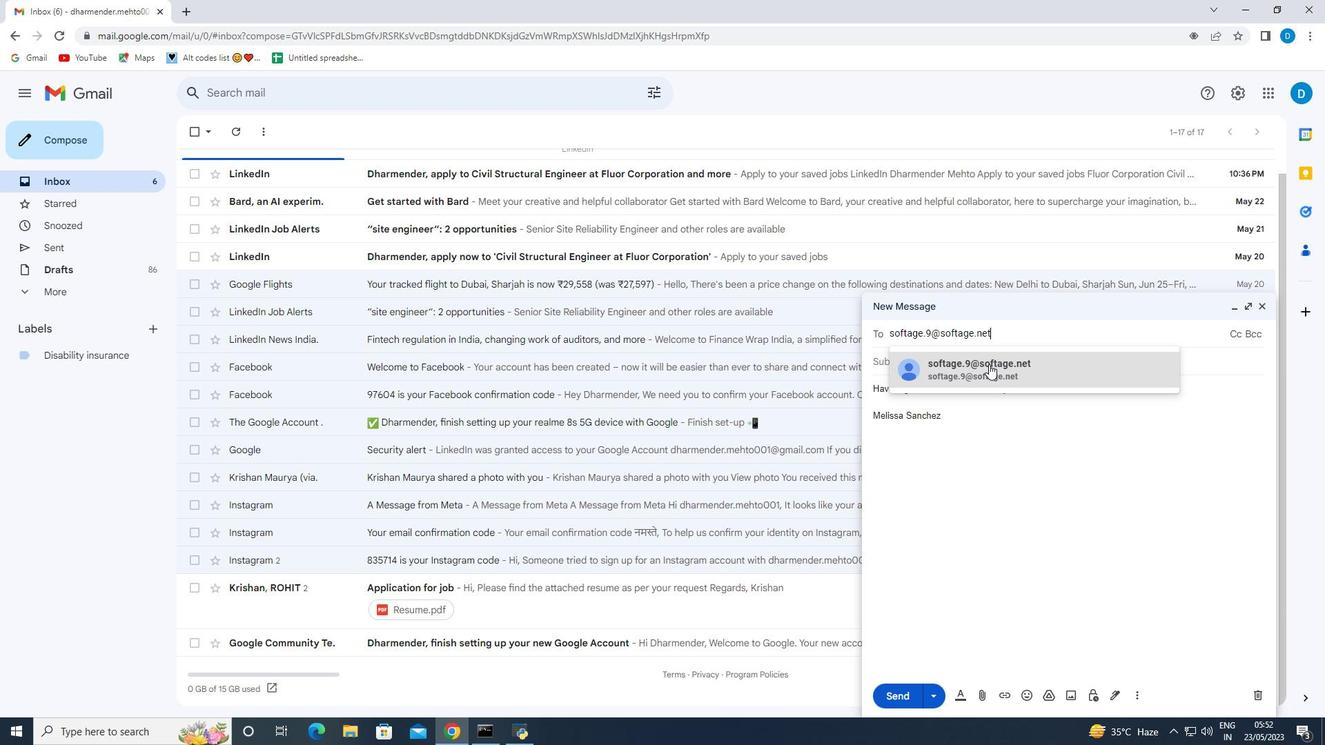 
Action: Mouse moved to (1138, 695)
Screenshot: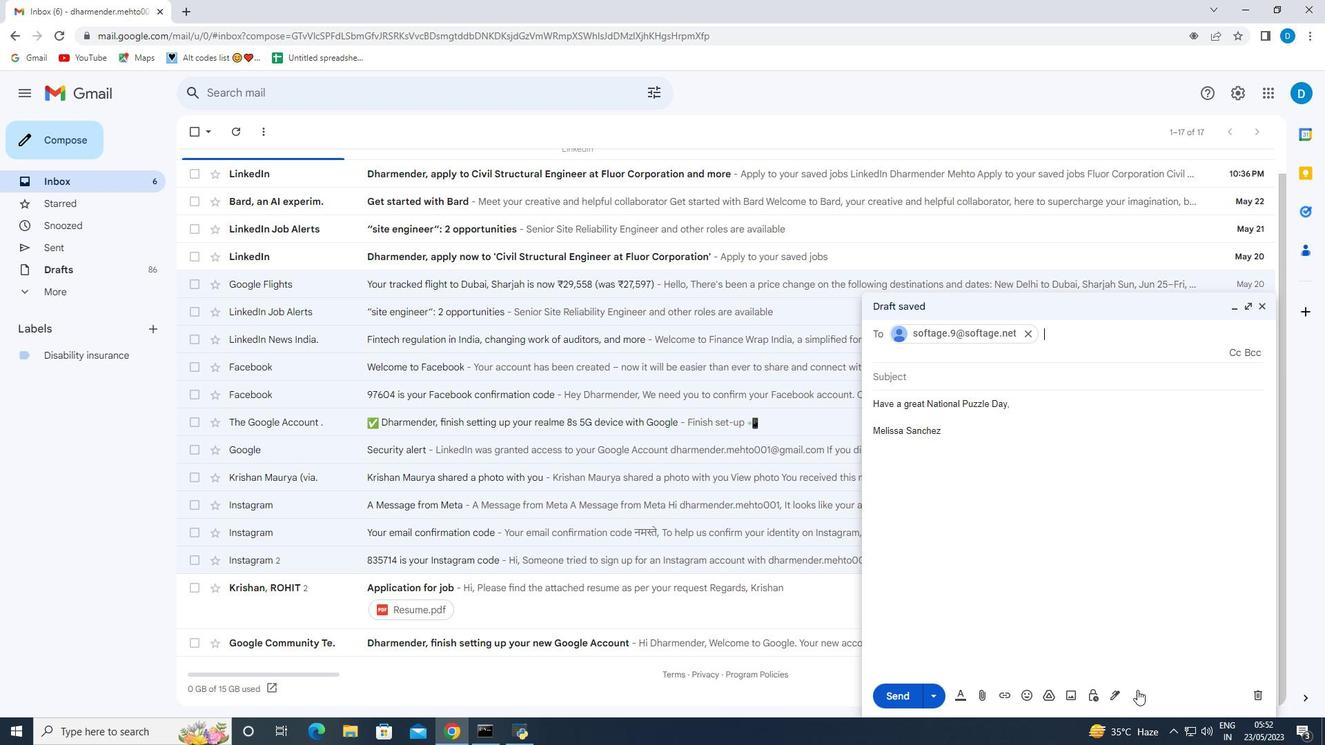 
Action: Mouse pressed left at (1138, 695)
Screenshot: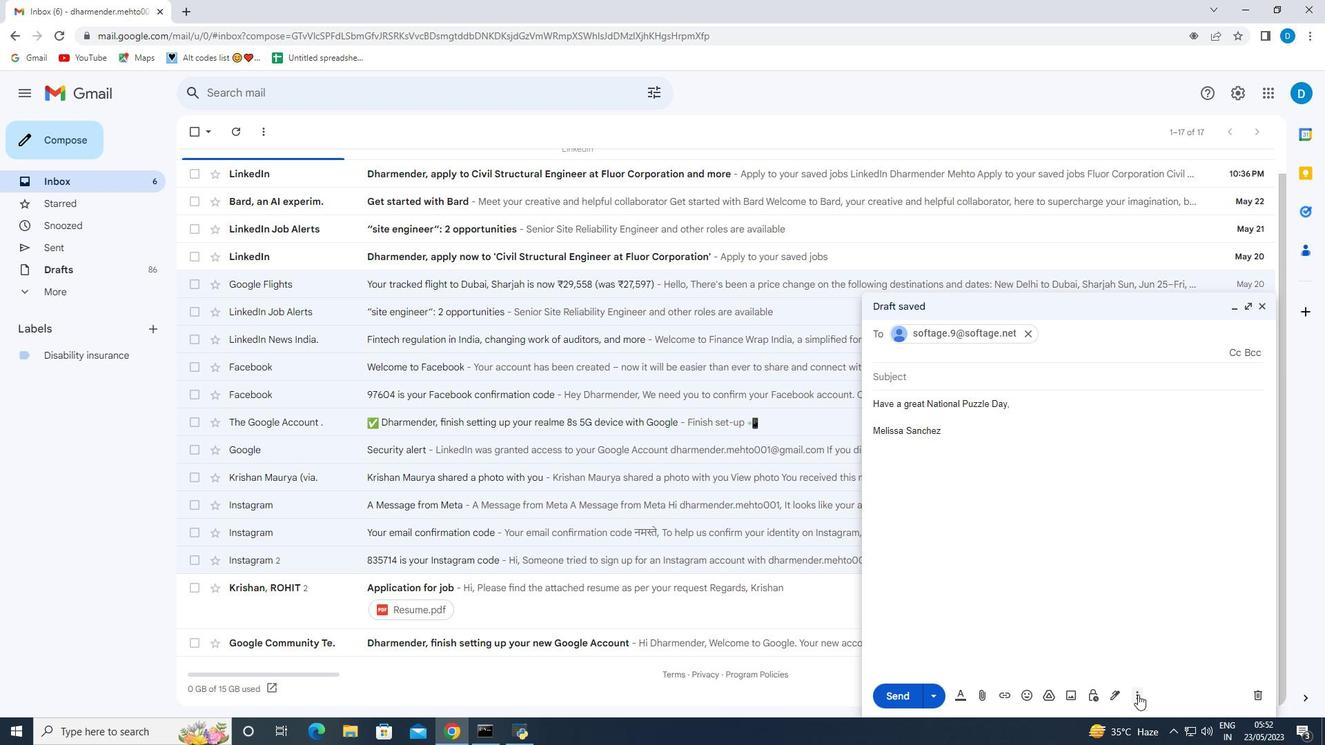 
Action: Mouse moved to (1167, 570)
Screenshot: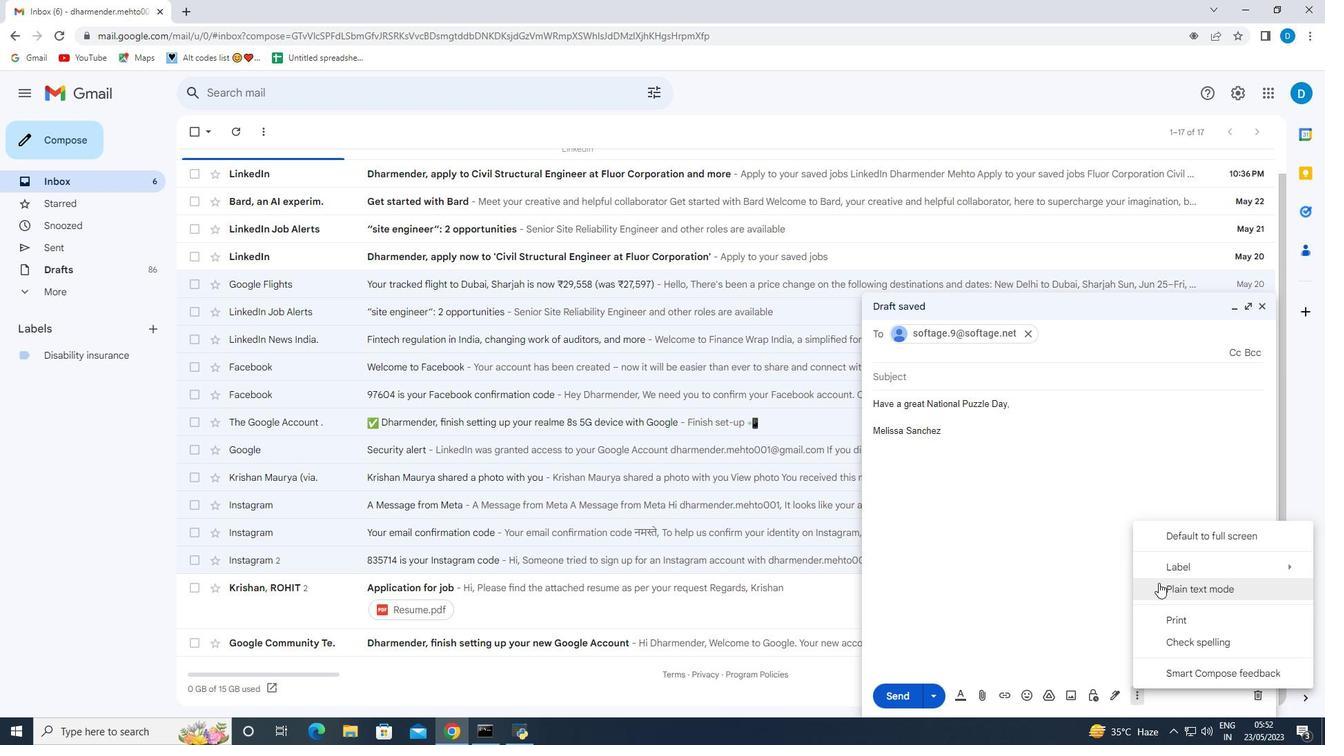 
Action: Mouse pressed left at (1167, 570)
Screenshot: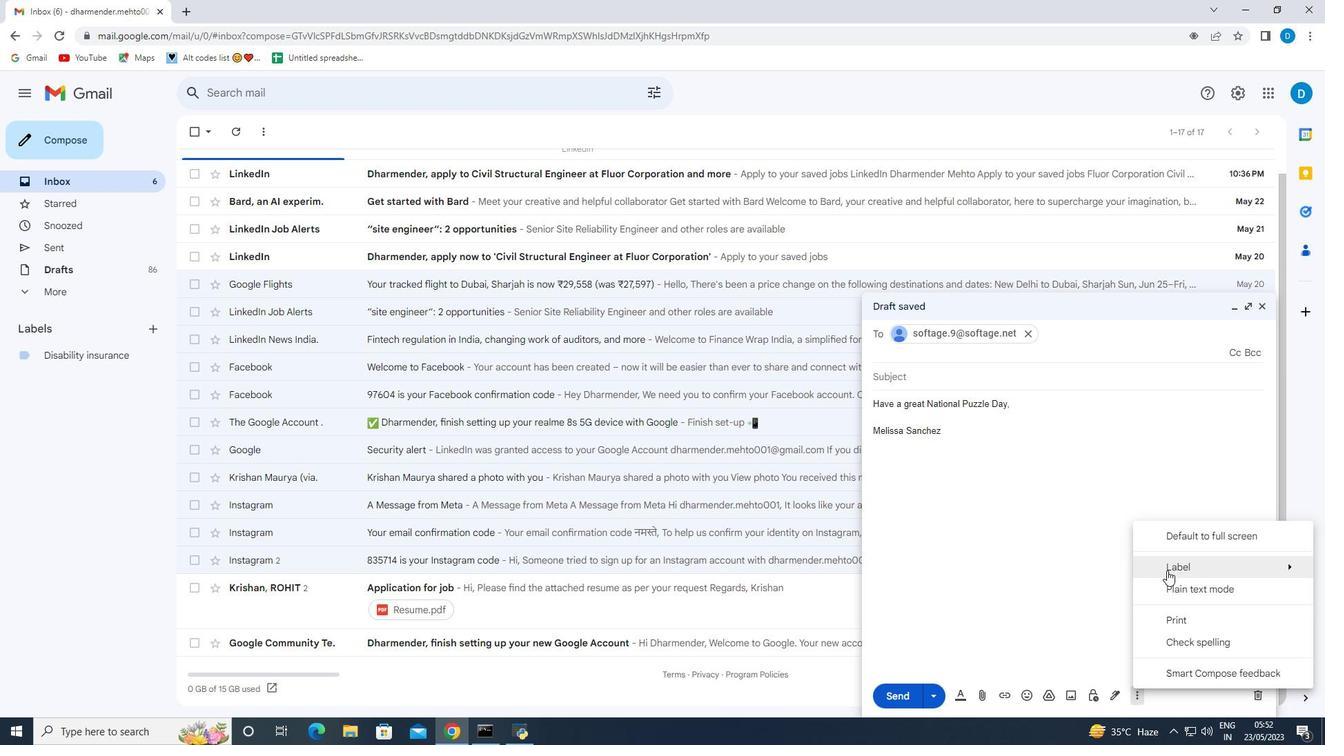 
Action: Mouse moved to (986, 386)
Screenshot: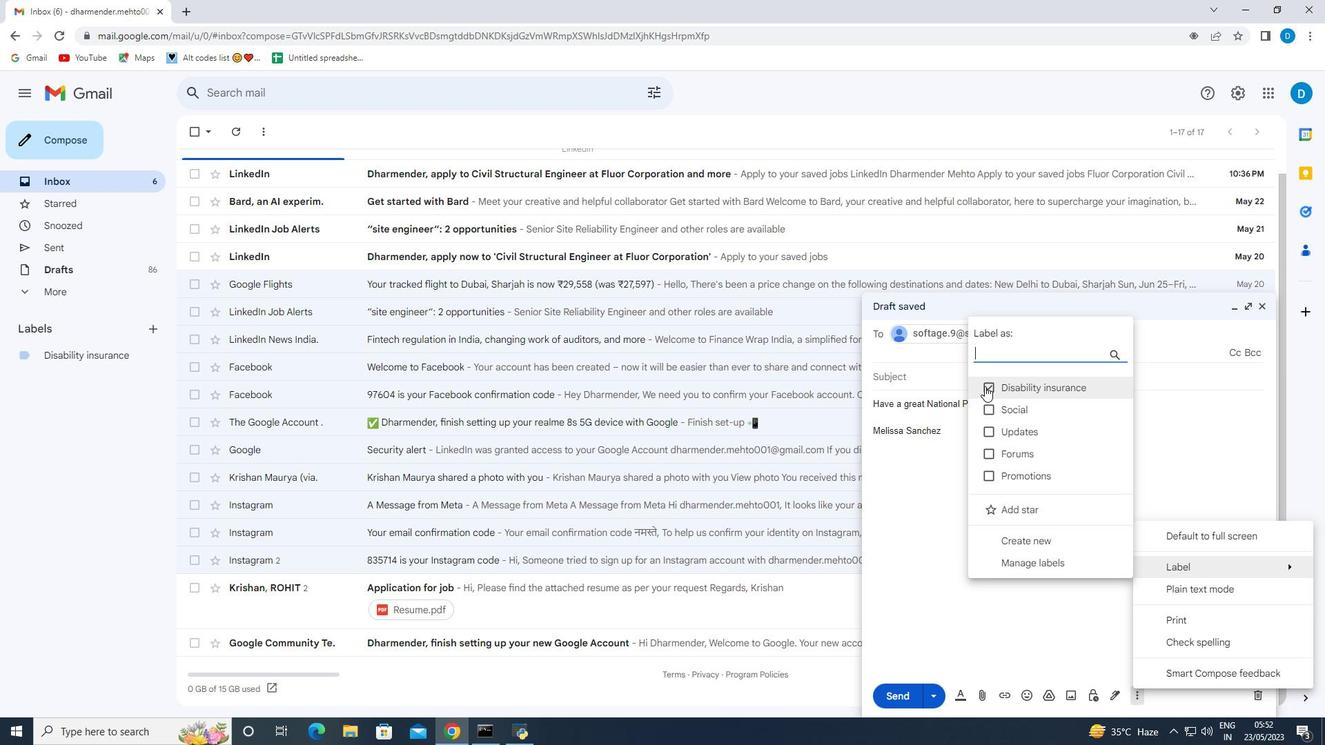 
Action: Mouse pressed left at (986, 386)
Screenshot: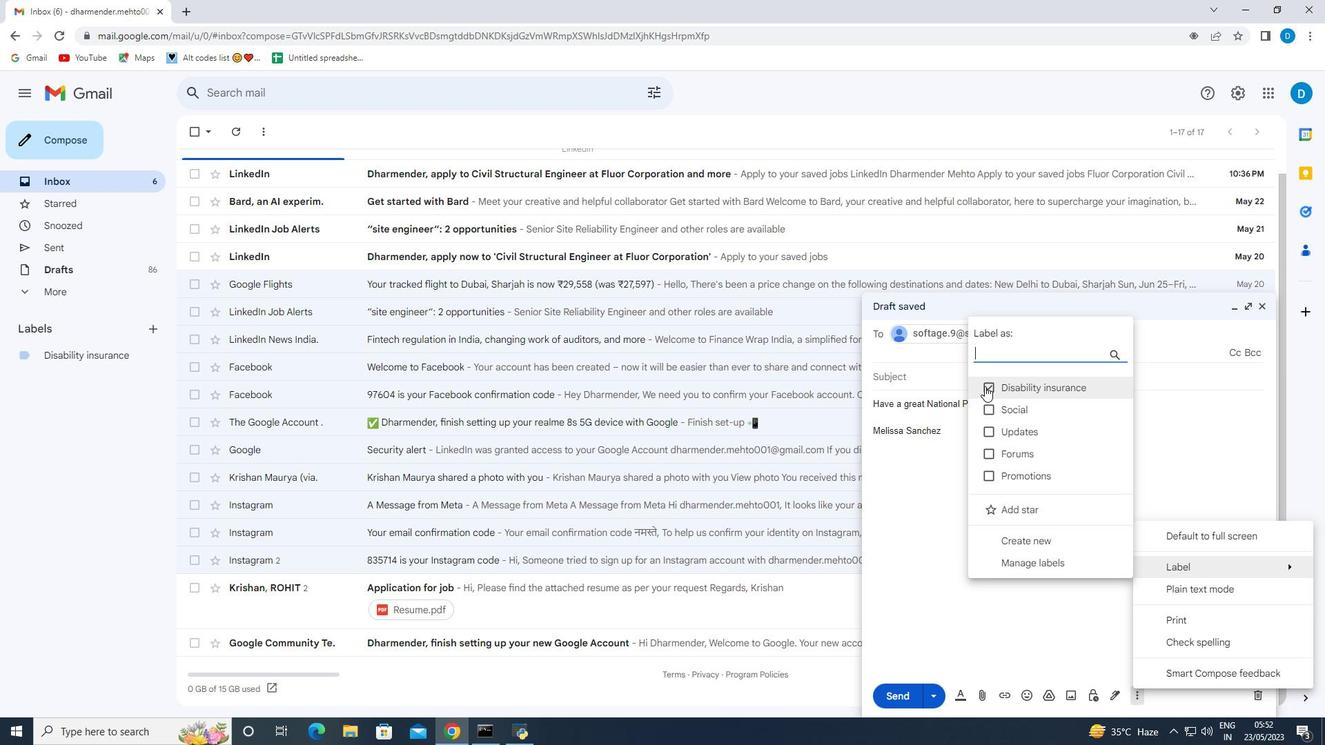 
Action: Mouse moved to (987, 387)
Screenshot: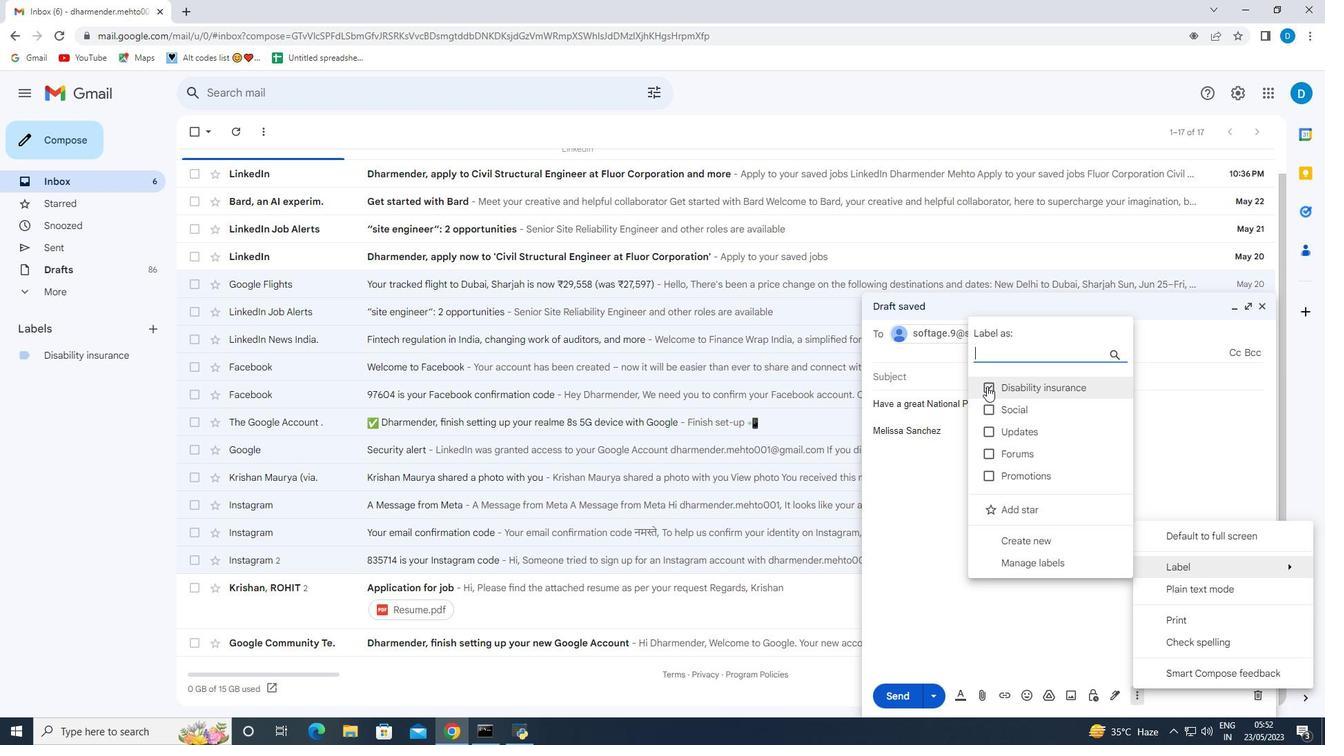 
Action: Mouse pressed left at (987, 387)
Screenshot: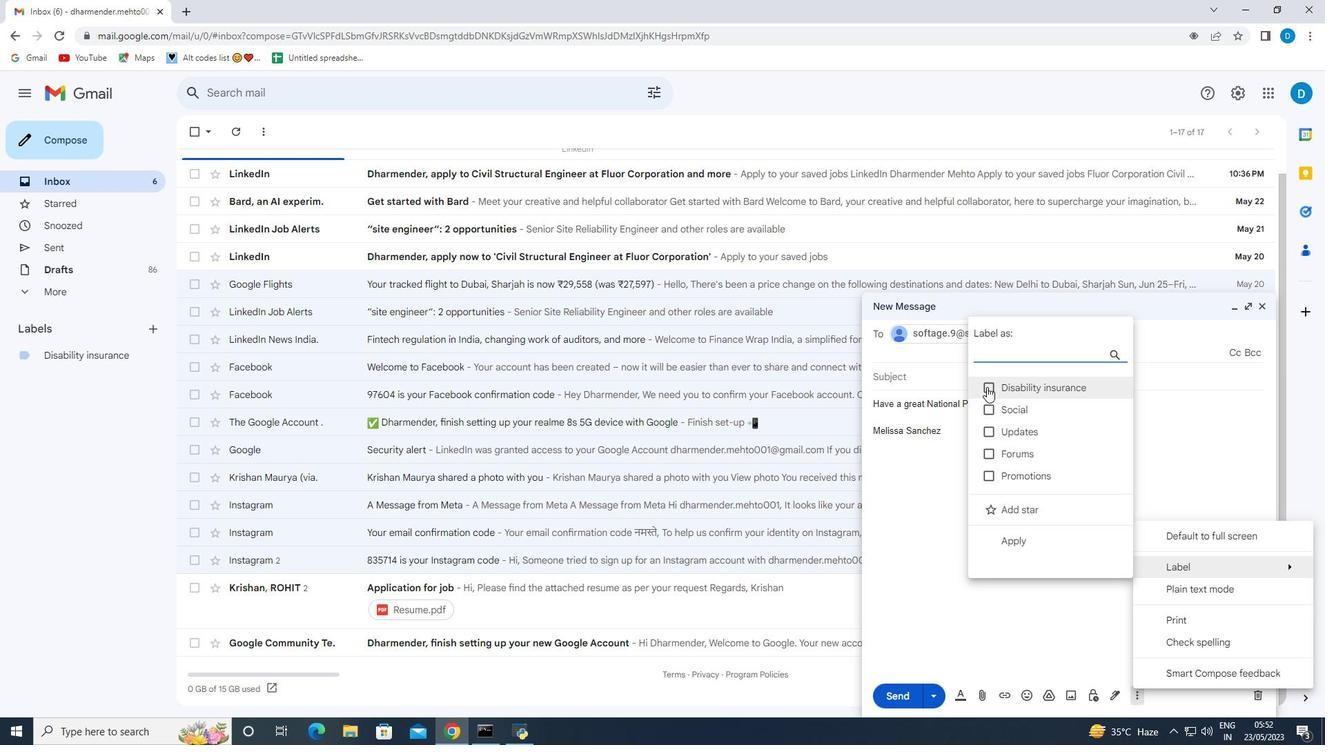 
Action: Mouse moved to (922, 509)
Screenshot: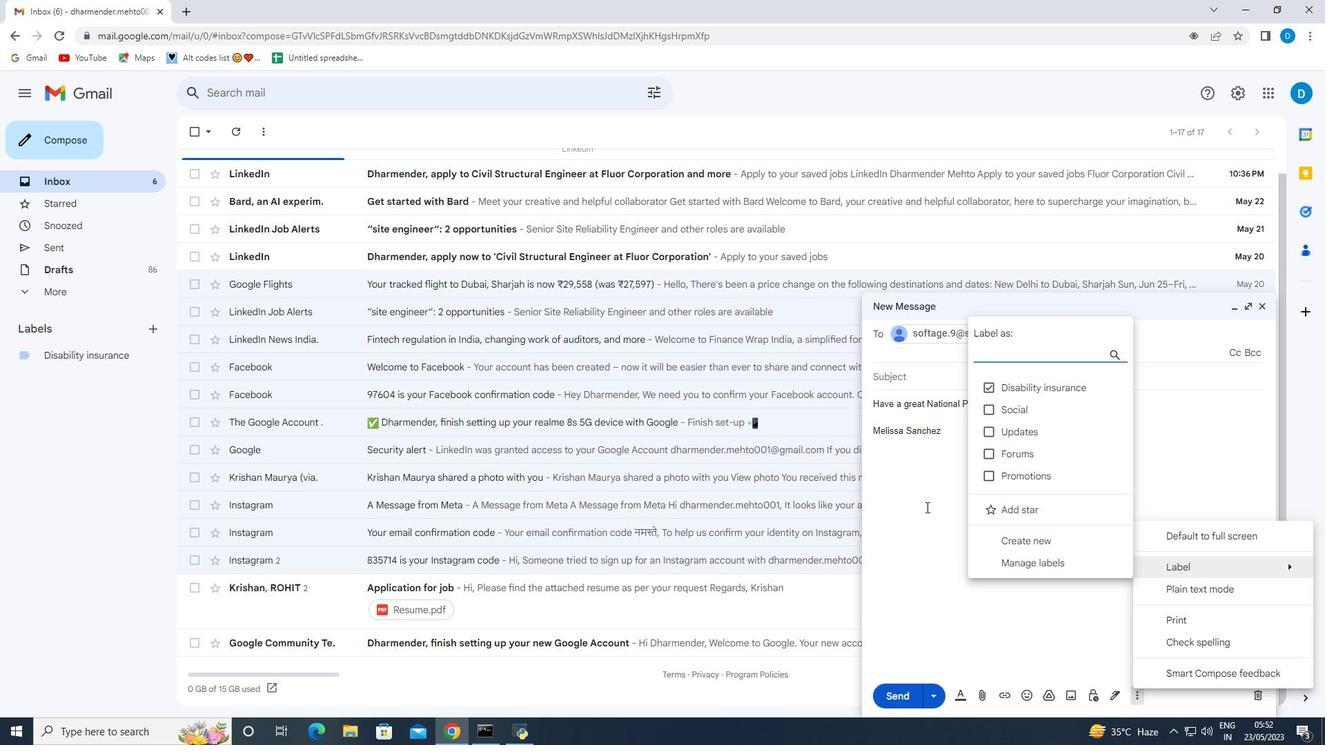 
Action: Mouse pressed left at (922, 509)
Screenshot: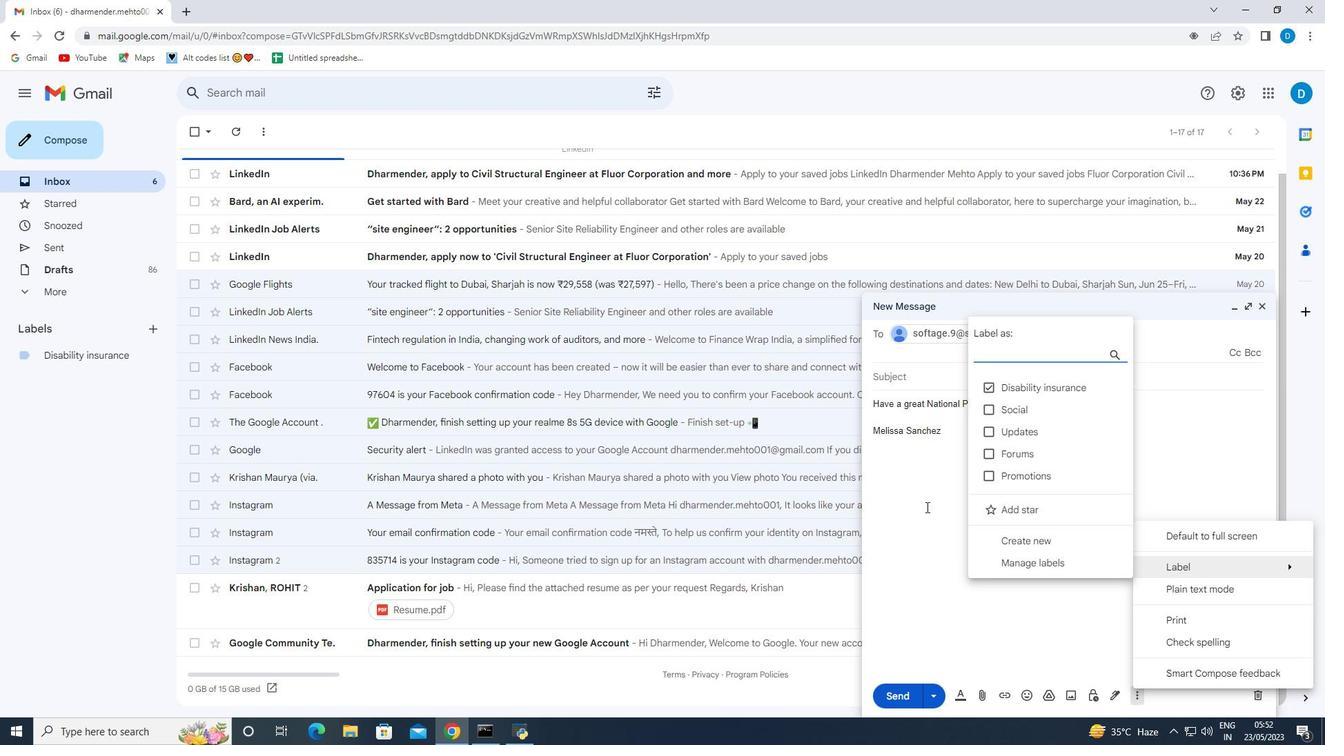 
Action: Mouse moved to (972, 537)
Screenshot: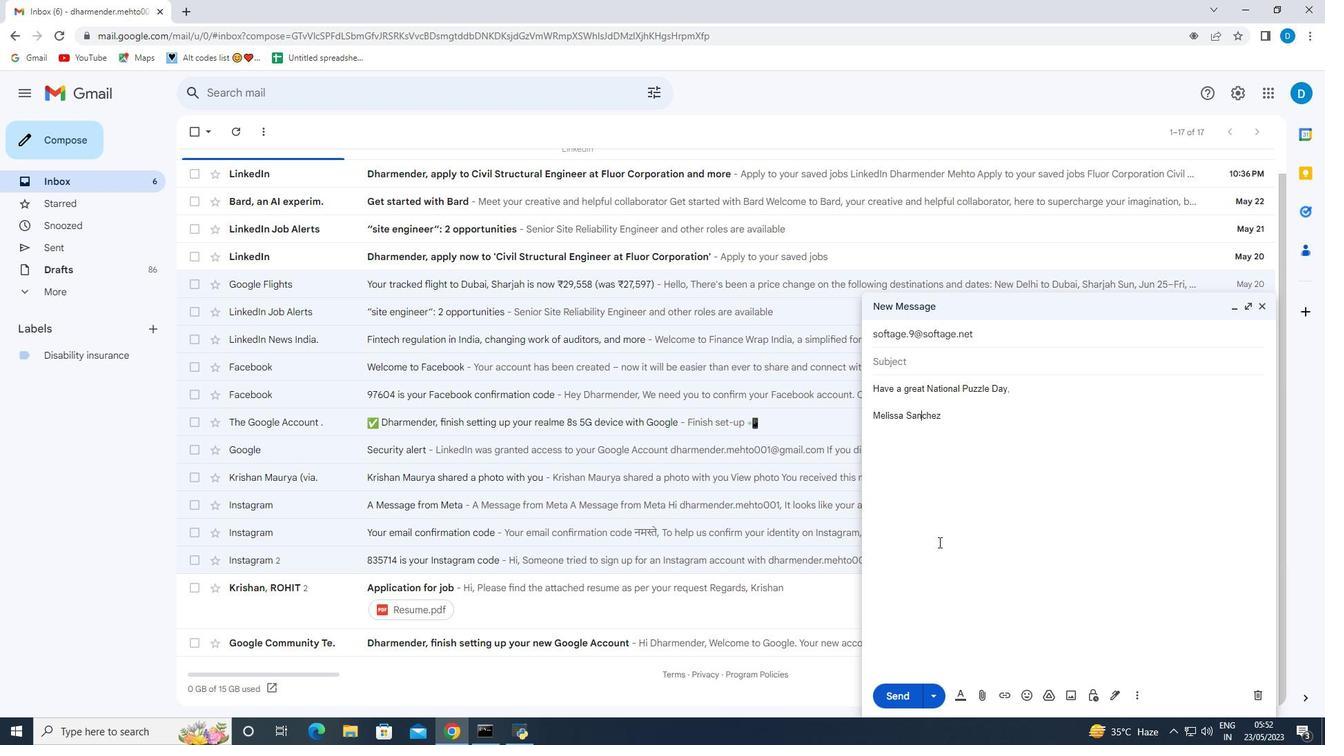 
